 Task: Look for Airbnb options in Tsuyama, Japan from 2nd December, 2023 to 6th December, 2023 for 2 adults.1  bedroom having 1 bed and 1 bathroom. Property type can be hotel. Booking option can be shelf check-in. Look for 5 properties as per requirement.
Action: Mouse pressed left at (574, 167)
Screenshot: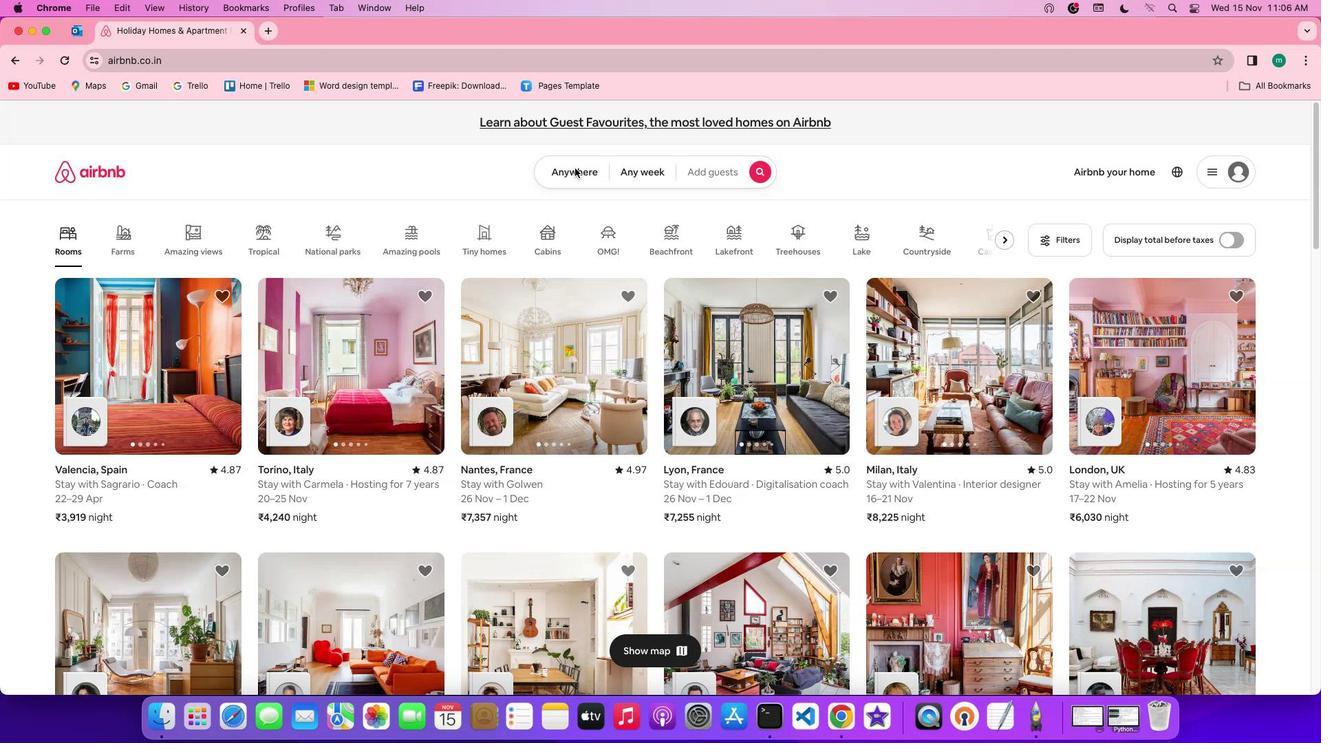 
Action: Mouse pressed left at (574, 167)
Screenshot: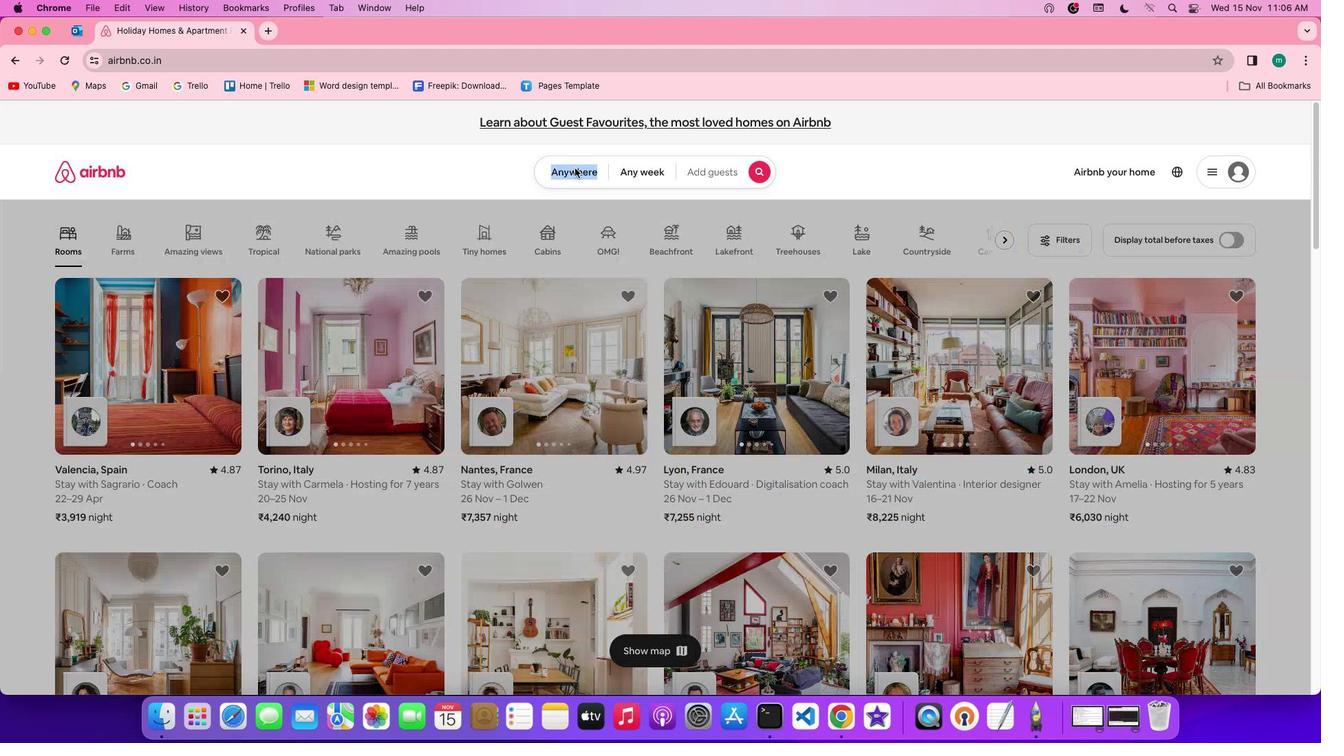 
Action: Mouse moved to (479, 234)
Screenshot: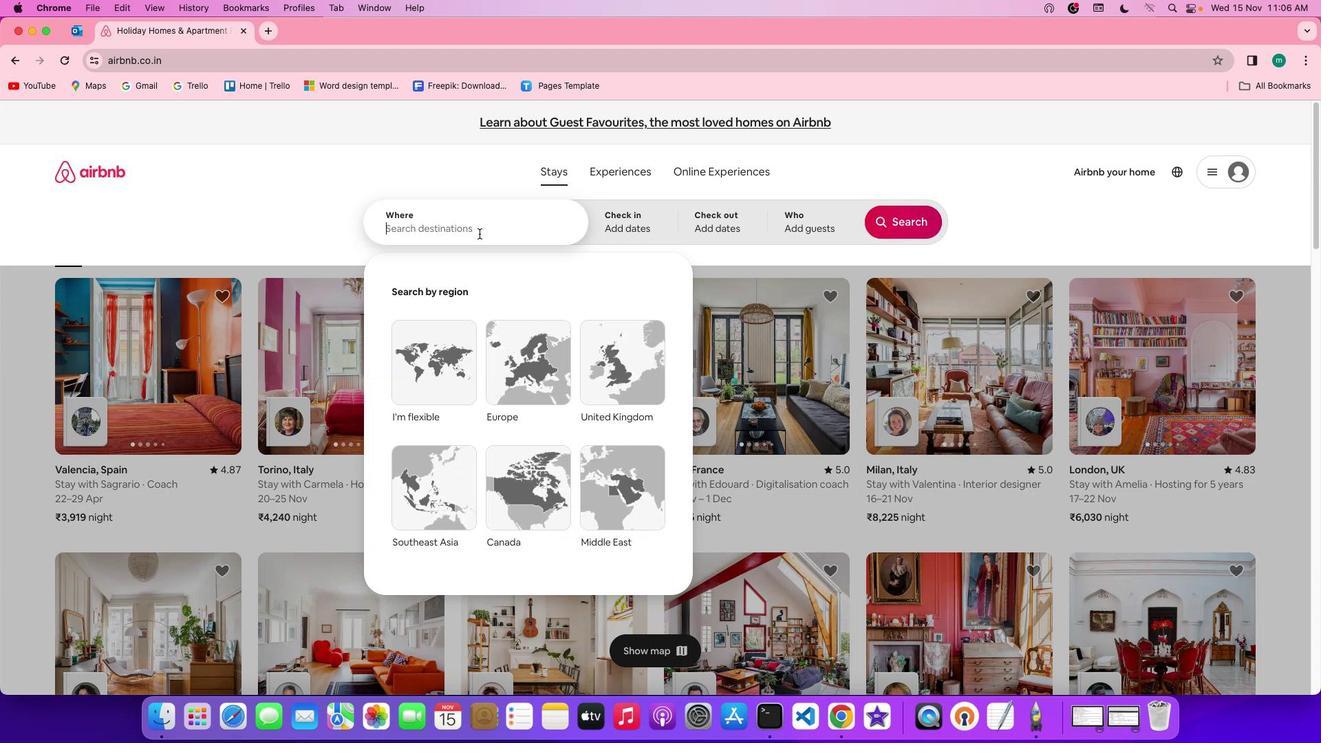 
Action: Mouse pressed left at (479, 234)
Screenshot: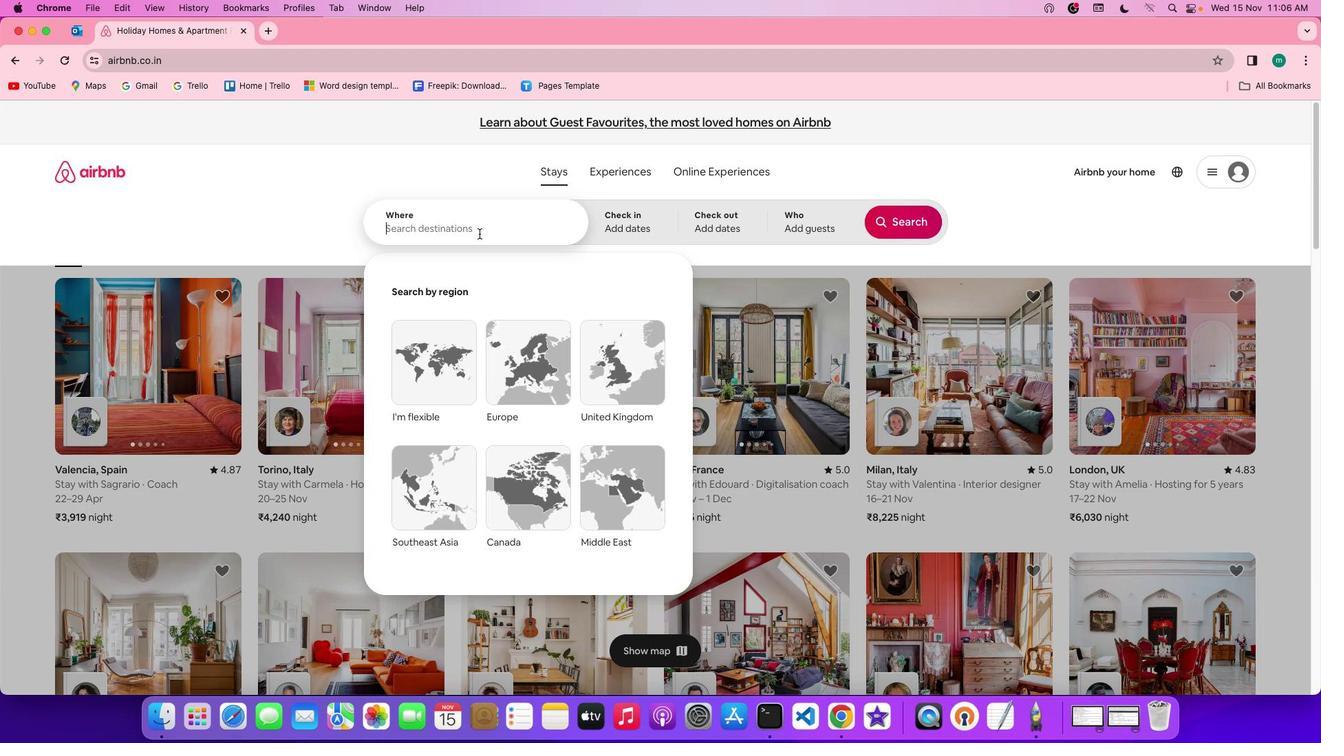 
Action: Key pressed Key.shift'T''s''u''y''a''m''a'','Key.spaceKey.shift'j''a''p''a''n'
Screenshot: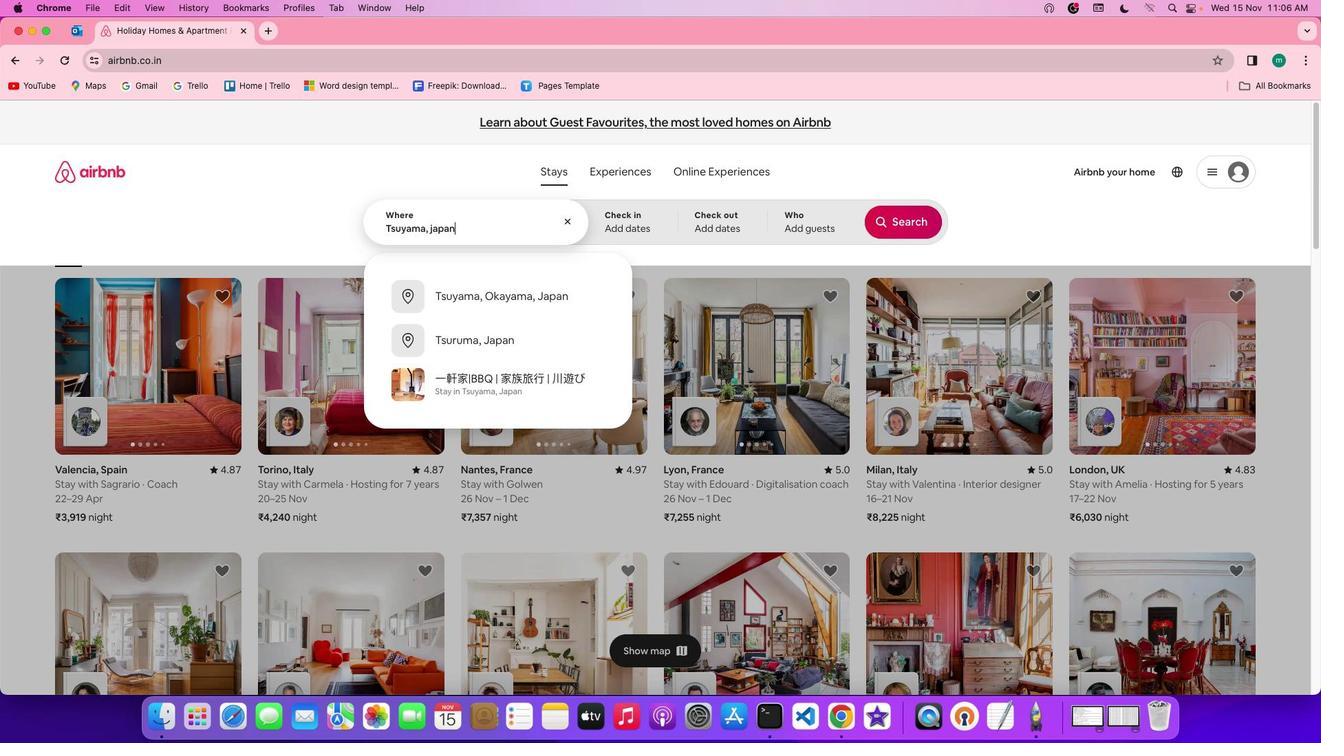 
Action: Mouse moved to (633, 220)
Screenshot: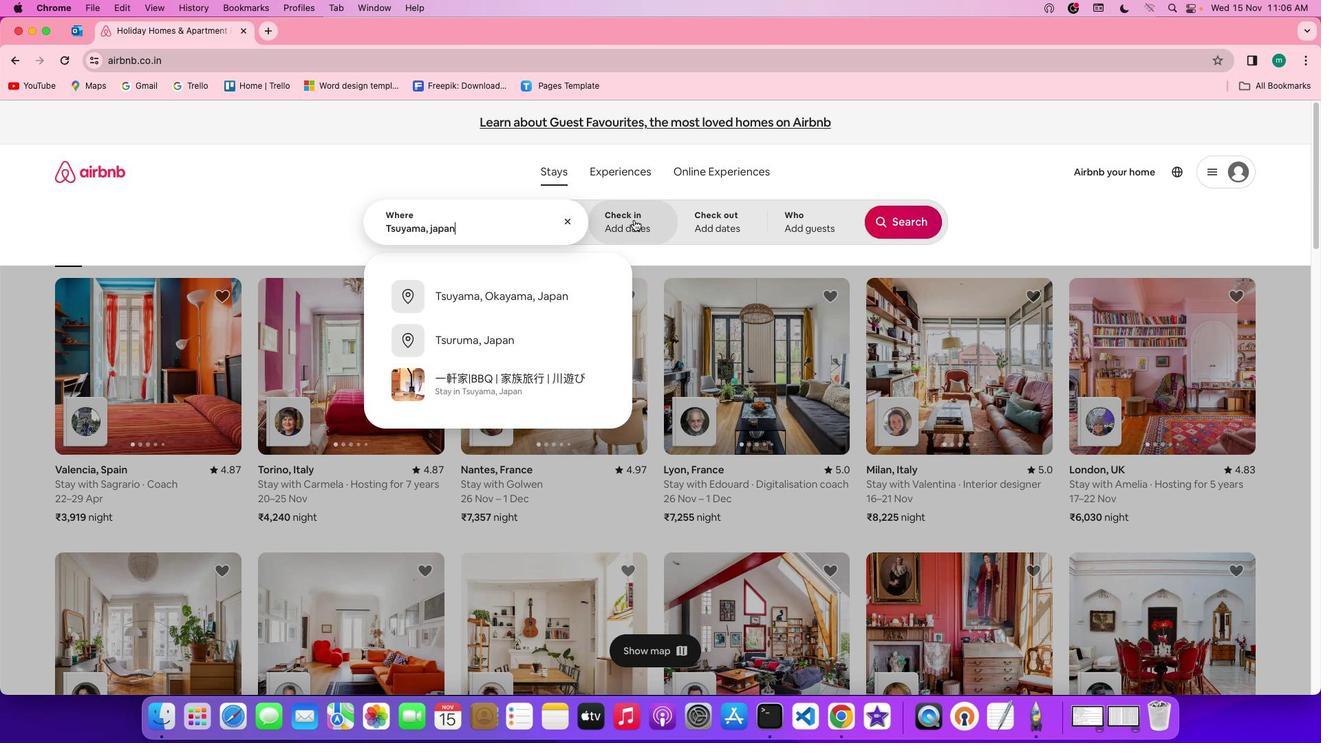 
Action: Mouse pressed left at (633, 220)
Screenshot: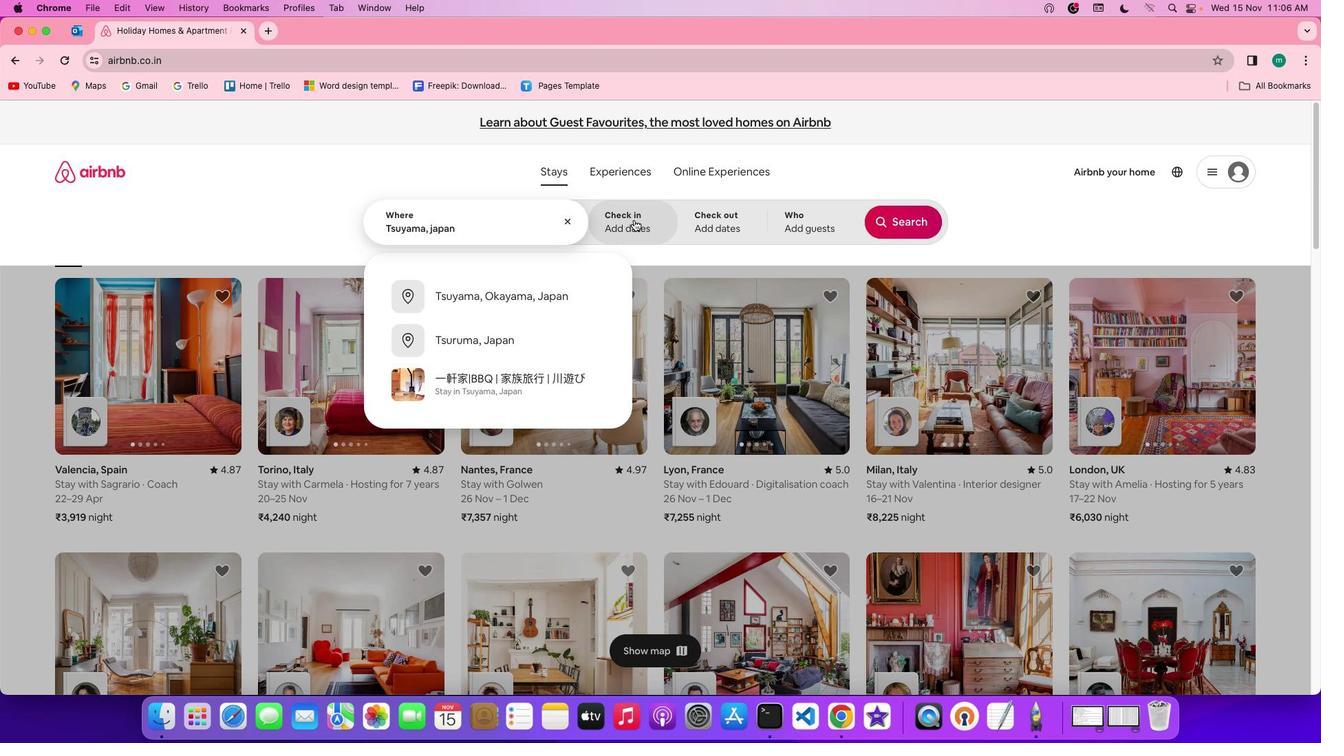 
Action: Mouse moved to (886, 393)
Screenshot: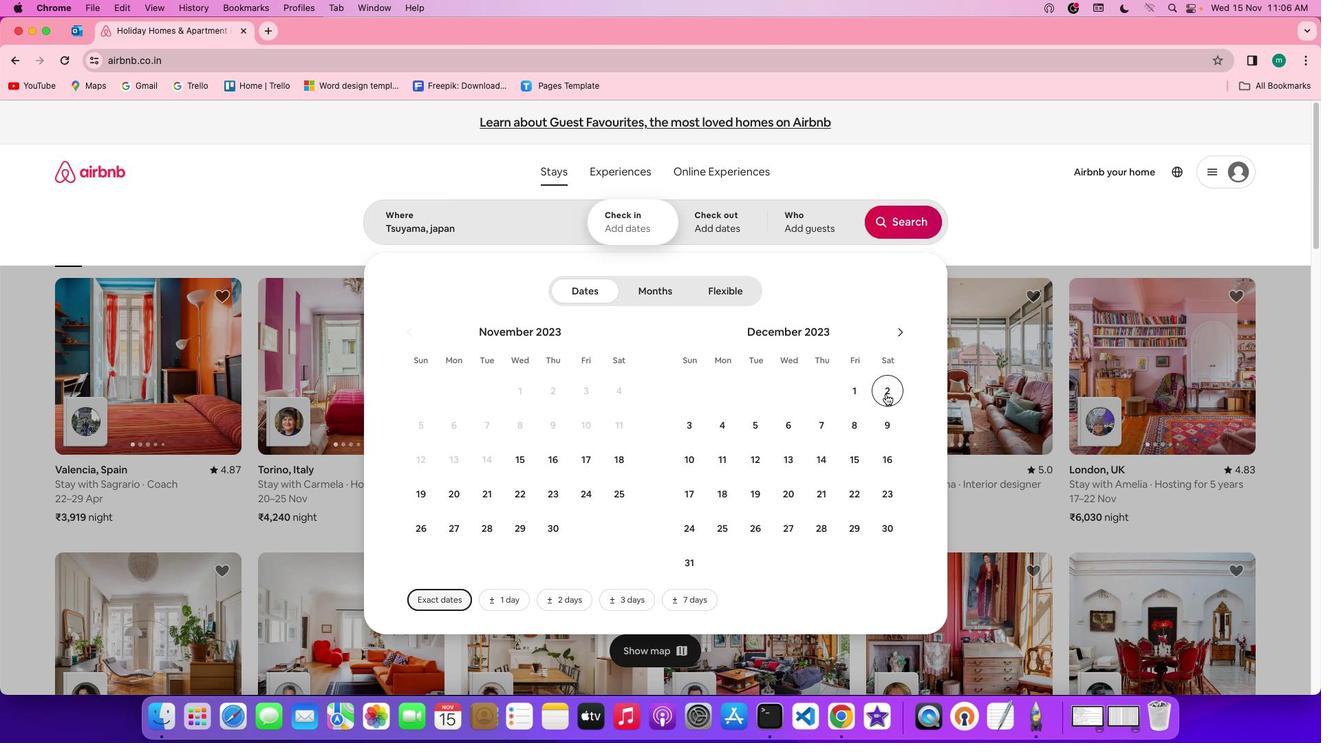 
Action: Mouse pressed left at (886, 393)
Screenshot: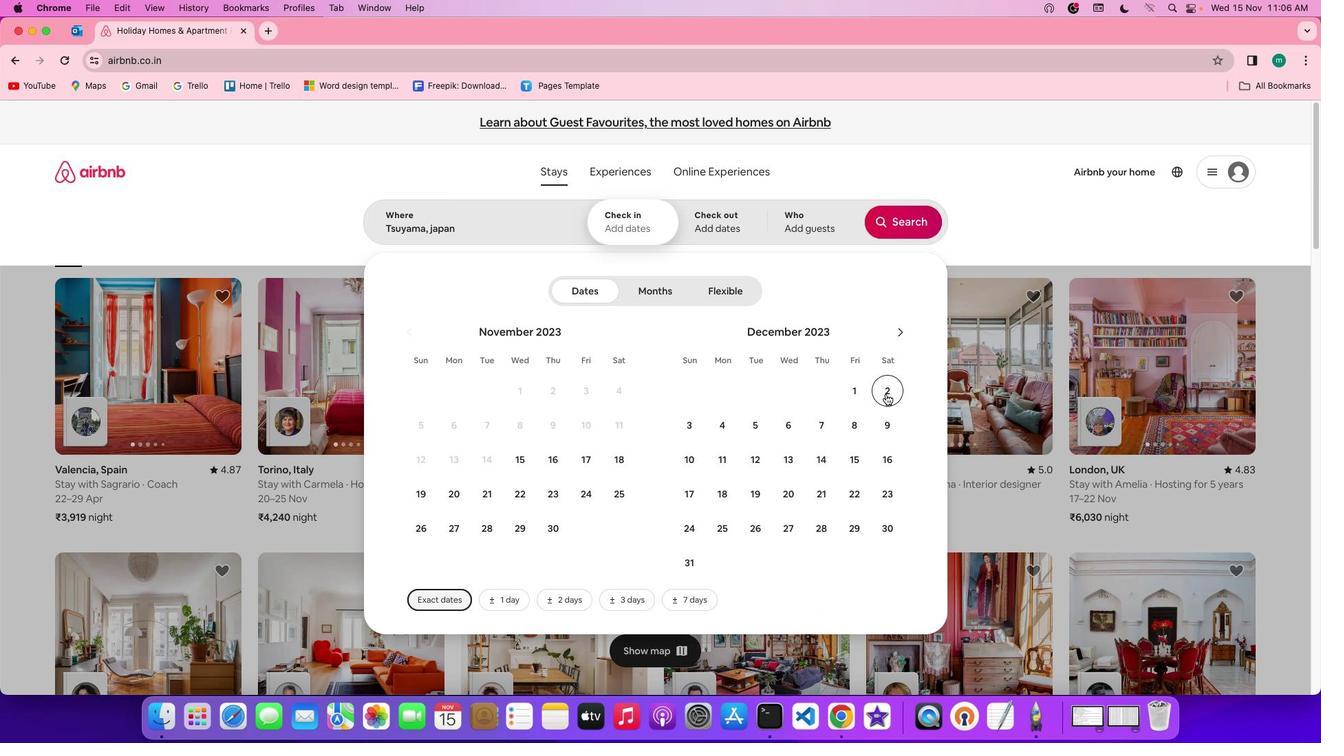 
Action: Mouse moved to (787, 434)
Screenshot: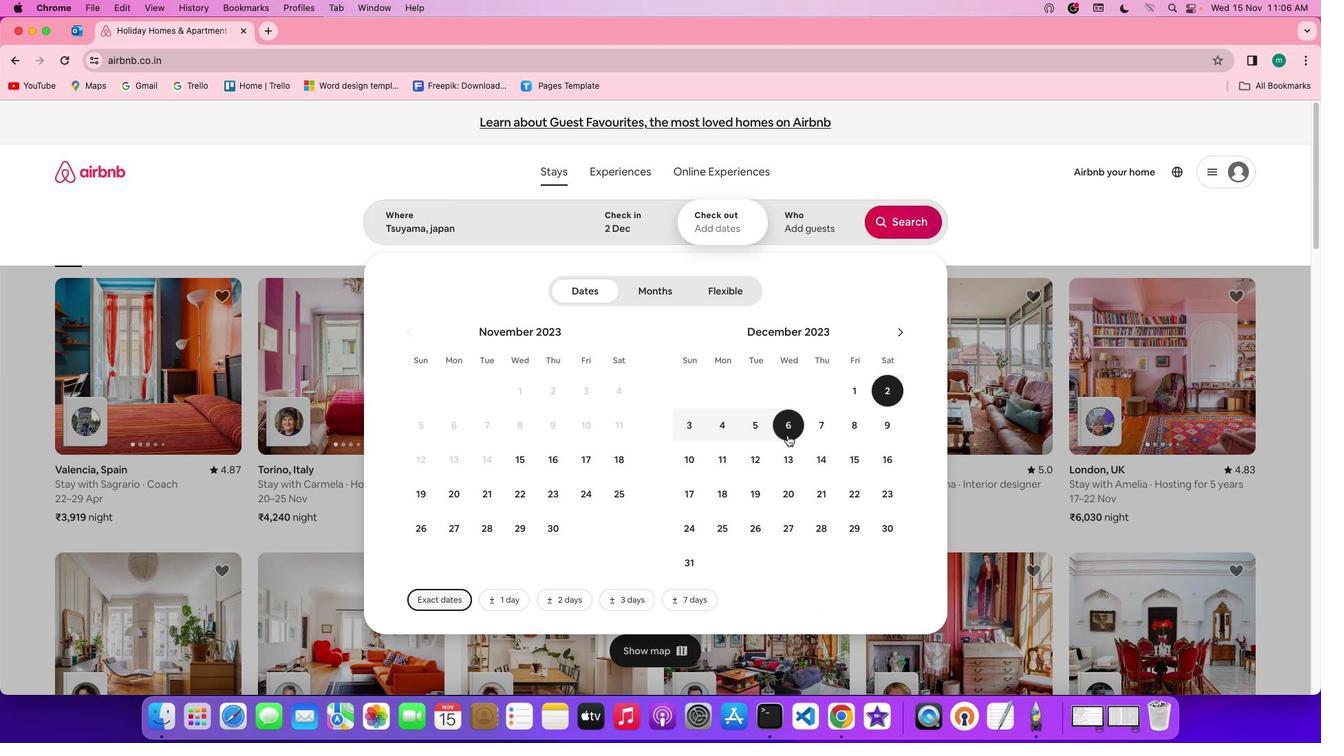 
Action: Mouse pressed left at (787, 434)
Screenshot: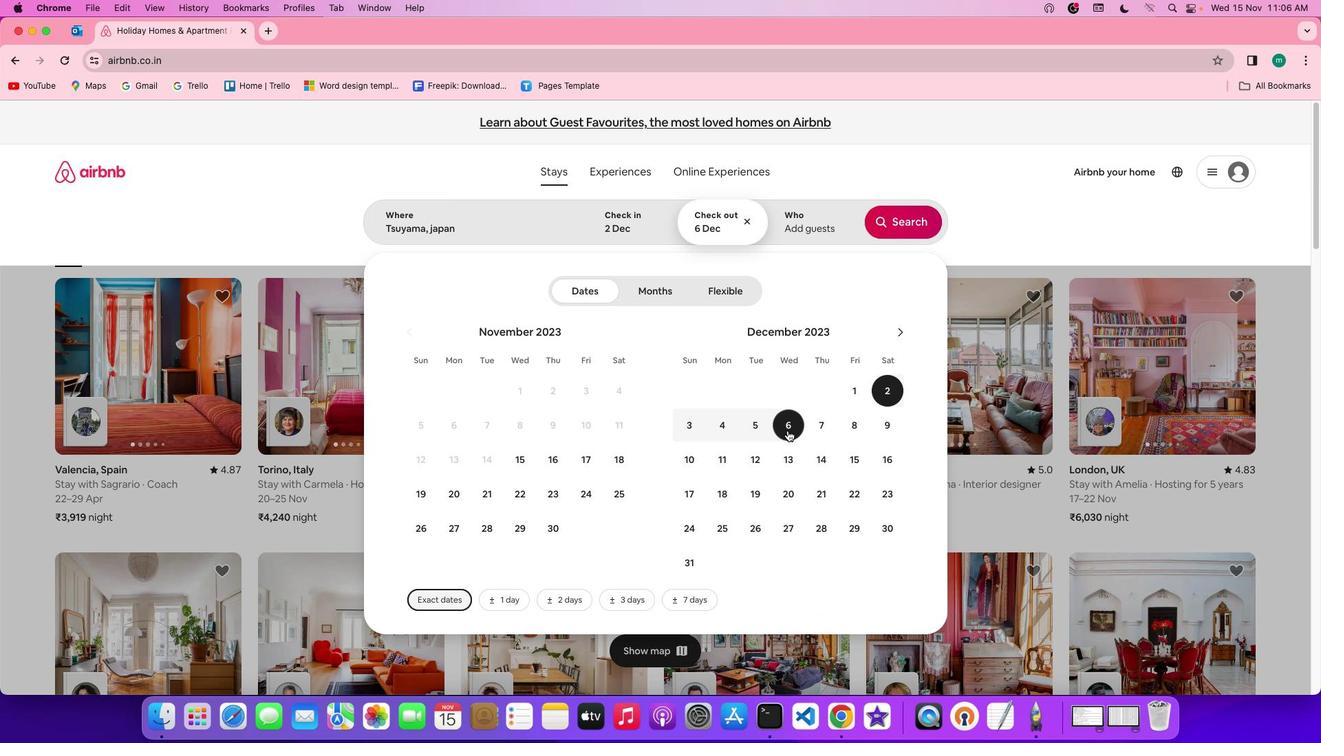 
Action: Mouse moved to (821, 218)
Screenshot: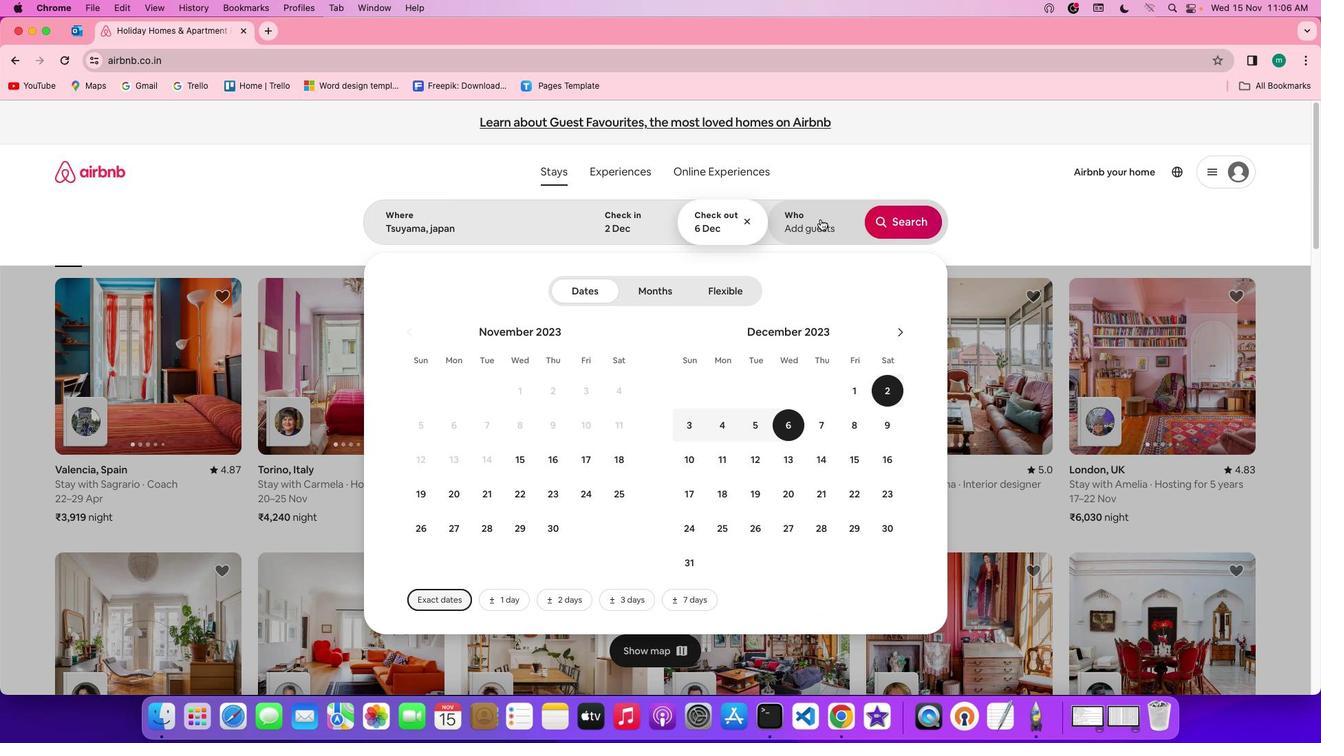 
Action: Mouse pressed left at (821, 218)
Screenshot: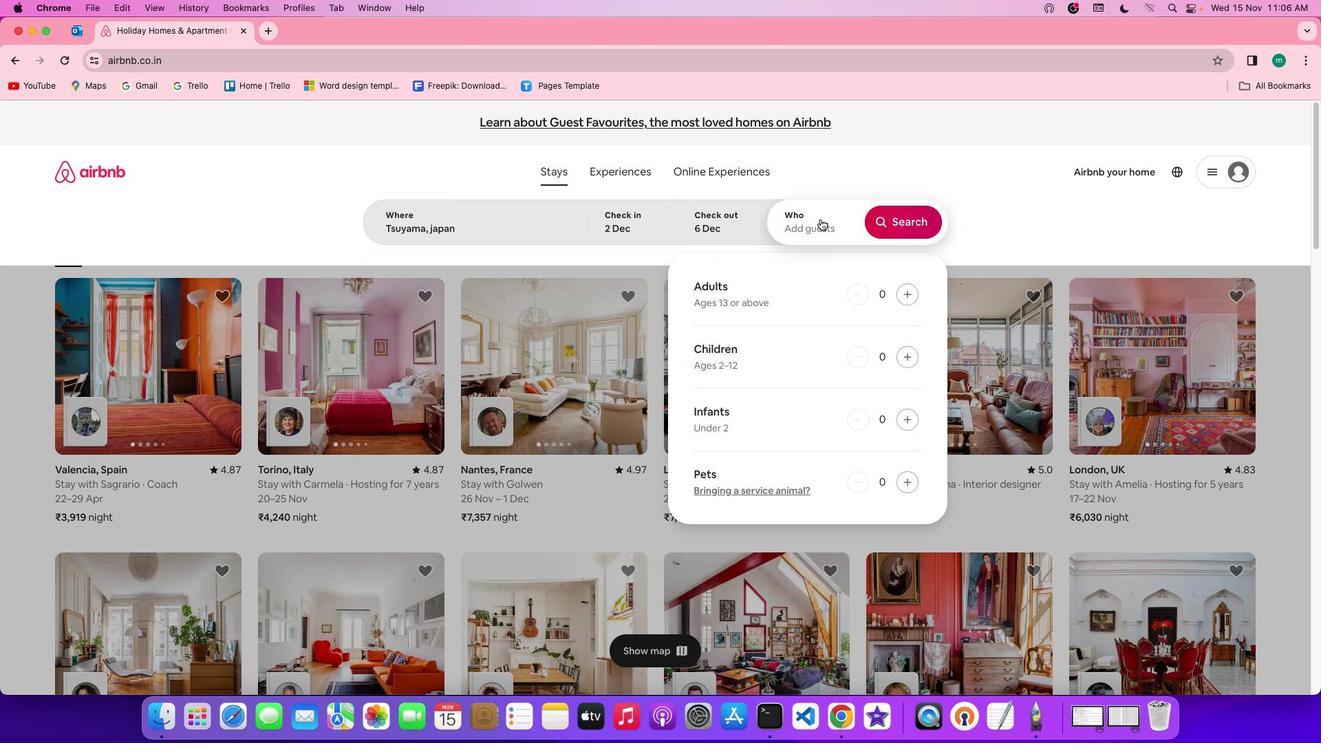 
Action: Mouse moved to (908, 295)
Screenshot: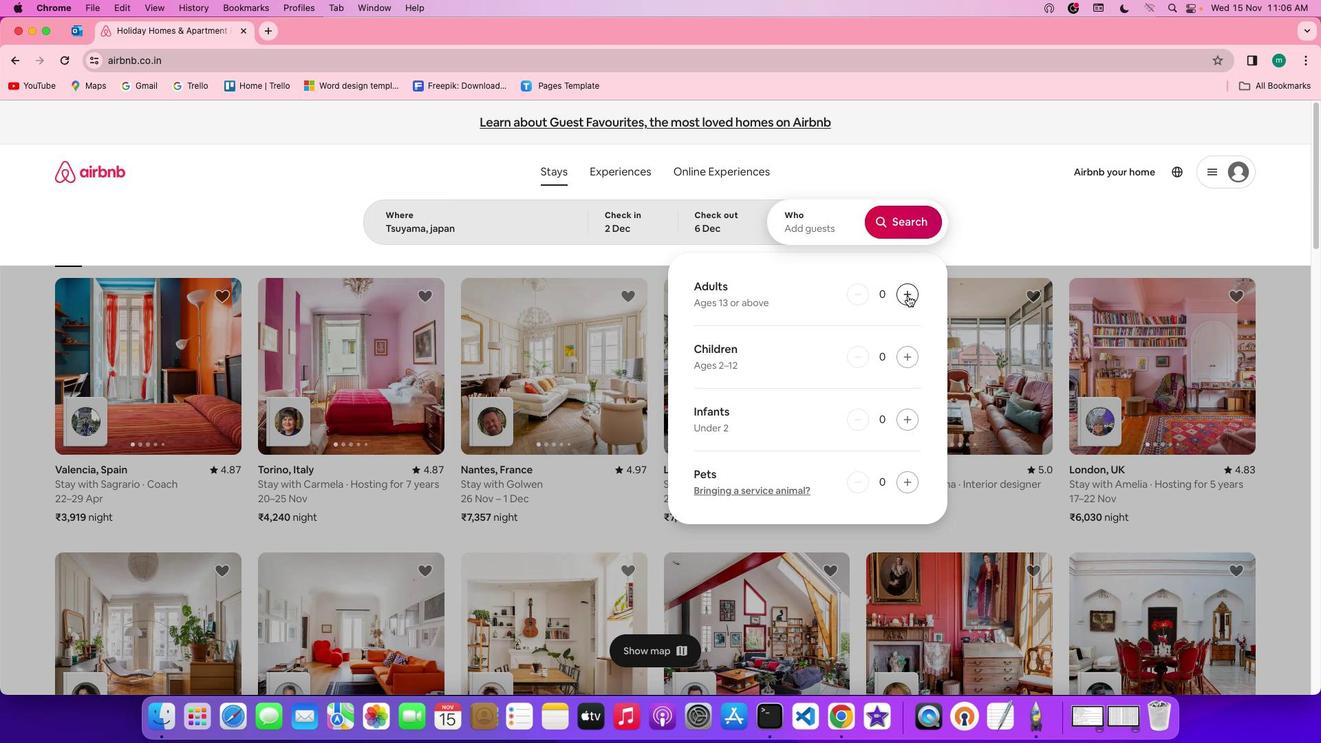 
Action: Mouse pressed left at (908, 295)
Screenshot: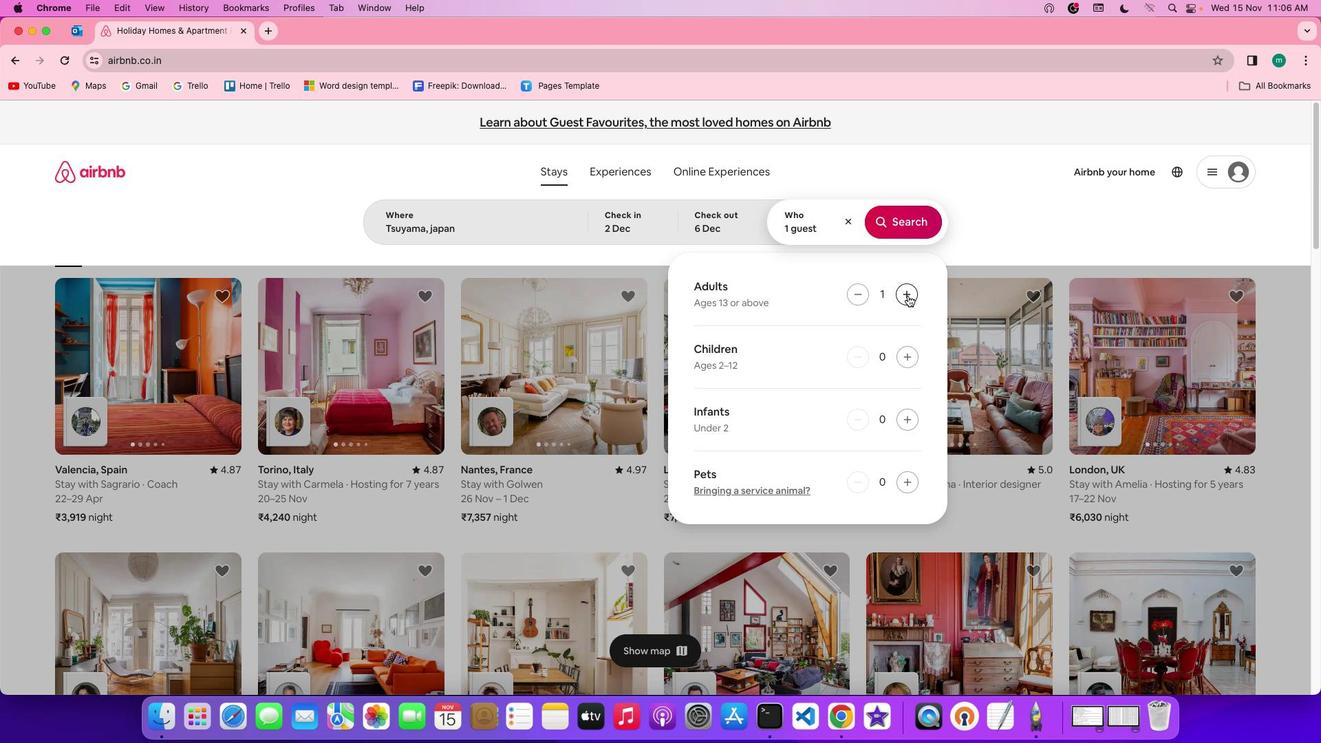 
Action: Mouse pressed left at (908, 295)
Screenshot: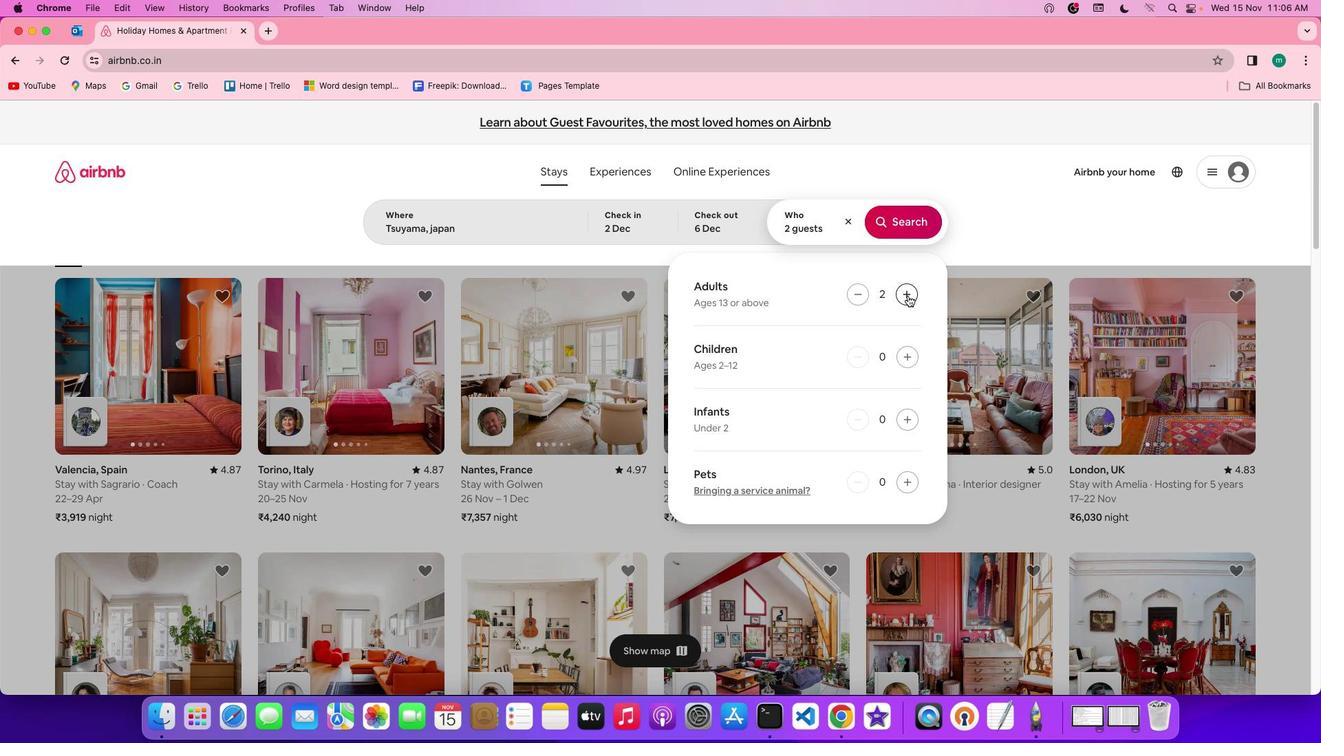 
Action: Mouse moved to (907, 353)
Screenshot: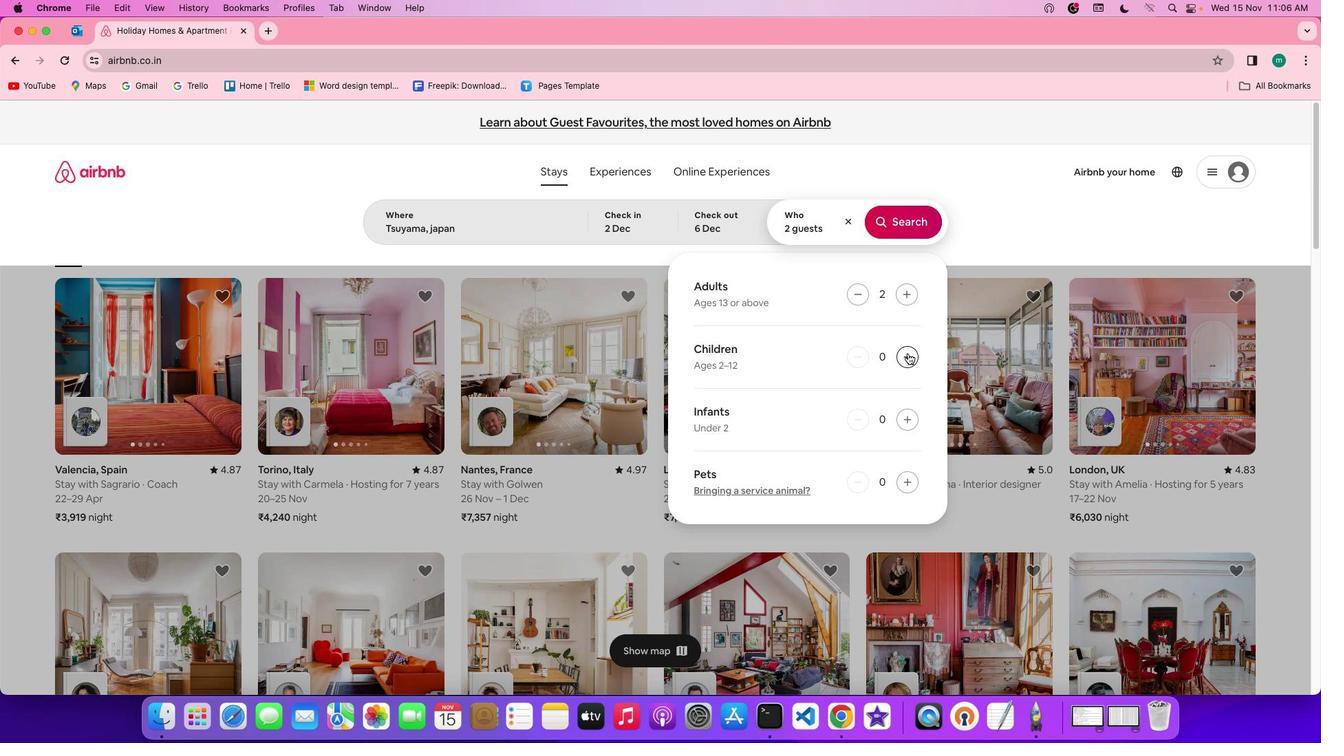 
Action: Mouse pressed left at (907, 353)
Screenshot: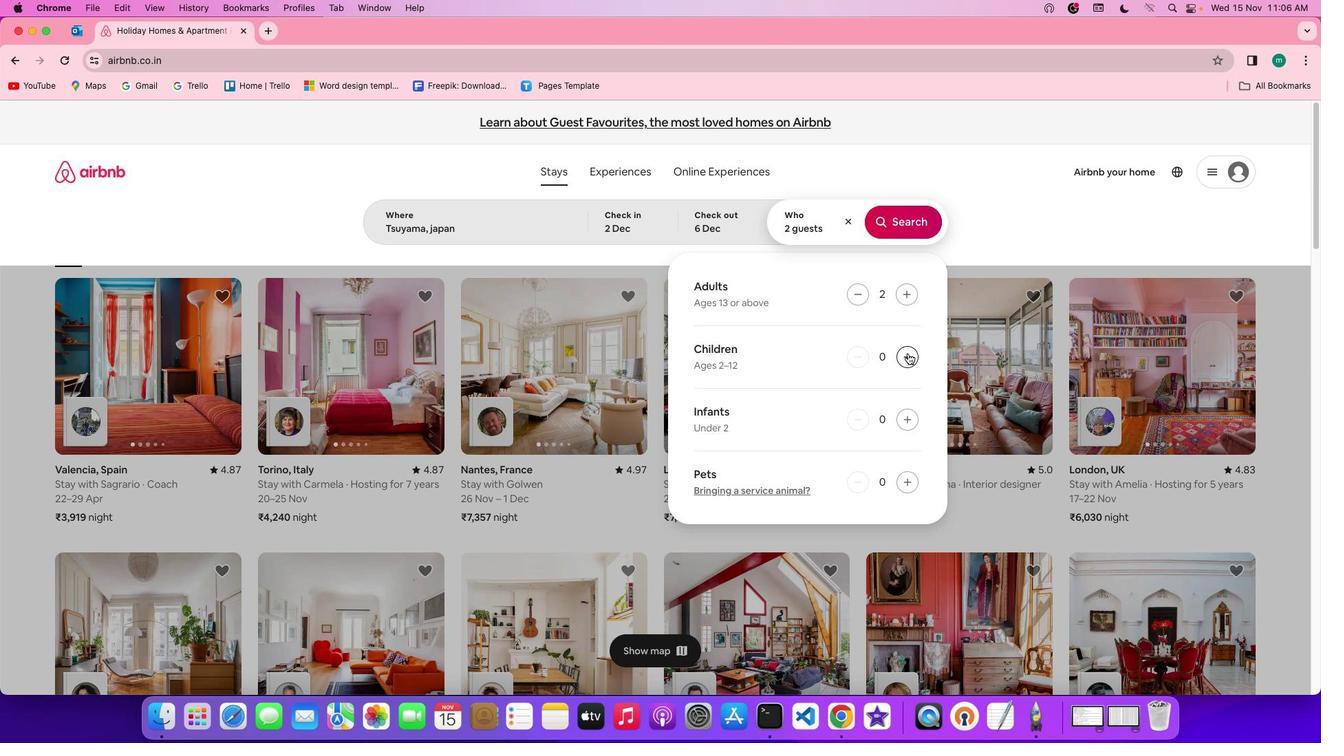 
Action: Mouse pressed left at (907, 353)
Screenshot: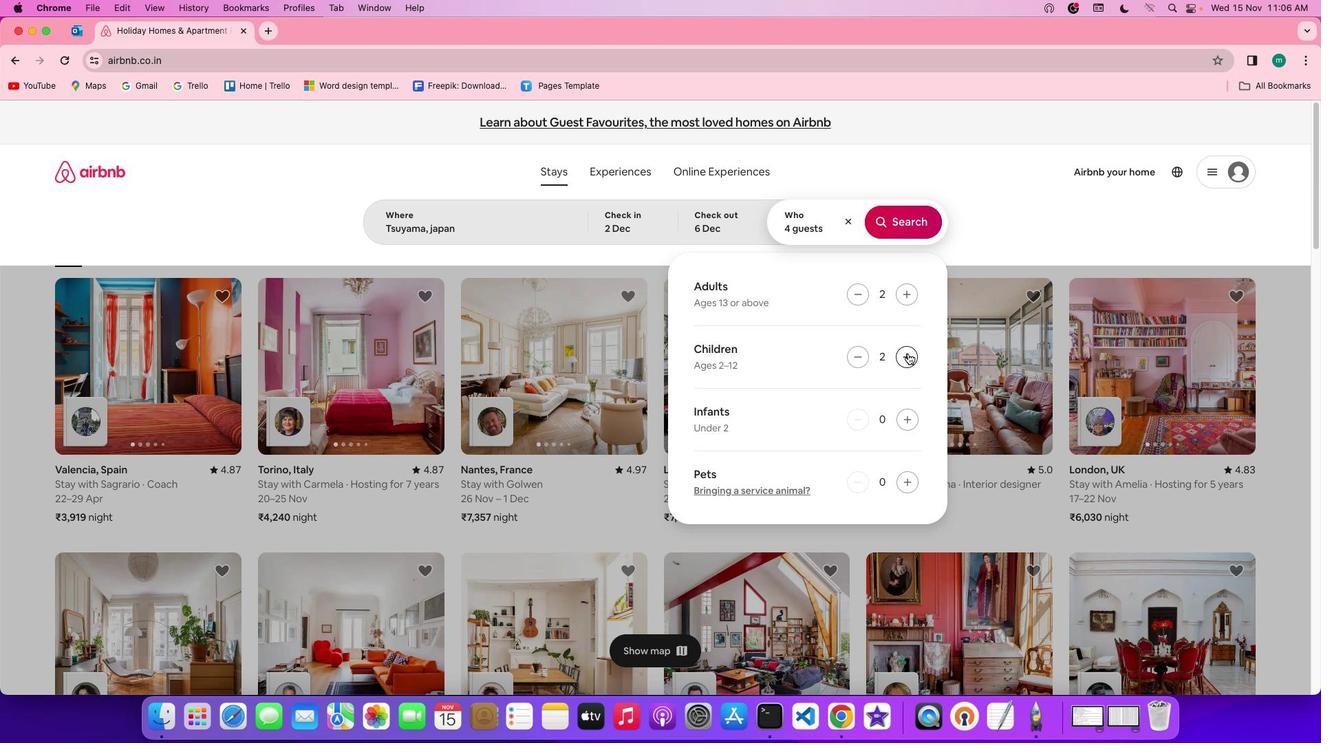 
Action: Mouse moved to (867, 352)
Screenshot: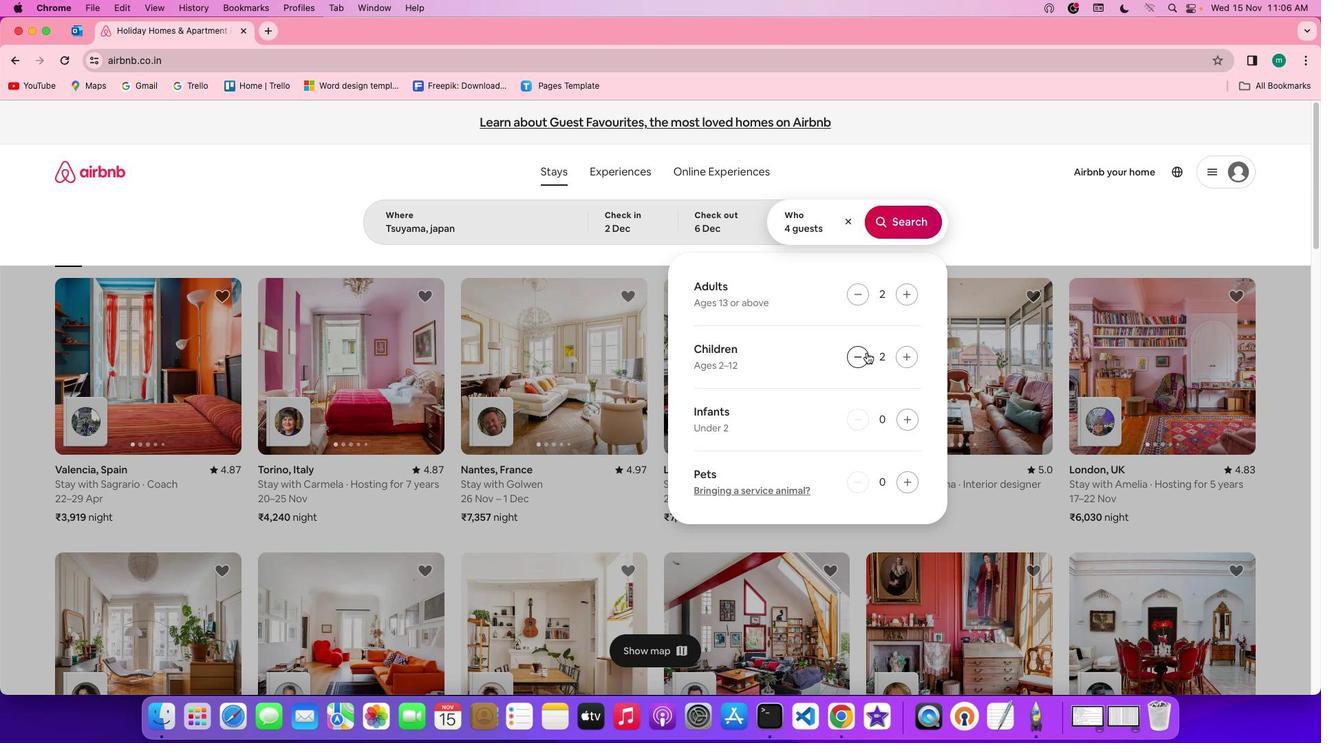 
Action: Mouse pressed left at (867, 352)
Screenshot: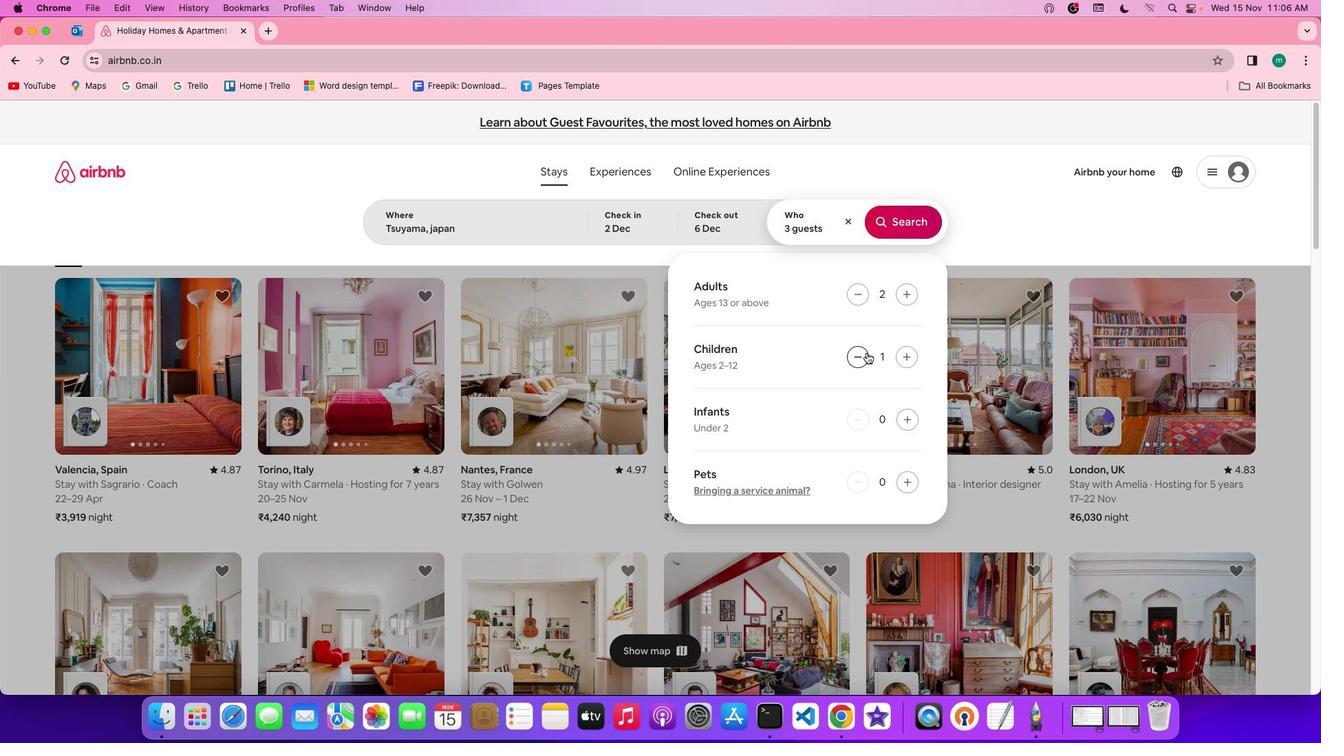 
Action: Mouse pressed left at (867, 352)
Screenshot: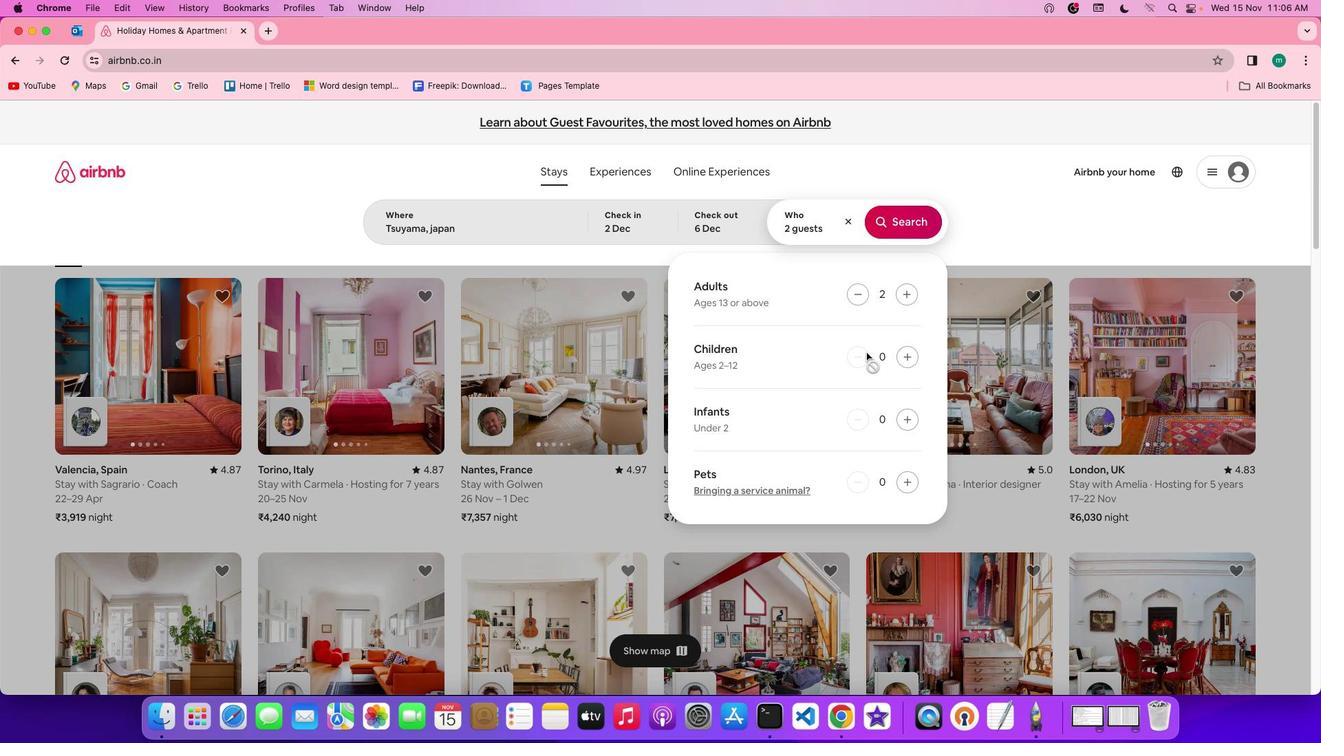 
Action: Mouse moved to (907, 220)
Screenshot: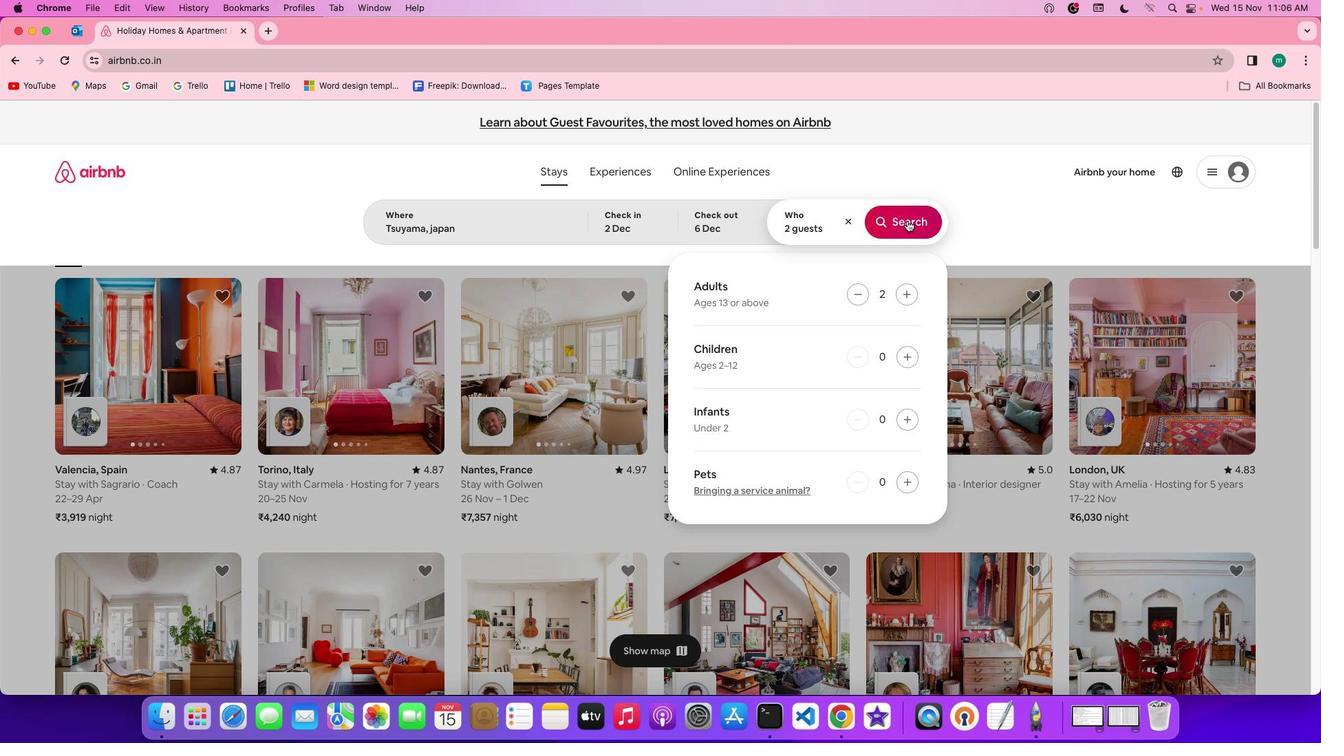 
Action: Mouse pressed left at (907, 220)
Screenshot: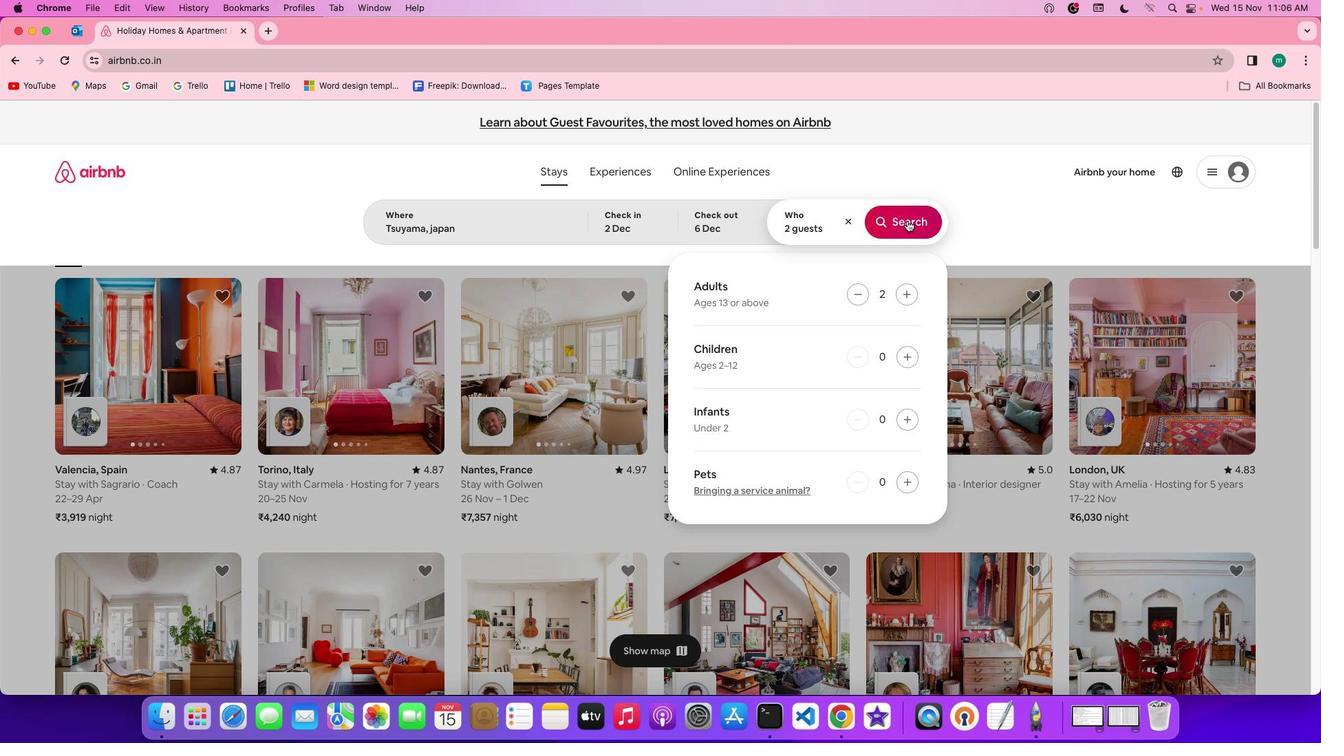 
Action: Mouse moved to (1093, 188)
Screenshot: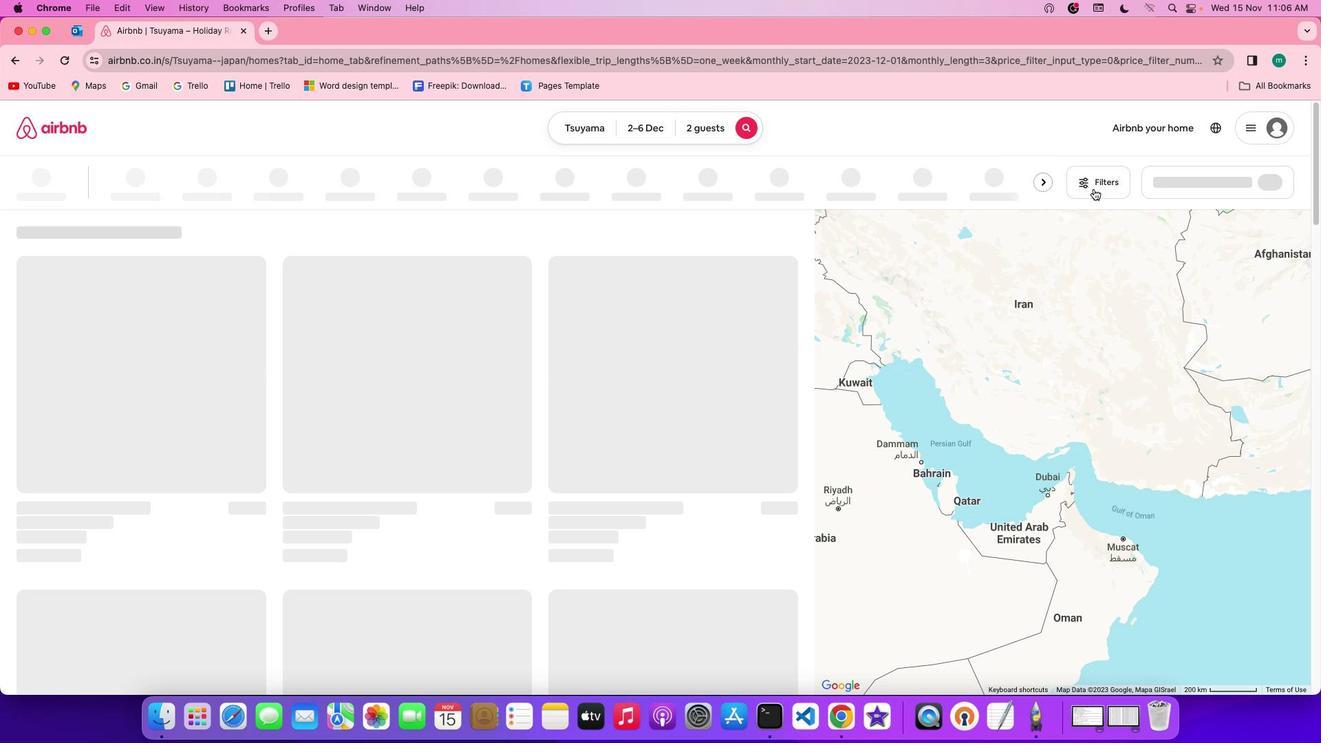 
Action: Mouse pressed left at (1093, 188)
Screenshot: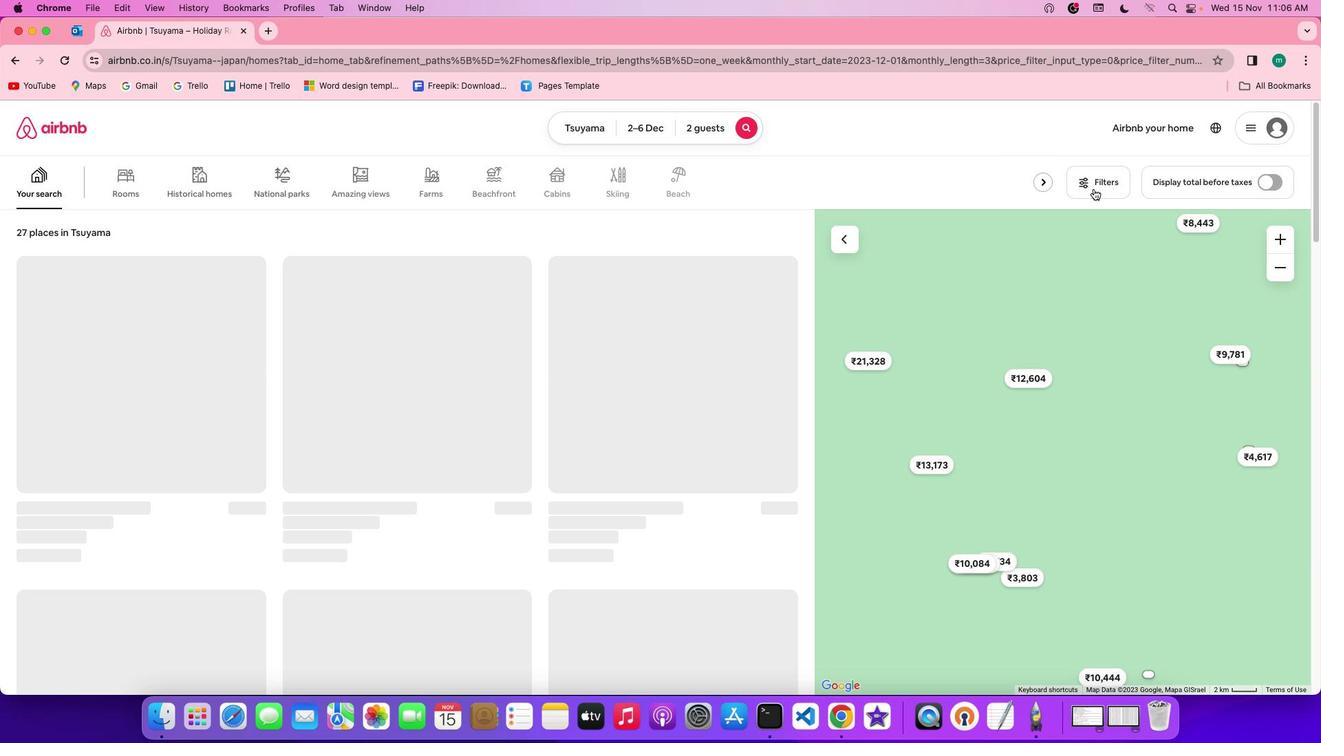 
Action: Mouse moved to (706, 512)
Screenshot: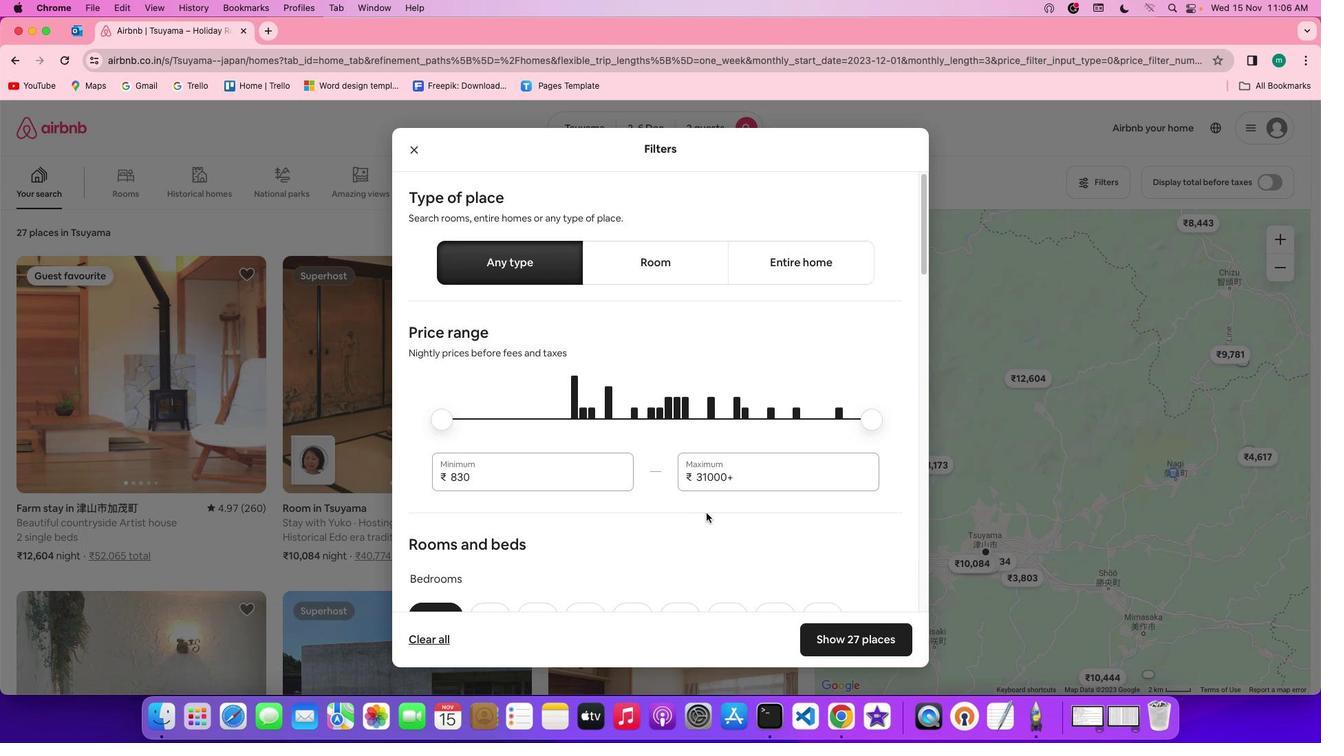 
Action: Mouse scrolled (706, 512) with delta (0, 0)
Screenshot: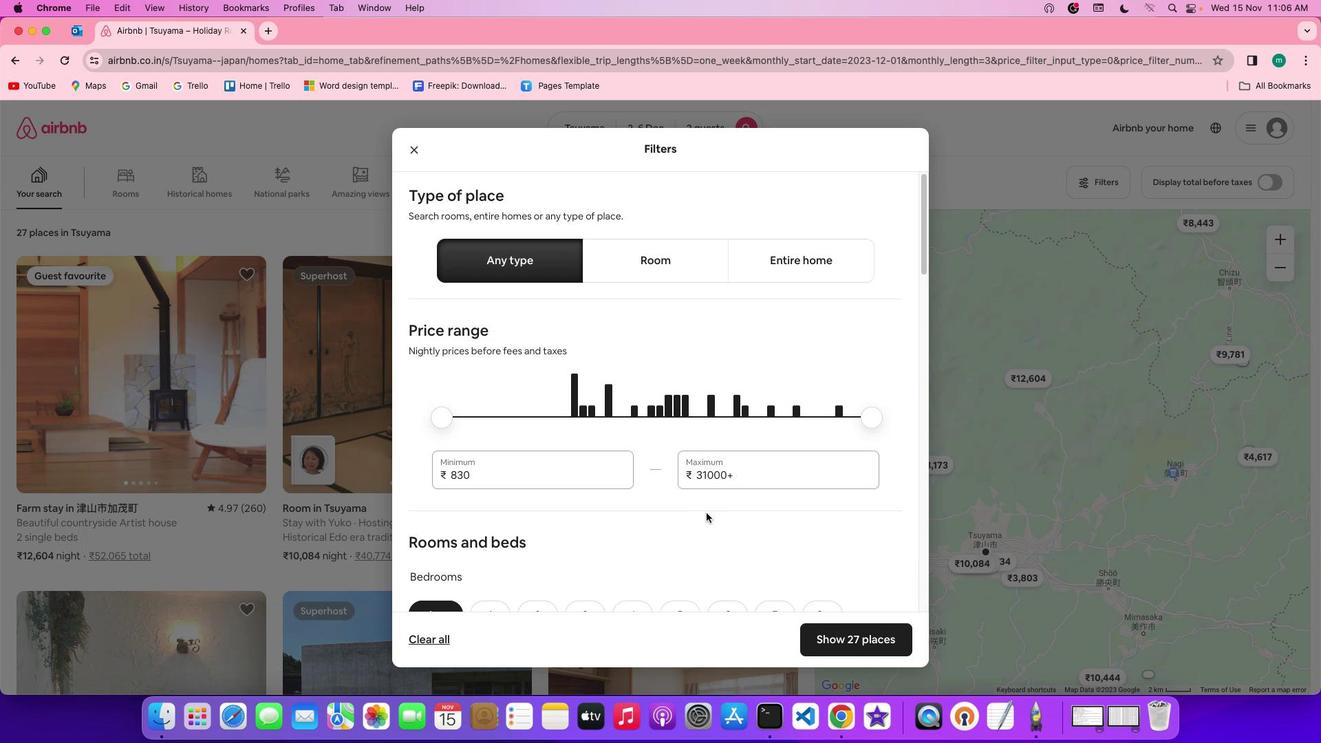 
Action: Mouse scrolled (706, 512) with delta (0, 0)
Screenshot: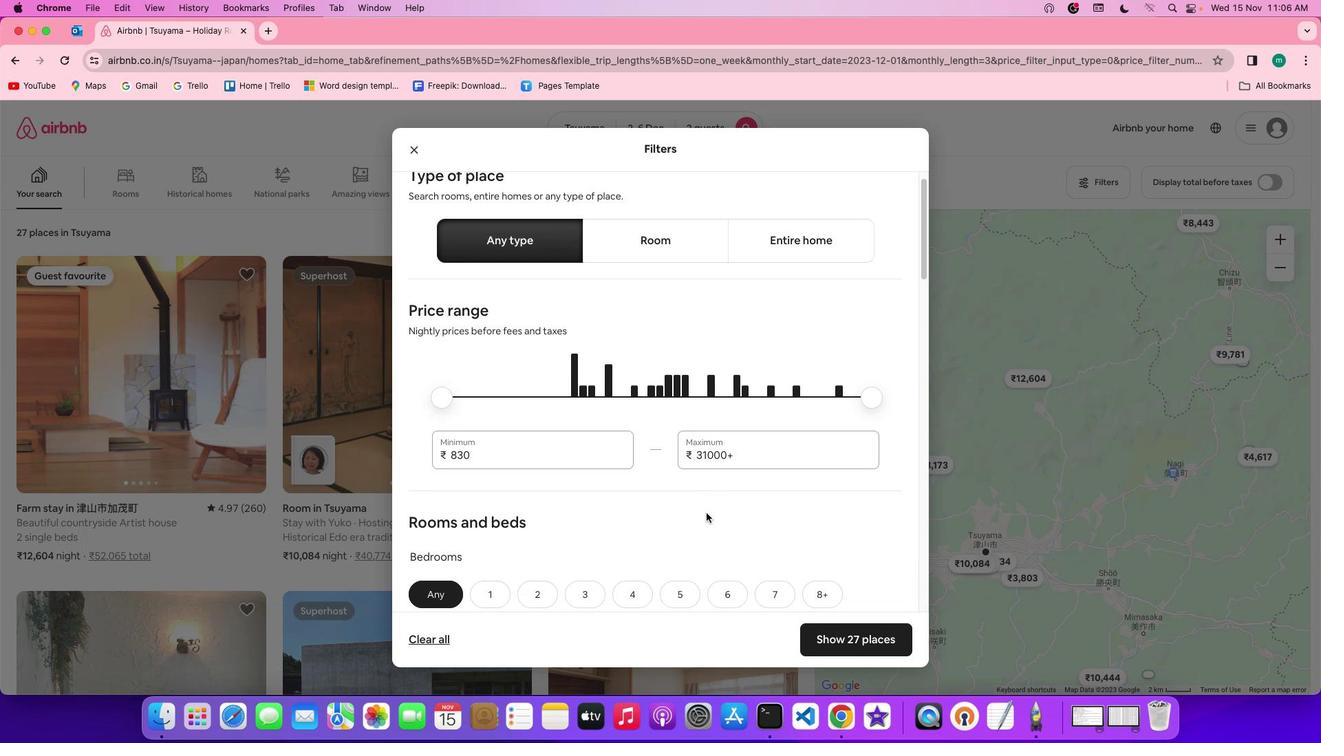 
Action: Mouse scrolled (706, 512) with delta (0, 0)
Screenshot: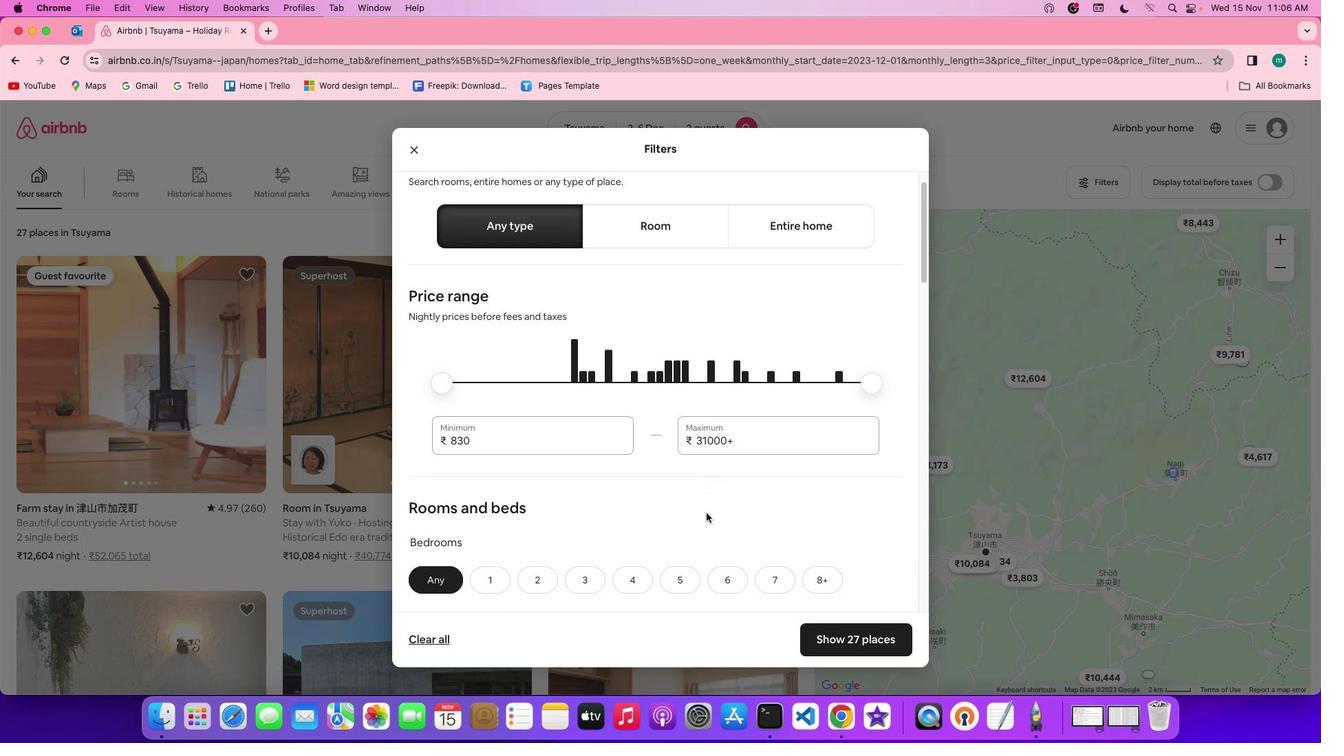 
Action: Mouse scrolled (706, 512) with delta (0, 0)
Screenshot: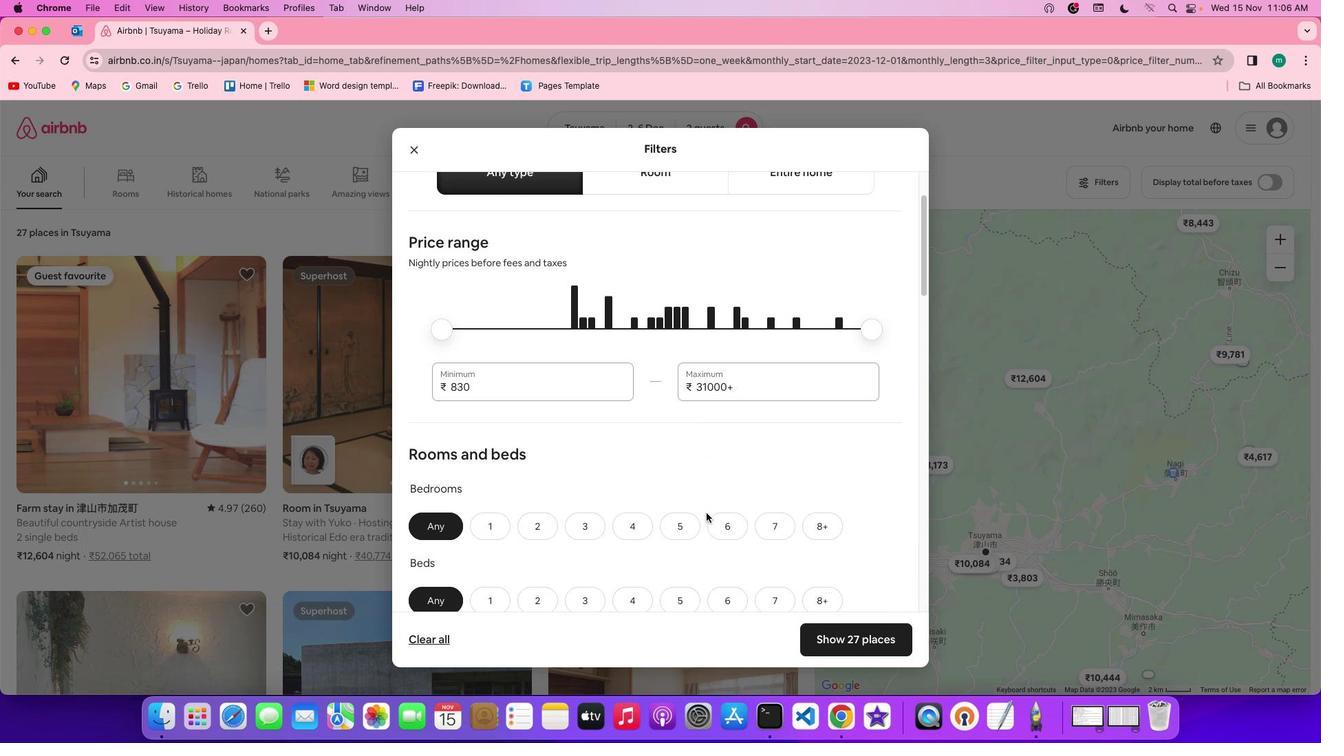 
Action: Mouse scrolled (706, 512) with delta (0, 0)
Screenshot: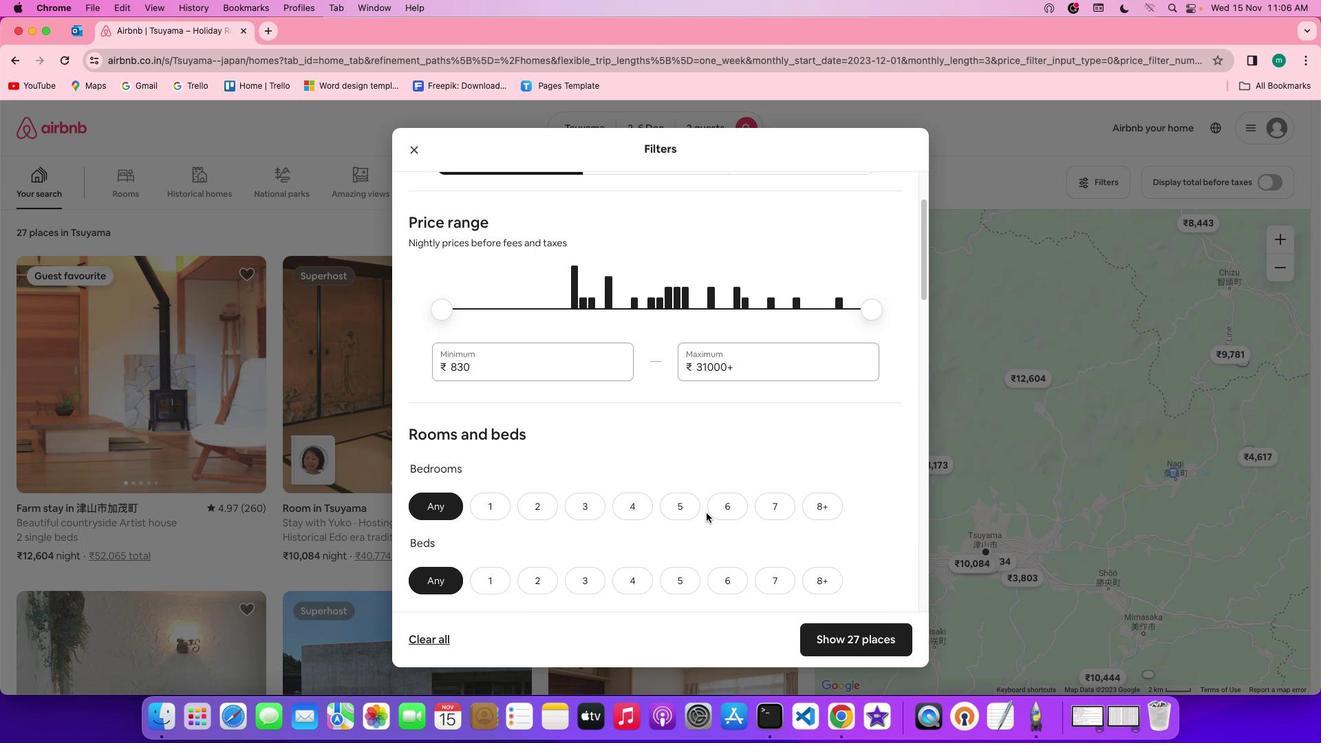 
Action: Mouse scrolled (706, 512) with delta (0, 0)
Screenshot: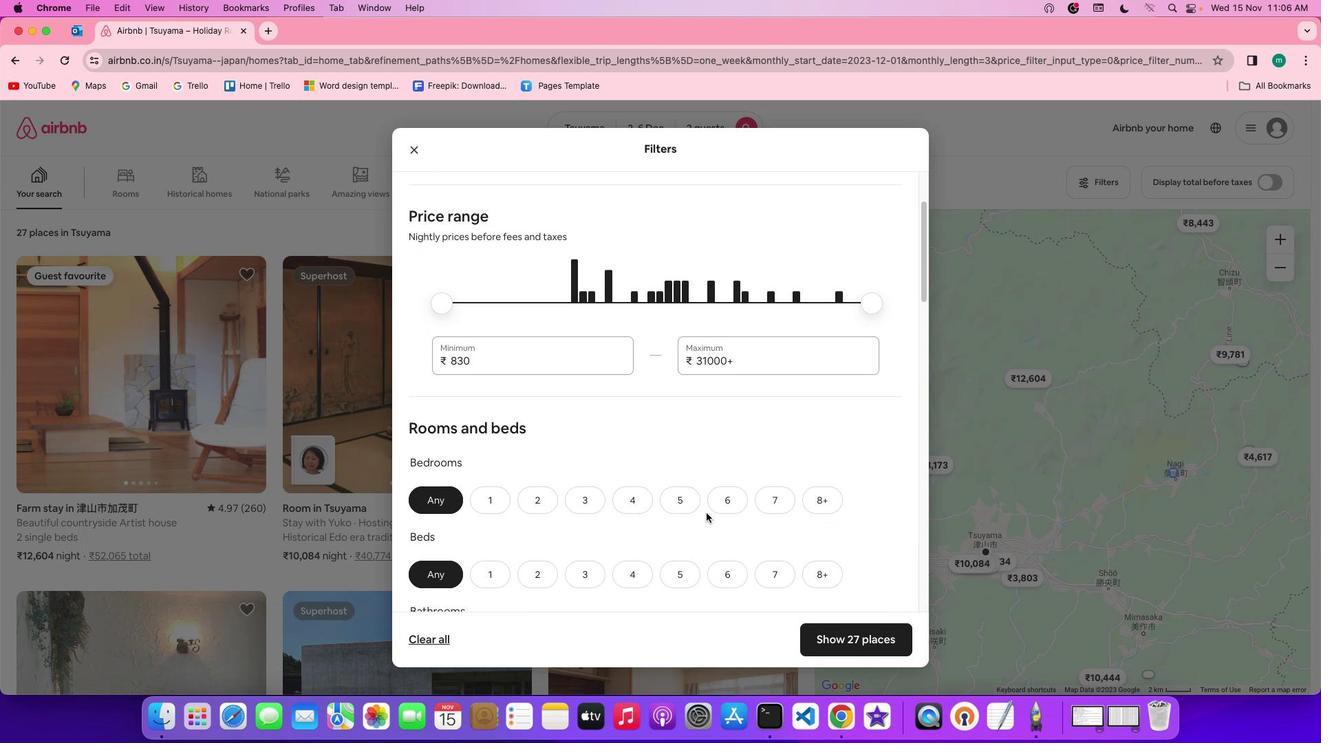 
Action: Mouse scrolled (706, 512) with delta (0, 0)
Screenshot: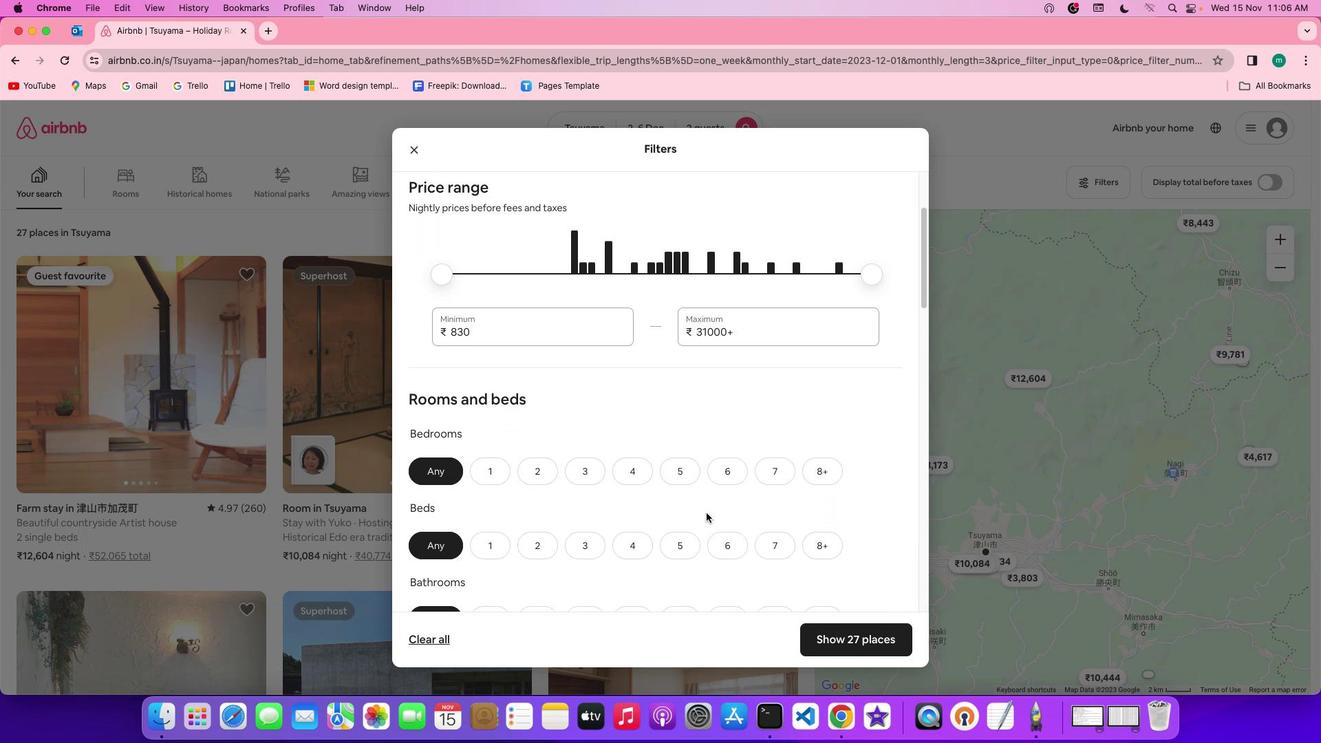 
Action: Mouse scrolled (706, 512) with delta (0, 0)
Screenshot: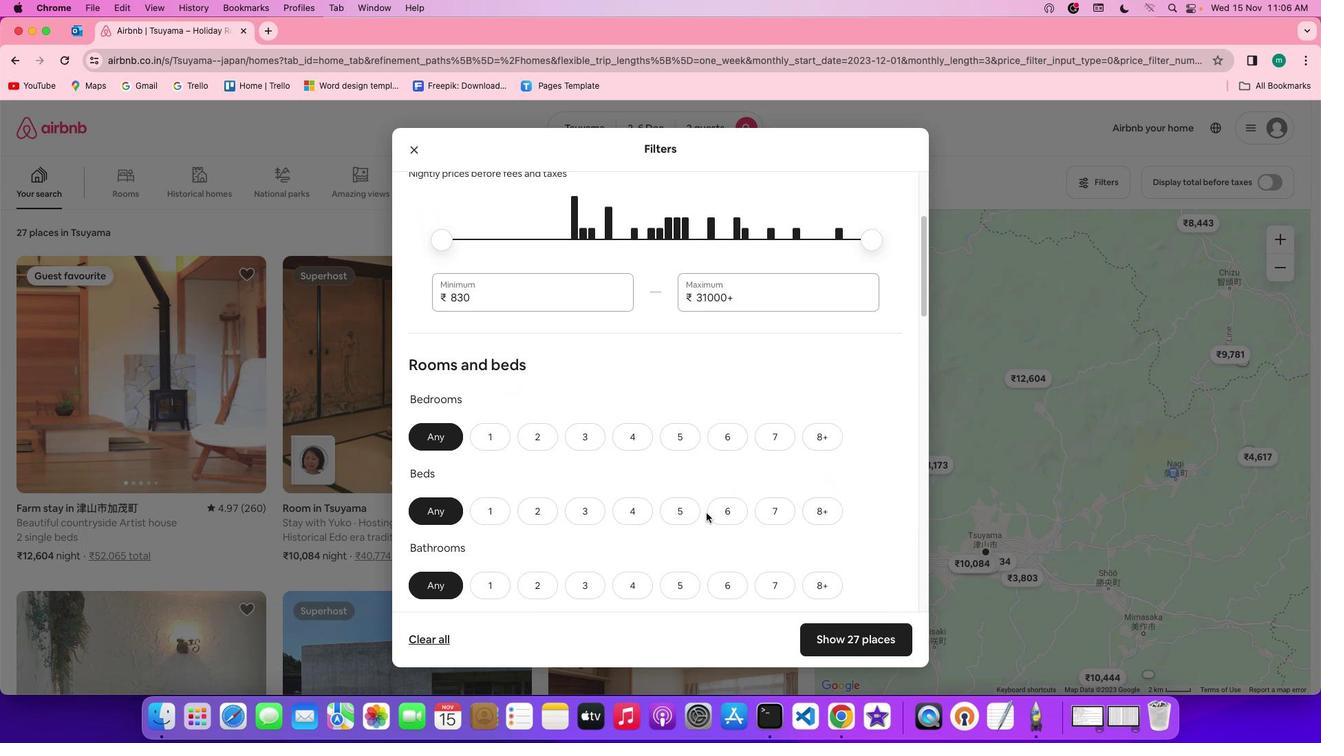 
Action: Mouse scrolled (706, 512) with delta (0, 0)
Screenshot: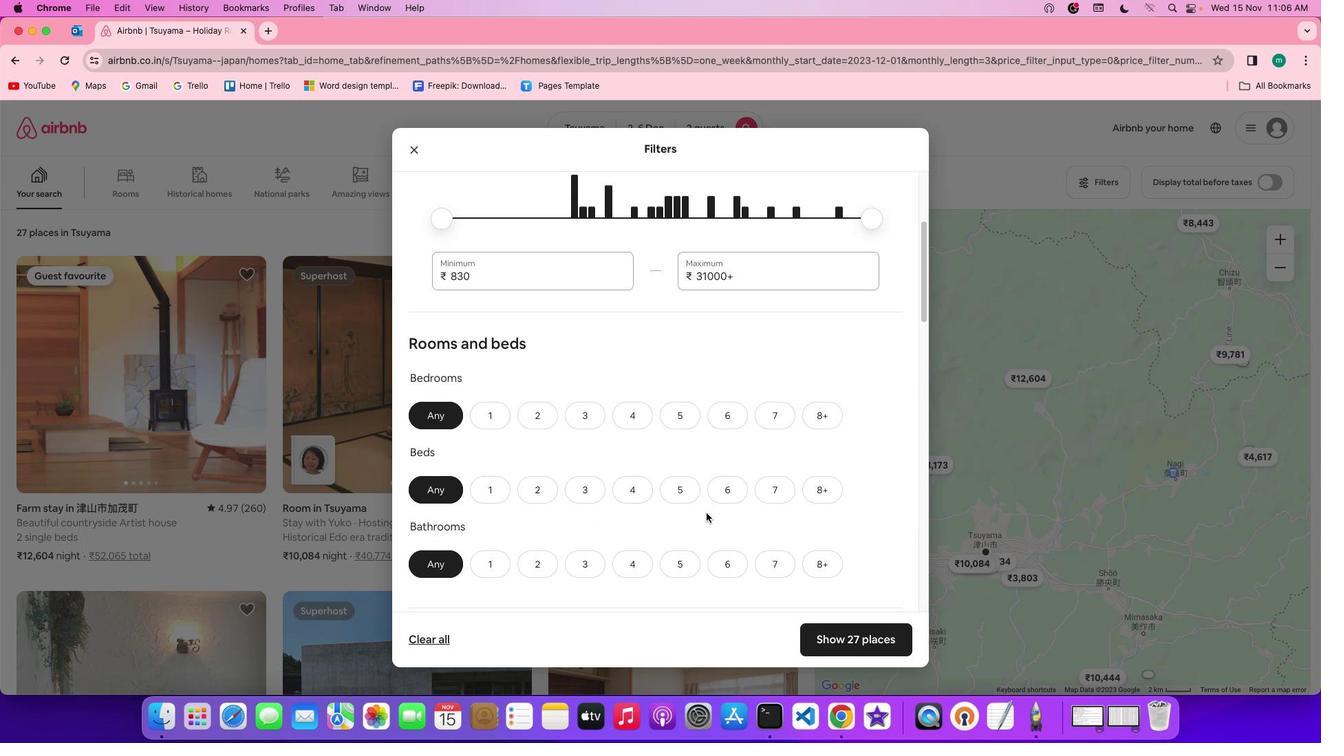 
Action: Mouse scrolled (706, 512) with delta (0, 0)
Screenshot: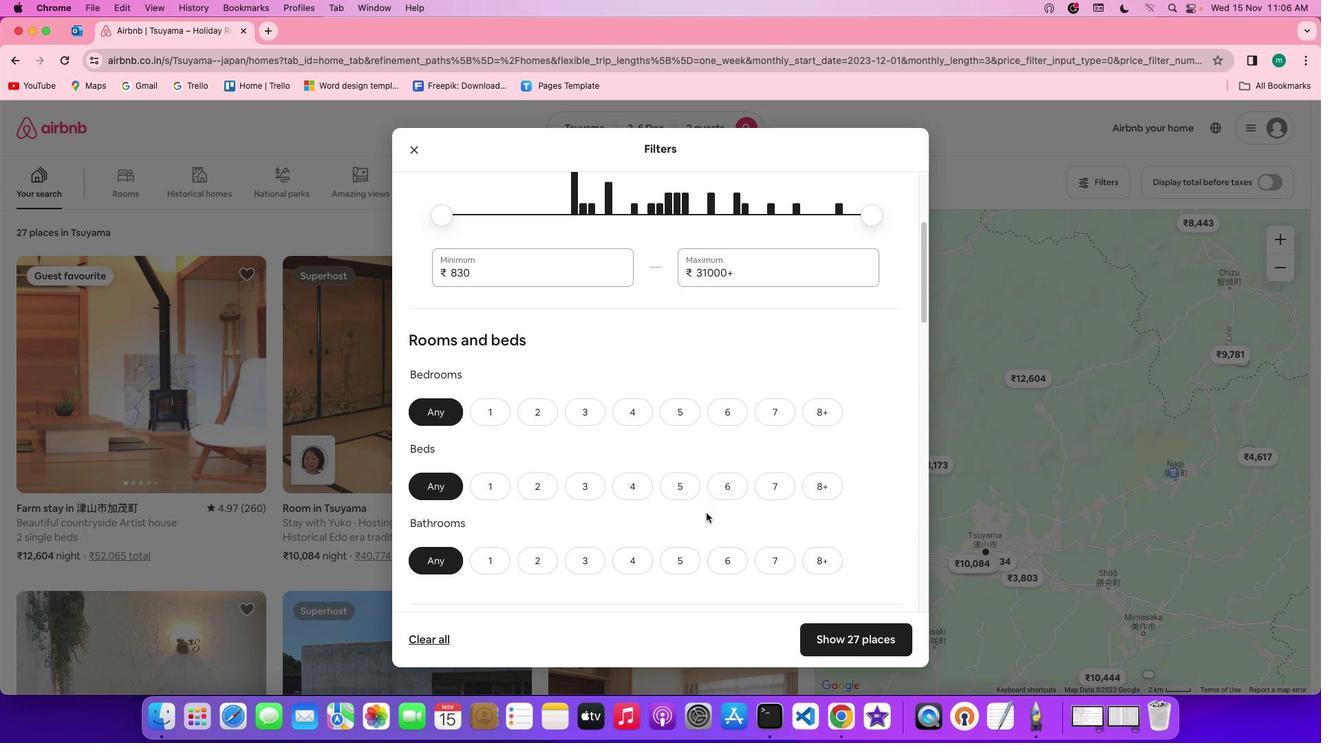 
Action: Mouse scrolled (706, 512) with delta (0, 0)
Screenshot: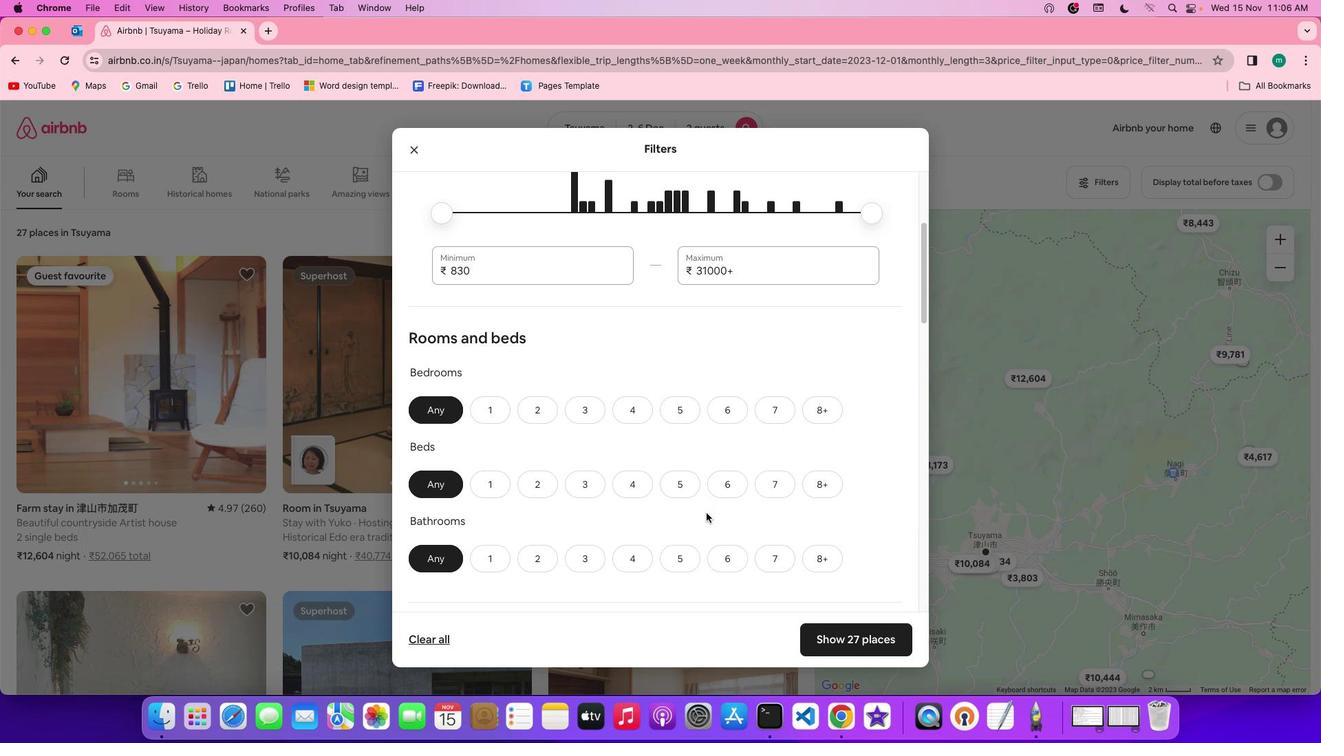 
Action: Mouse scrolled (706, 512) with delta (0, 0)
Screenshot: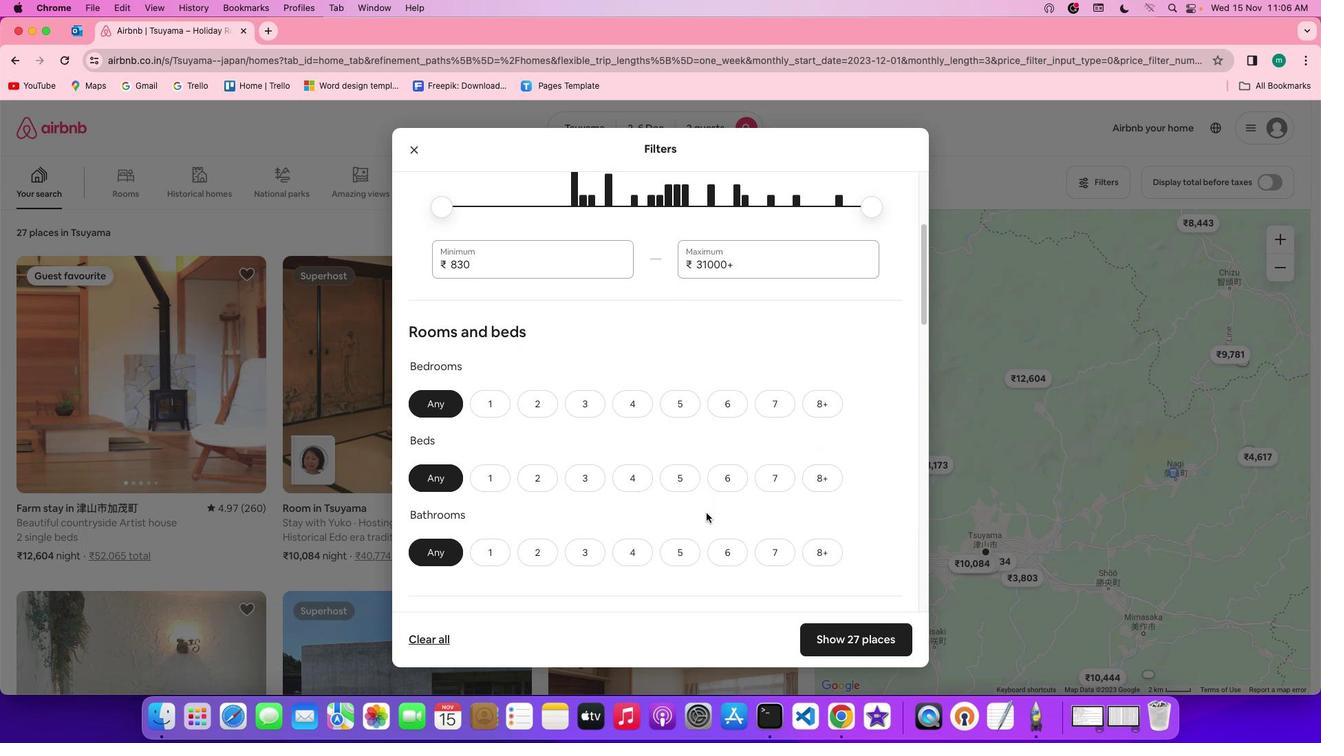 
Action: Mouse moved to (706, 512)
Screenshot: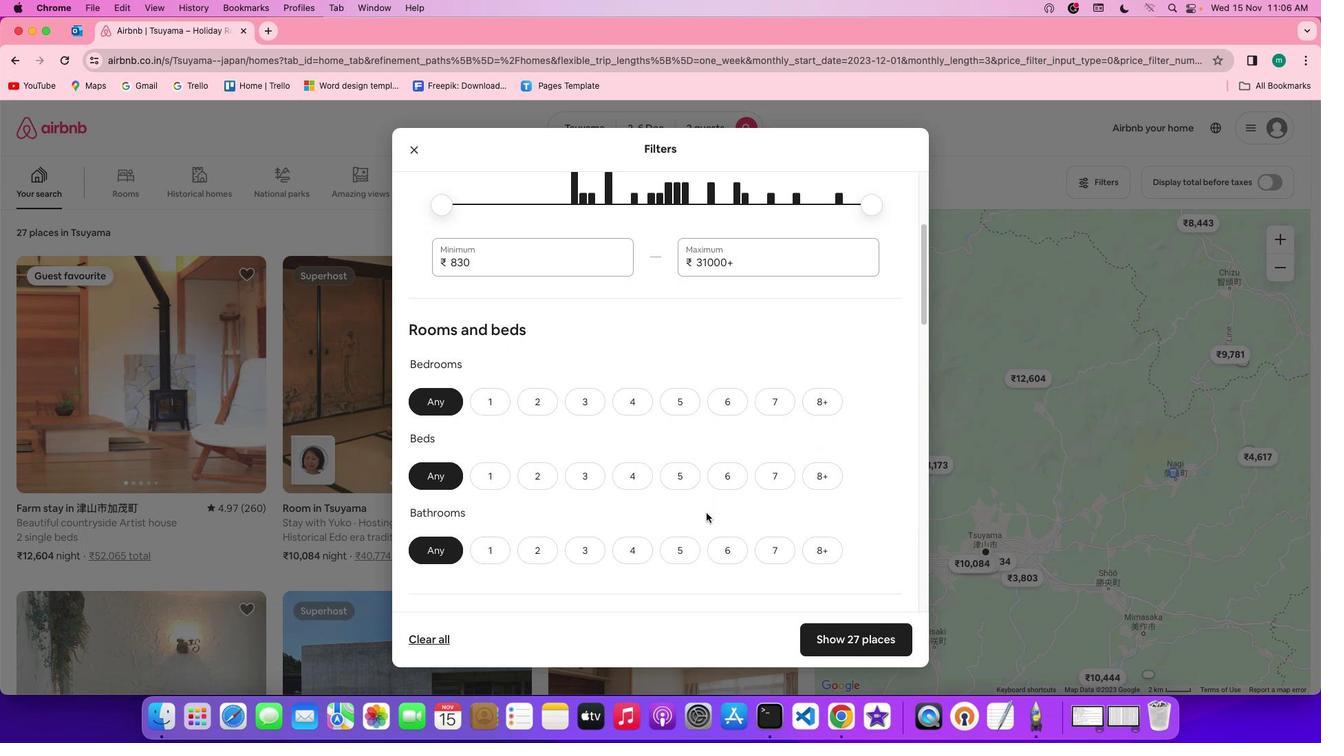 
Action: Mouse scrolled (706, 512) with delta (0, 0)
Screenshot: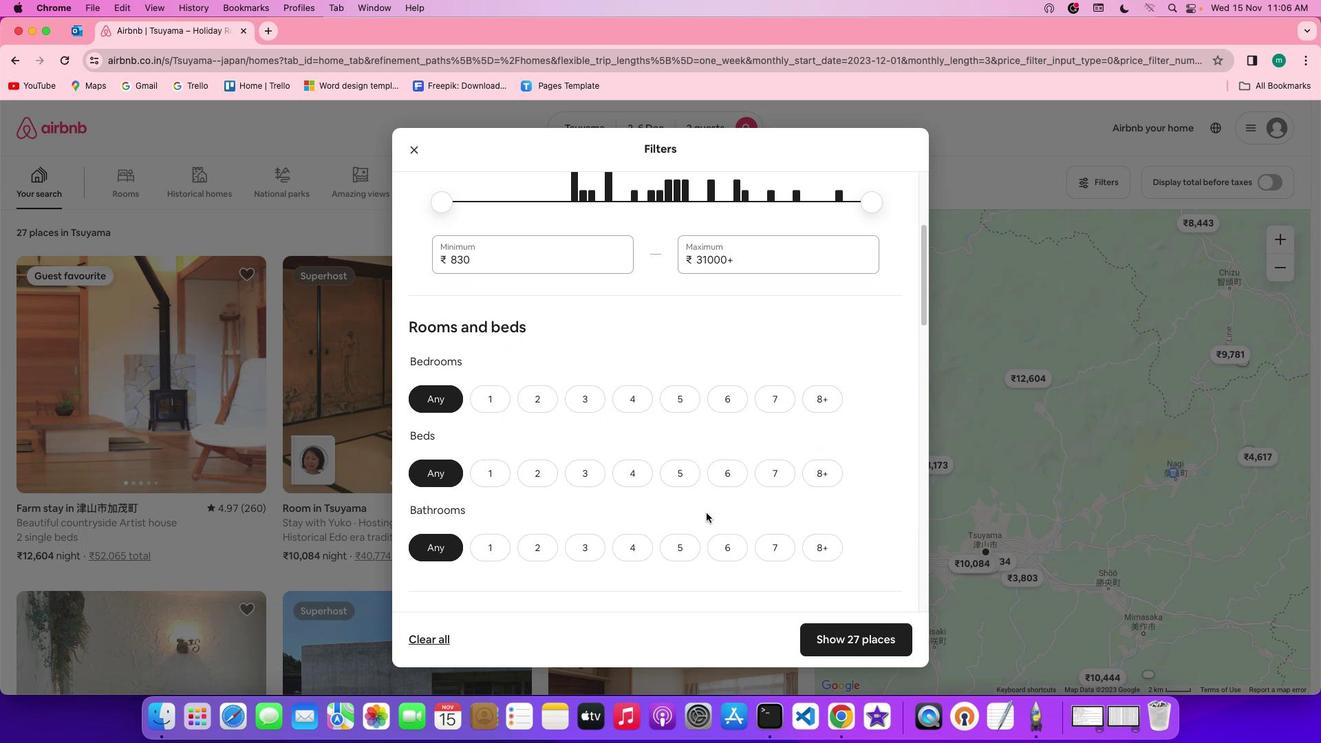 
Action: Mouse scrolled (706, 512) with delta (0, 0)
Screenshot: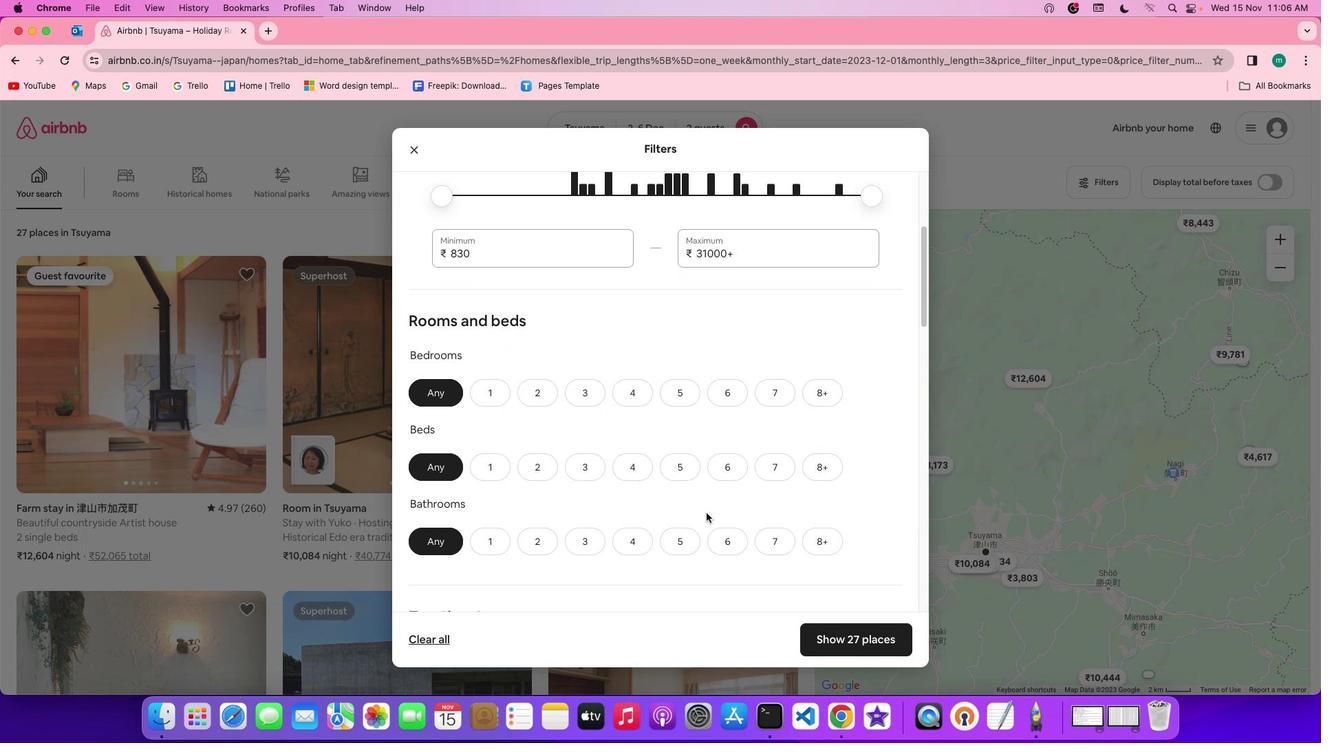 
Action: Mouse scrolled (706, 512) with delta (0, 0)
Screenshot: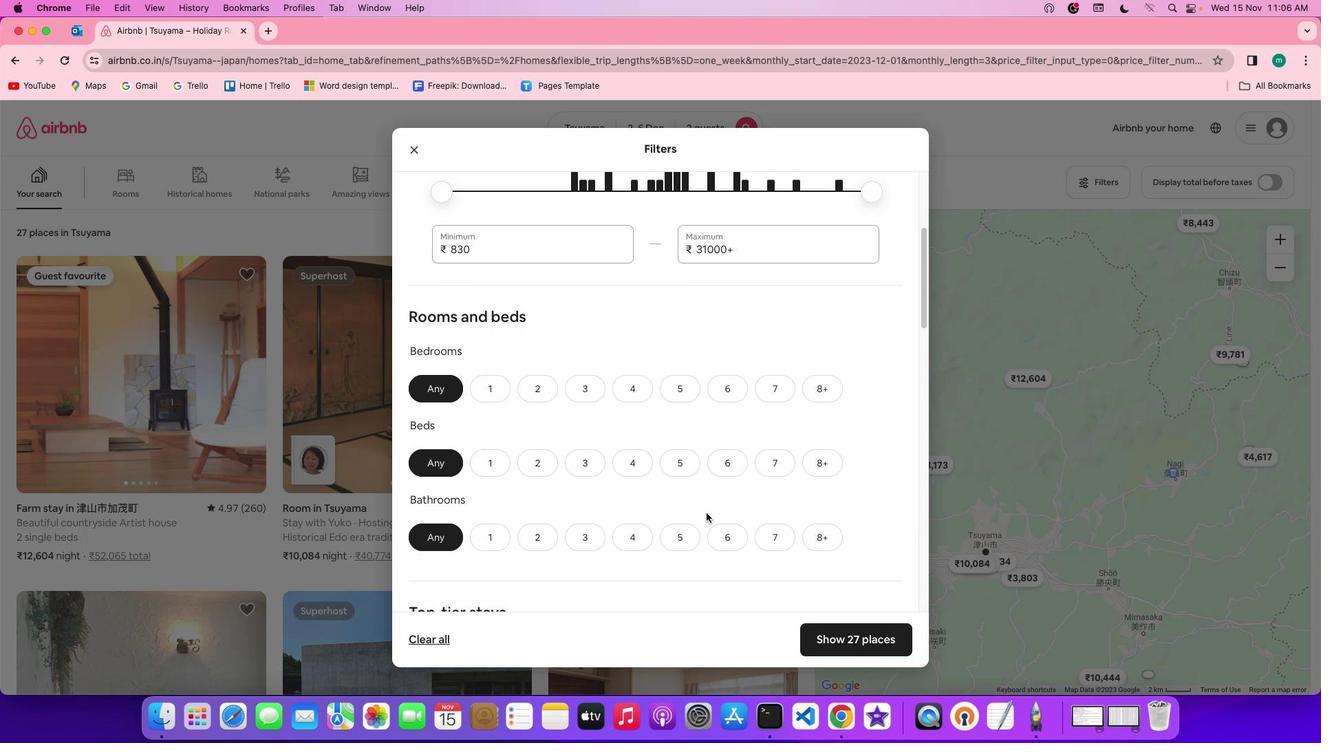 
Action: Mouse scrolled (706, 512) with delta (0, 0)
Screenshot: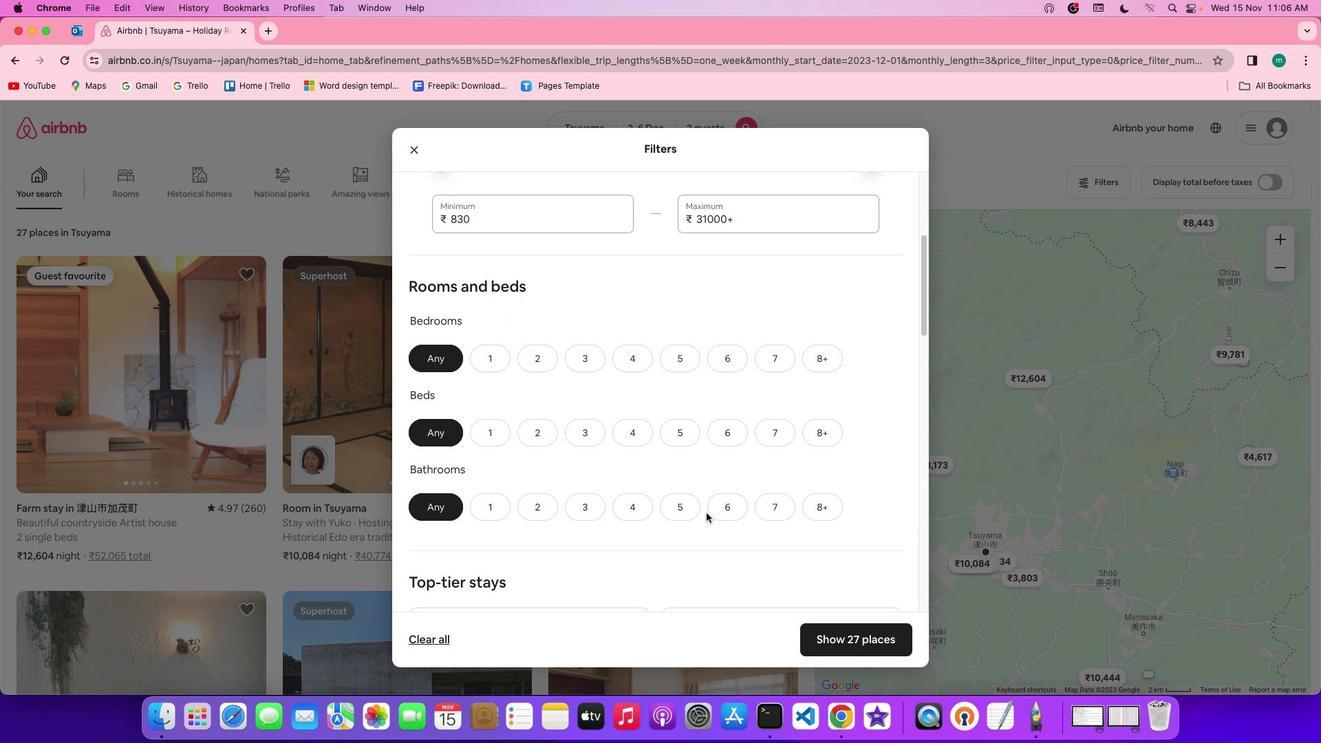 
Action: Mouse moved to (498, 353)
Screenshot: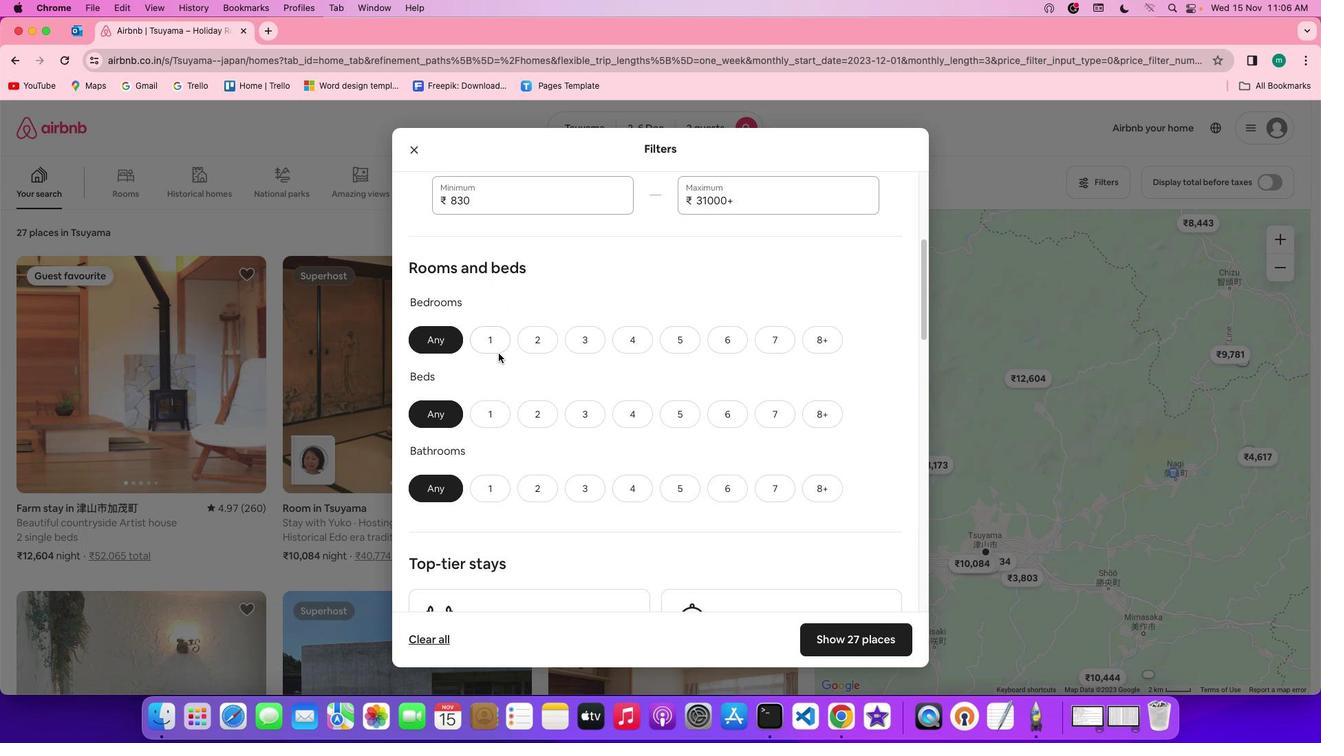 
Action: Mouse pressed left at (498, 353)
Screenshot: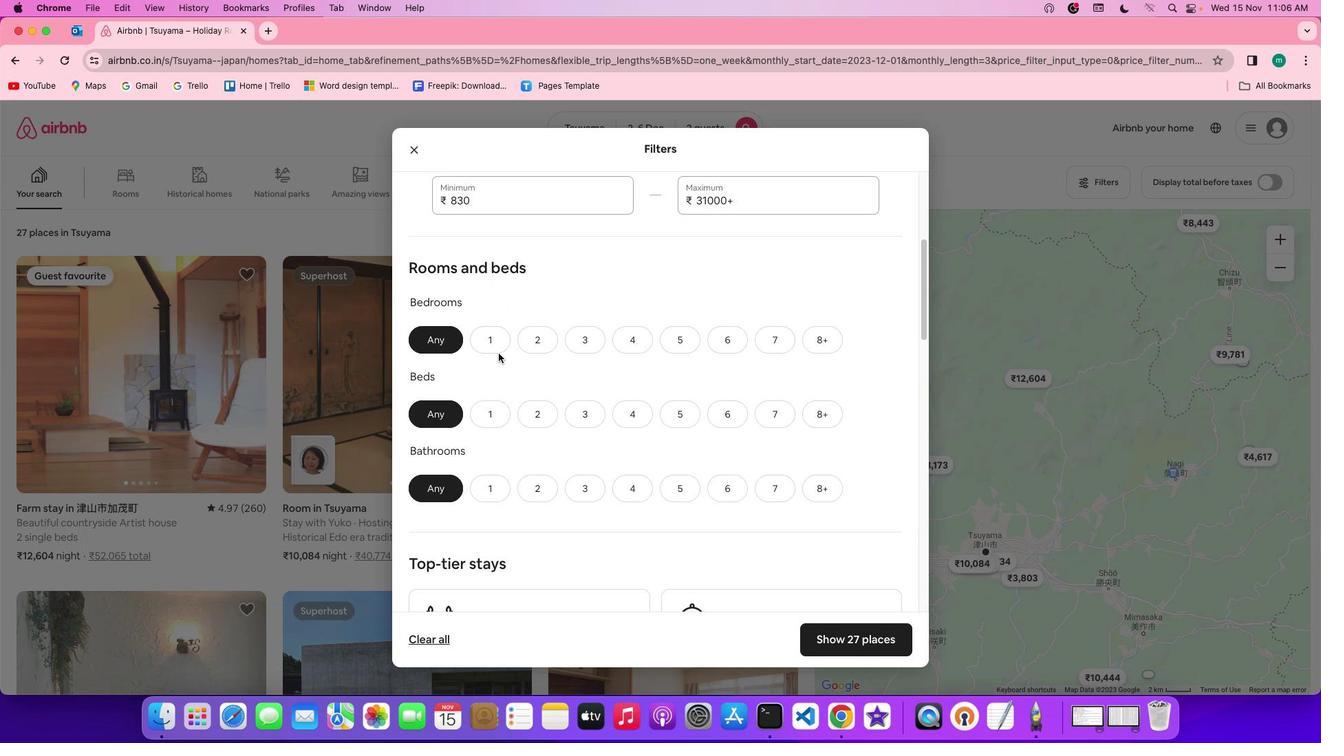 
Action: Mouse moved to (496, 345)
Screenshot: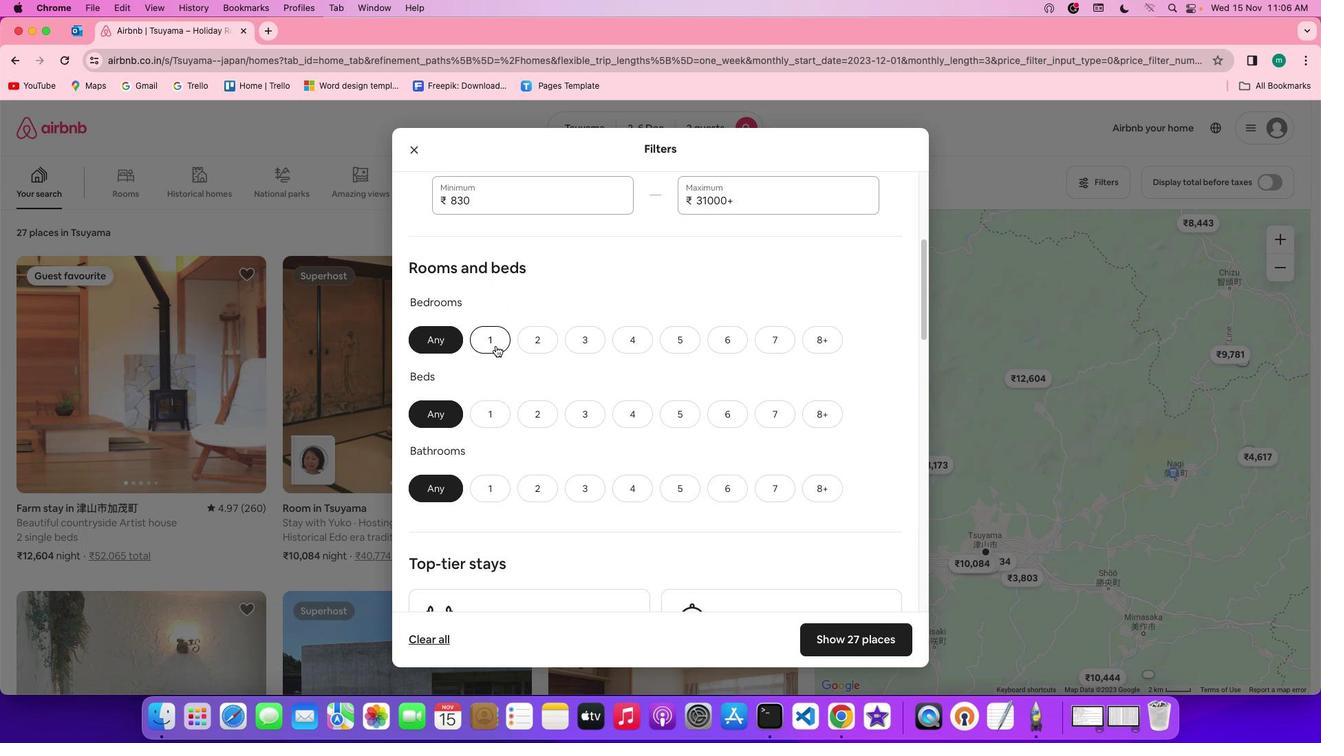 
Action: Mouse pressed left at (496, 345)
Screenshot: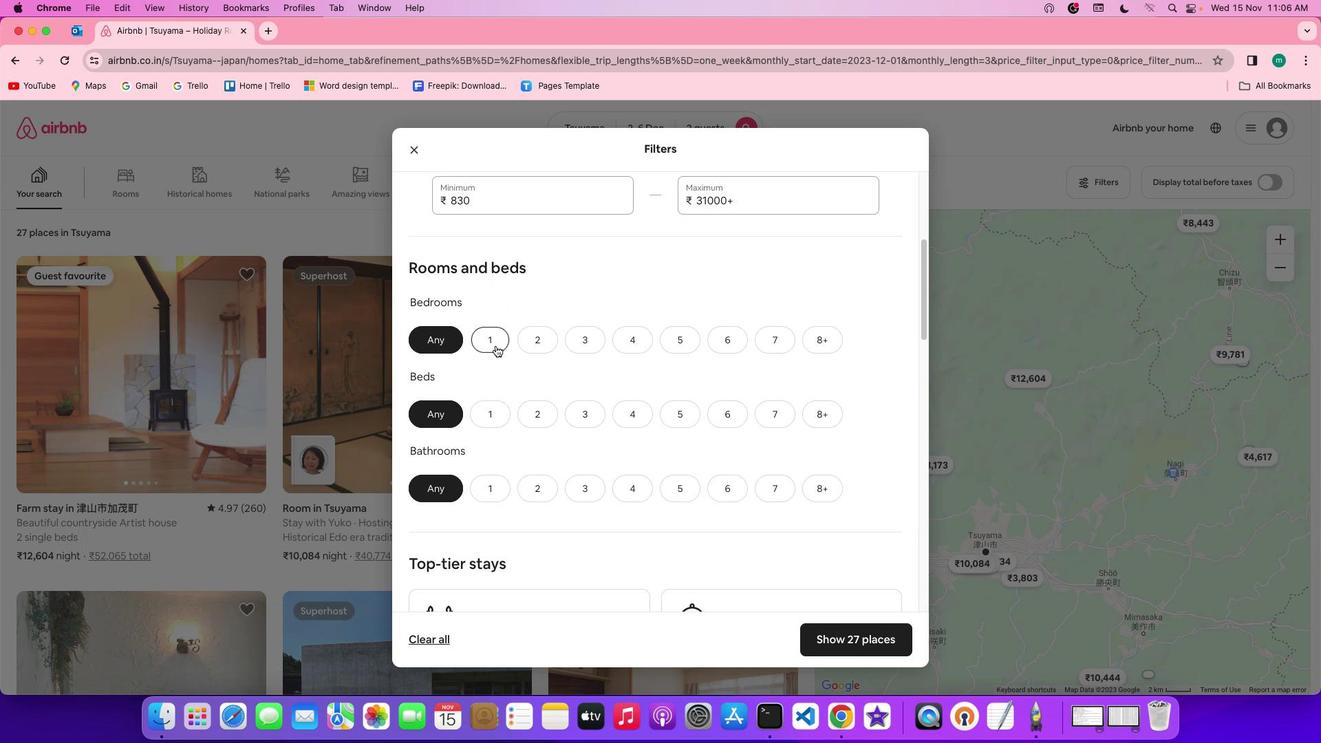 
Action: Mouse moved to (498, 414)
Screenshot: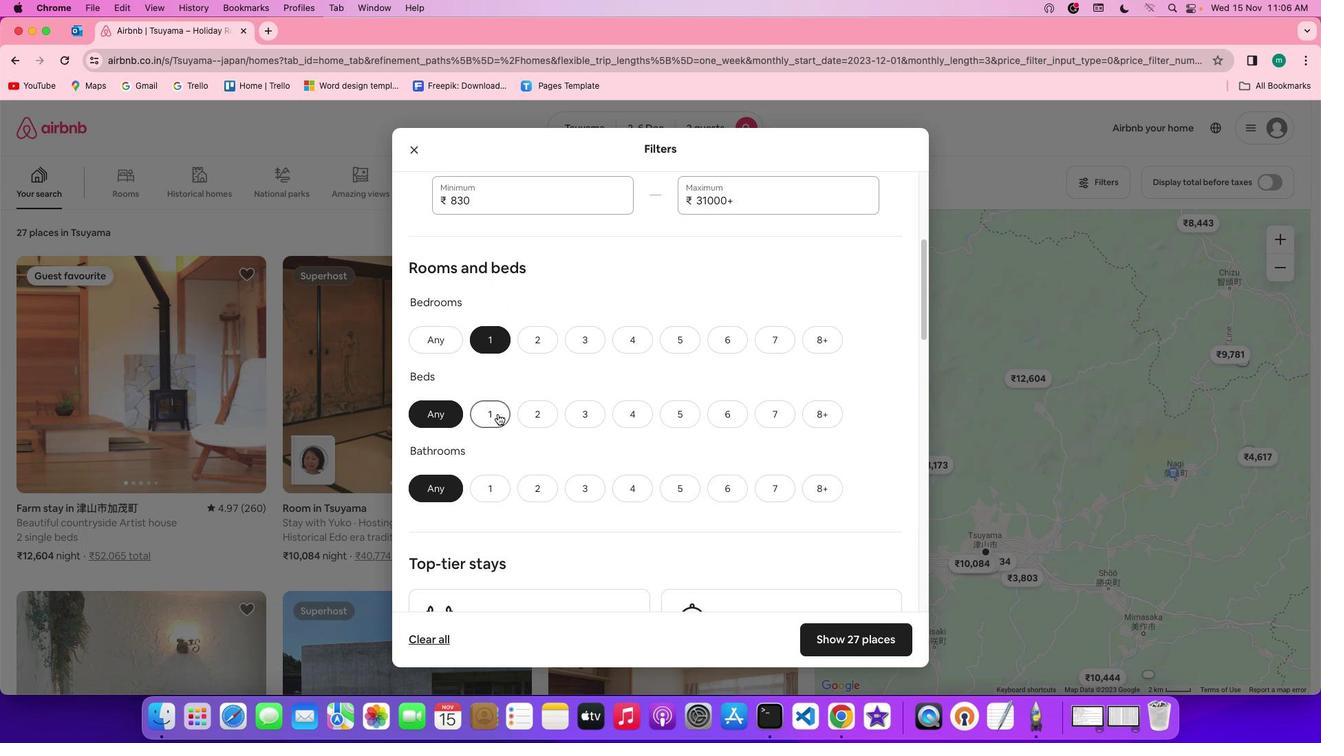 
Action: Mouse pressed left at (498, 414)
Screenshot: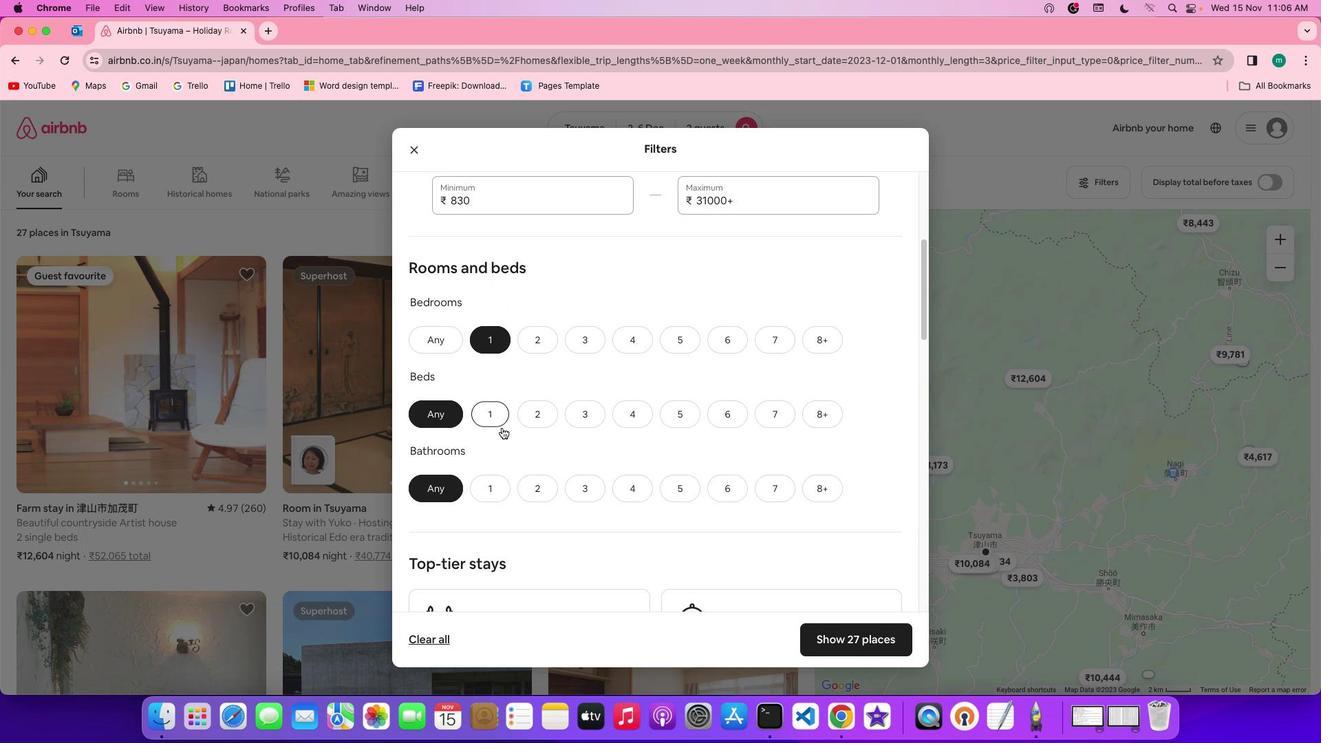 
Action: Mouse moved to (497, 496)
Screenshot: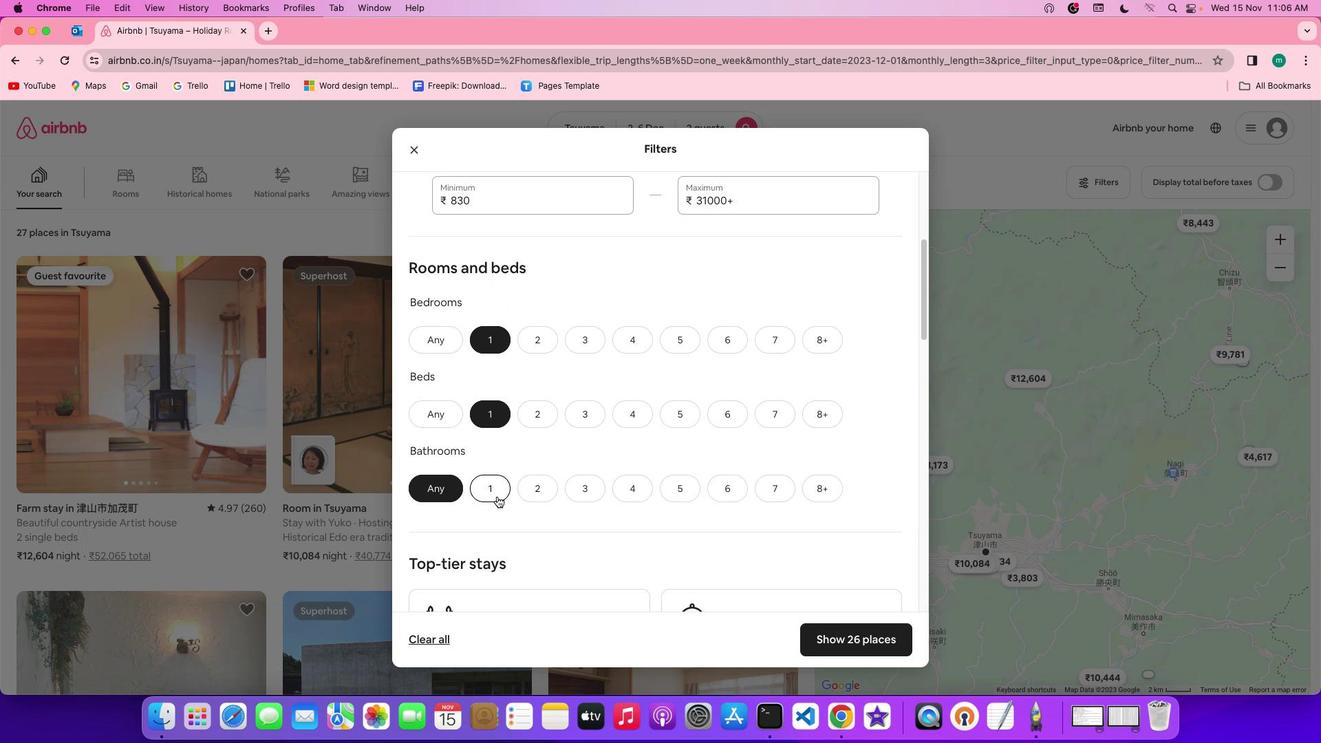 
Action: Mouse pressed left at (497, 496)
Screenshot: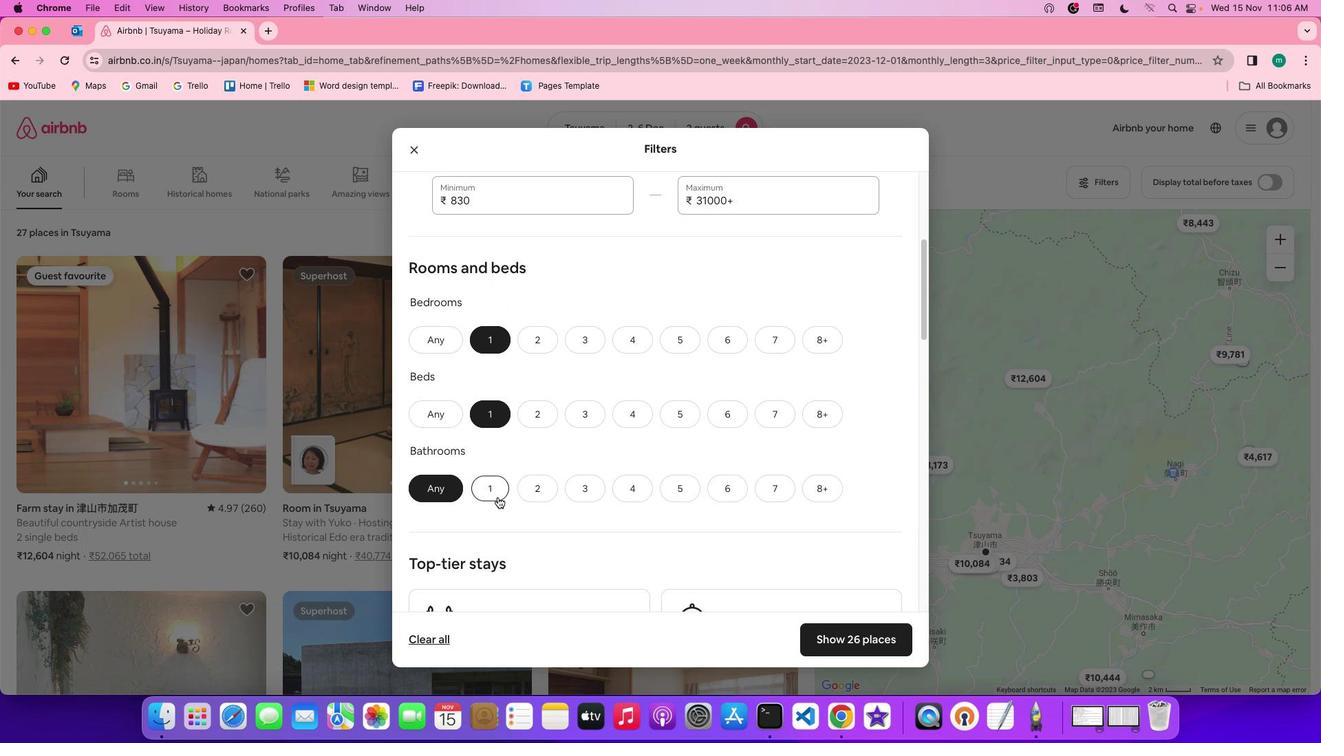 
Action: Mouse moved to (751, 498)
Screenshot: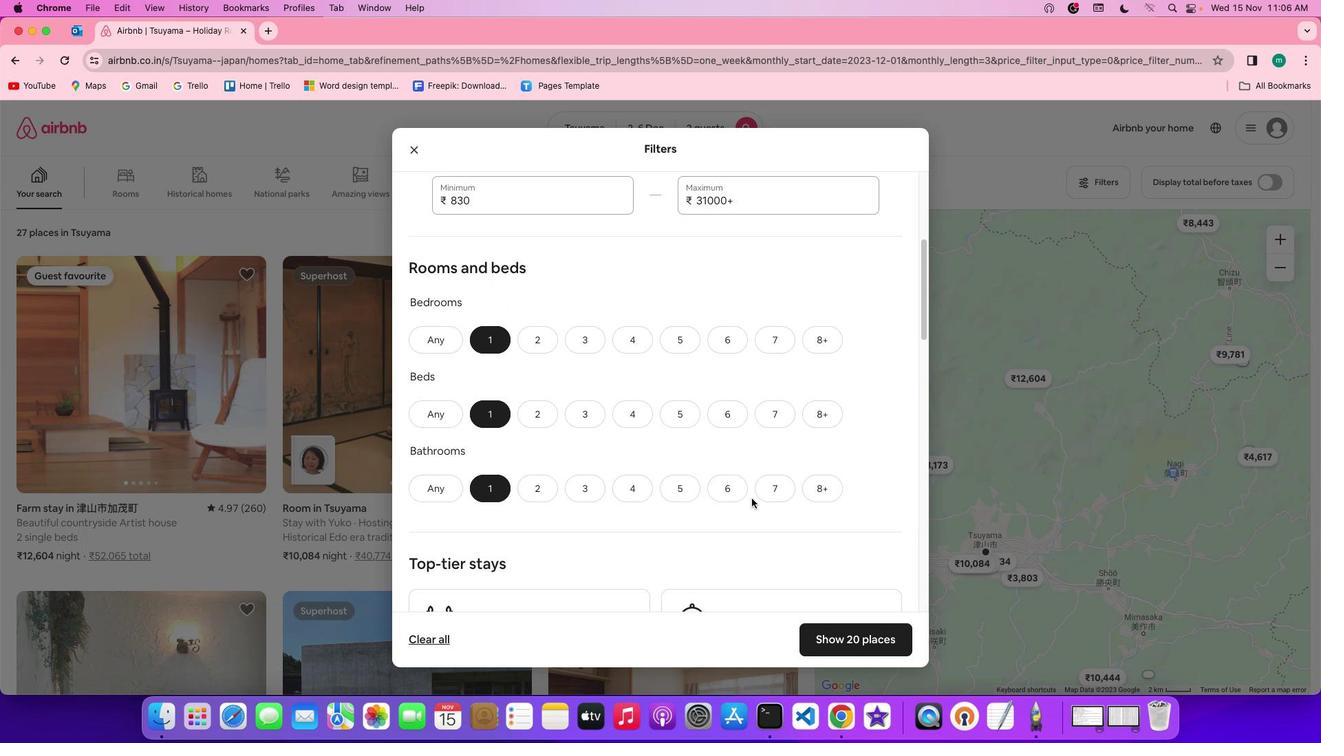
Action: Mouse scrolled (751, 498) with delta (0, 0)
Screenshot: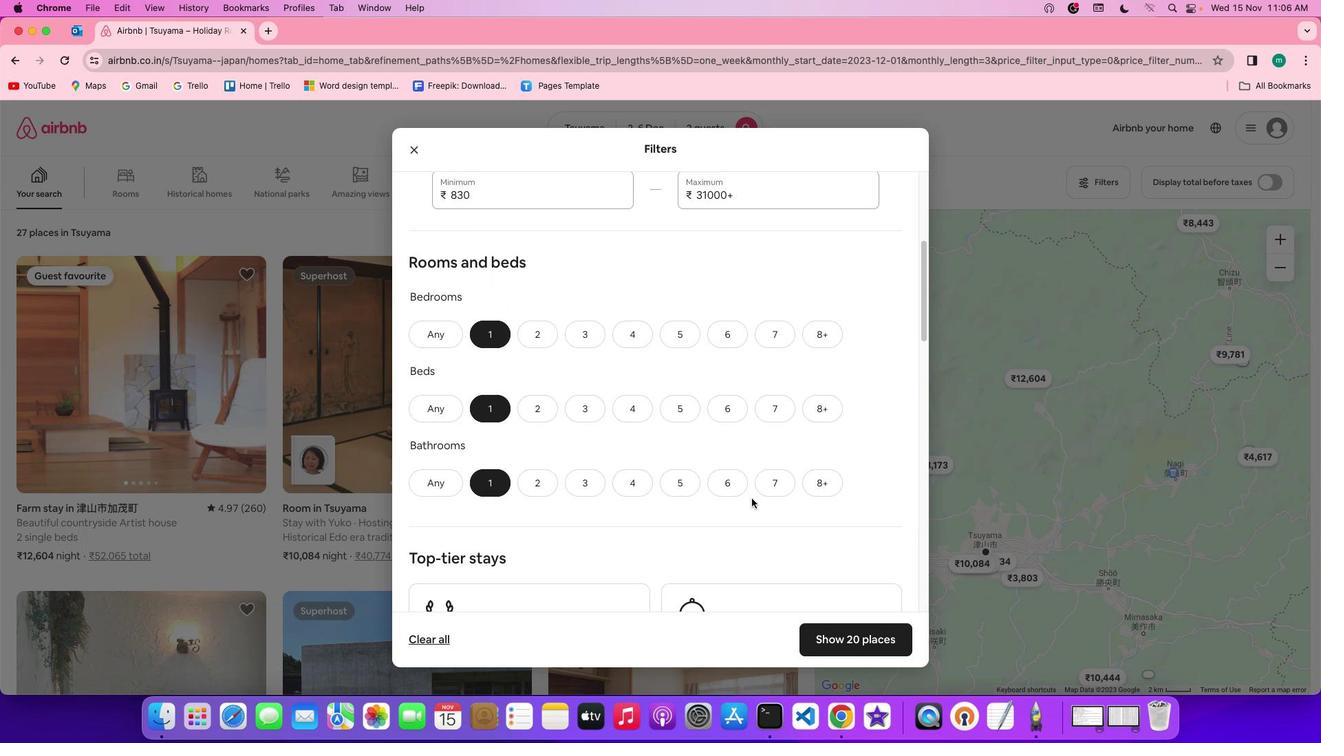 
Action: Mouse moved to (751, 498)
Screenshot: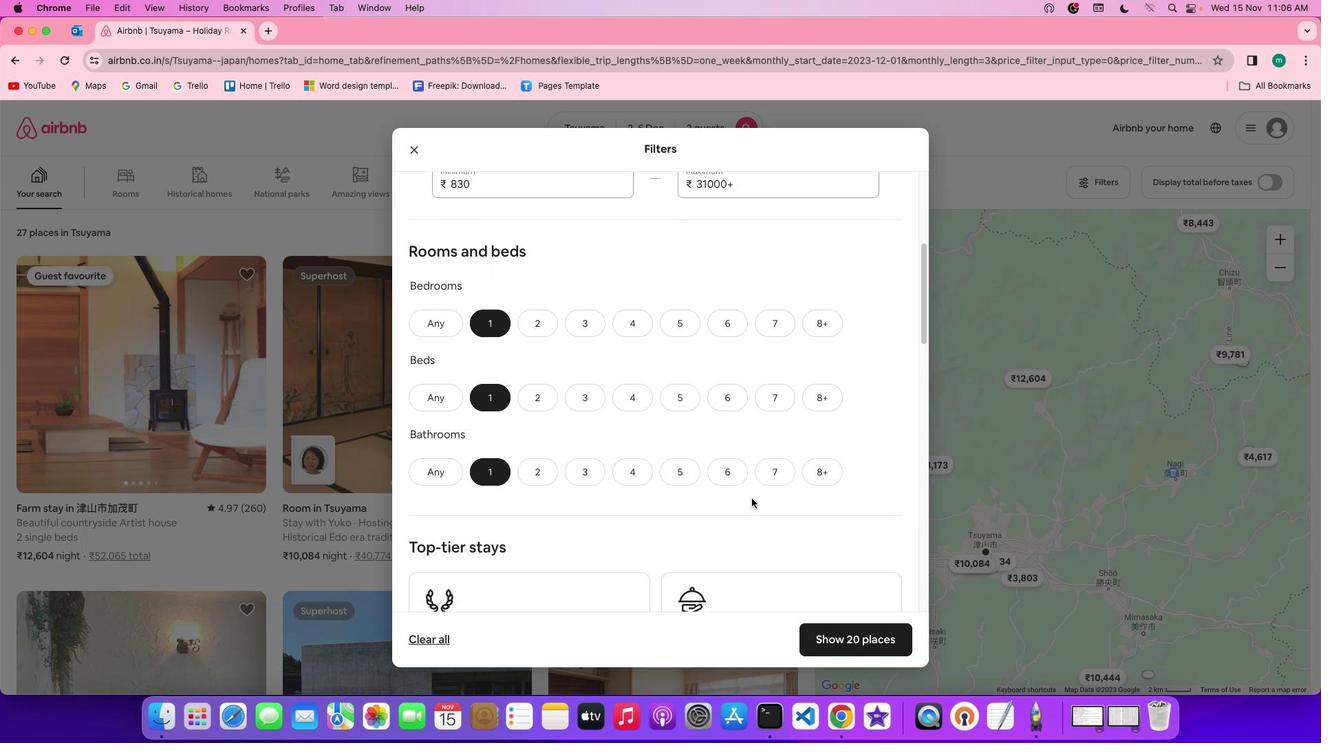 
Action: Mouse scrolled (751, 498) with delta (0, 0)
Screenshot: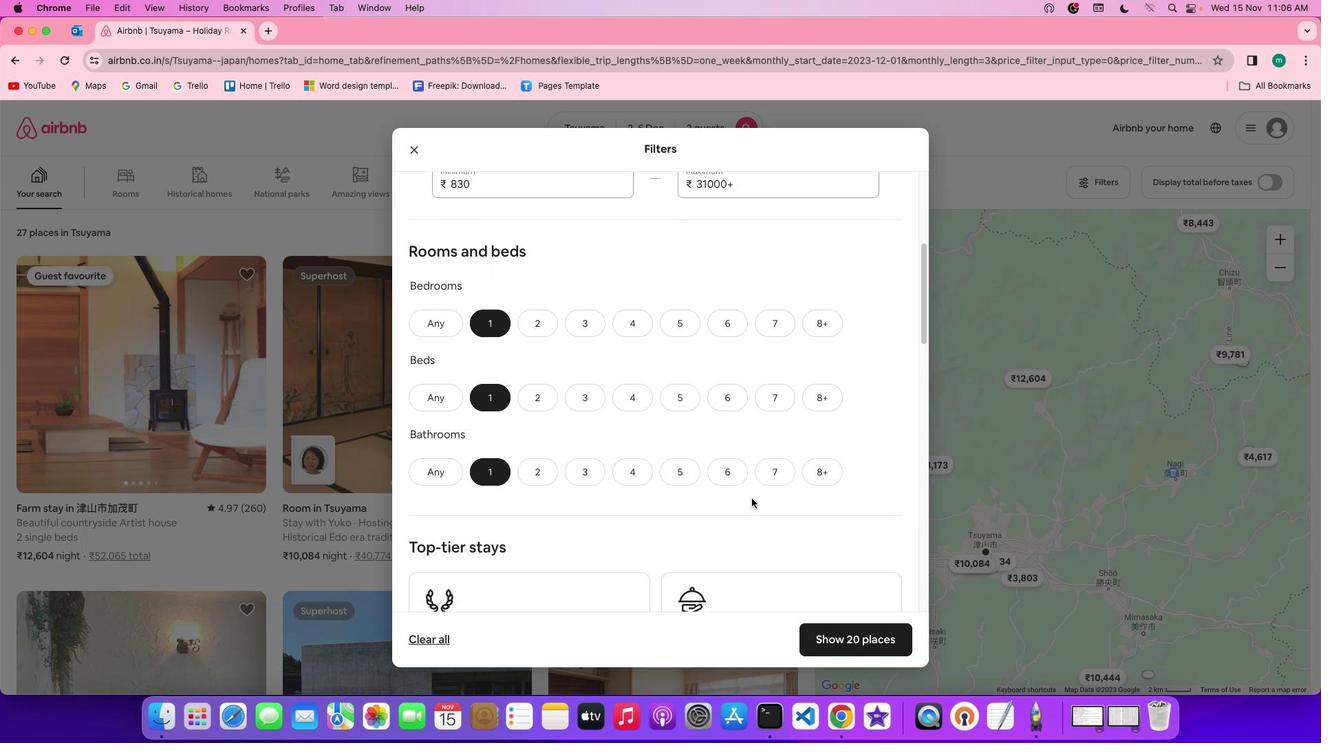 
Action: Mouse scrolled (751, 498) with delta (0, -1)
Screenshot: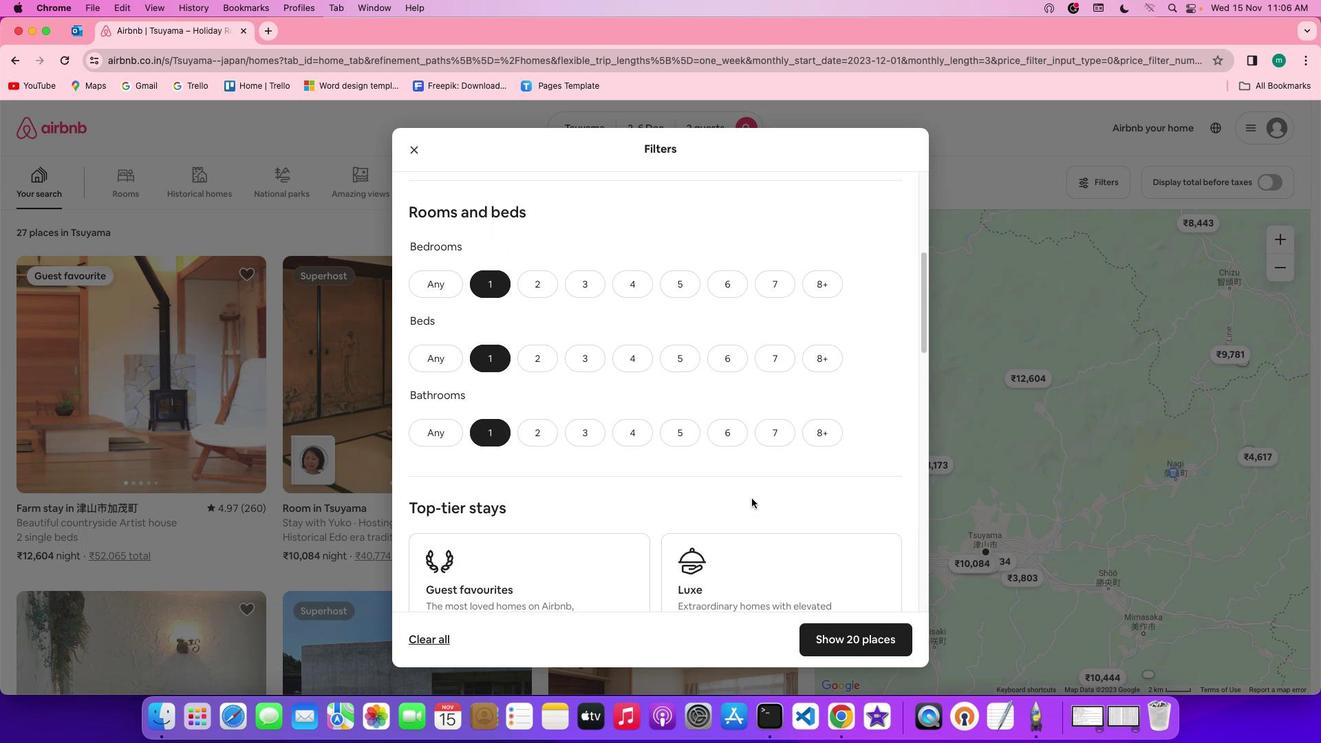 
Action: Mouse scrolled (751, 498) with delta (0, 0)
Screenshot: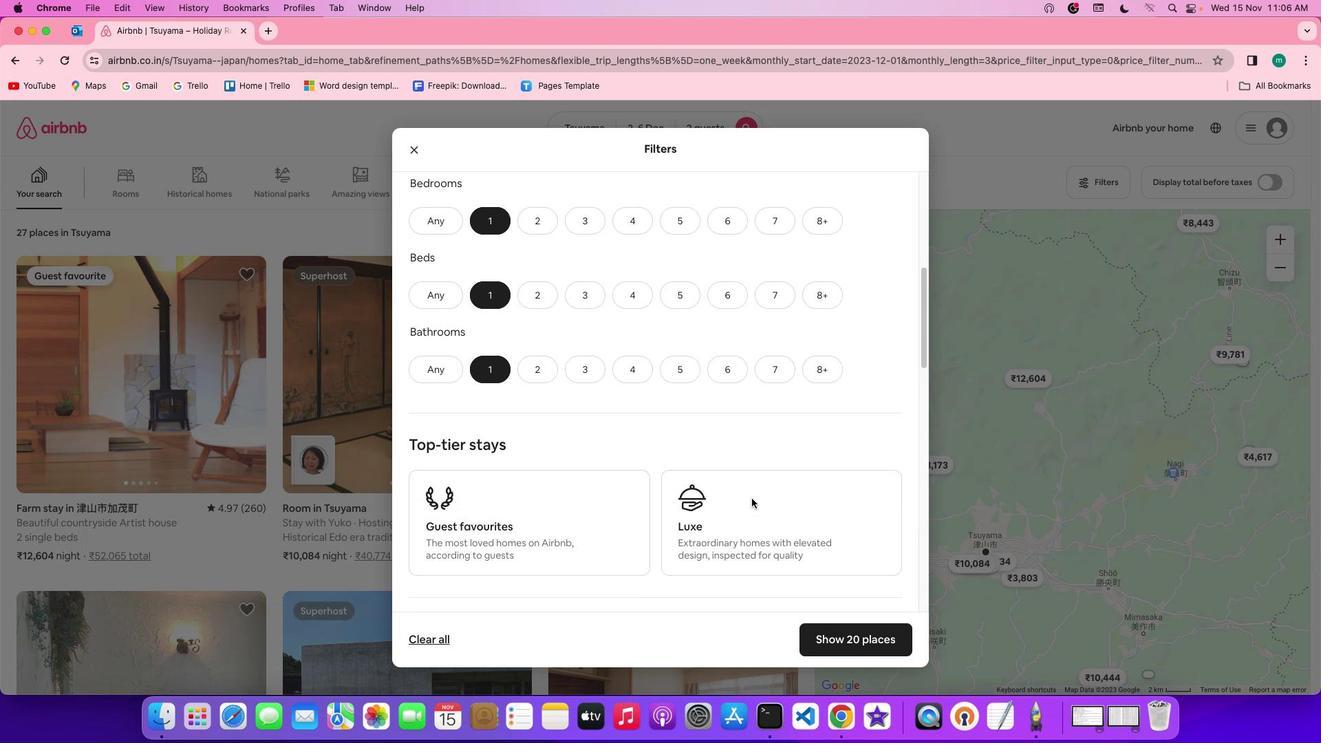 
Action: Mouse scrolled (751, 498) with delta (0, 0)
Screenshot: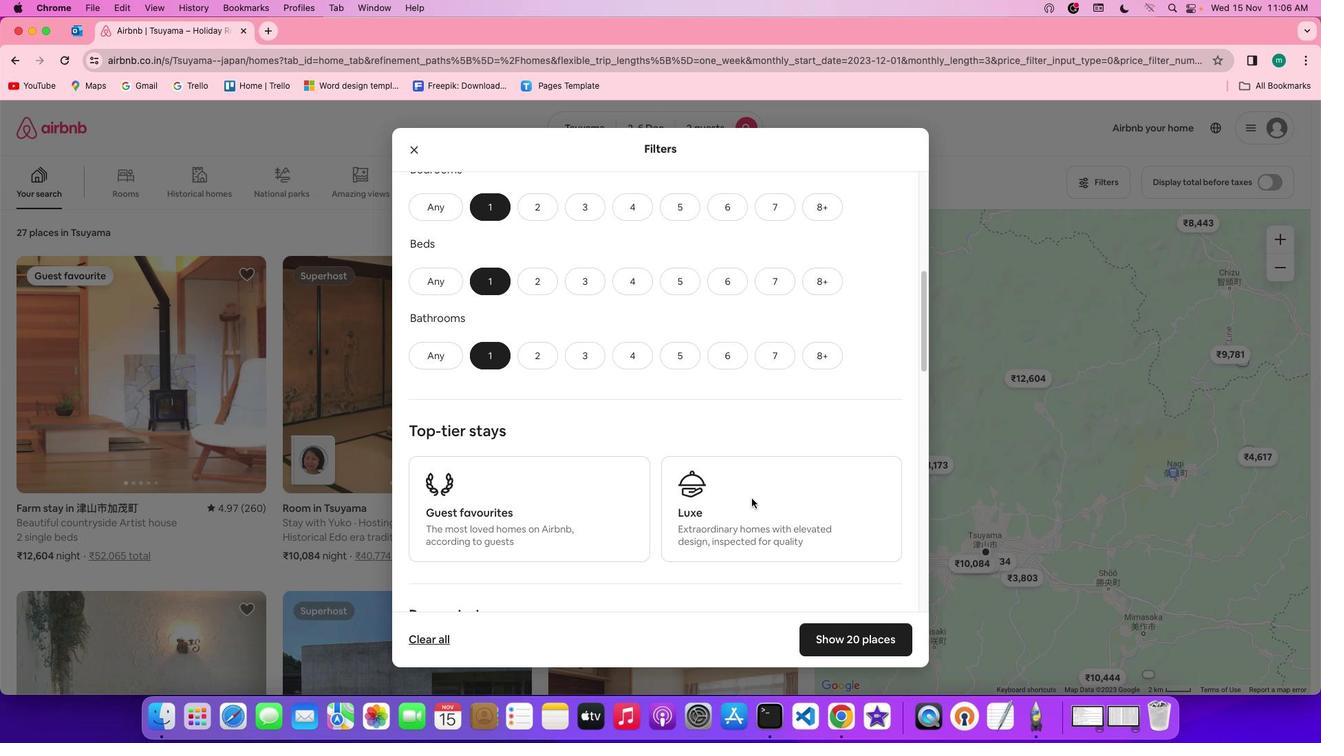 
Action: Mouse scrolled (751, 498) with delta (0, 0)
Screenshot: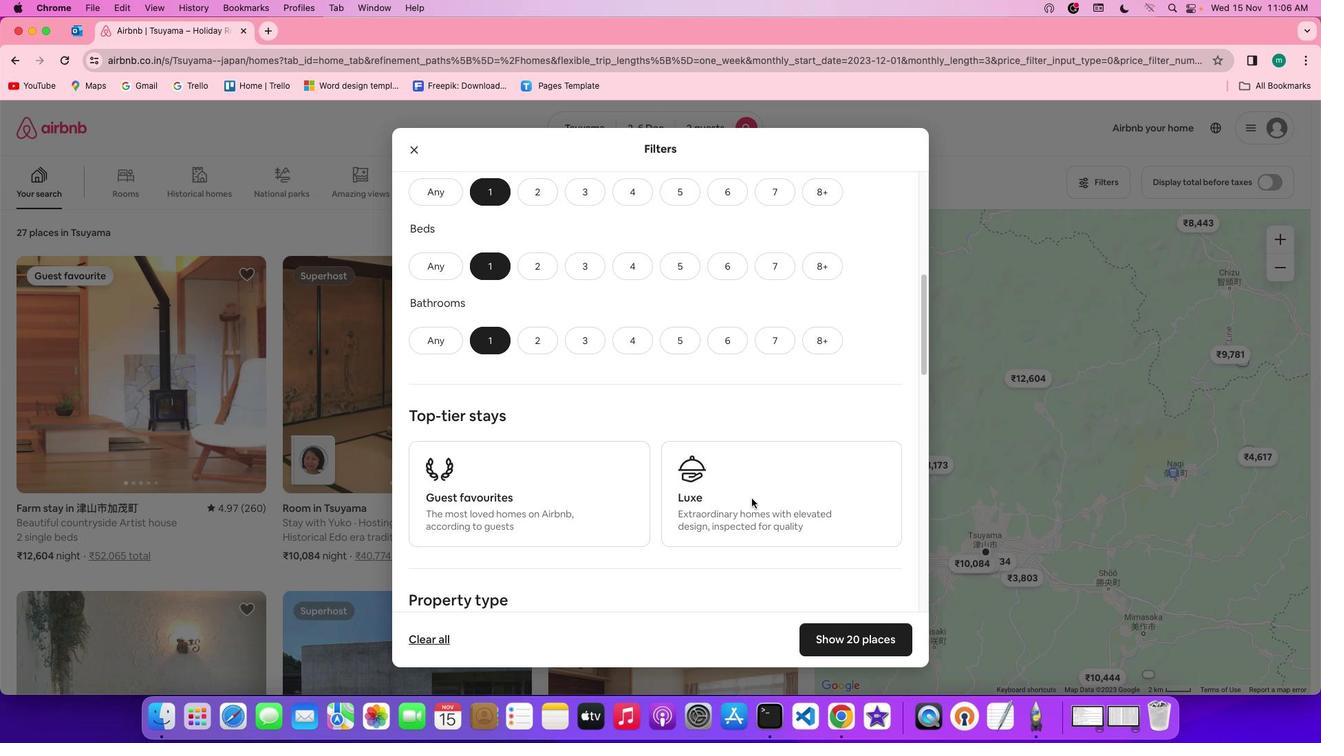 
Action: Mouse scrolled (751, 498) with delta (0, -1)
Screenshot: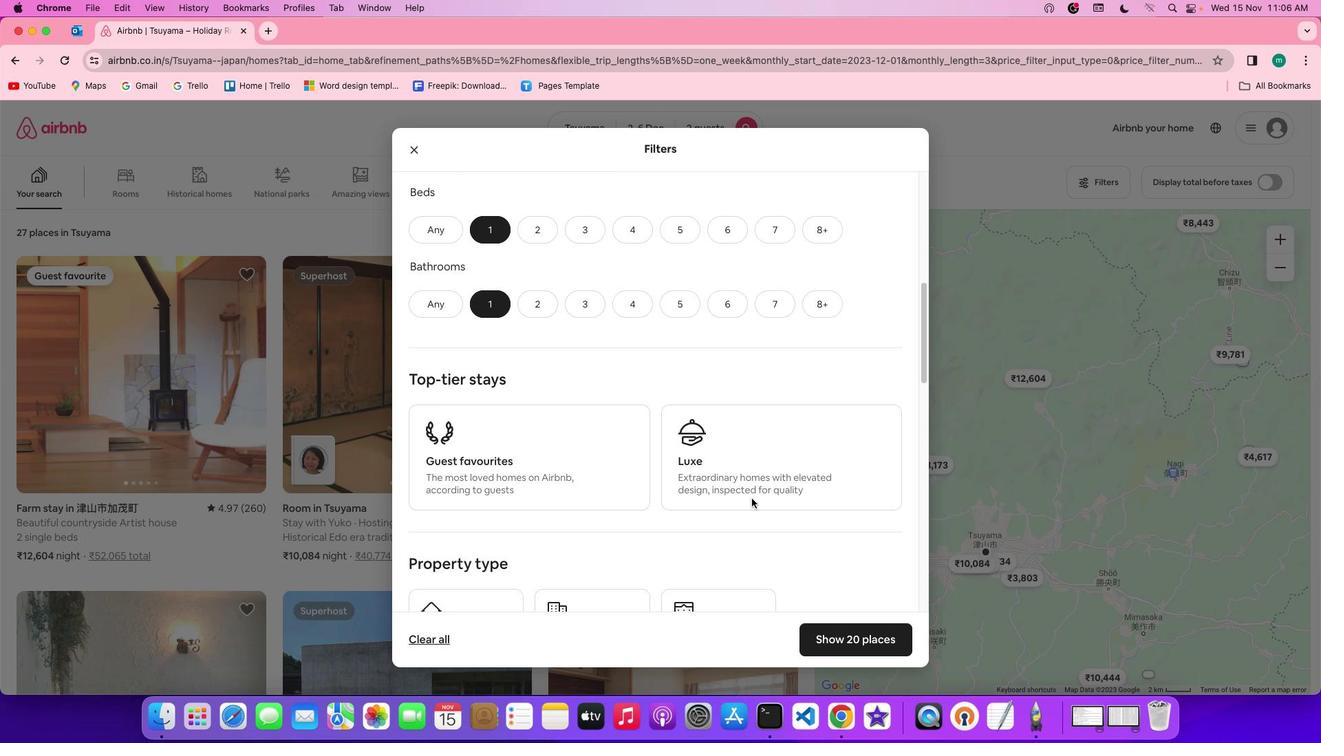 
Action: Mouse scrolled (751, 498) with delta (0, -1)
Screenshot: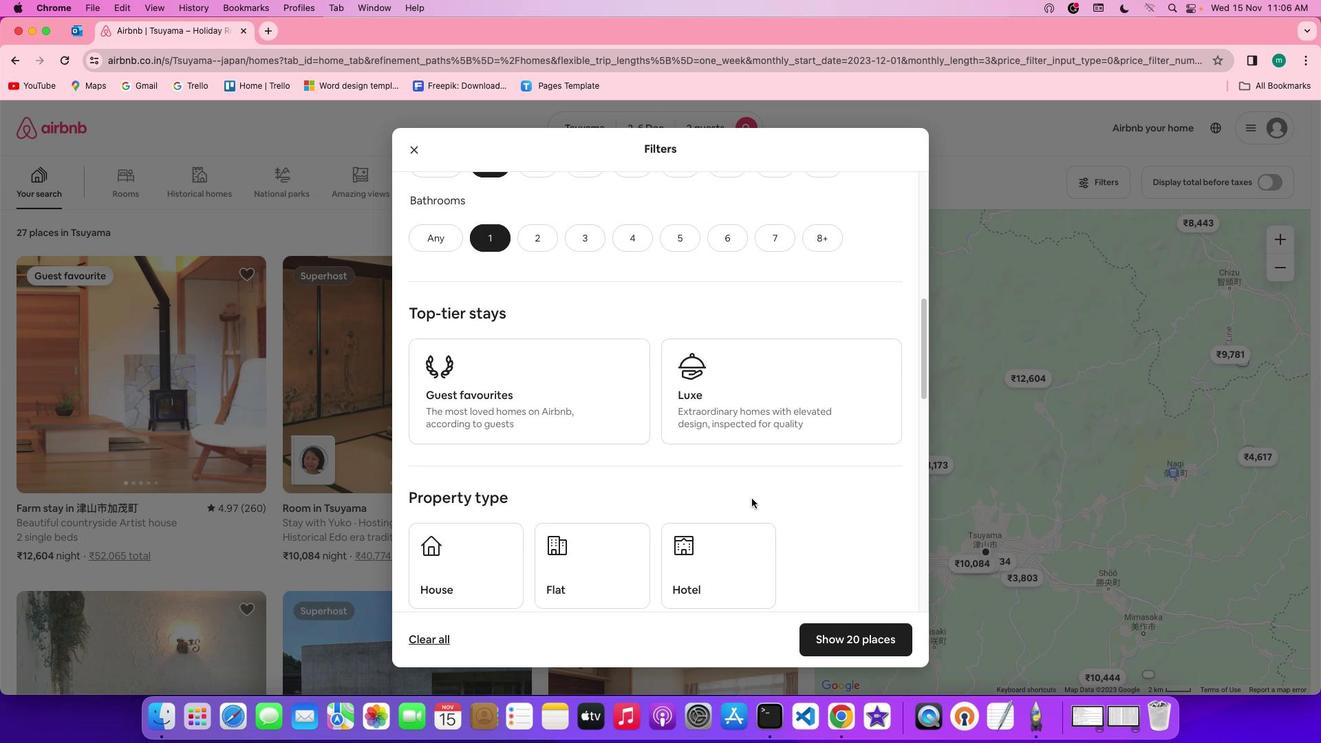 
Action: Mouse scrolled (751, 498) with delta (0, 0)
Screenshot: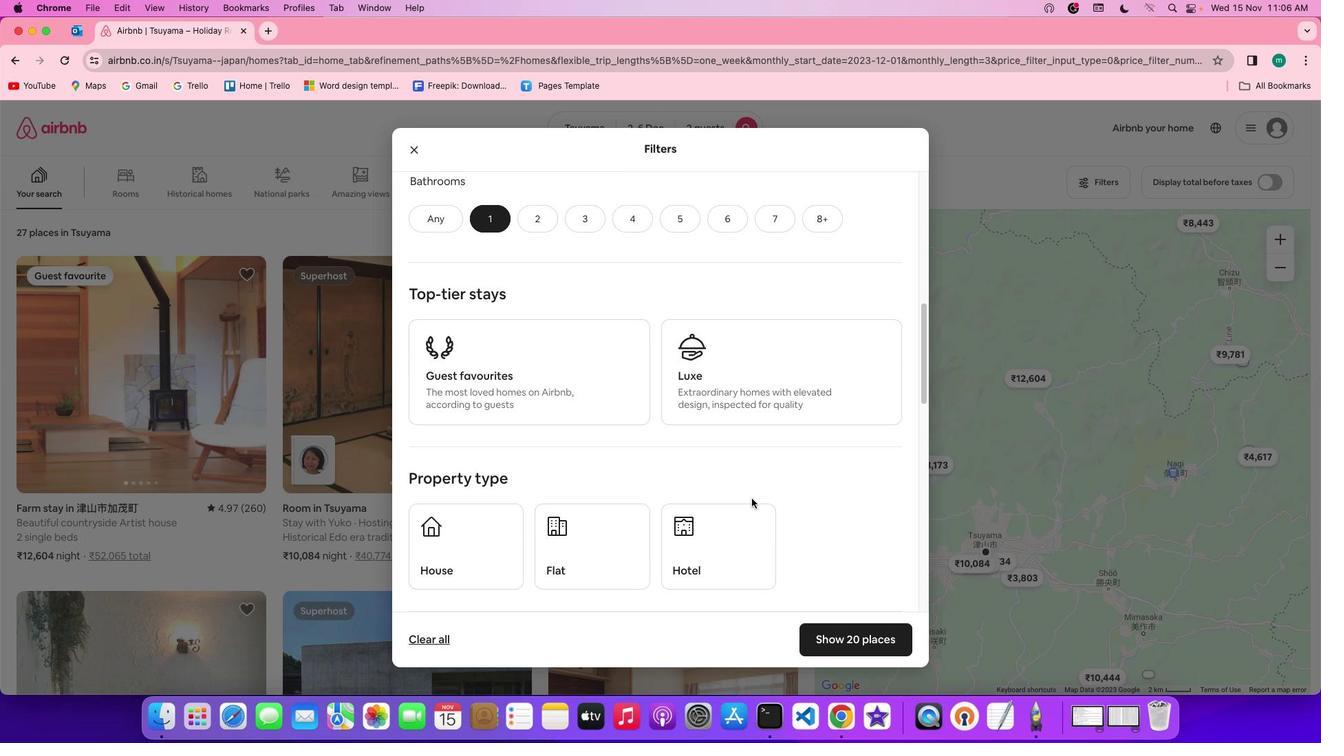 
Action: Mouse scrolled (751, 498) with delta (0, 0)
Screenshot: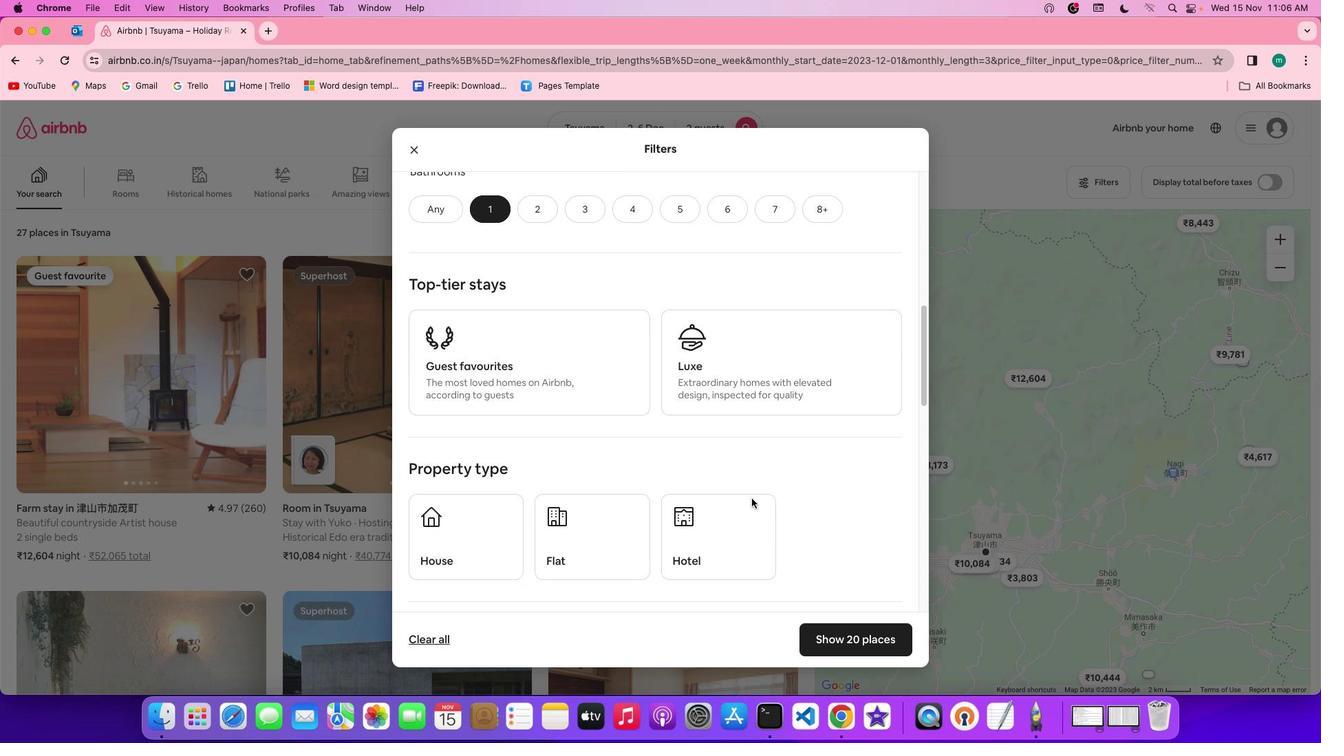 
Action: Mouse scrolled (751, 498) with delta (0, 0)
Screenshot: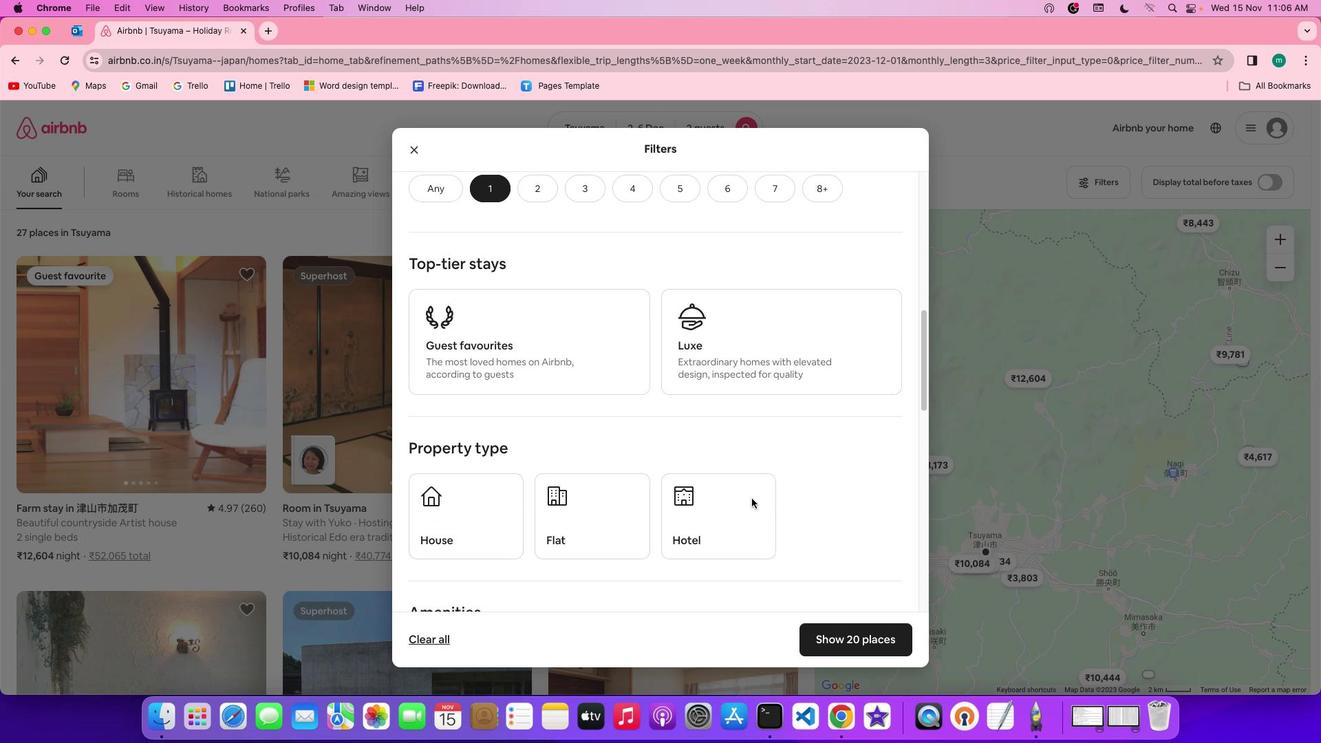 
Action: Mouse scrolled (751, 498) with delta (0, 0)
Screenshot: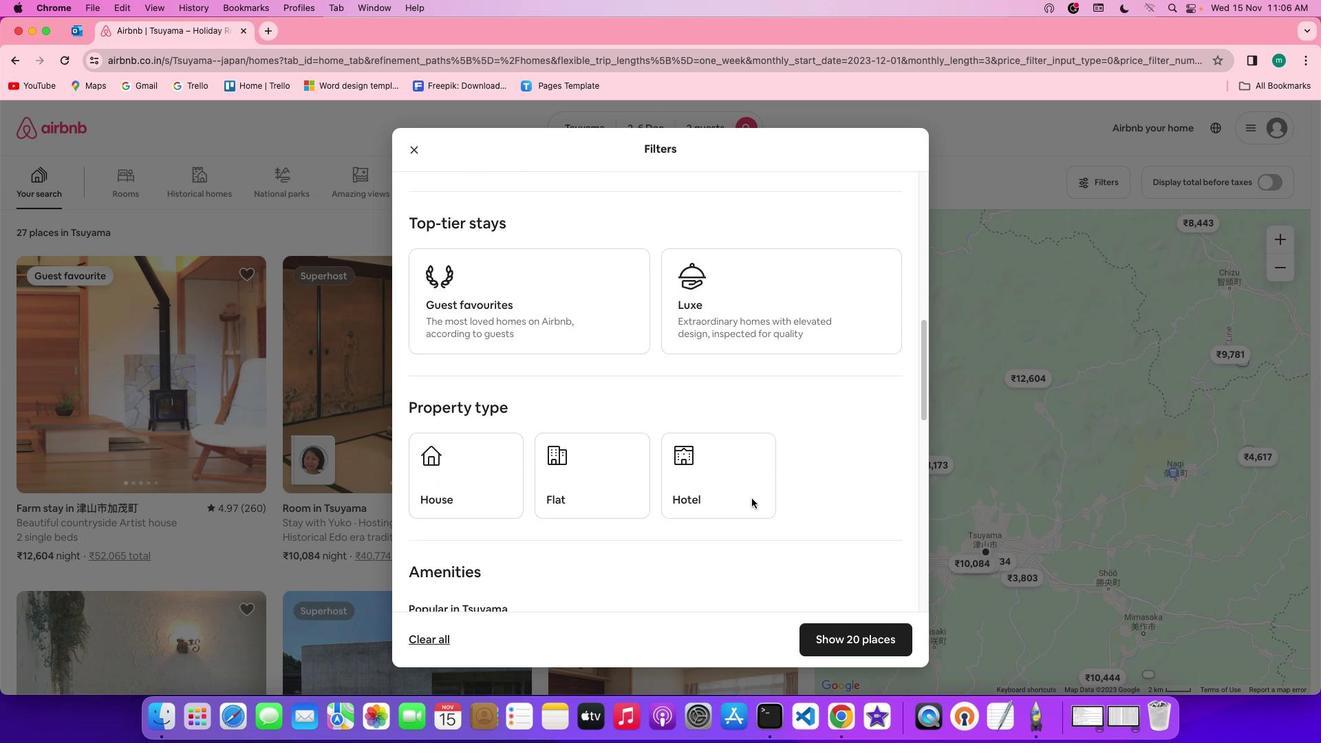 
Action: Mouse scrolled (751, 498) with delta (0, 0)
Screenshot: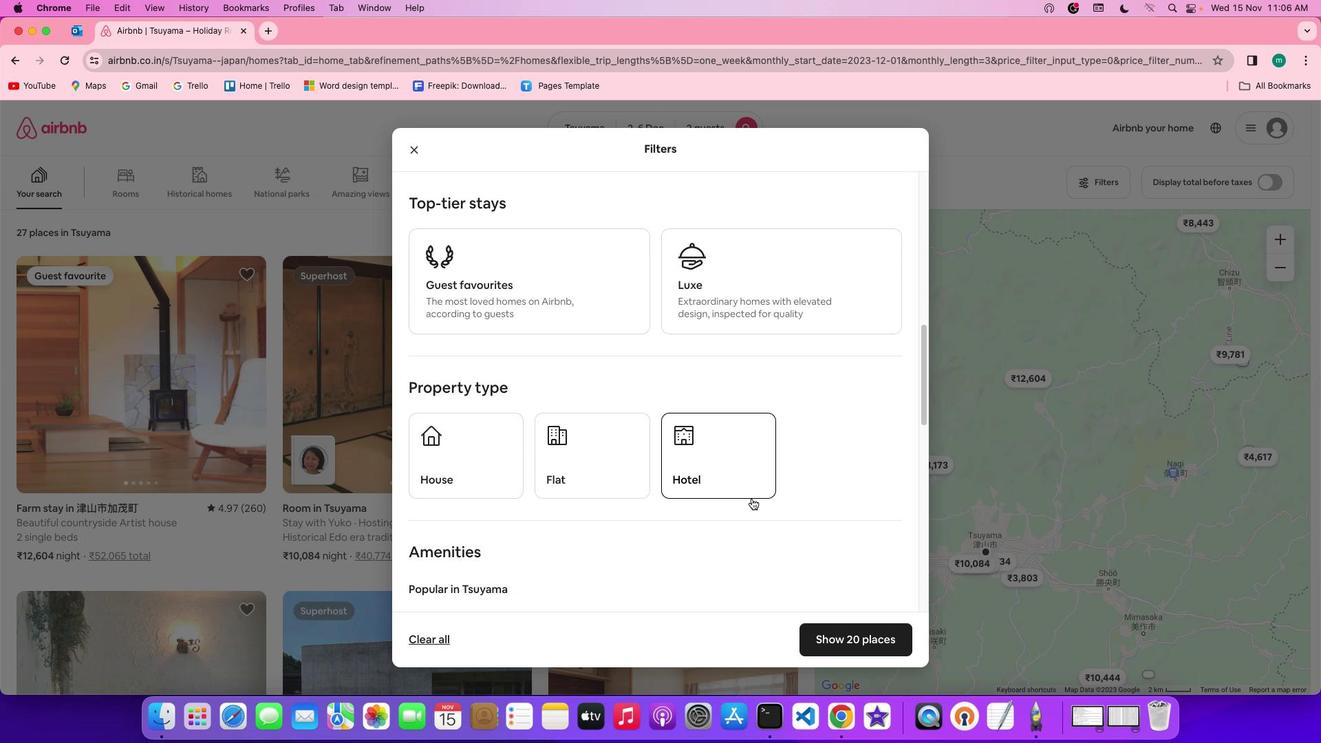 
Action: Mouse scrolled (751, 498) with delta (0, 0)
Screenshot: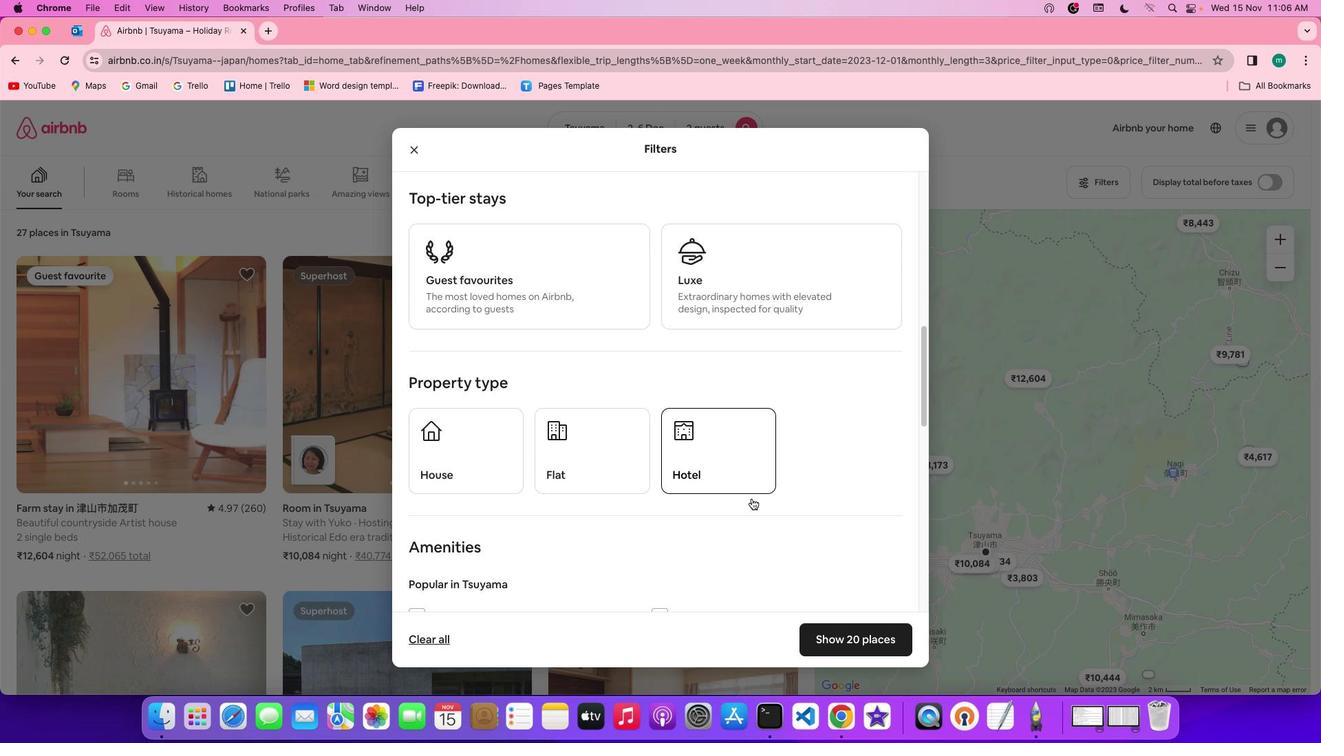 
Action: Mouse scrolled (751, 498) with delta (0, 0)
Screenshot: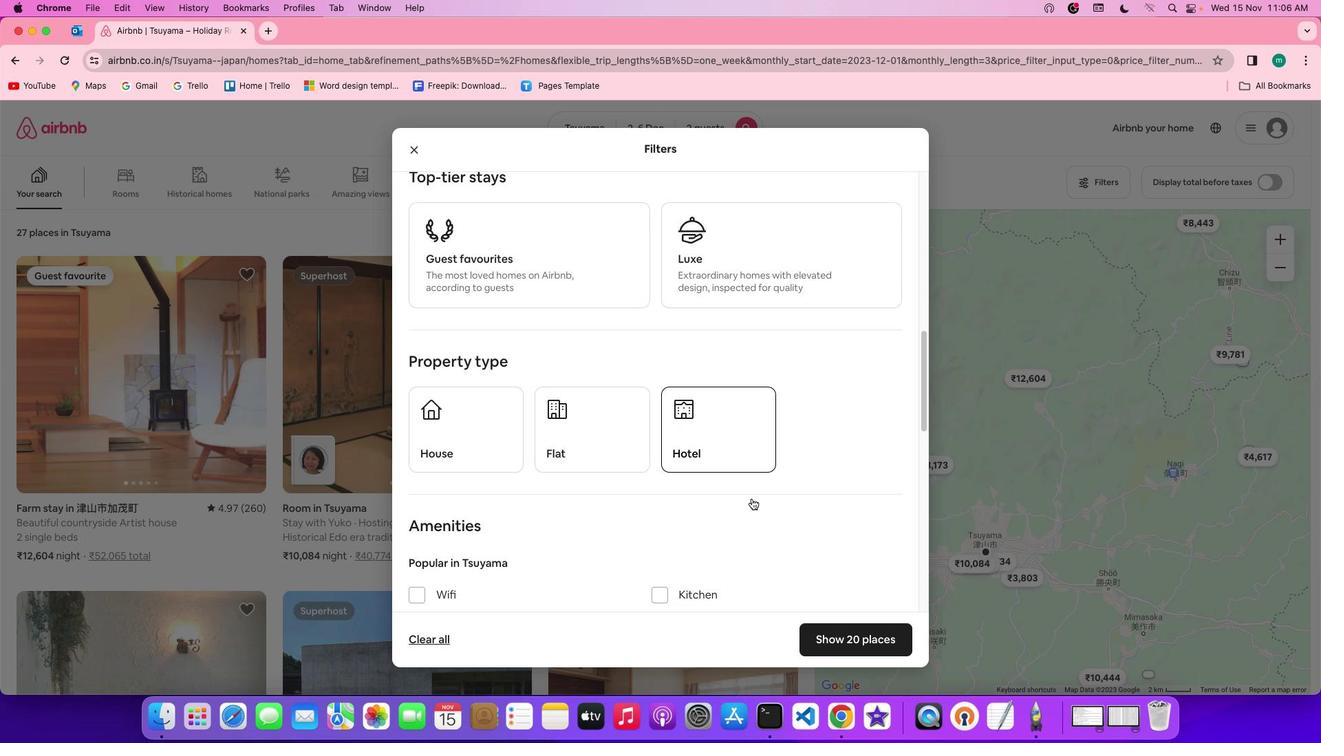 
Action: Mouse moved to (697, 461)
Screenshot: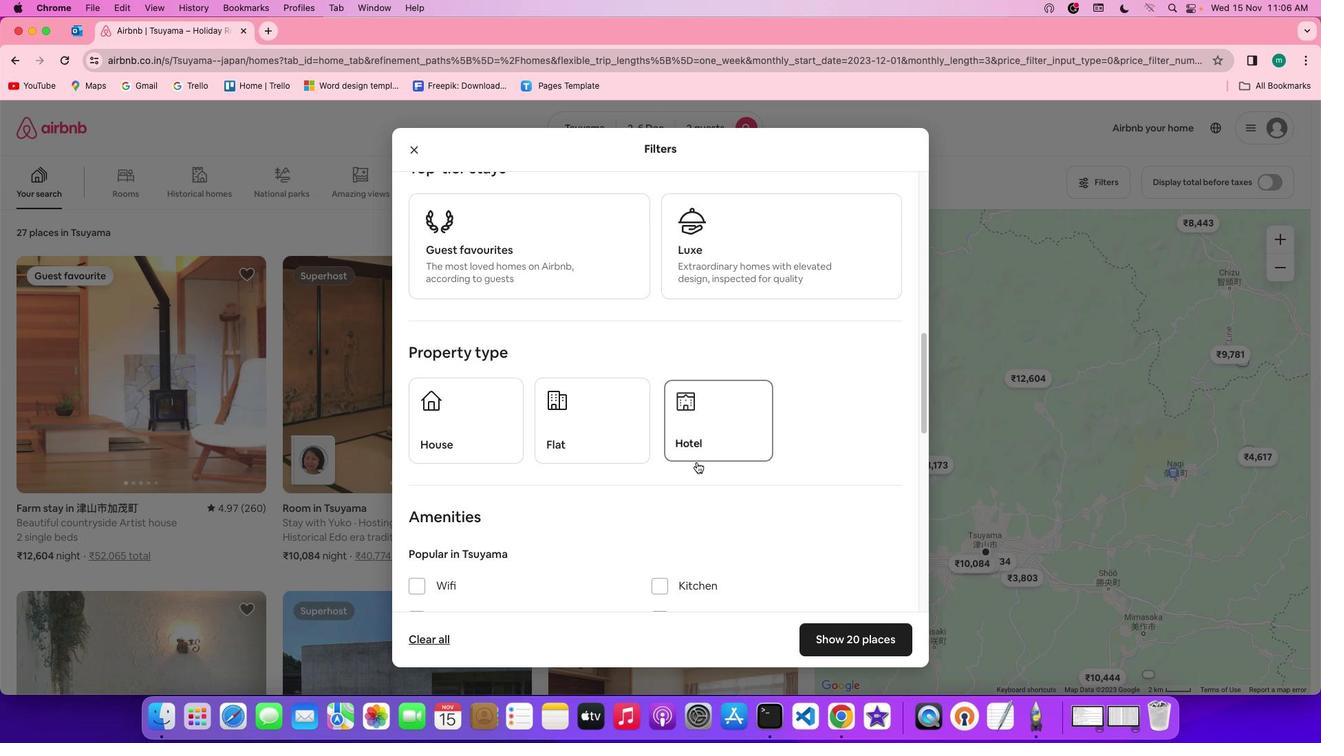 
Action: Mouse pressed left at (697, 461)
Screenshot: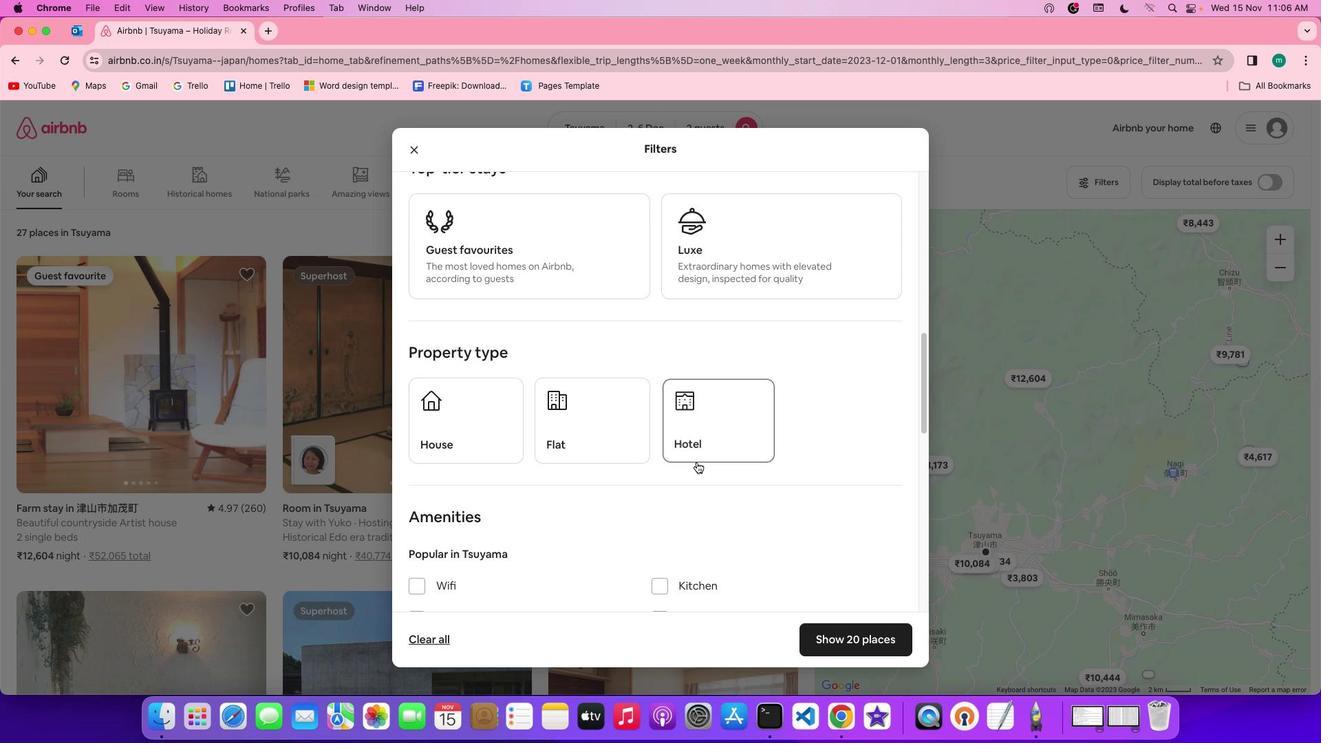 
Action: Mouse moved to (710, 446)
Screenshot: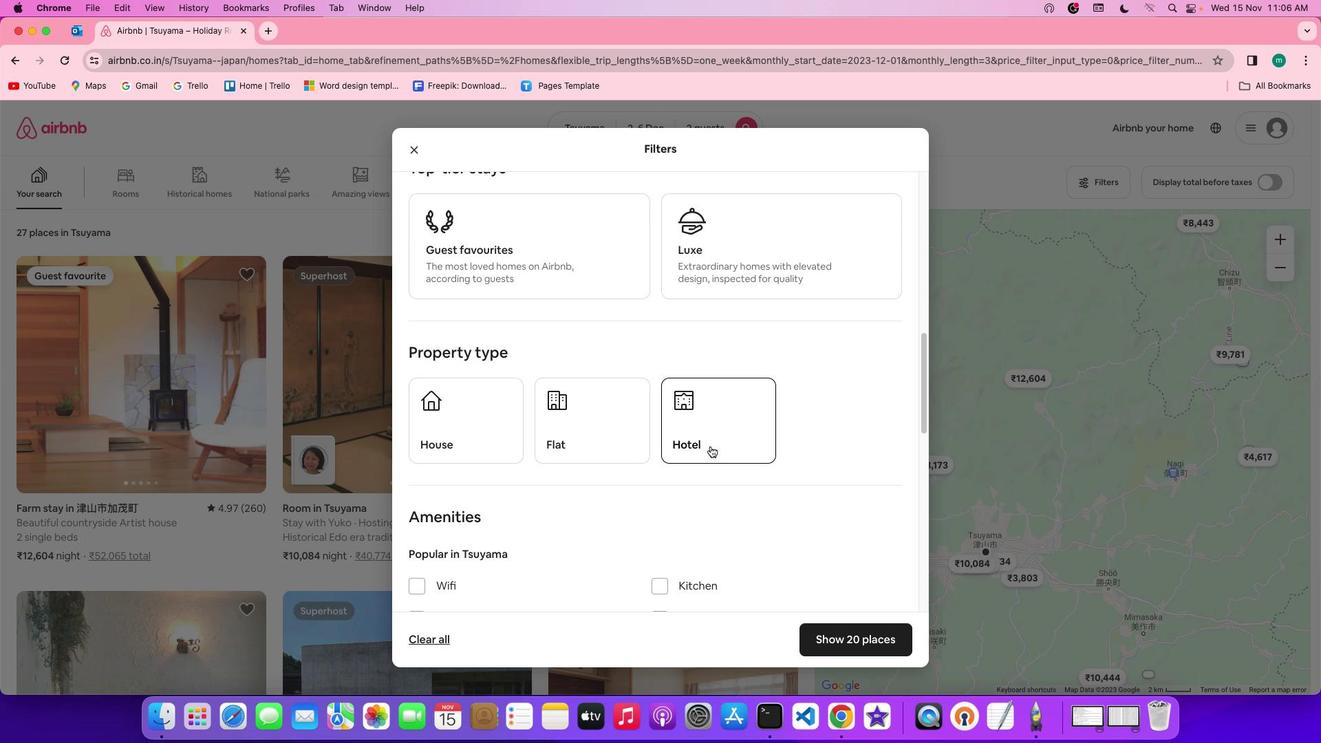 
Action: Mouse pressed left at (710, 446)
Screenshot: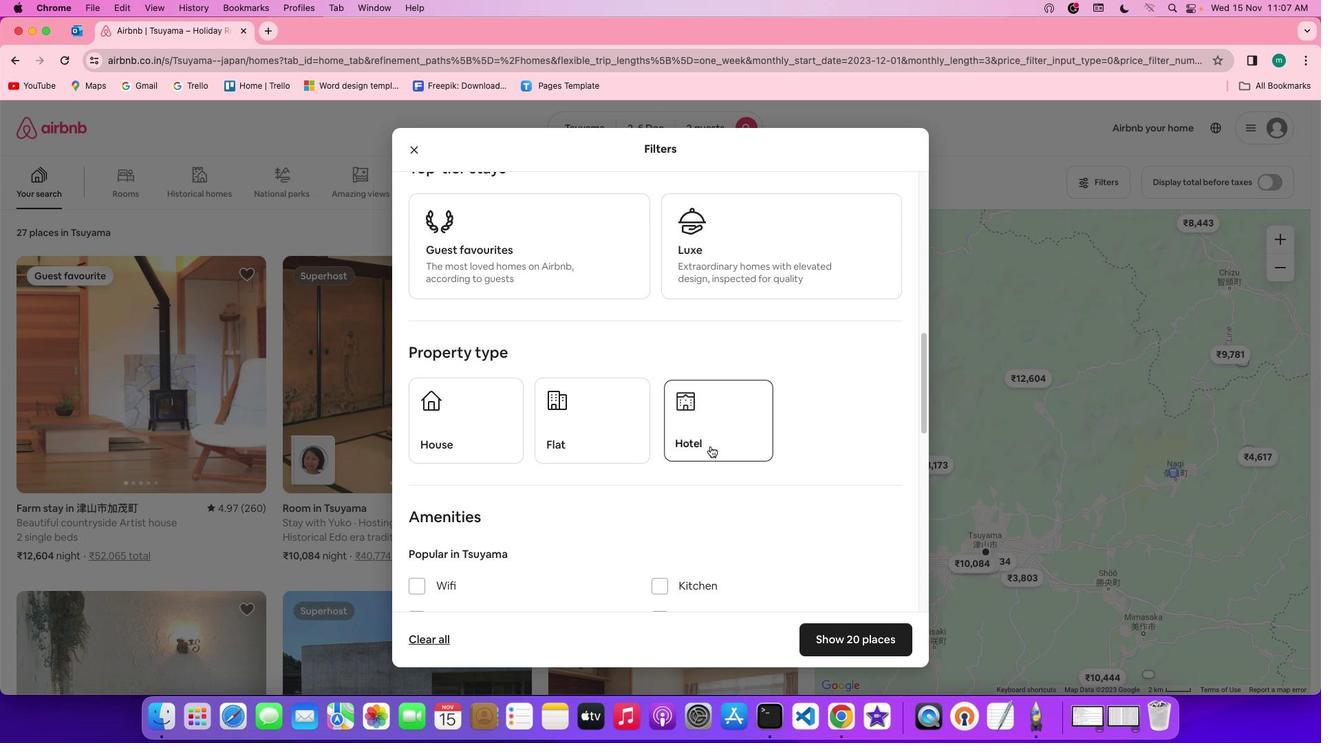 
Action: Mouse moved to (836, 506)
Screenshot: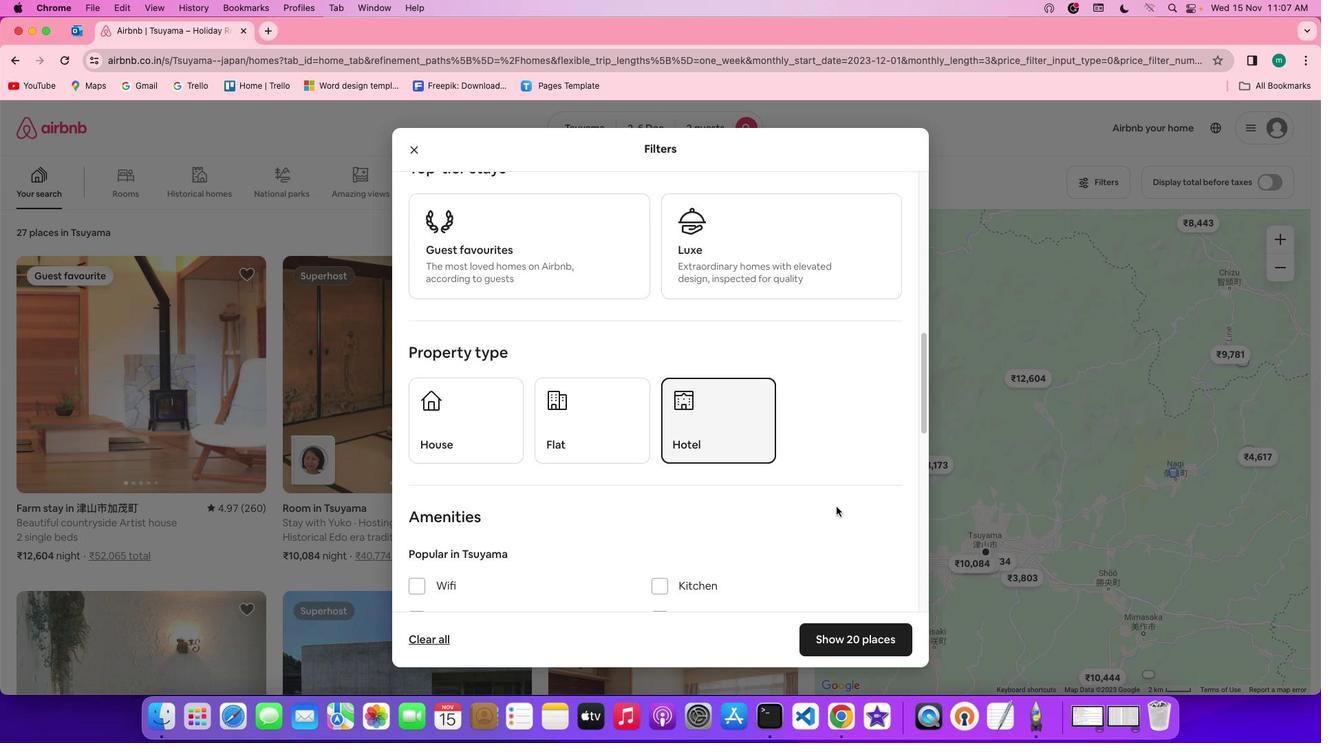 
Action: Mouse scrolled (836, 506) with delta (0, 0)
Screenshot: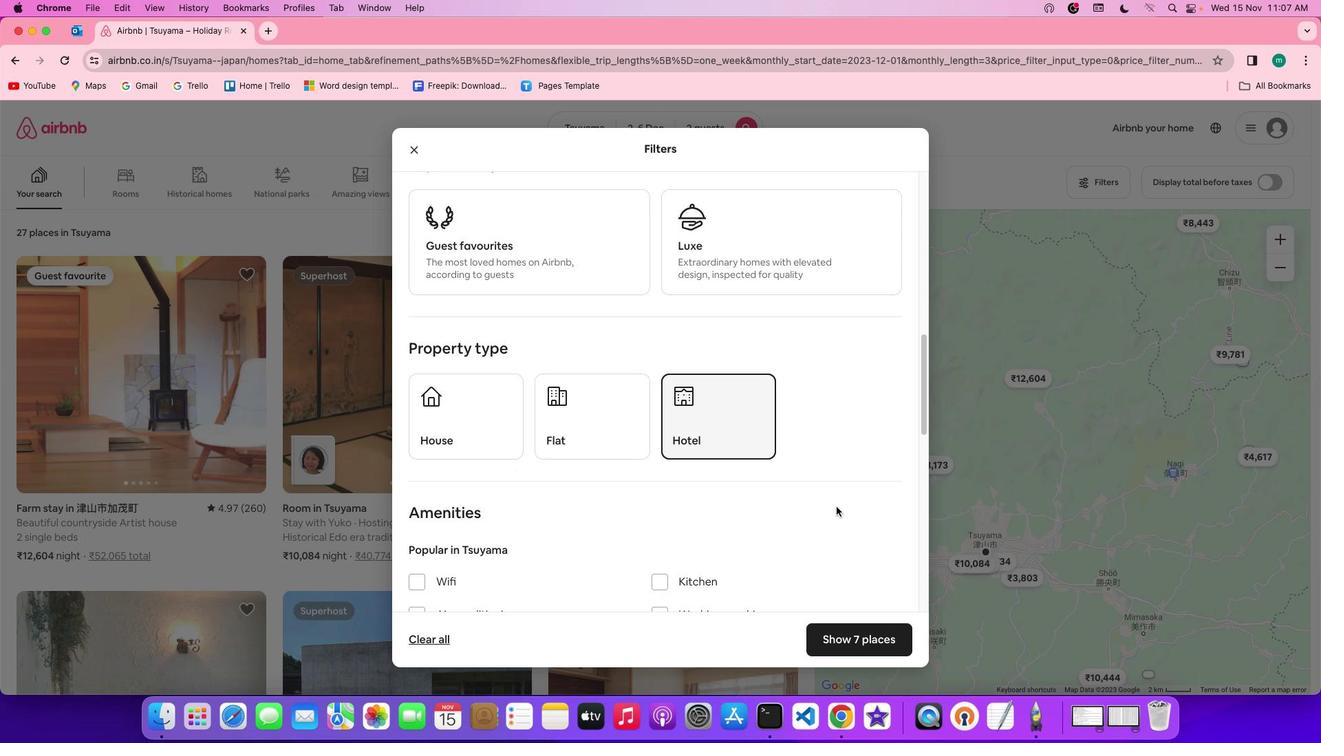 
Action: Mouse scrolled (836, 506) with delta (0, 0)
Screenshot: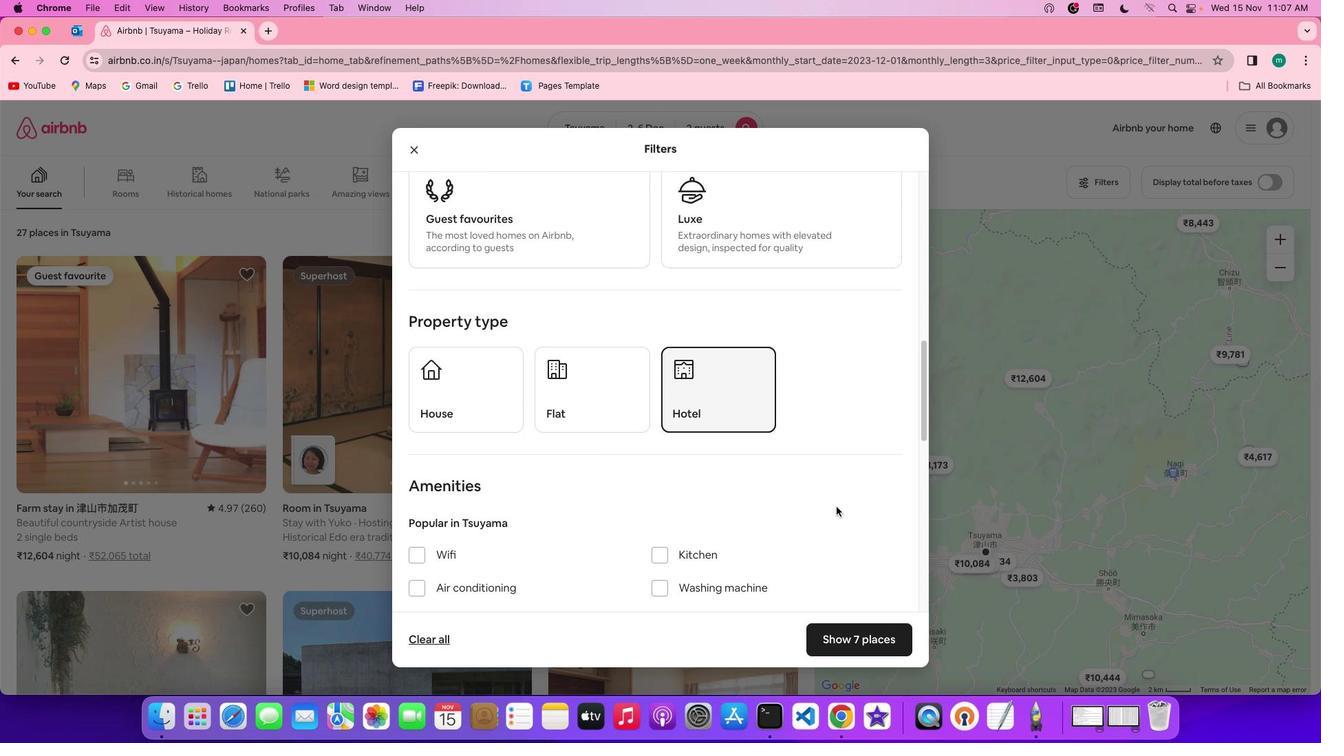 
Action: Mouse scrolled (836, 506) with delta (0, -1)
Screenshot: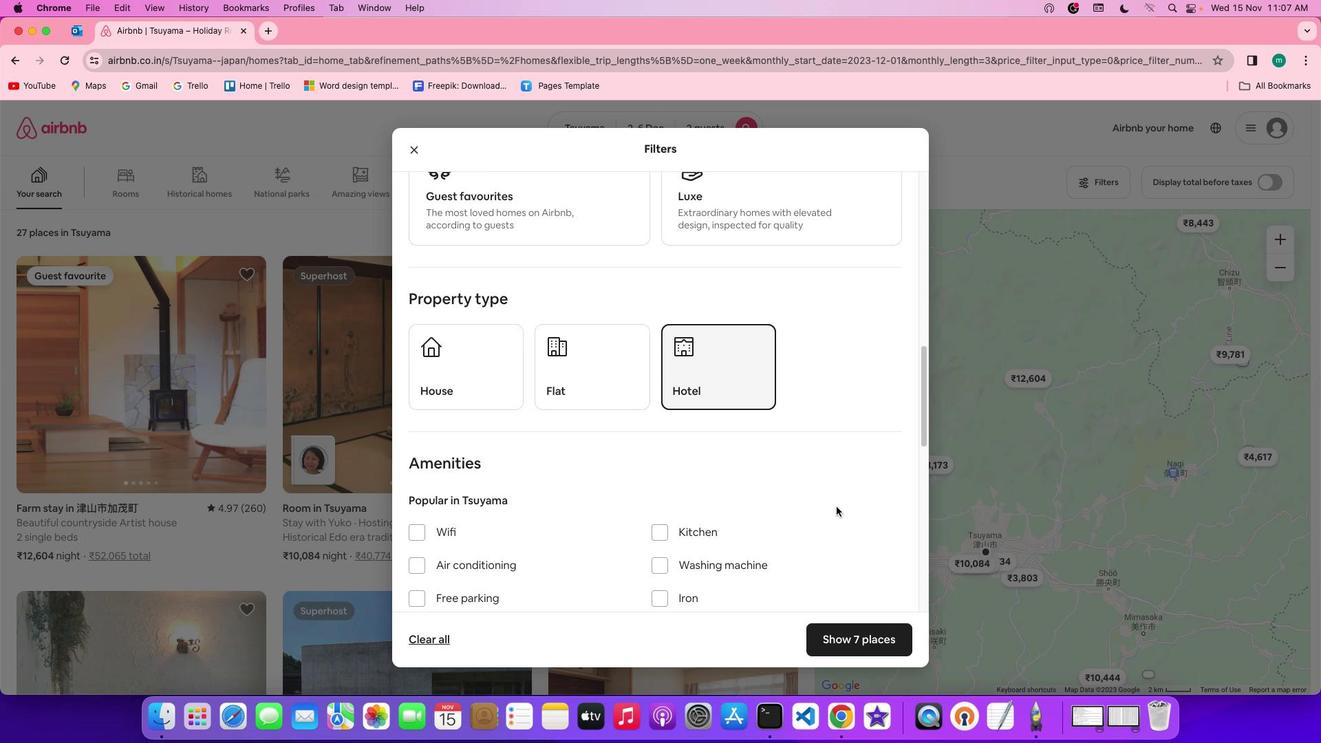 
Action: Mouse scrolled (836, 506) with delta (0, 0)
Screenshot: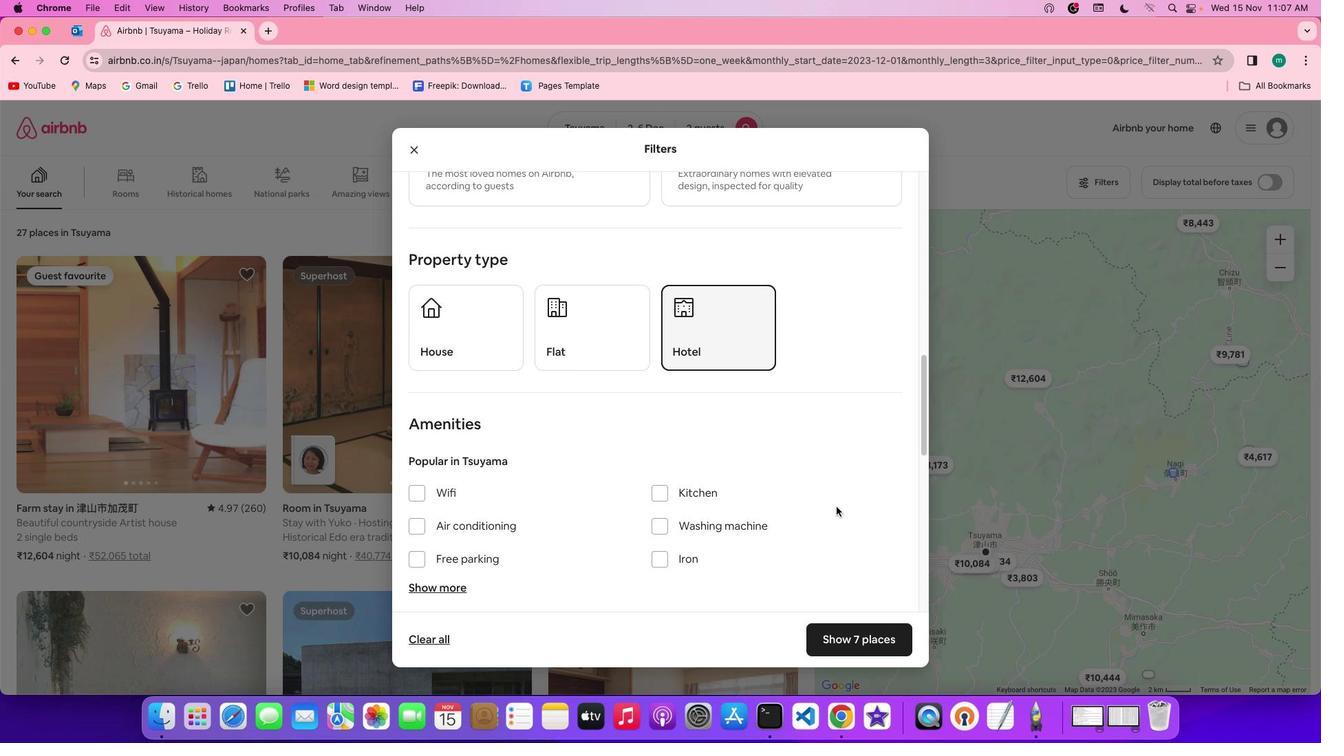 
Action: Mouse scrolled (836, 506) with delta (0, 0)
Screenshot: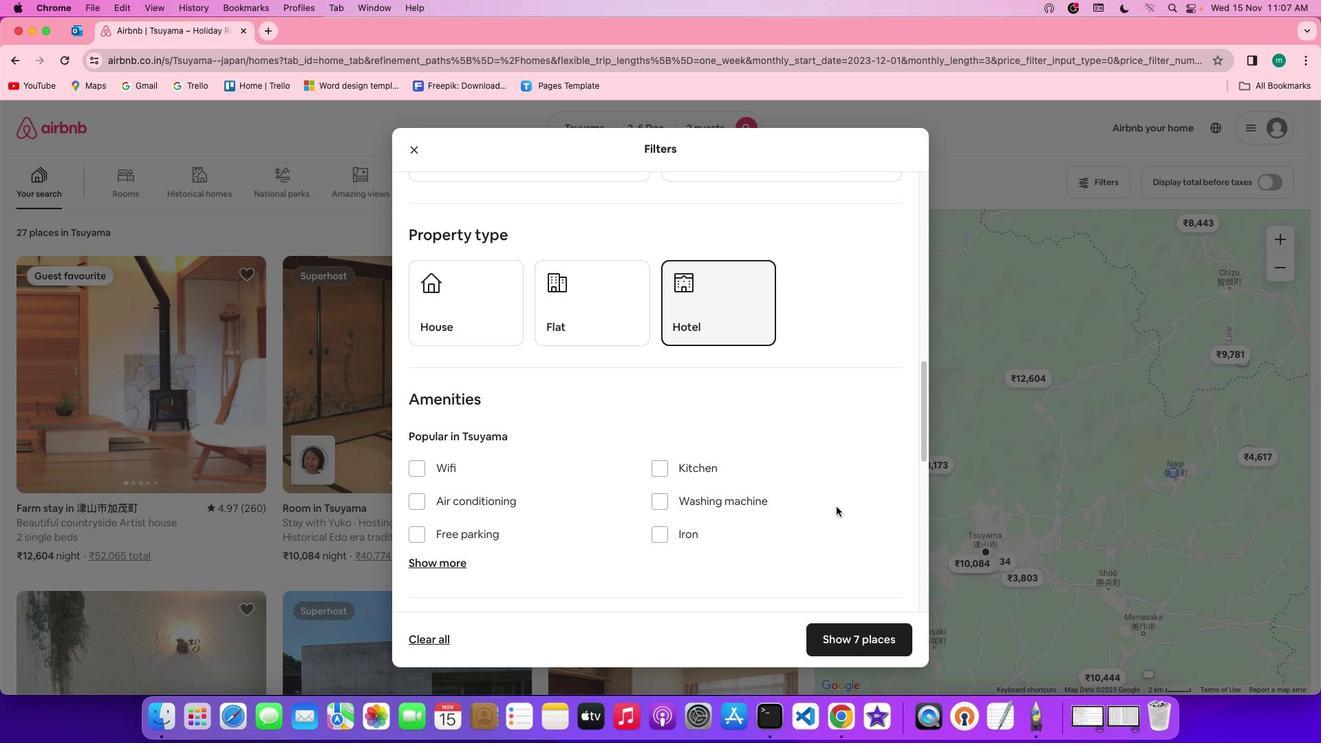 
Action: Mouse scrolled (836, 506) with delta (0, -1)
Screenshot: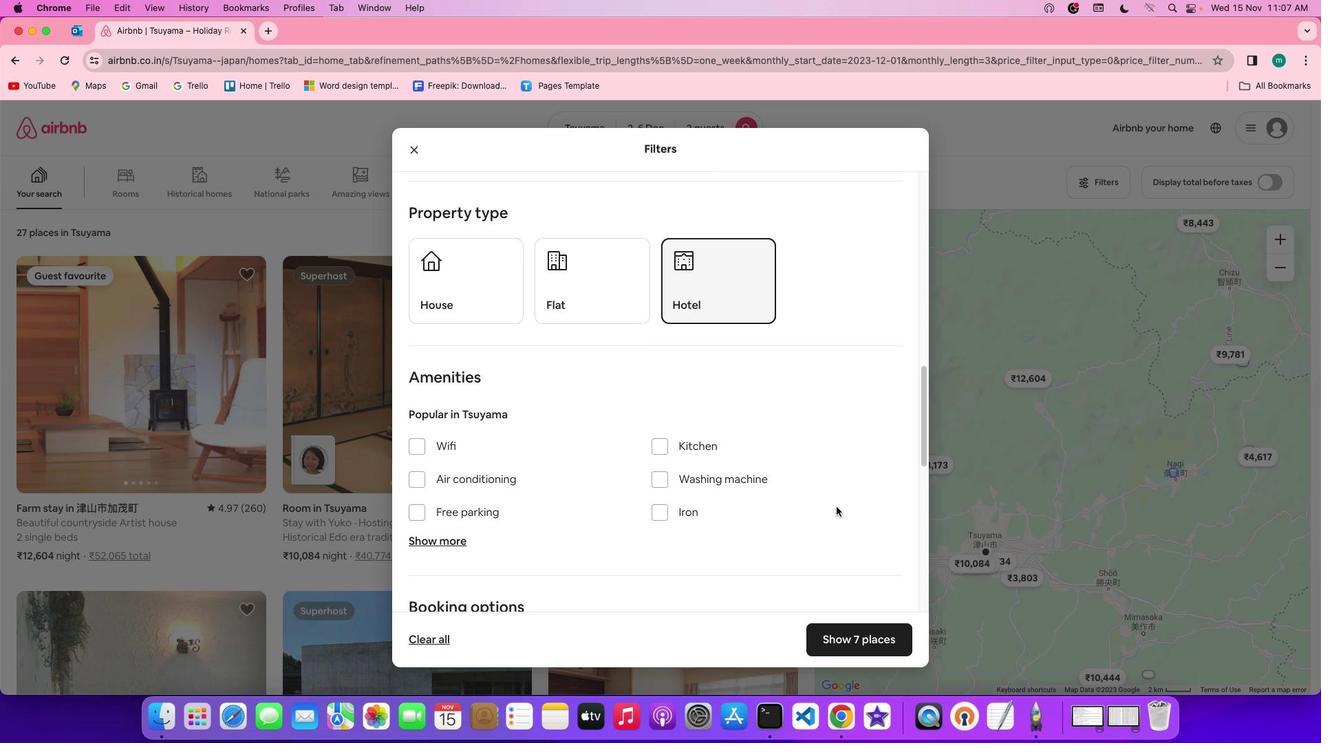 
Action: Mouse scrolled (836, 506) with delta (0, 0)
Screenshot: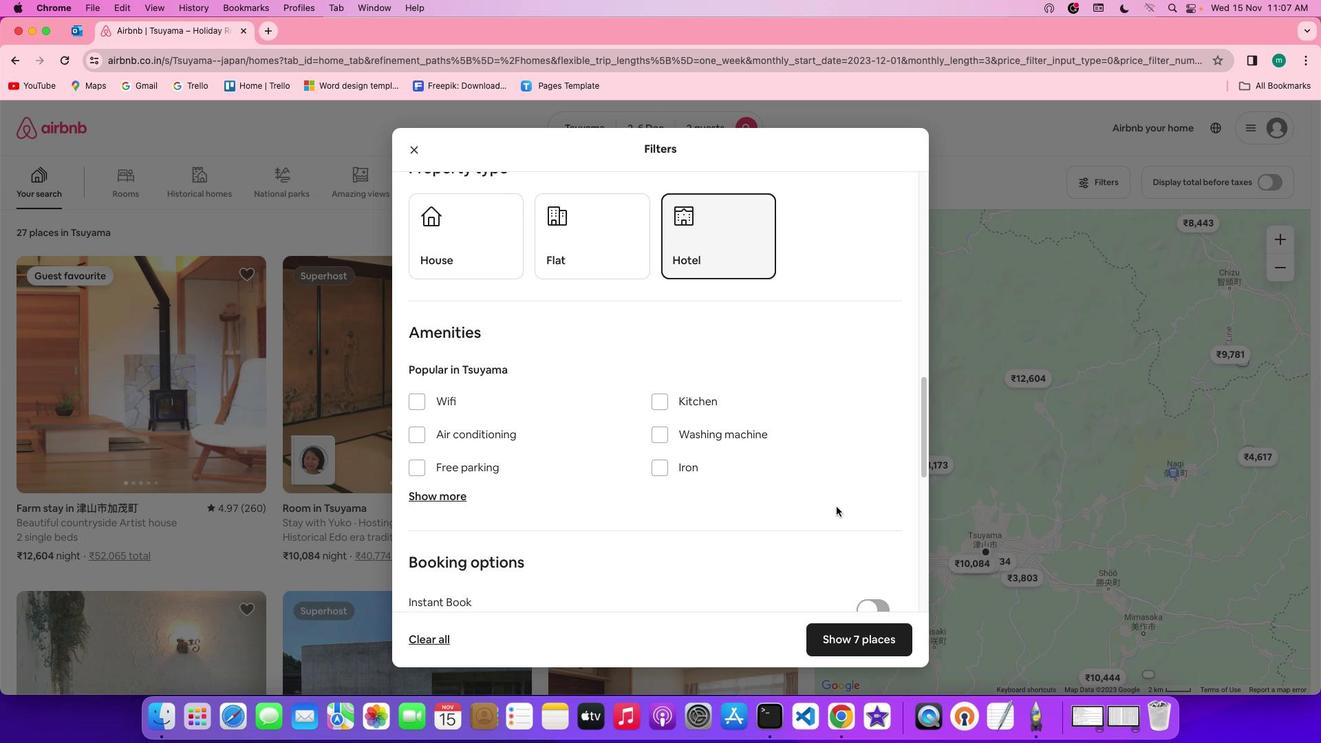 
Action: Mouse scrolled (836, 506) with delta (0, 0)
Screenshot: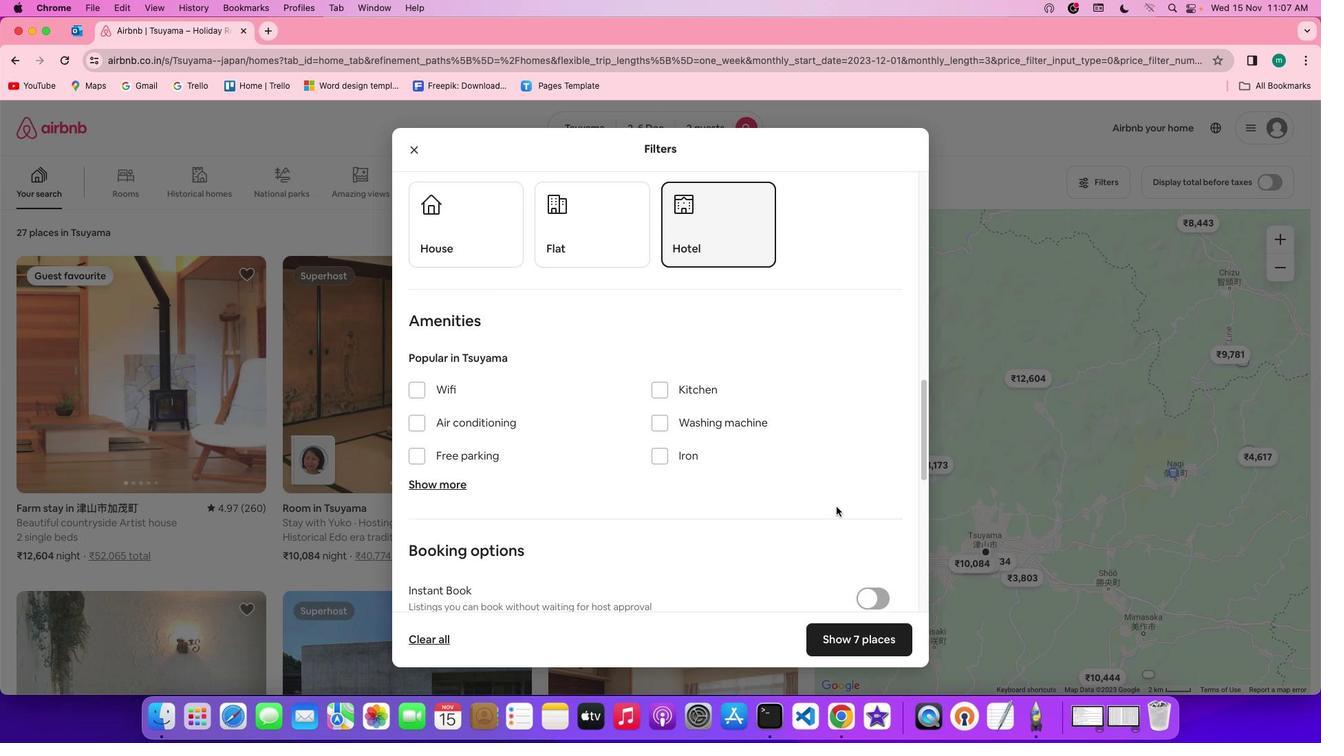 
Action: Mouse scrolled (836, 506) with delta (0, -1)
Screenshot: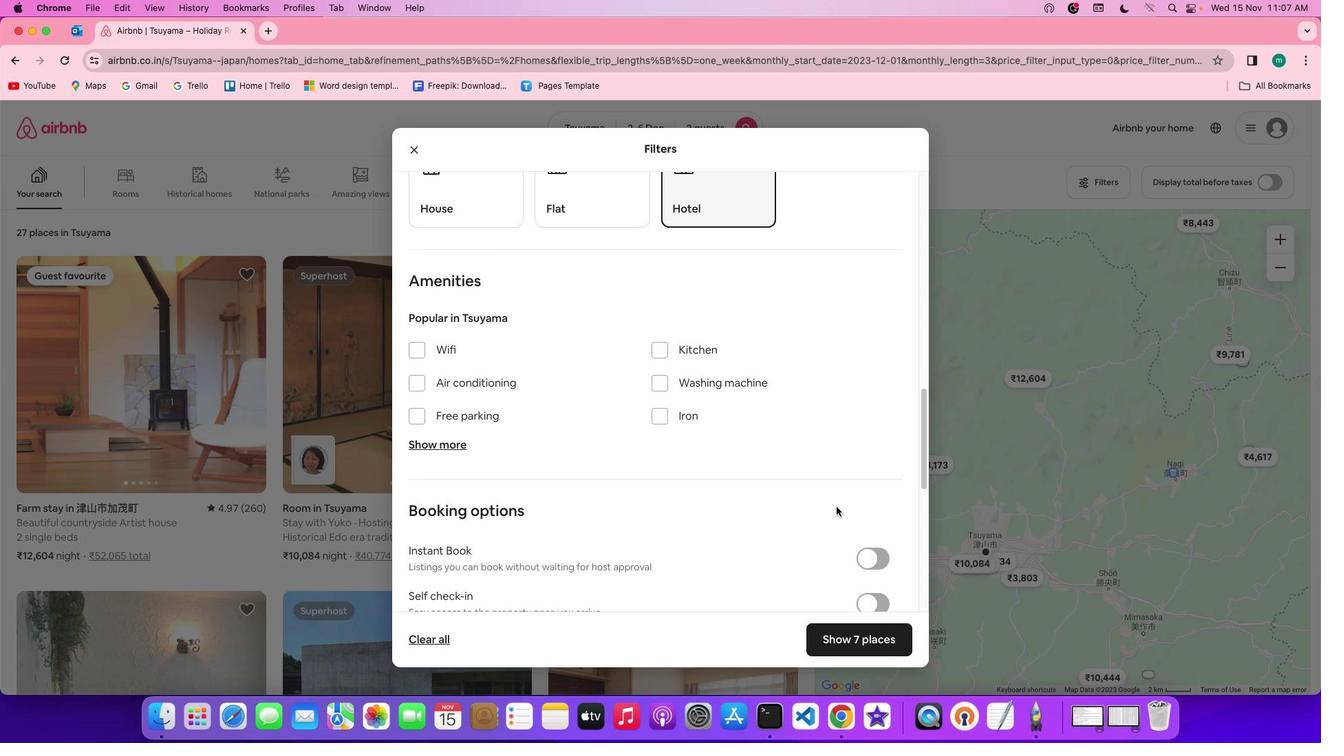 
Action: Mouse moved to (878, 569)
Screenshot: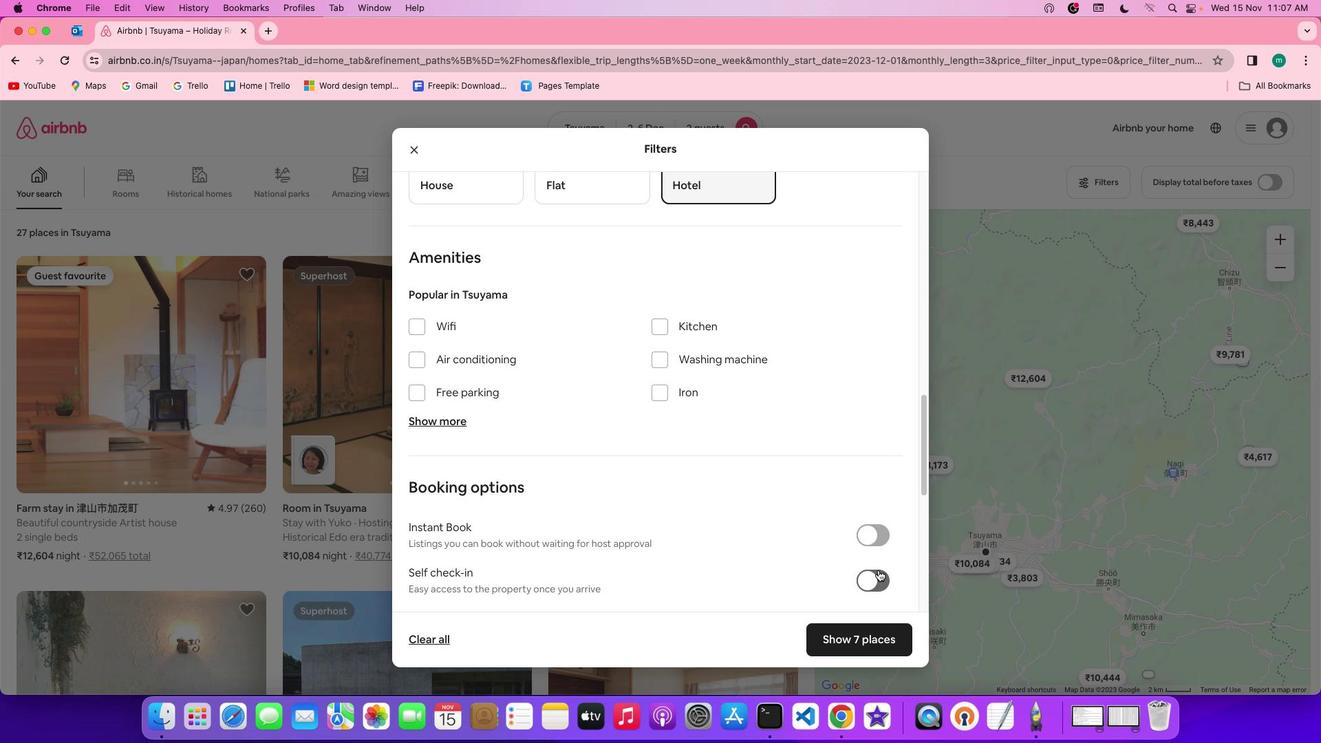 
Action: Mouse pressed left at (878, 569)
Screenshot: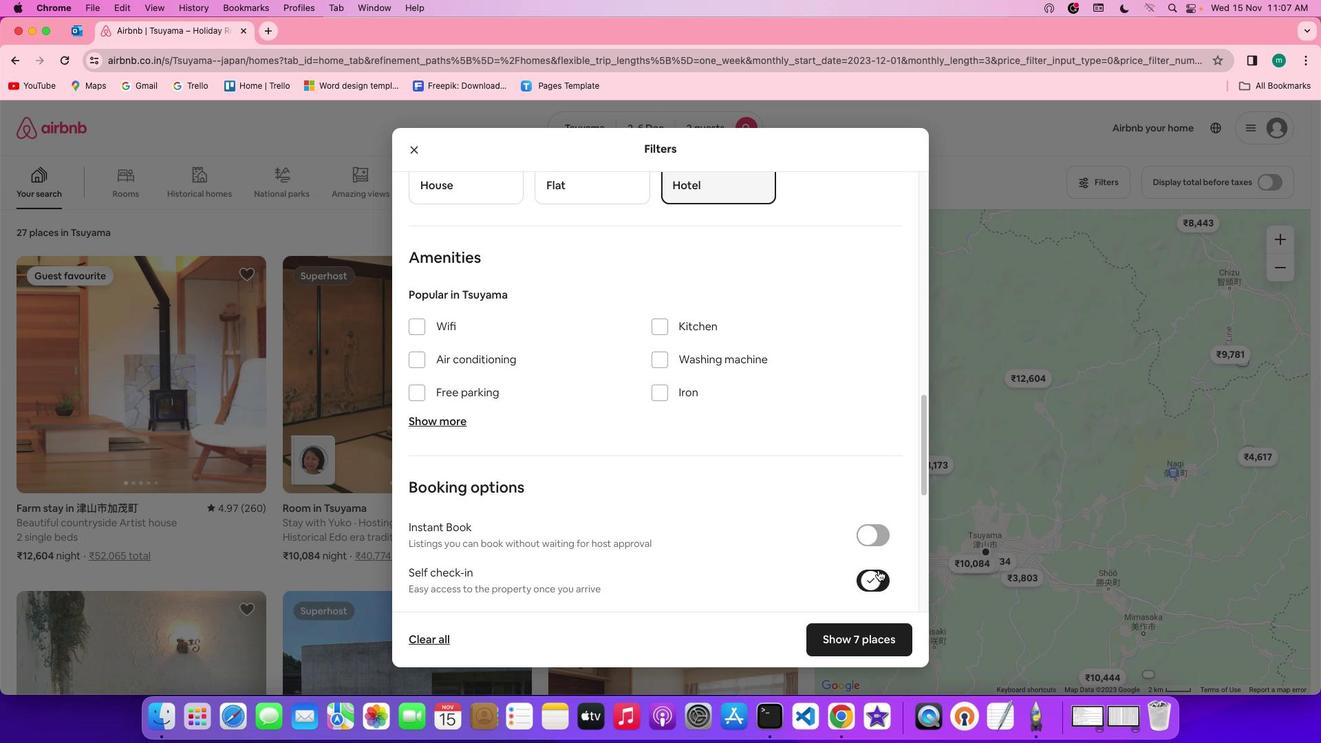 
Action: Mouse moved to (763, 517)
Screenshot: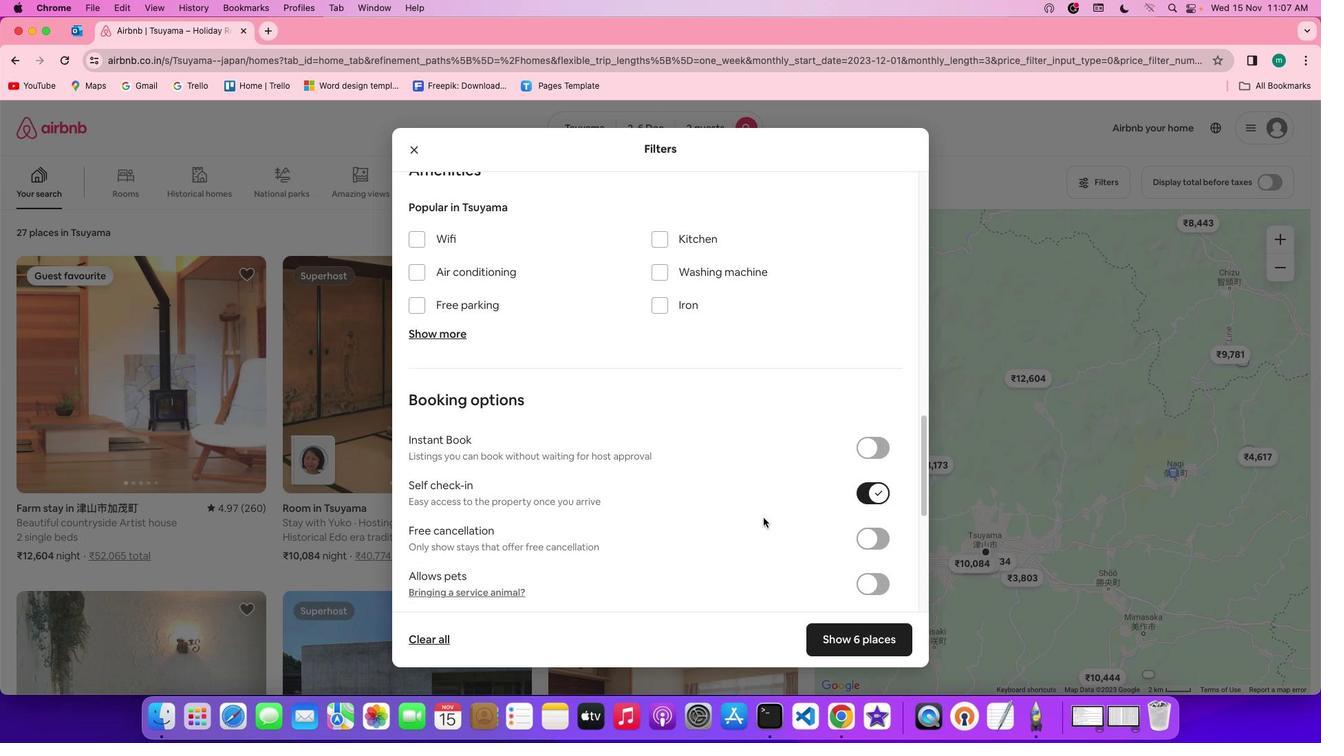 
Action: Mouse scrolled (763, 517) with delta (0, 0)
Screenshot: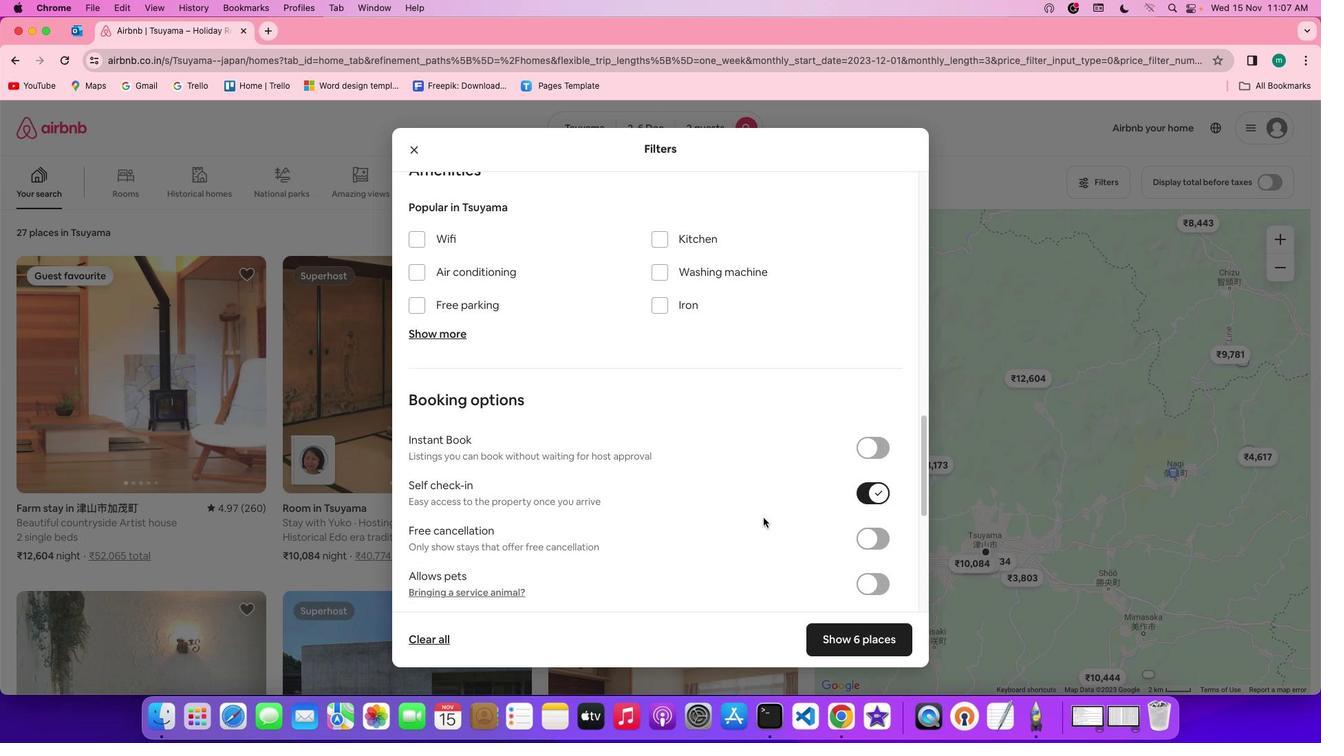 
Action: Mouse scrolled (763, 517) with delta (0, 0)
Screenshot: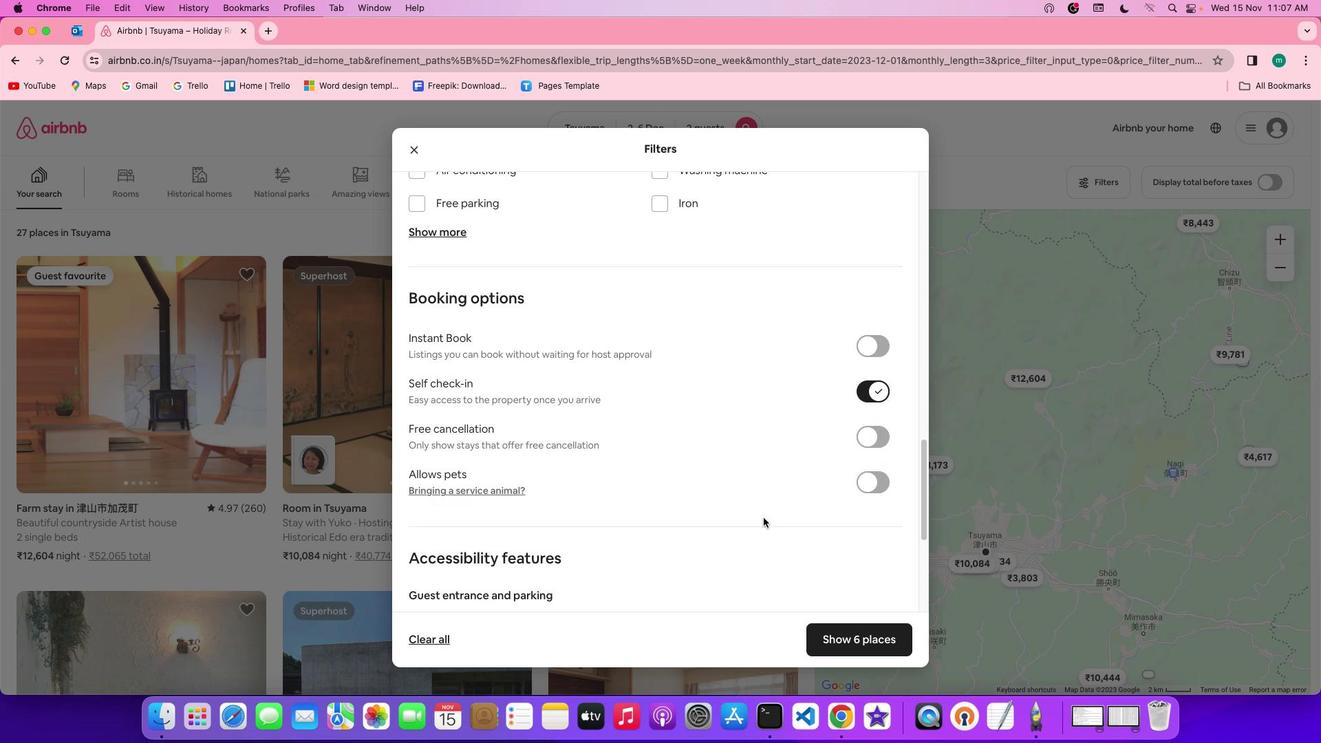 
Action: Mouse scrolled (763, 517) with delta (0, -2)
Screenshot: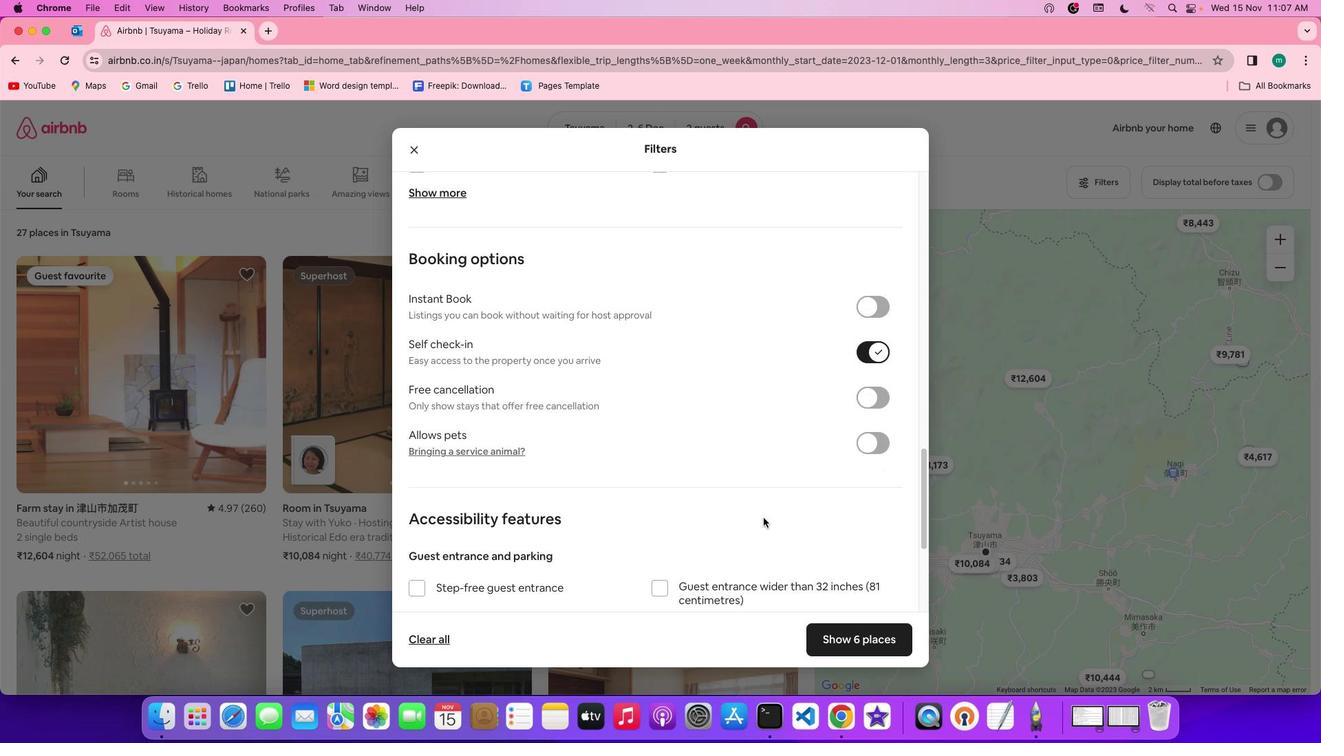 
Action: Mouse scrolled (763, 517) with delta (0, -3)
Screenshot: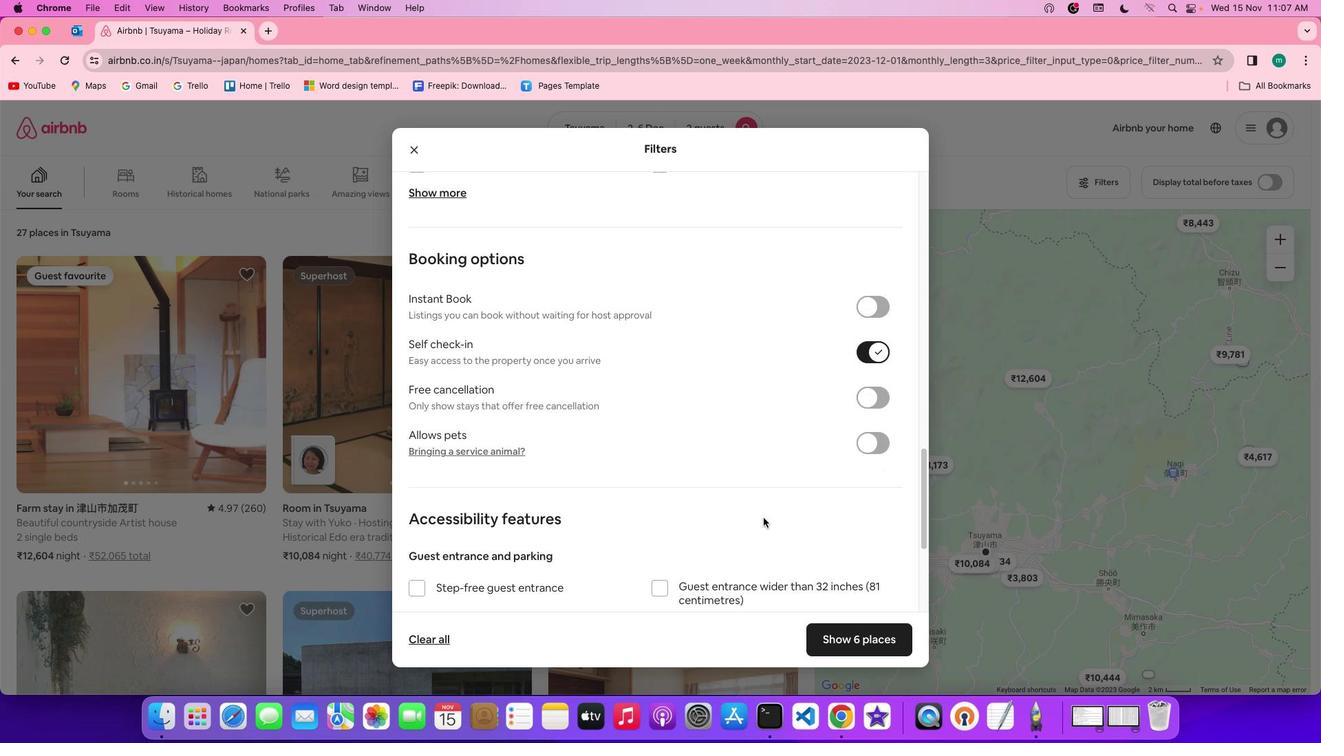 
Action: Mouse scrolled (763, 517) with delta (0, 0)
Screenshot: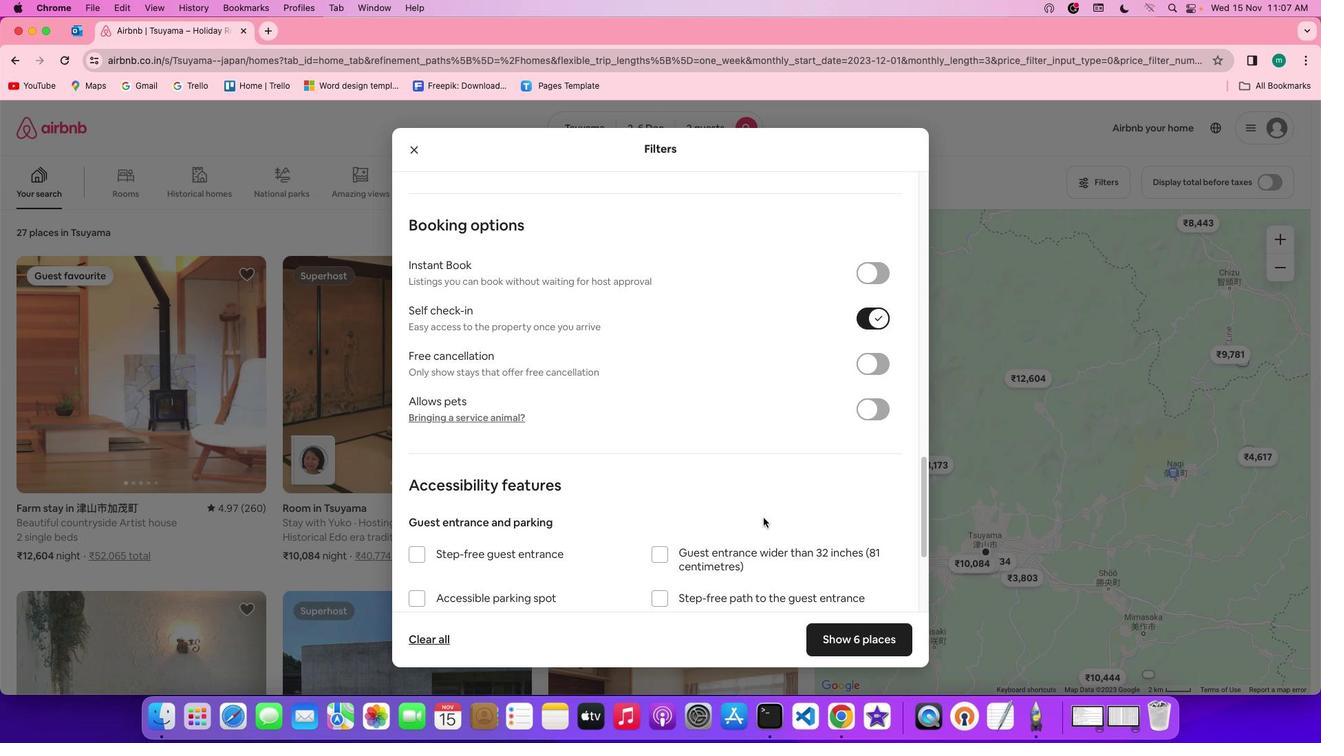 
Action: Mouse scrolled (763, 517) with delta (0, 0)
Screenshot: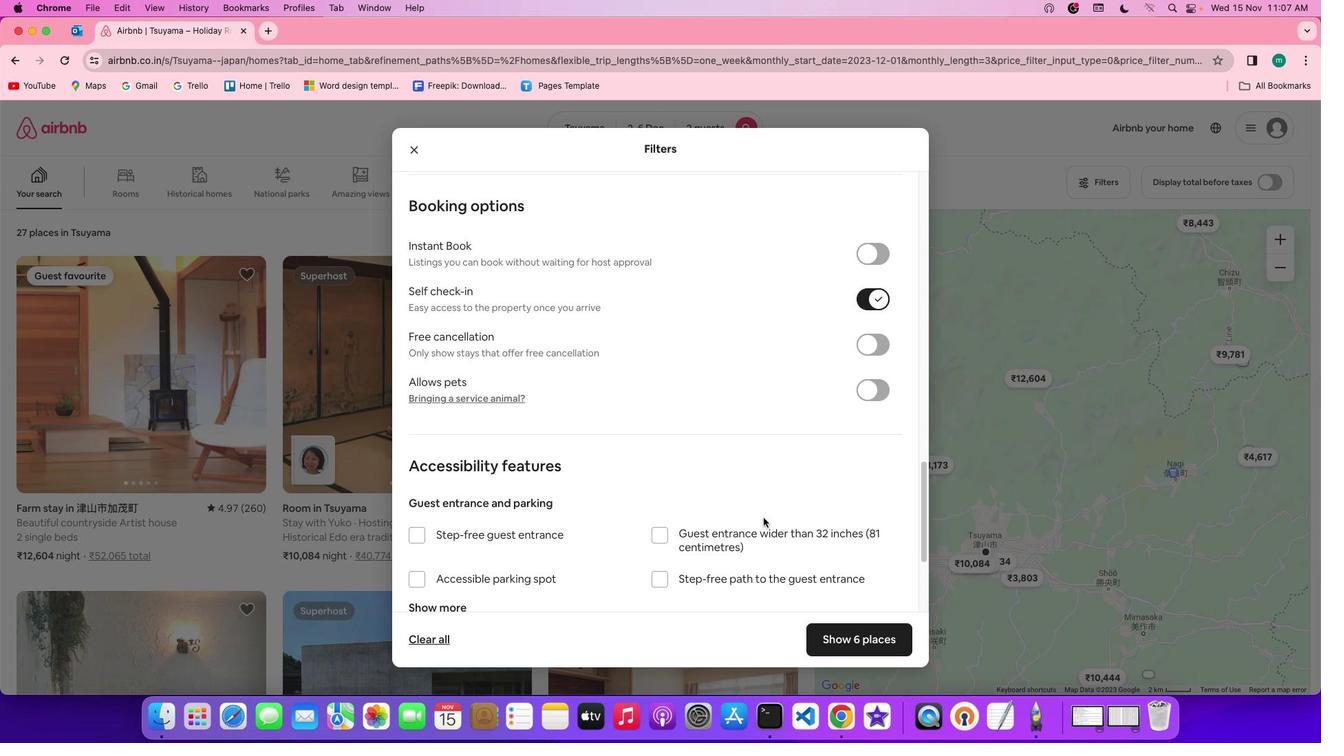 
Action: Mouse scrolled (763, 517) with delta (0, 0)
Screenshot: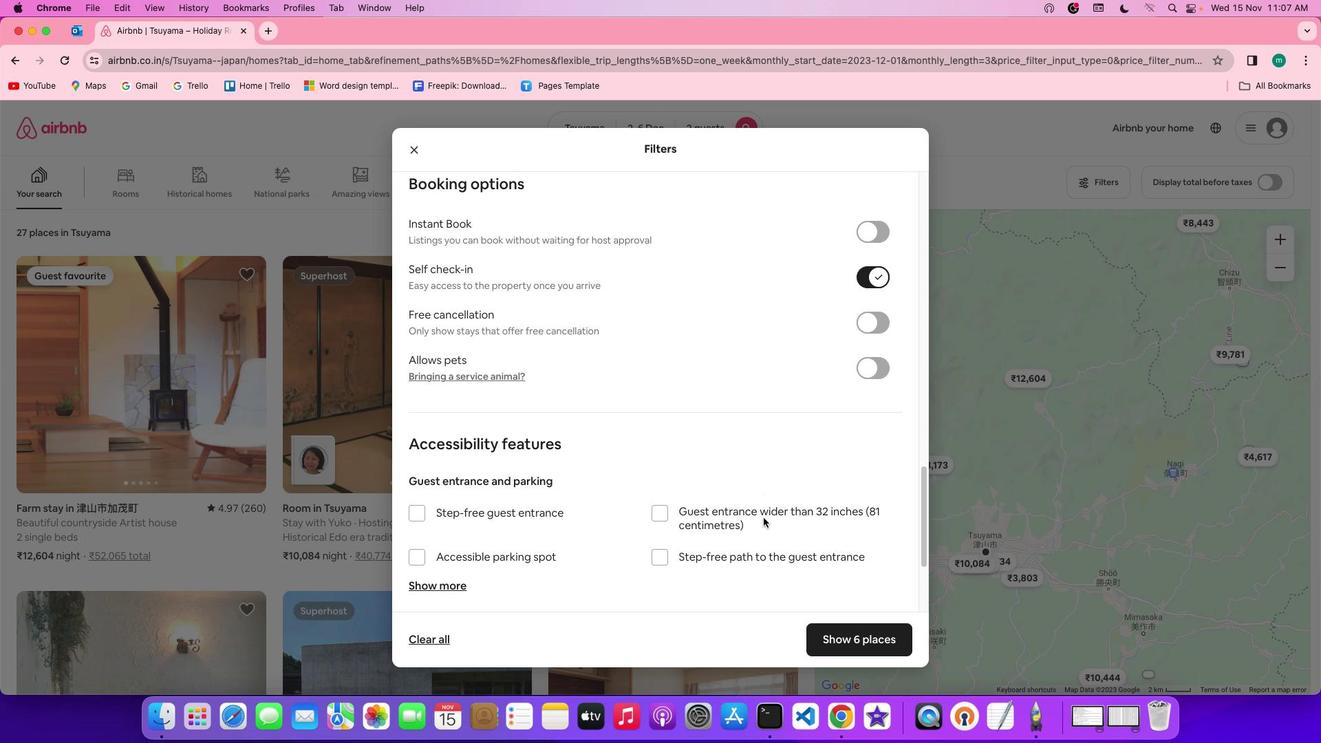 
Action: Mouse scrolled (763, 517) with delta (0, -1)
Screenshot: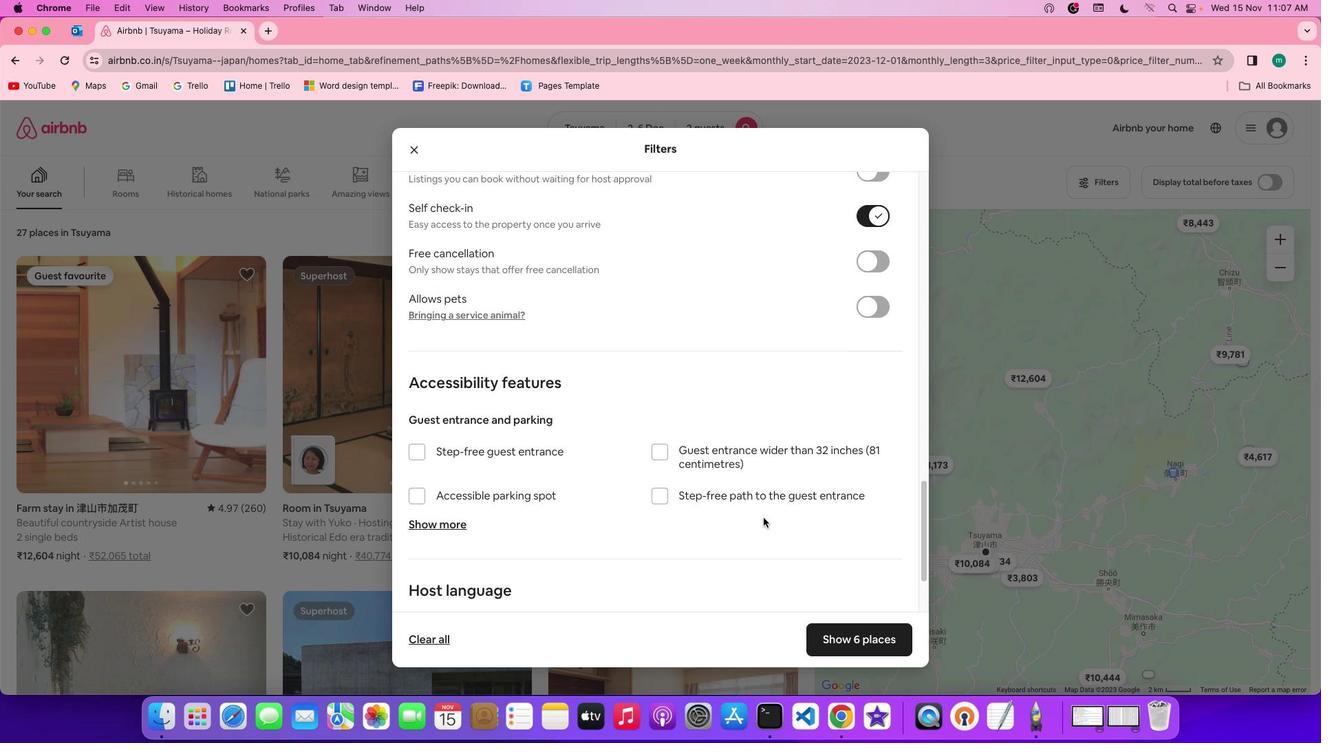 
Action: Mouse scrolled (763, 517) with delta (0, 0)
Screenshot: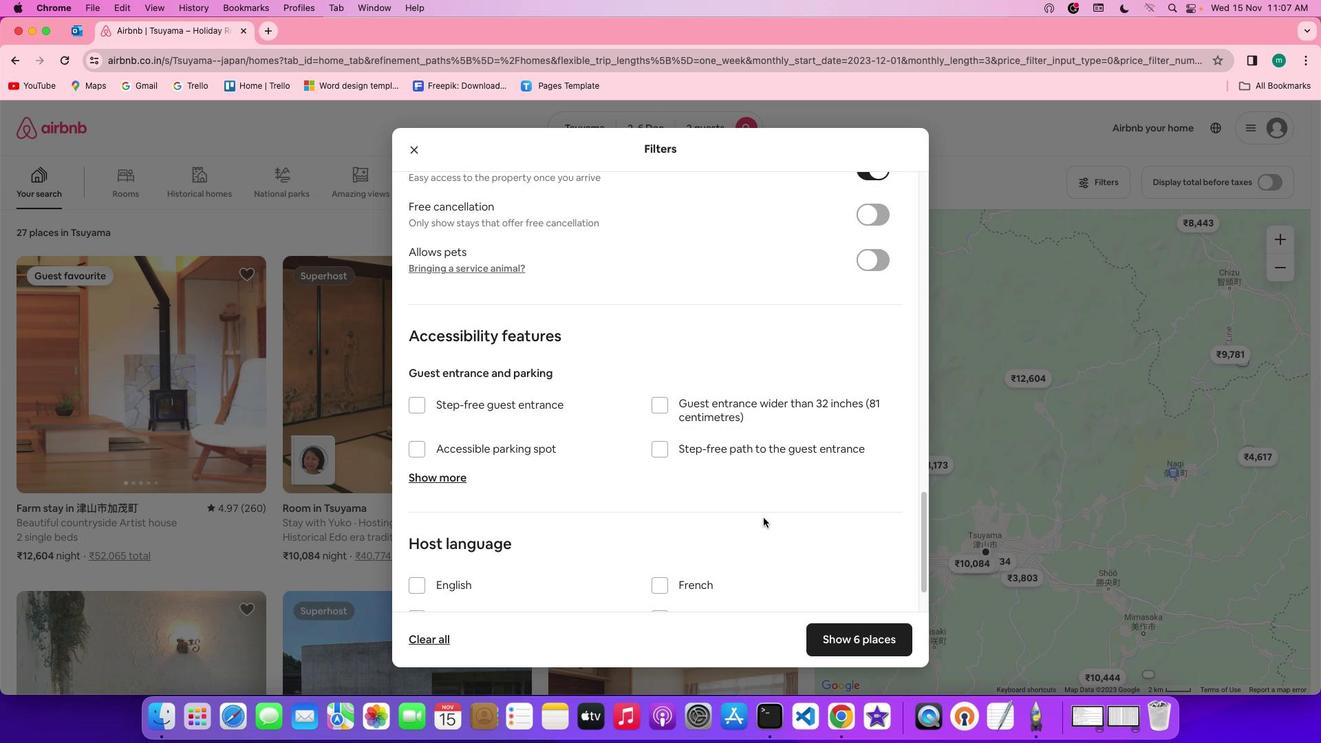 
Action: Mouse scrolled (763, 517) with delta (0, 0)
Screenshot: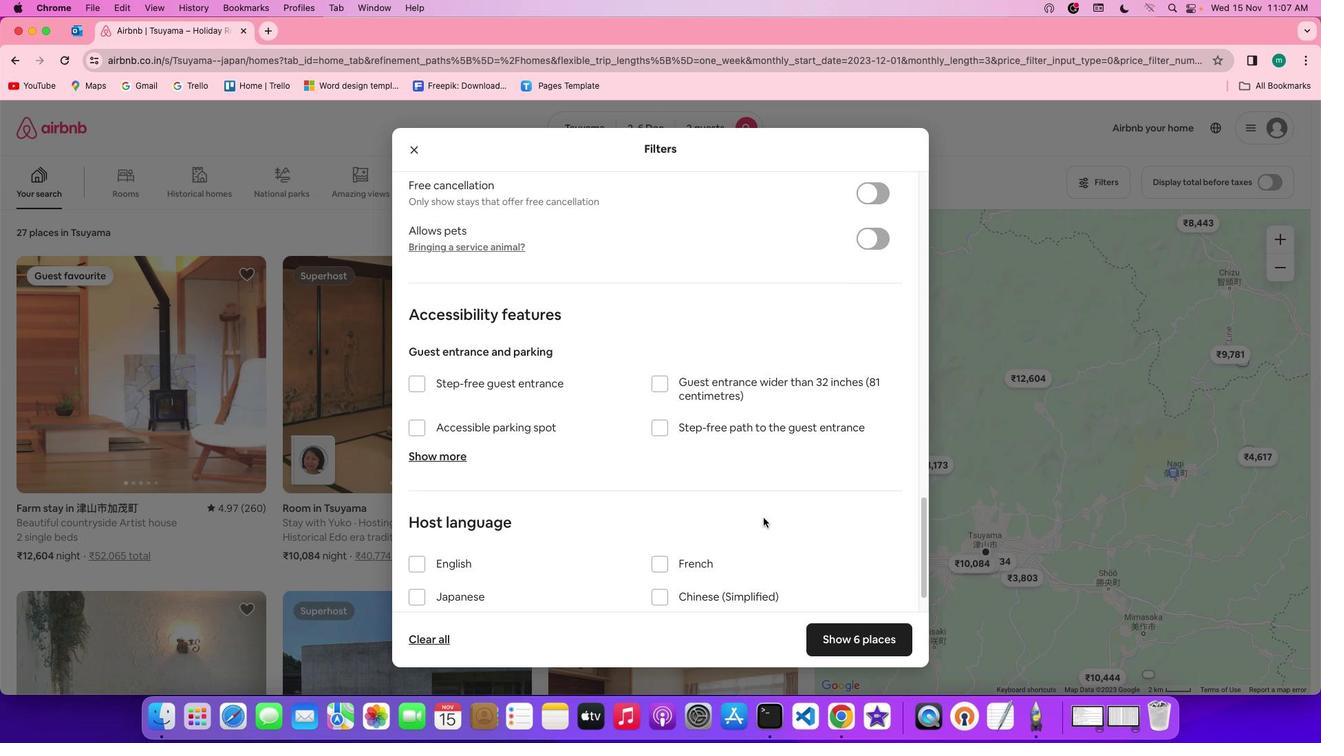 
Action: Mouse scrolled (763, 517) with delta (0, -1)
Screenshot: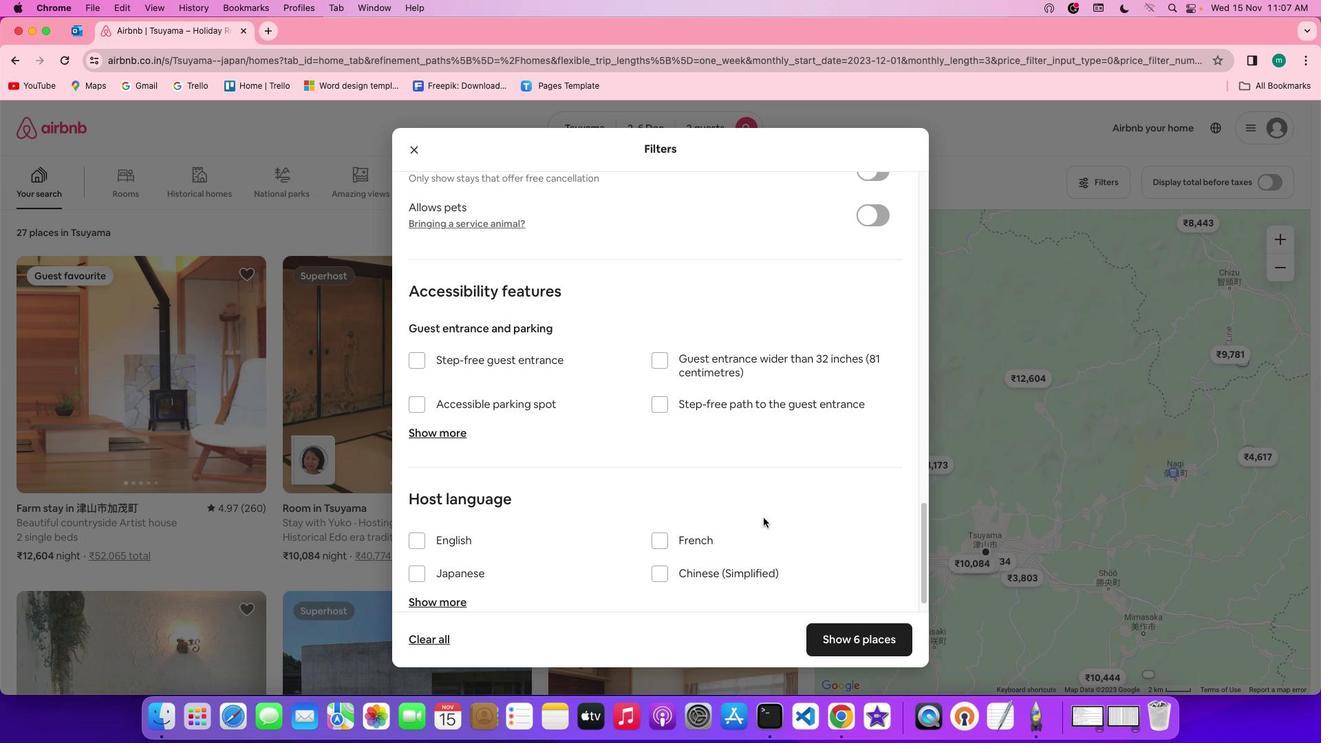
Action: Mouse scrolled (763, 517) with delta (0, -2)
Screenshot: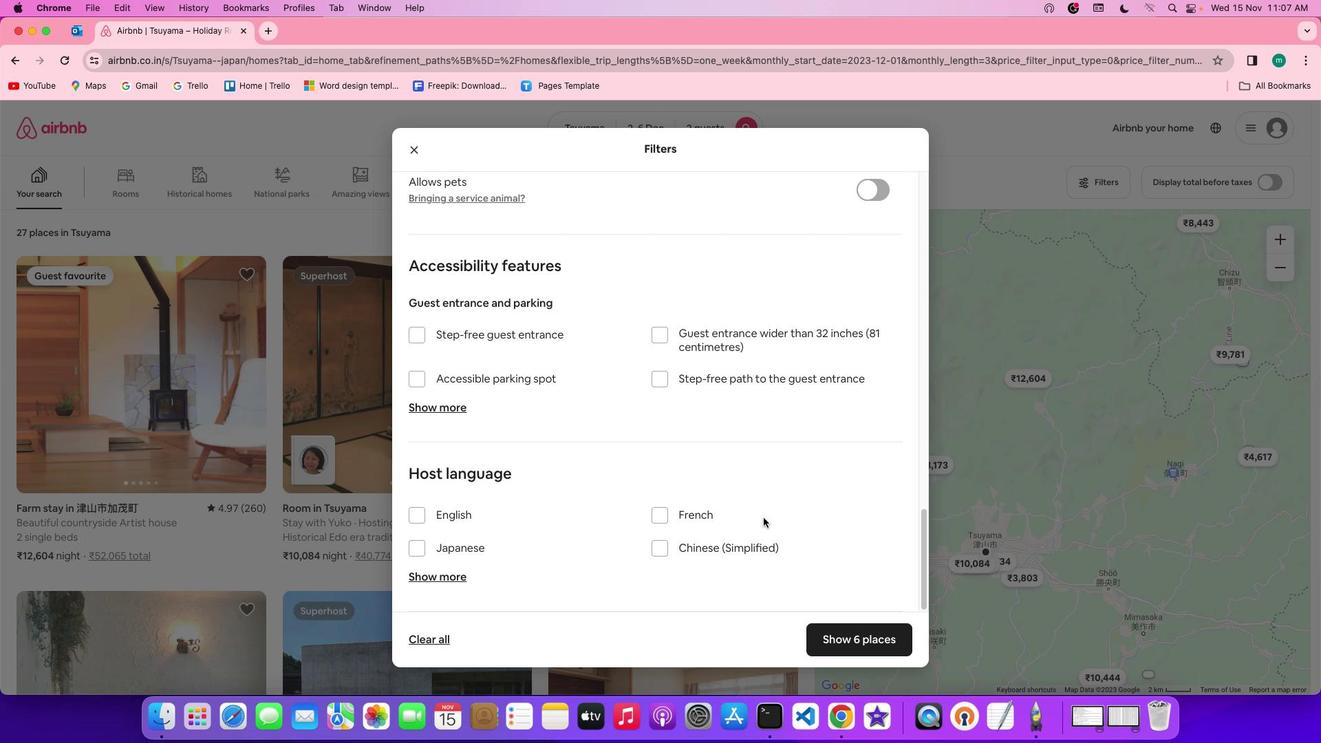 
Action: Mouse scrolled (763, 517) with delta (0, 0)
Screenshot: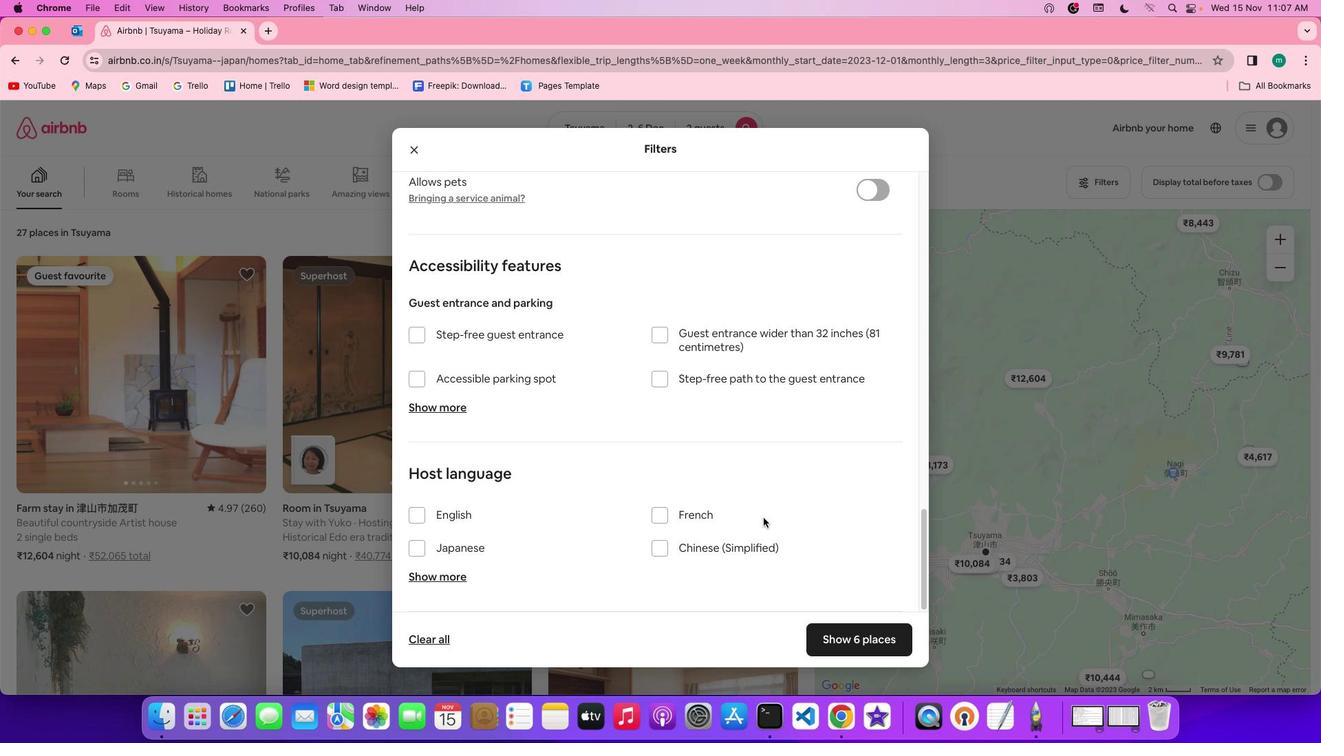 
Action: Mouse scrolled (763, 517) with delta (0, 0)
Screenshot: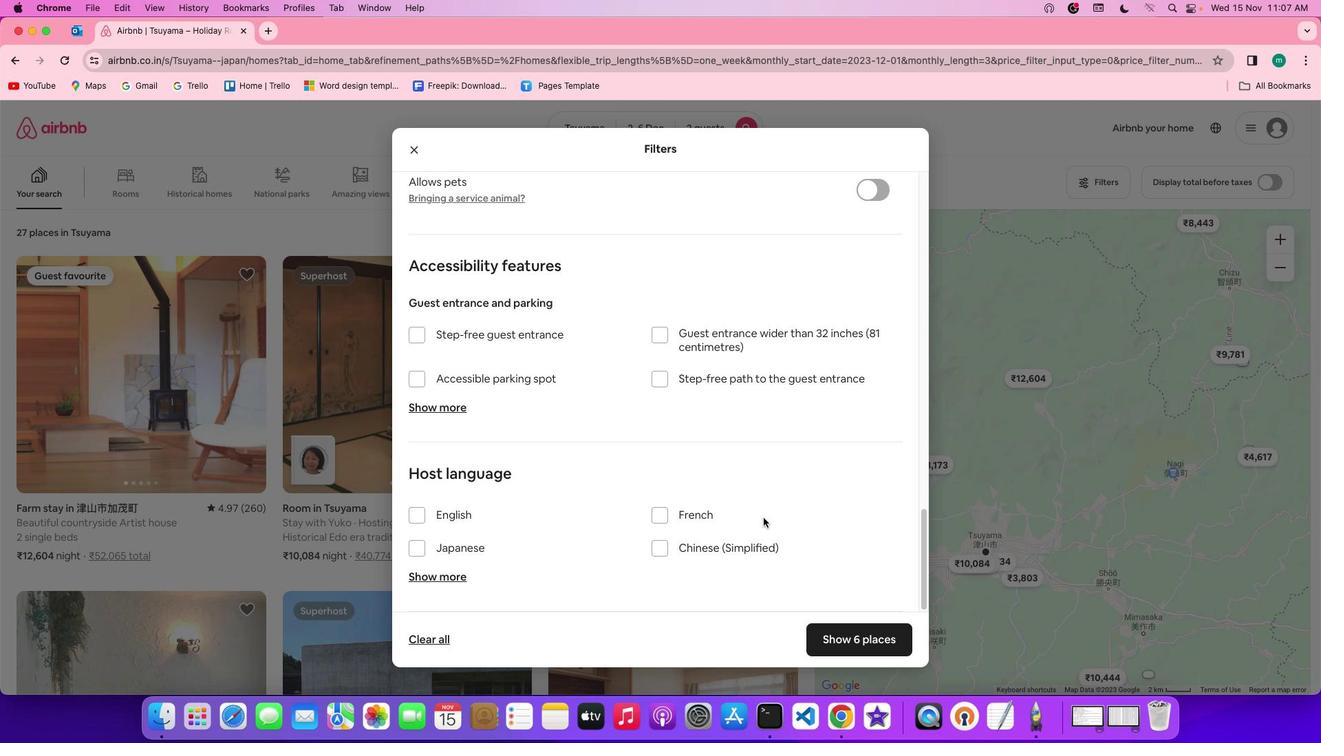 
Action: Mouse scrolled (763, 517) with delta (0, -1)
Screenshot: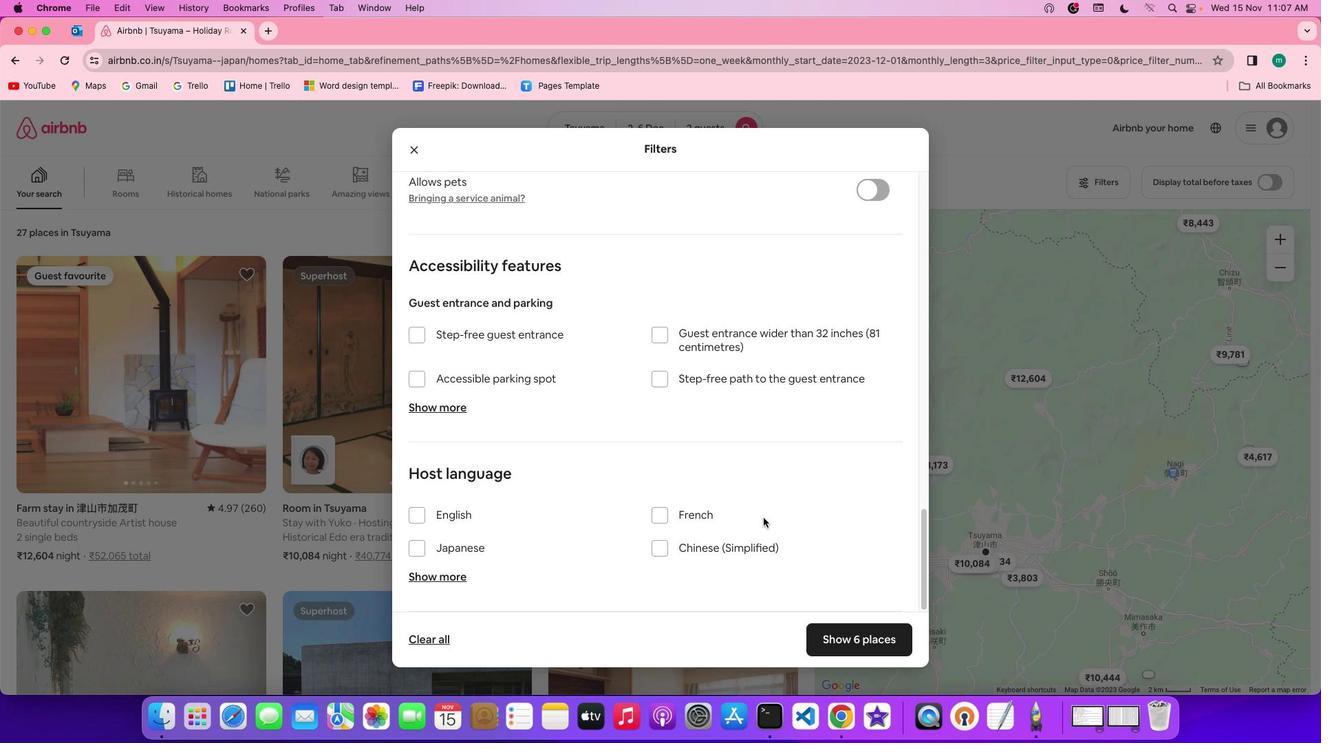 
Action: Mouse scrolled (763, 517) with delta (0, 0)
Screenshot: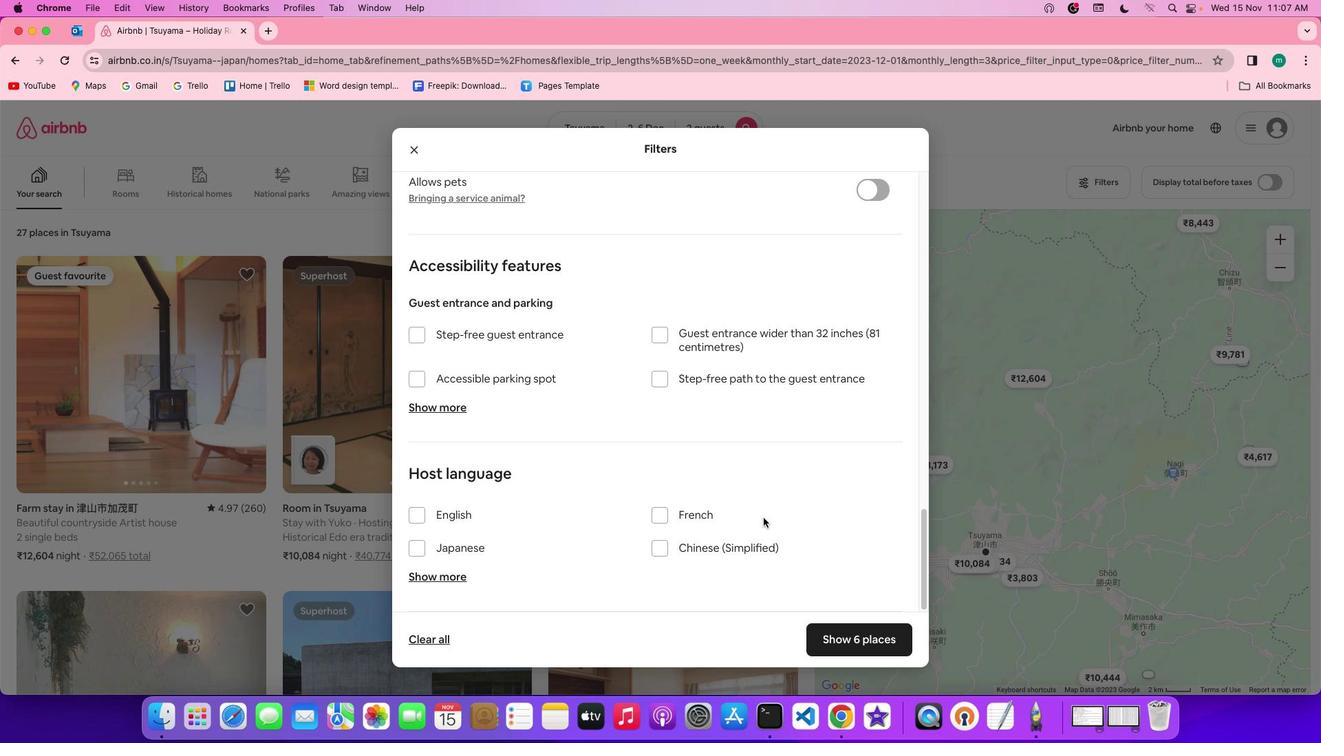 
Action: Mouse scrolled (763, 517) with delta (0, 0)
Screenshot: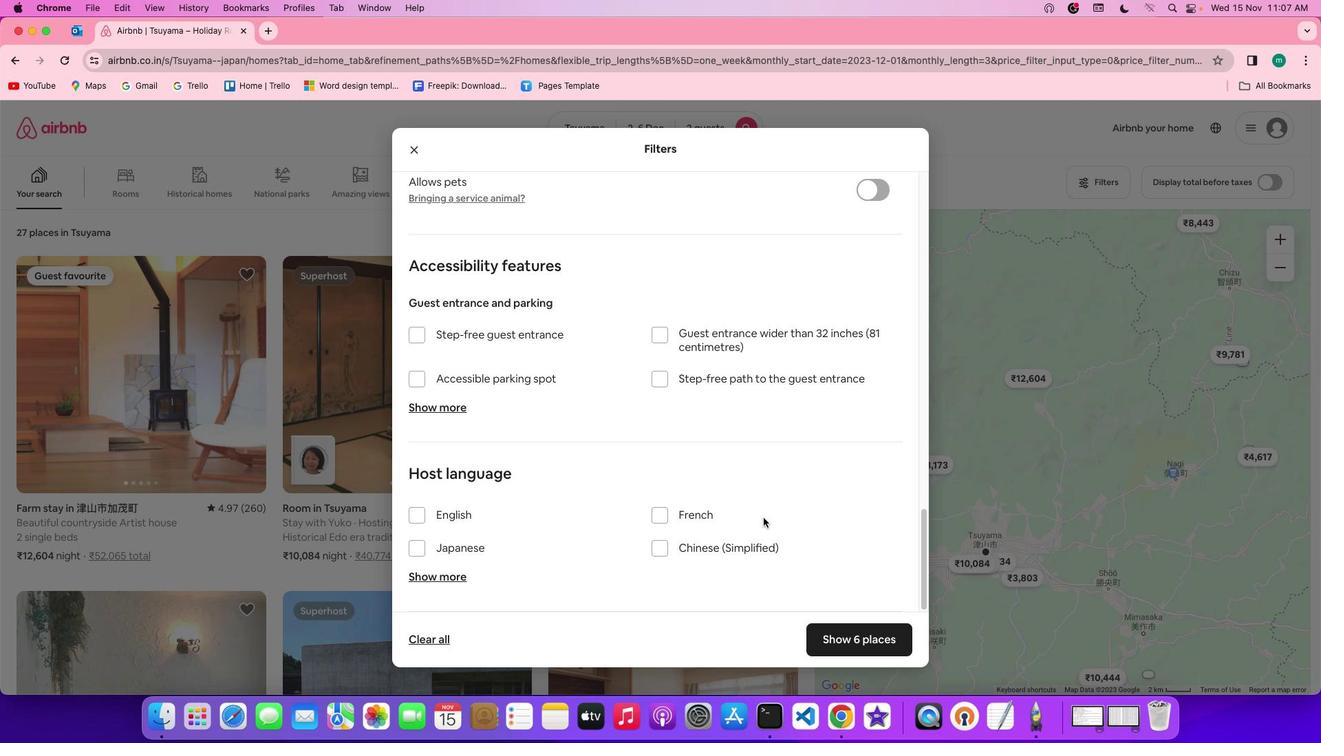 
Action: Mouse scrolled (763, 517) with delta (0, 0)
Screenshot: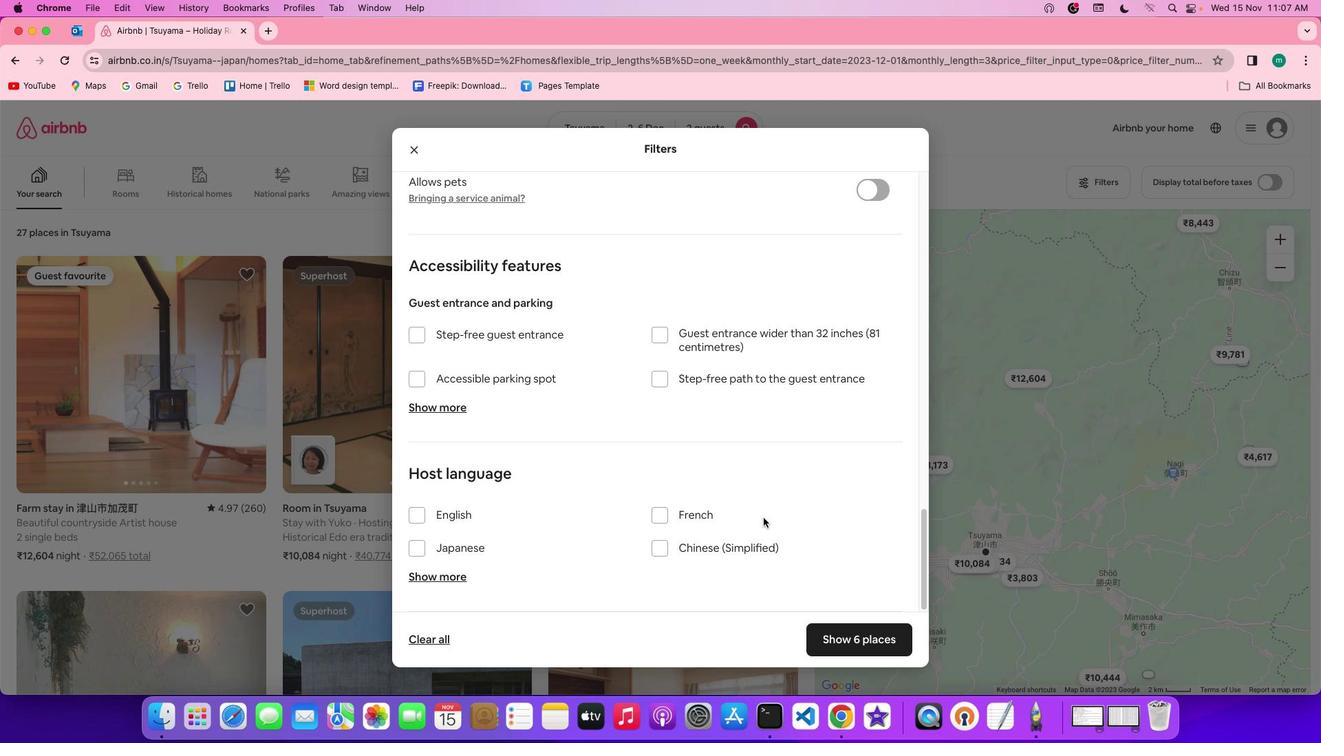 
Action: Mouse scrolled (763, 517) with delta (0, -2)
Screenshot: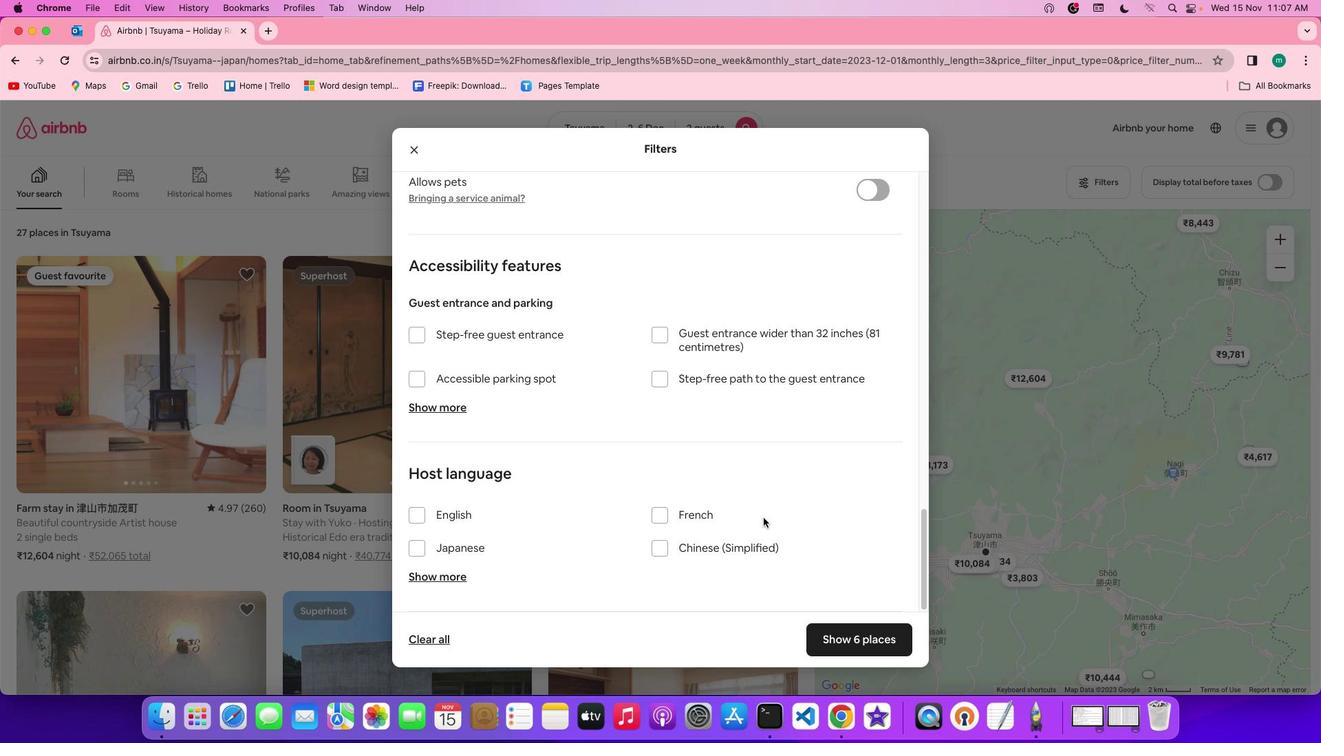 
Action: Mouse scrolled (763, 517) with delta (0, -2)
Screenshot: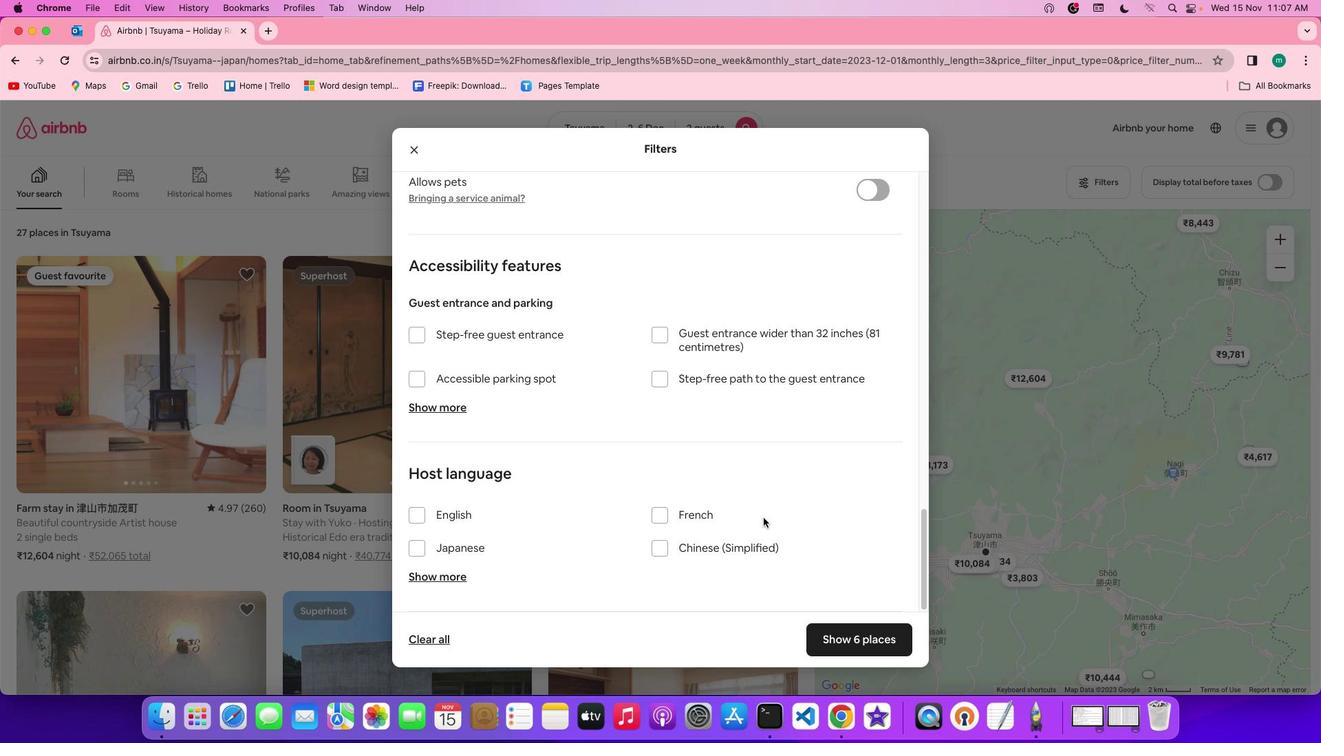 
Action: Mouse moved to (843, 635)
Screenshot: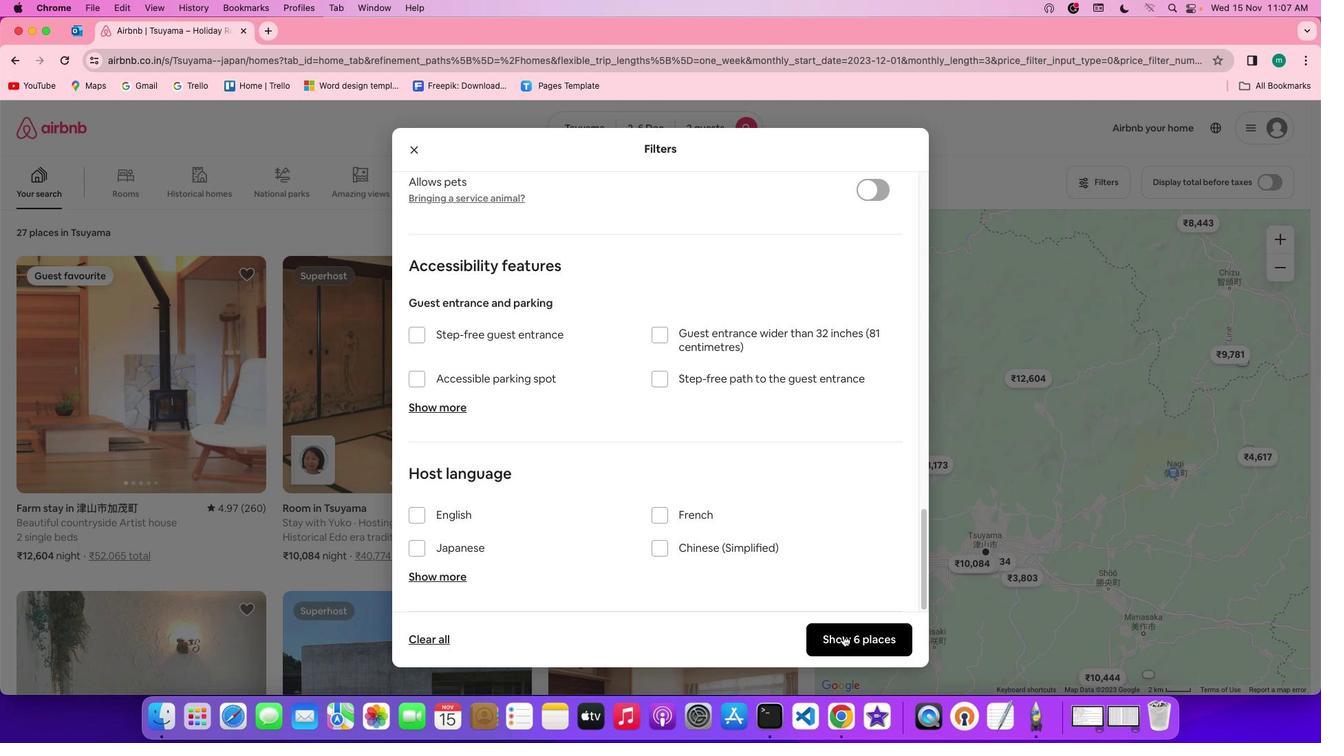 
Action: Mouse pressed left at (843, 635)
Screenshot: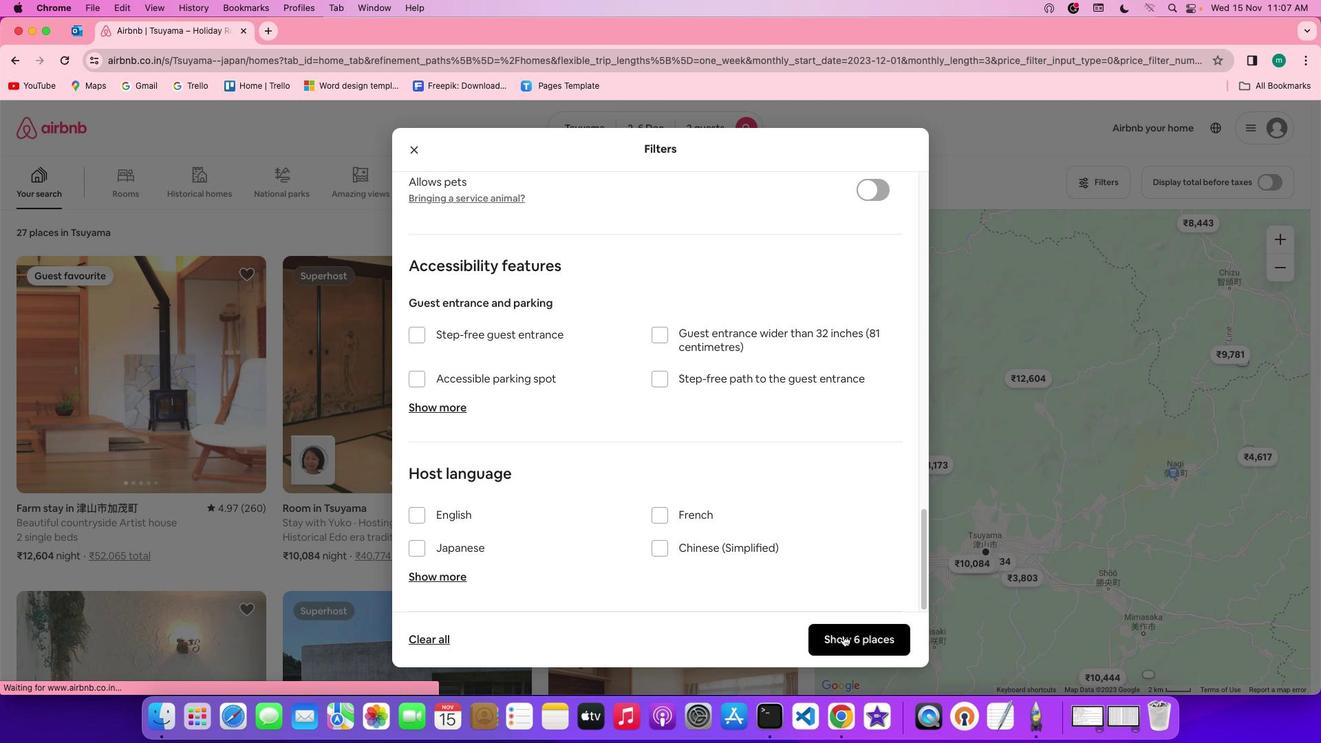 
Action: Mouse moved to (207, 509)
Screenshot: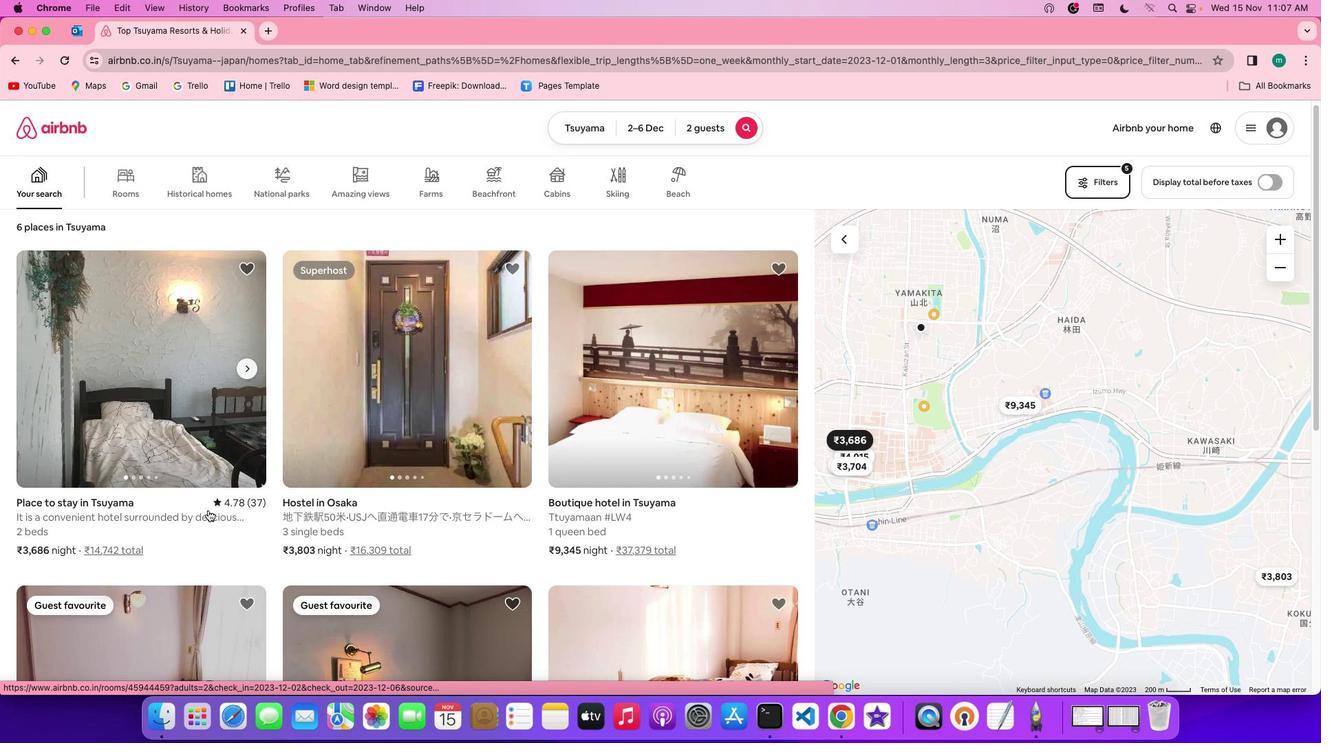 
Action: Mouse scrolled (207, 509) with delta (0, 0)
Screenshot: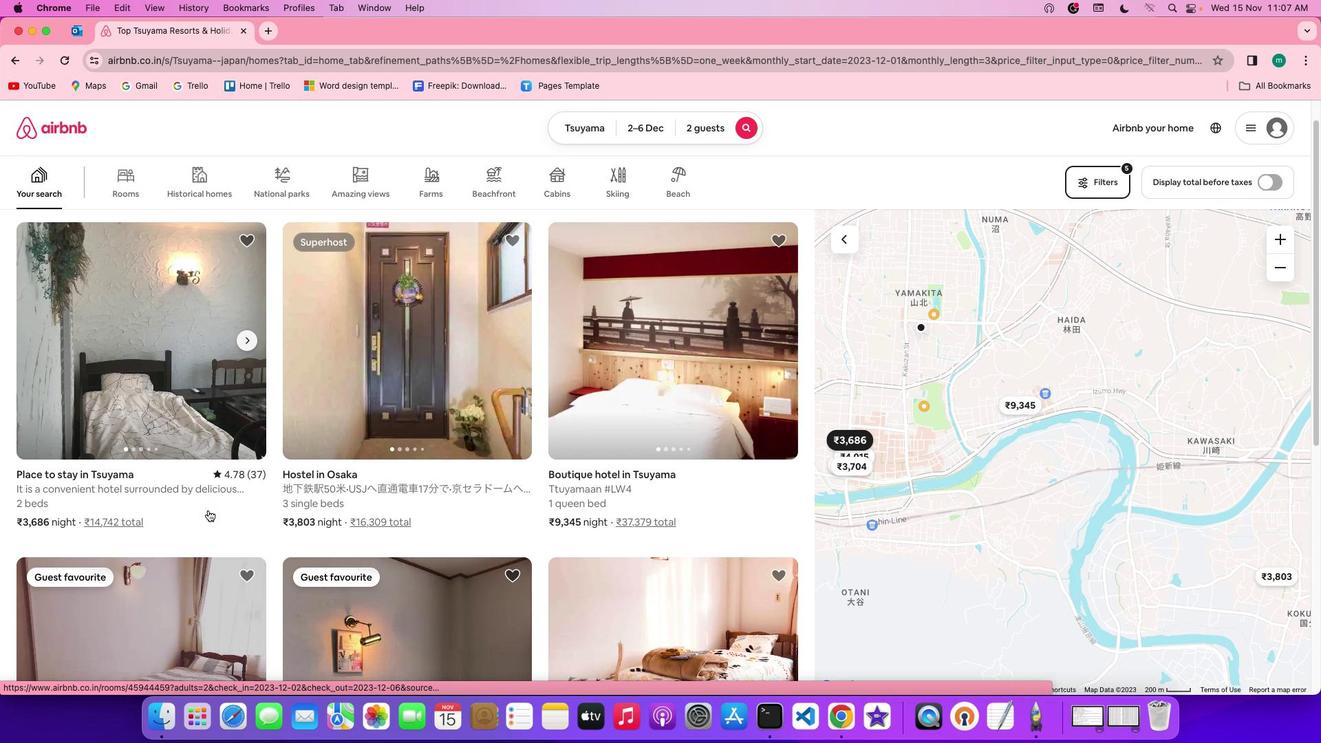 
Action: Mouse scrolled (207, 509) with delta (0, 0)
Screenshot: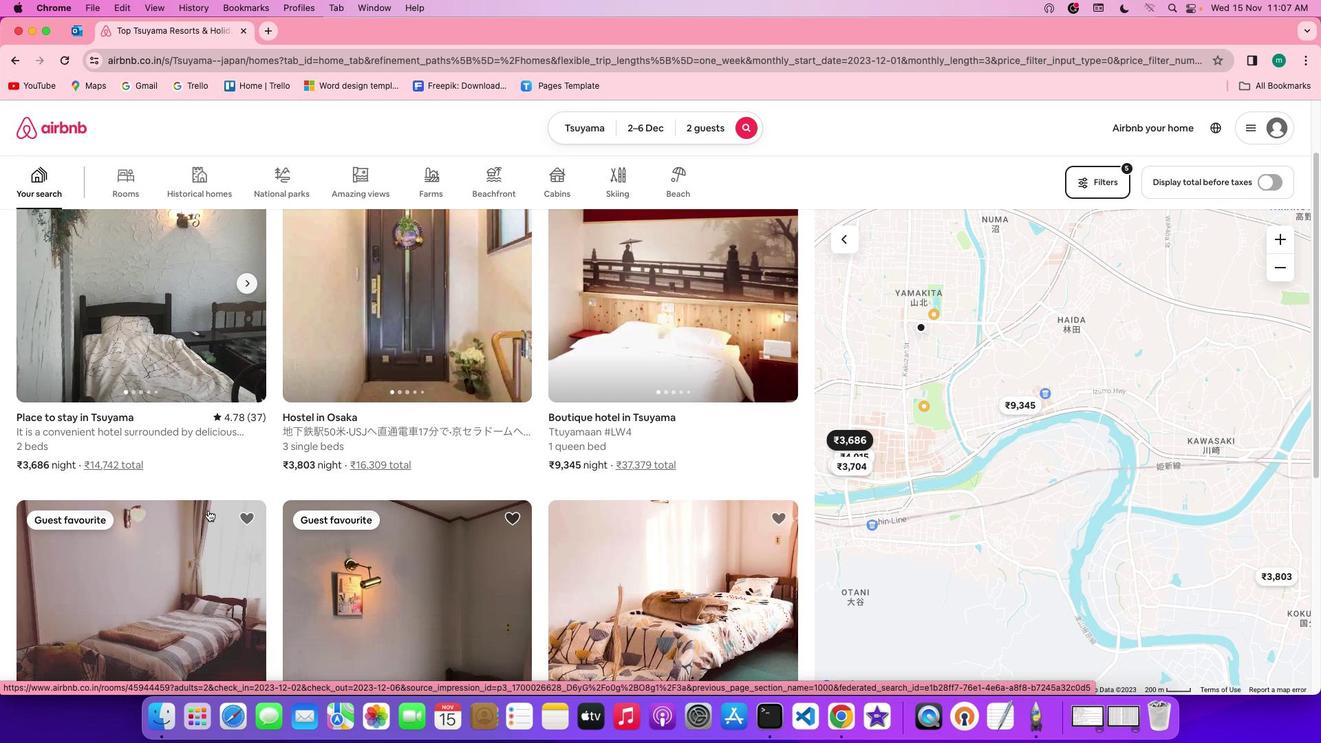 
Action: Mouse scrolled (207, 509) with delta (0, -1)
Screenshot: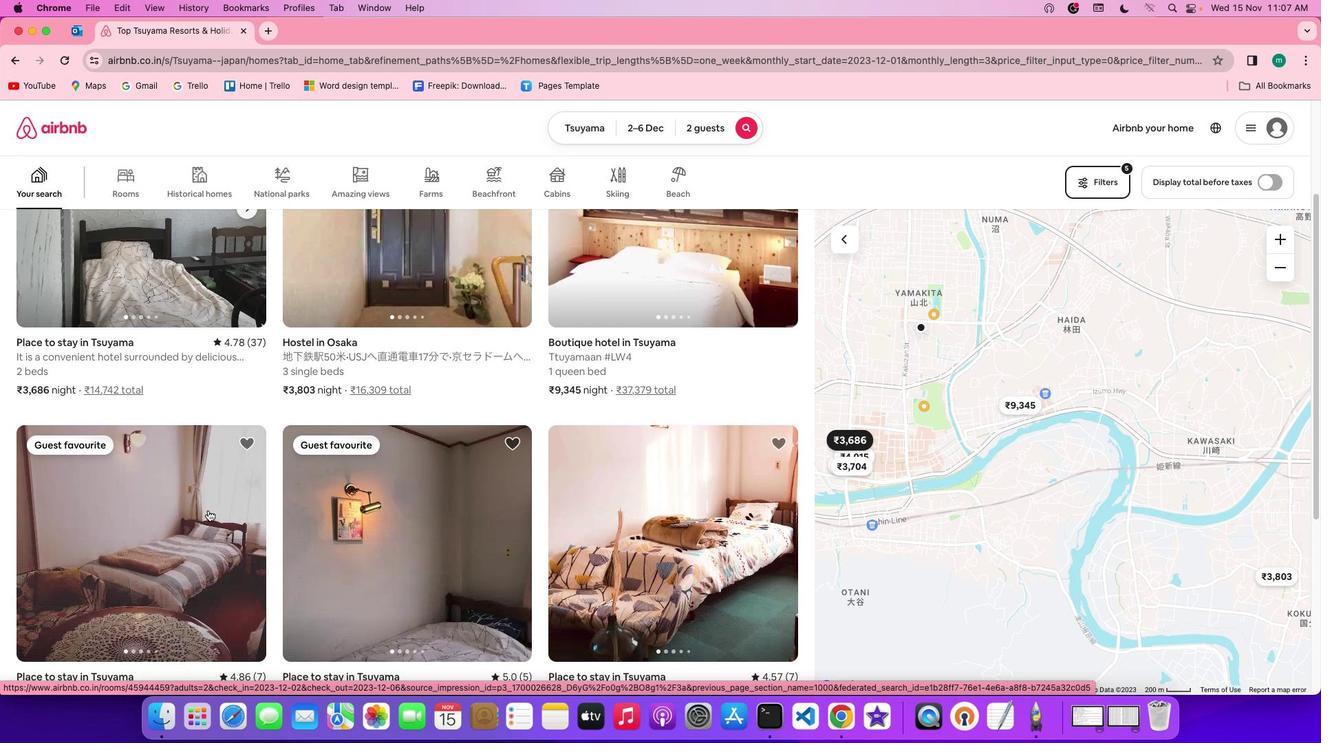 
Action: Mouse scrolled (207, 509) with delta (0, -2)
Screenshot: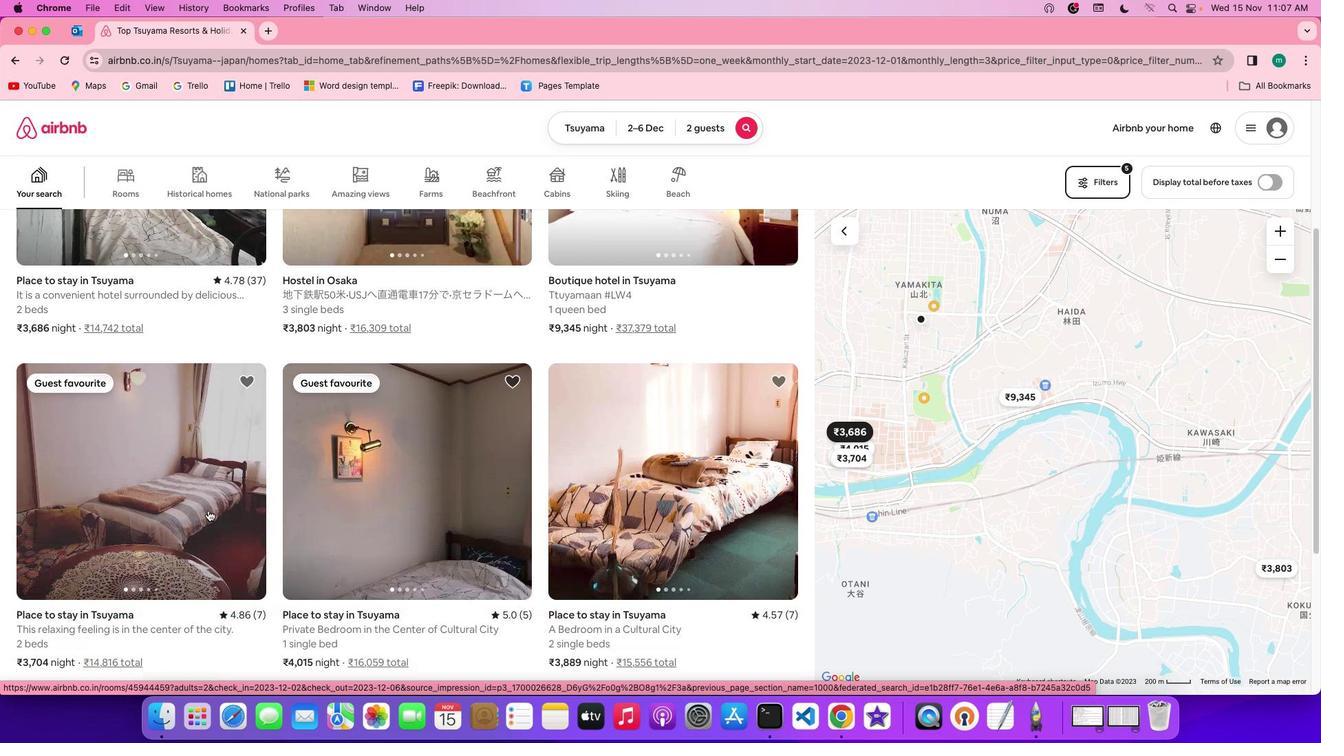 
Action: Mouse scrolled (207, 509) with delta (0, -2)
Screenshot: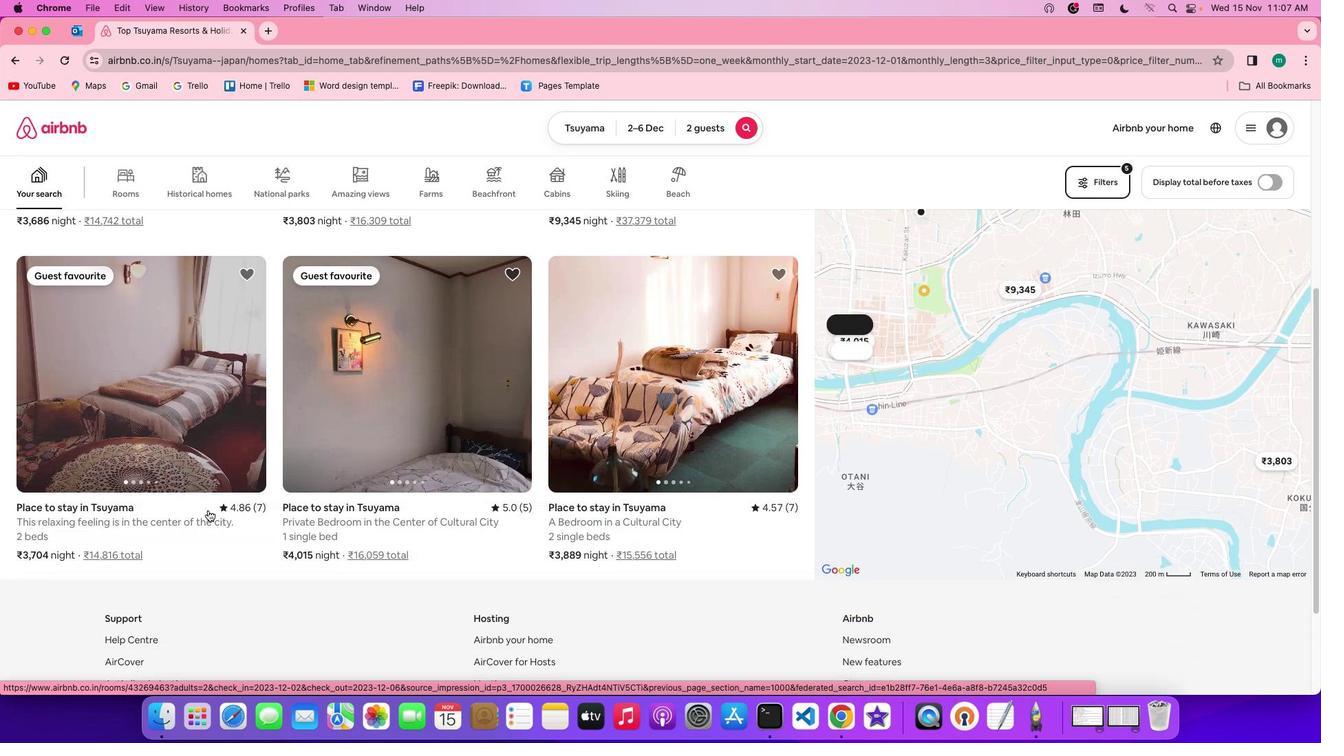 
Action: Mouse scrolled (207, 509) with delta (0, 0)
Screenshot: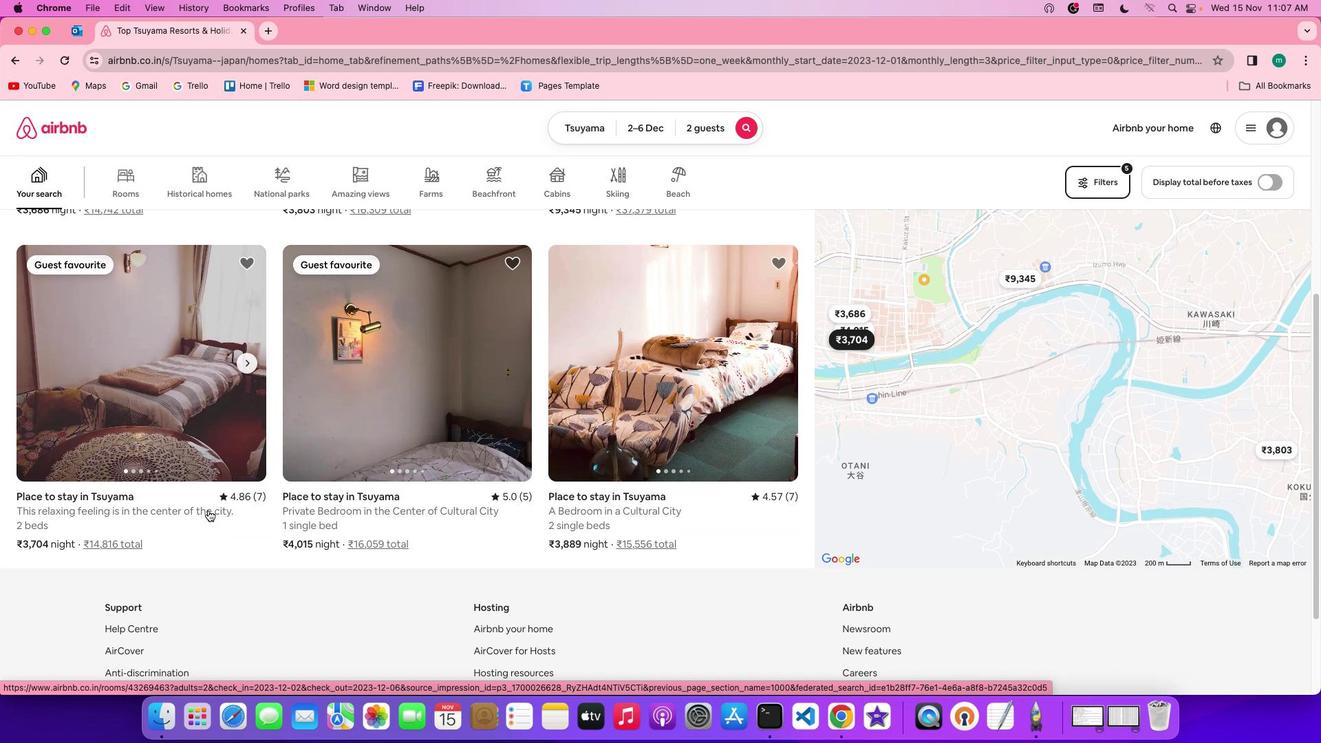 
Action: Mouse scrolled (207, 509) with delta (0, 0)
Screenshot: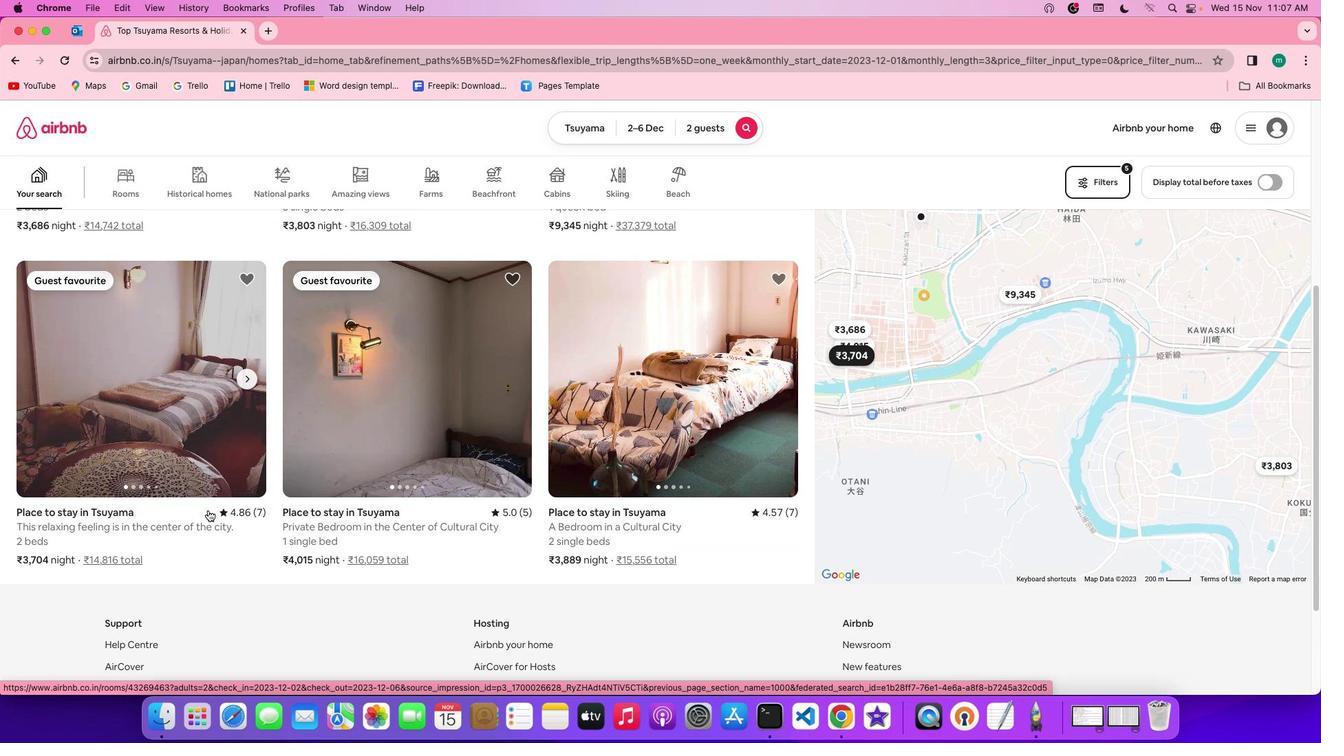 
Action: Mouse scrolled (207, 509) with delta (0, 0)
Screenshot: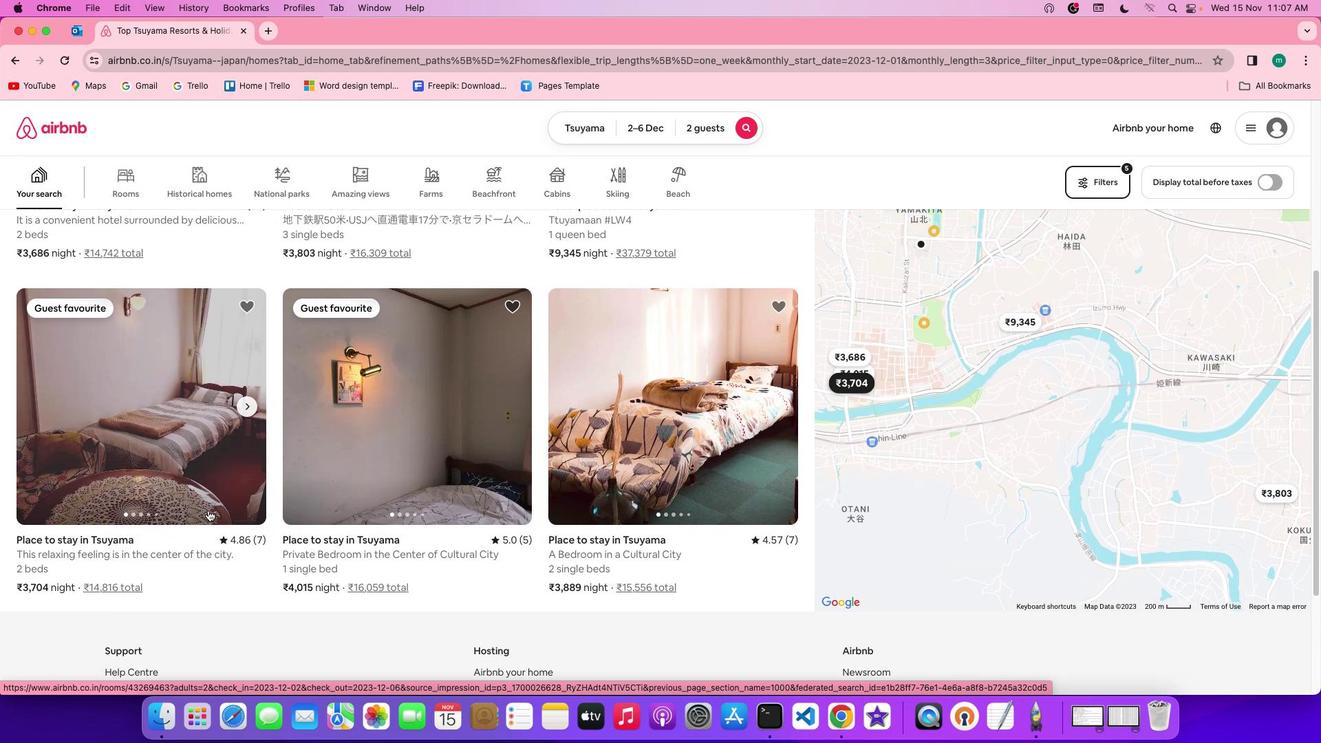 
Action: Mouse scrolled (207, 509) with delta (0, 0)
Screenshot: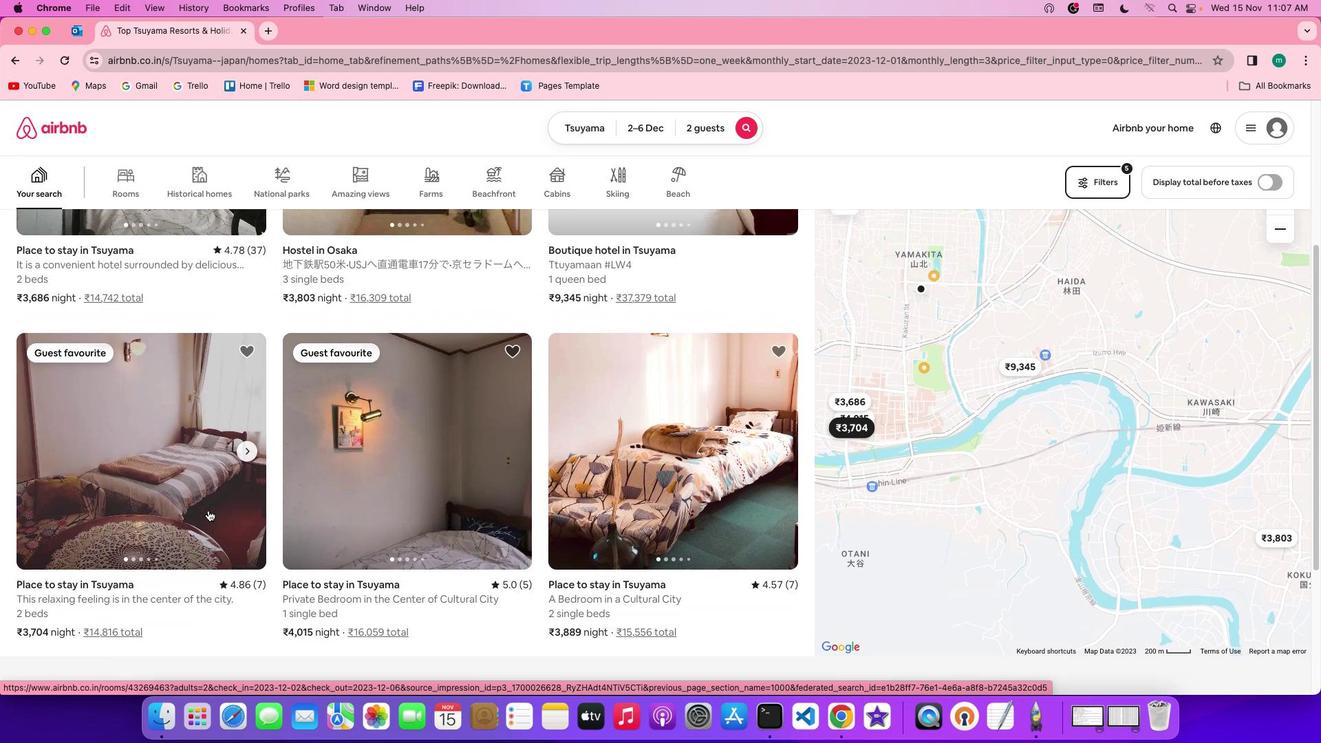 
Action: Mouse scrolled (207, 509) with delta (0, 0)
Screenshot: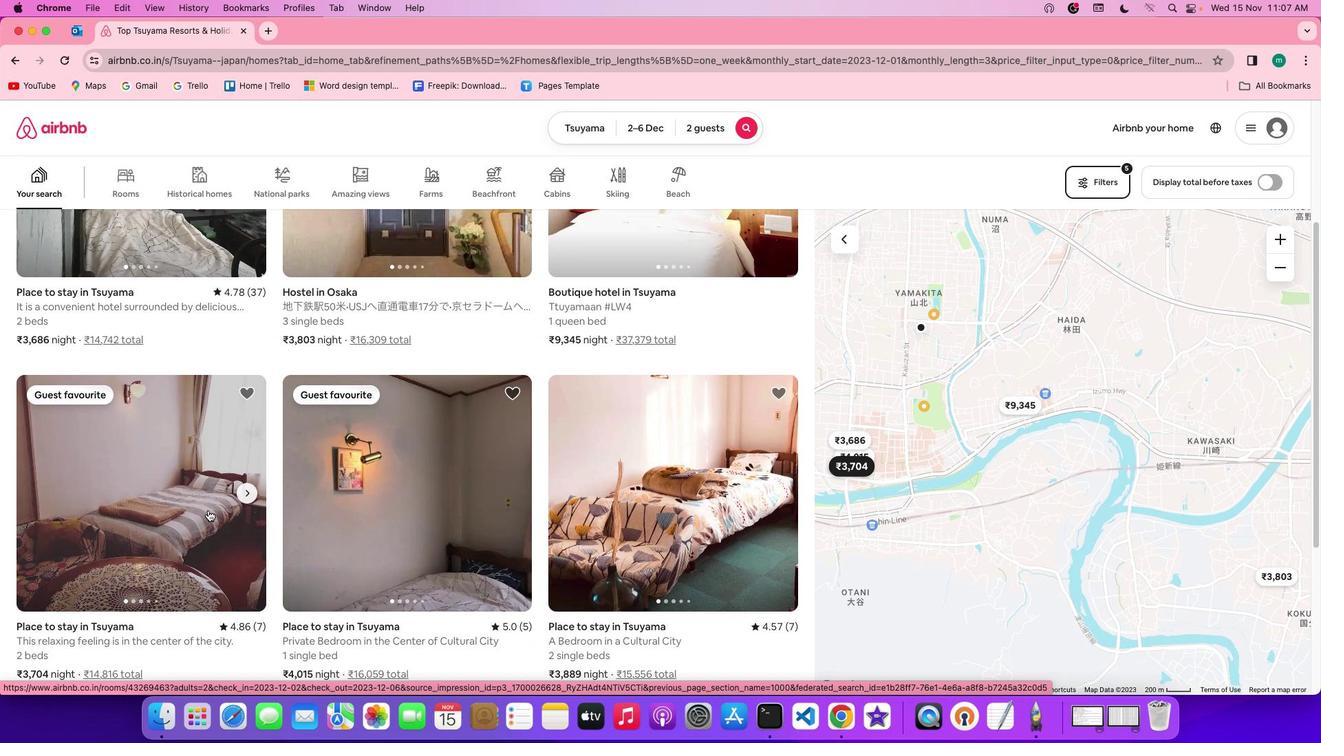 
Action: Mouse scrolled (207, 509) with delta (0, 0)
Screenshot: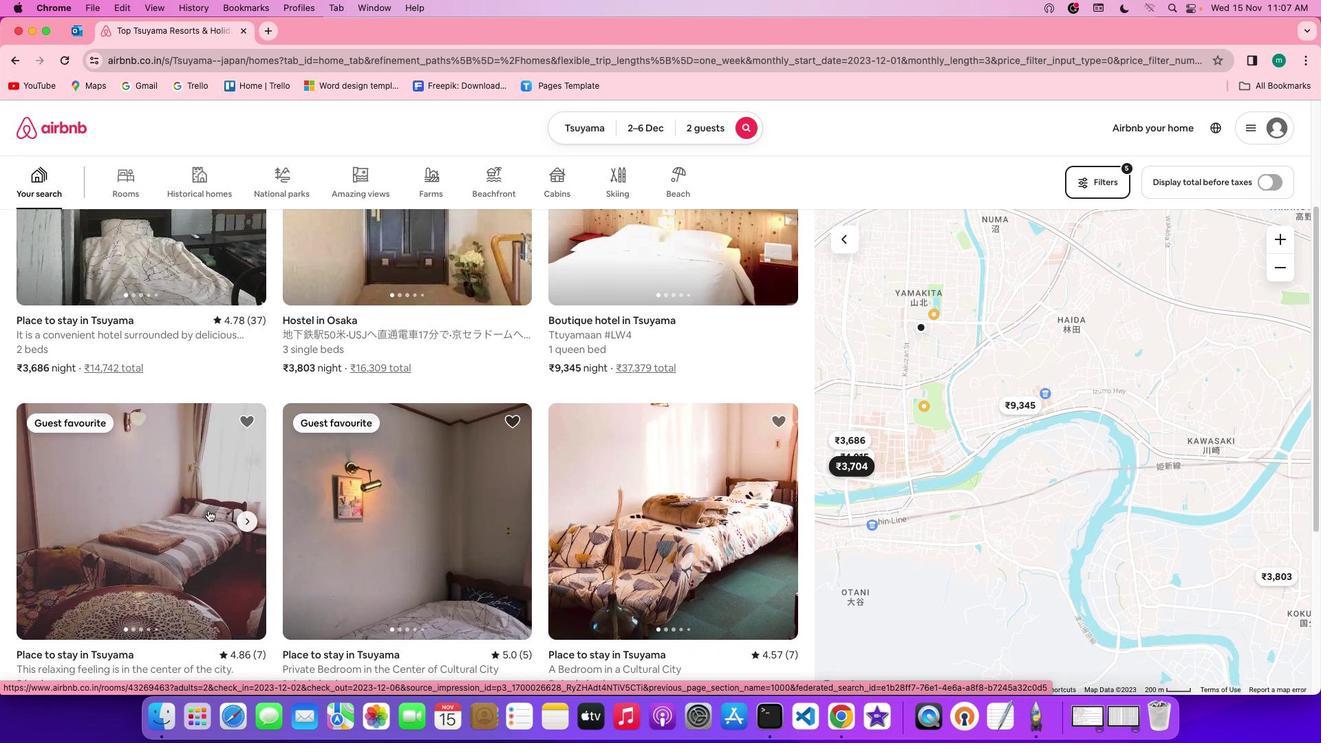 
Action: Mouse scrolled (207, 509) with delta (0, 1)
Screenshot: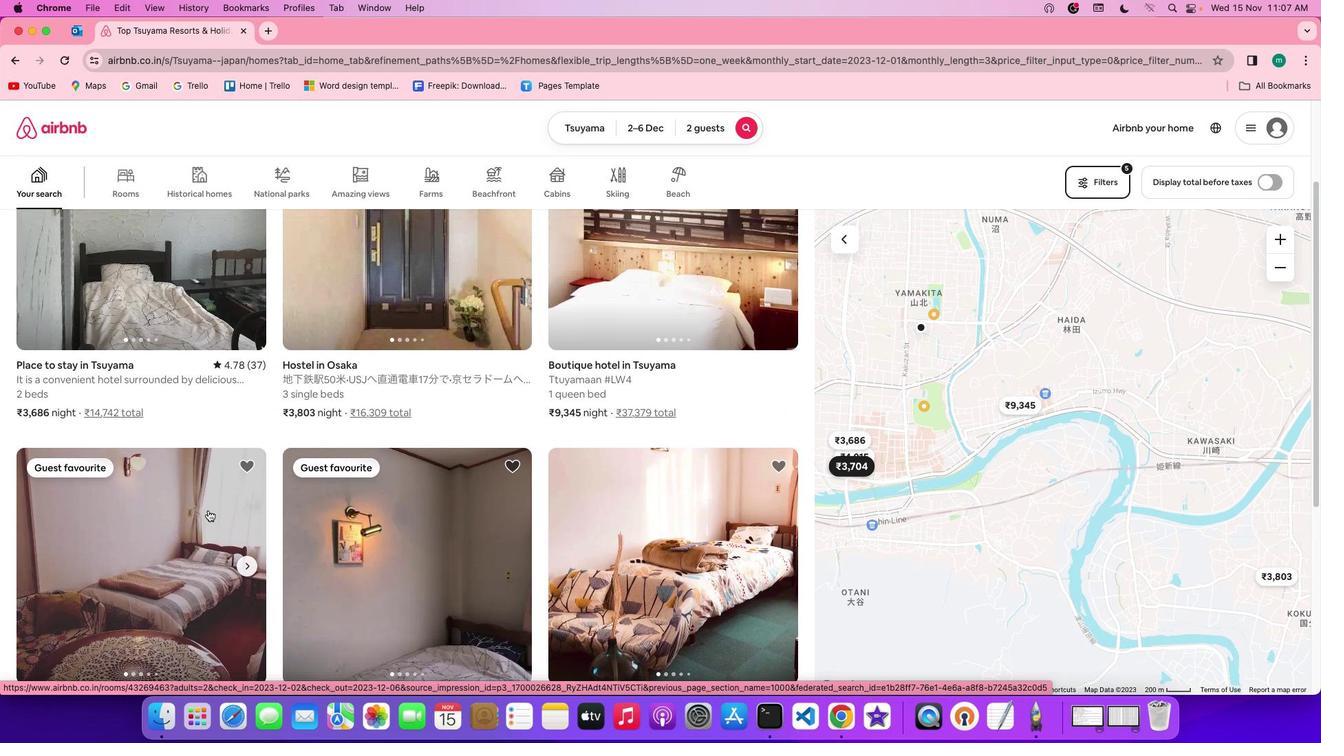 
Action: Mouse scrolled (207, 509) with delta (0, 2)
Screenshot: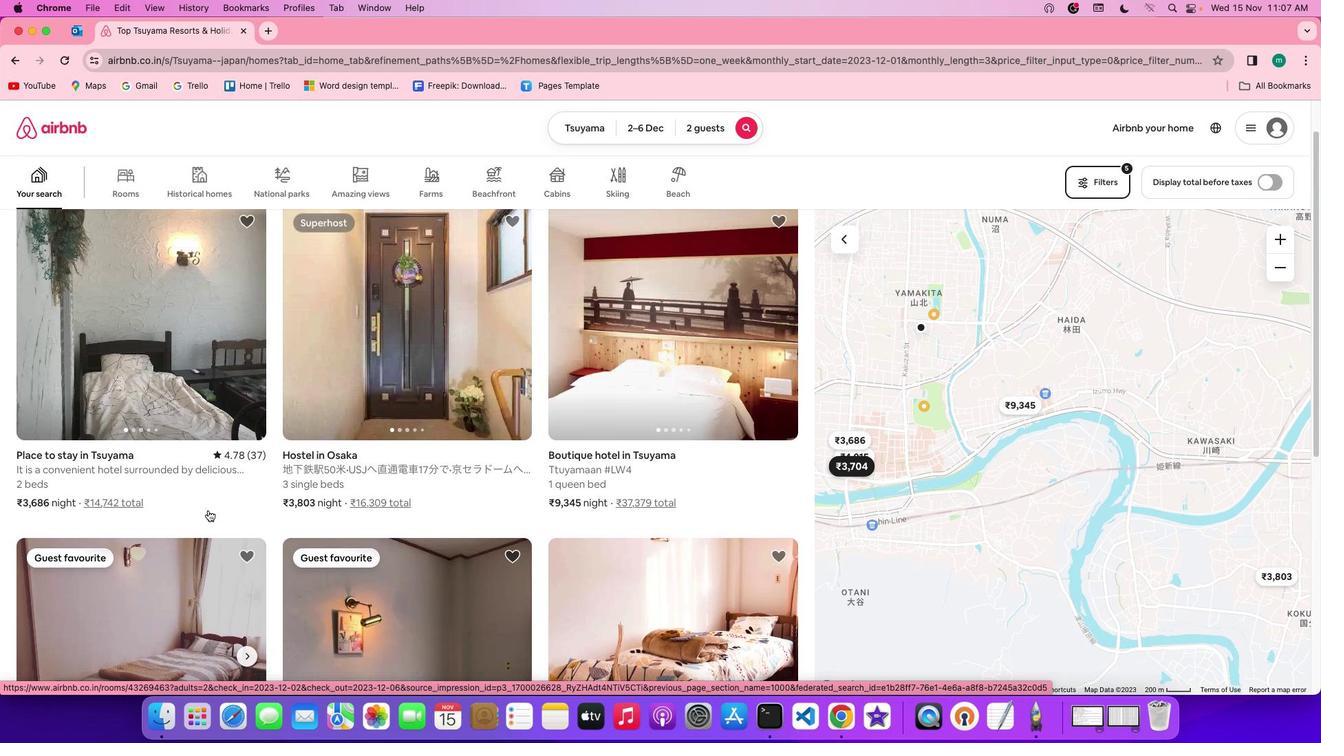 
Action: Mouse moved to (145, 449)
Screenshot: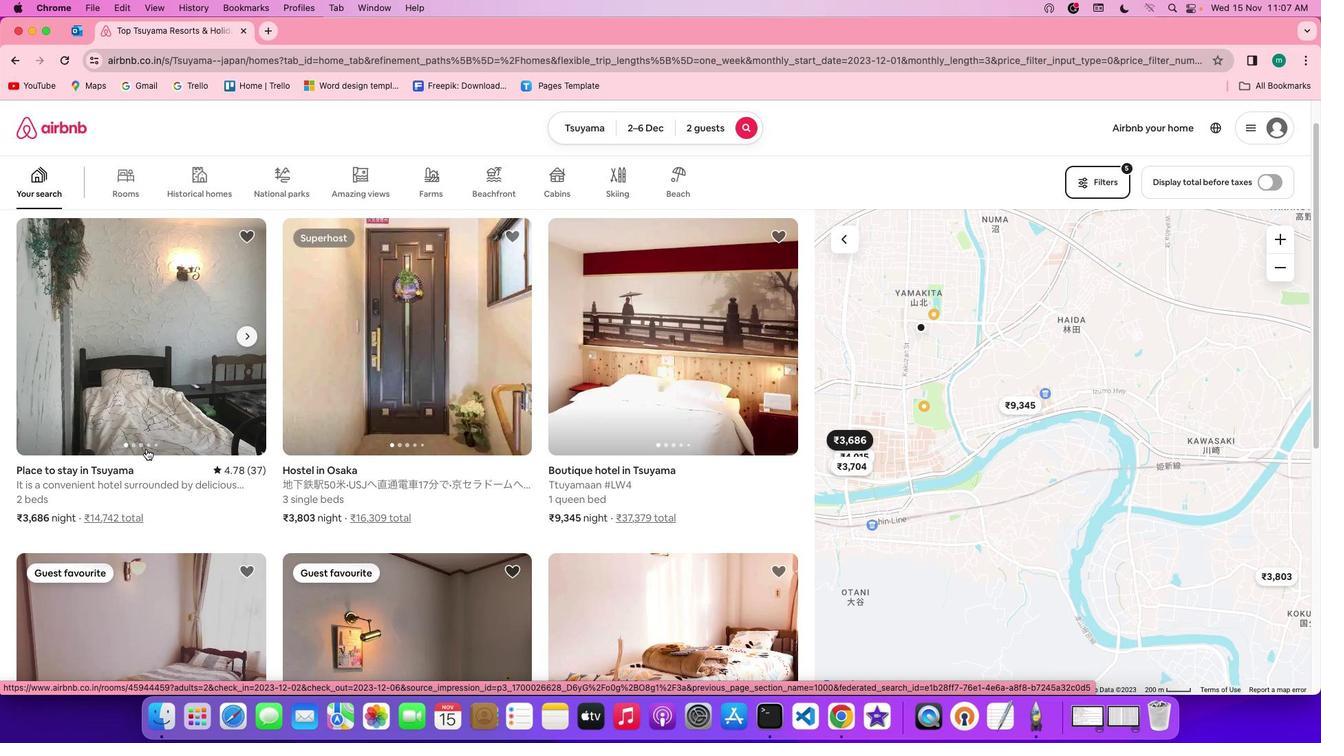 
Action: Mouse pressed left at (145, 449)
Screenshot: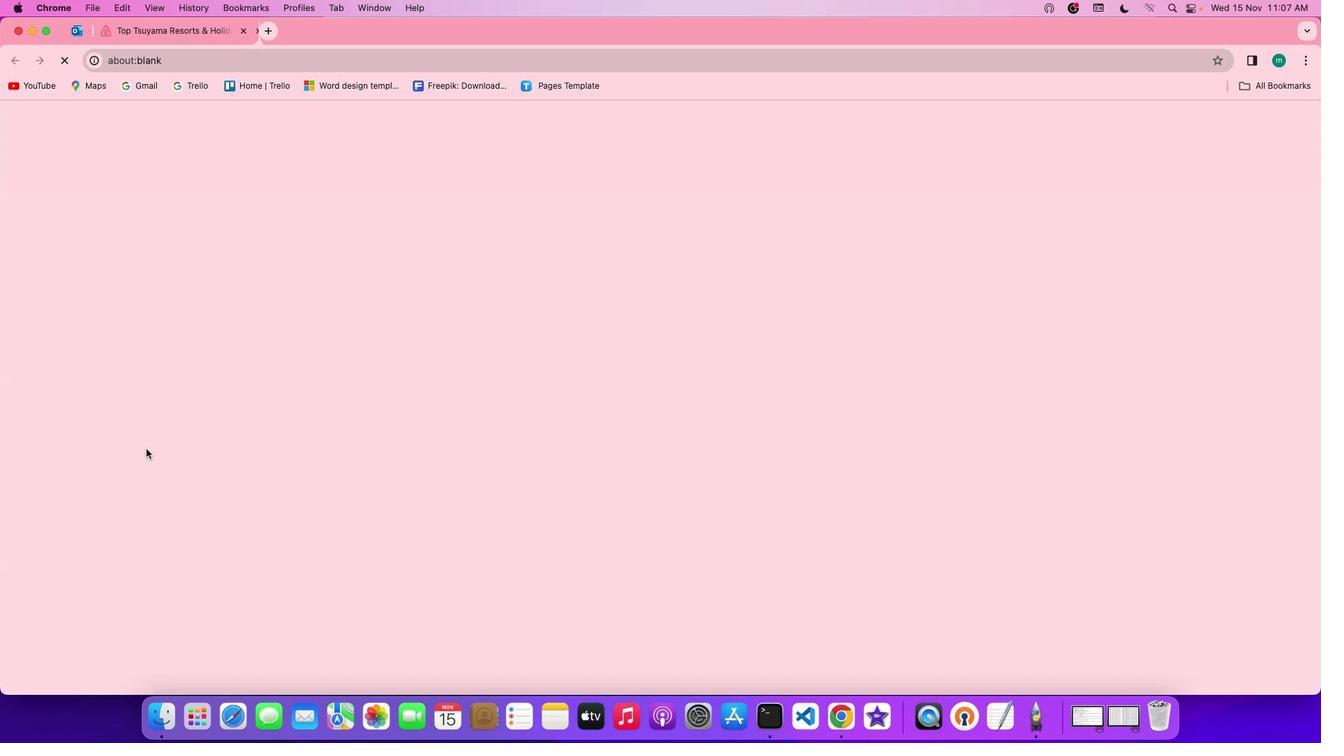 
Action: Mouse moved to (949, 487)
Screenshot: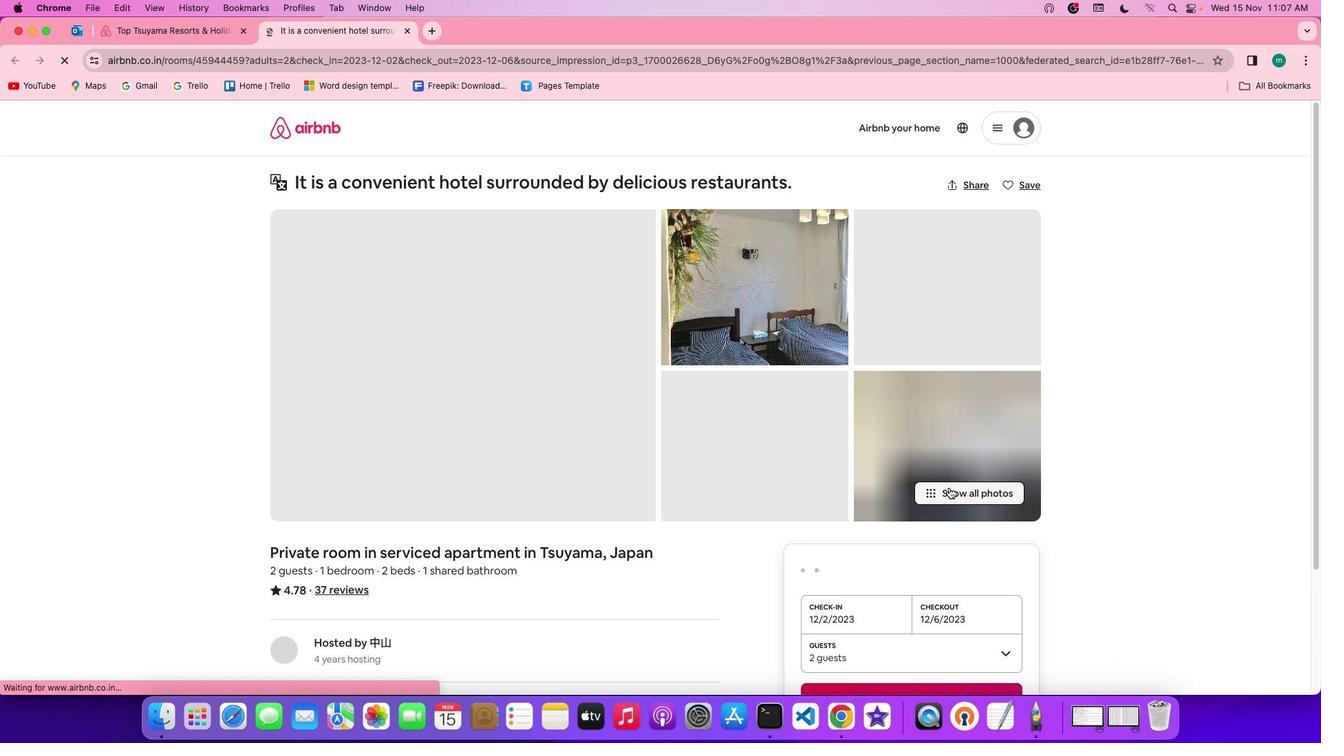 
Action: Mouse pressed left at (949, 487)
Screenshot: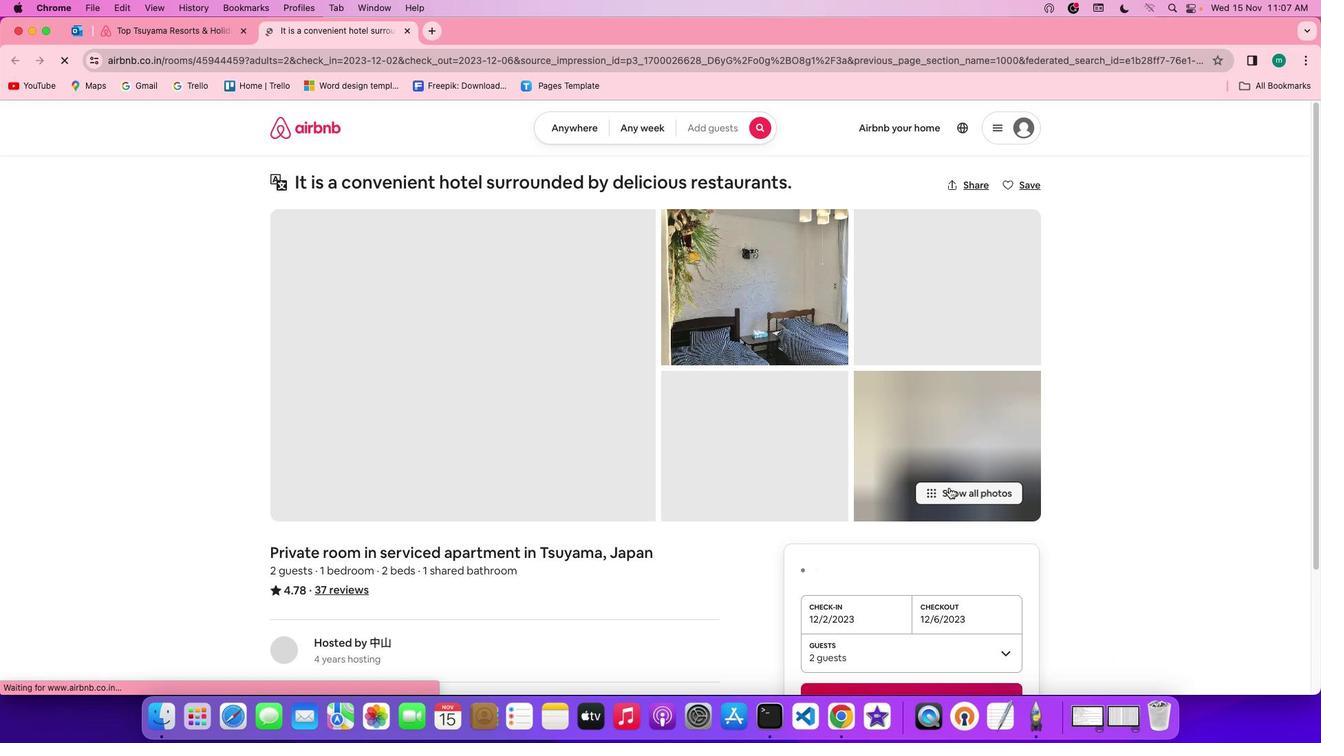 
Action: Mouse moved to (558, 616)
Screenshot: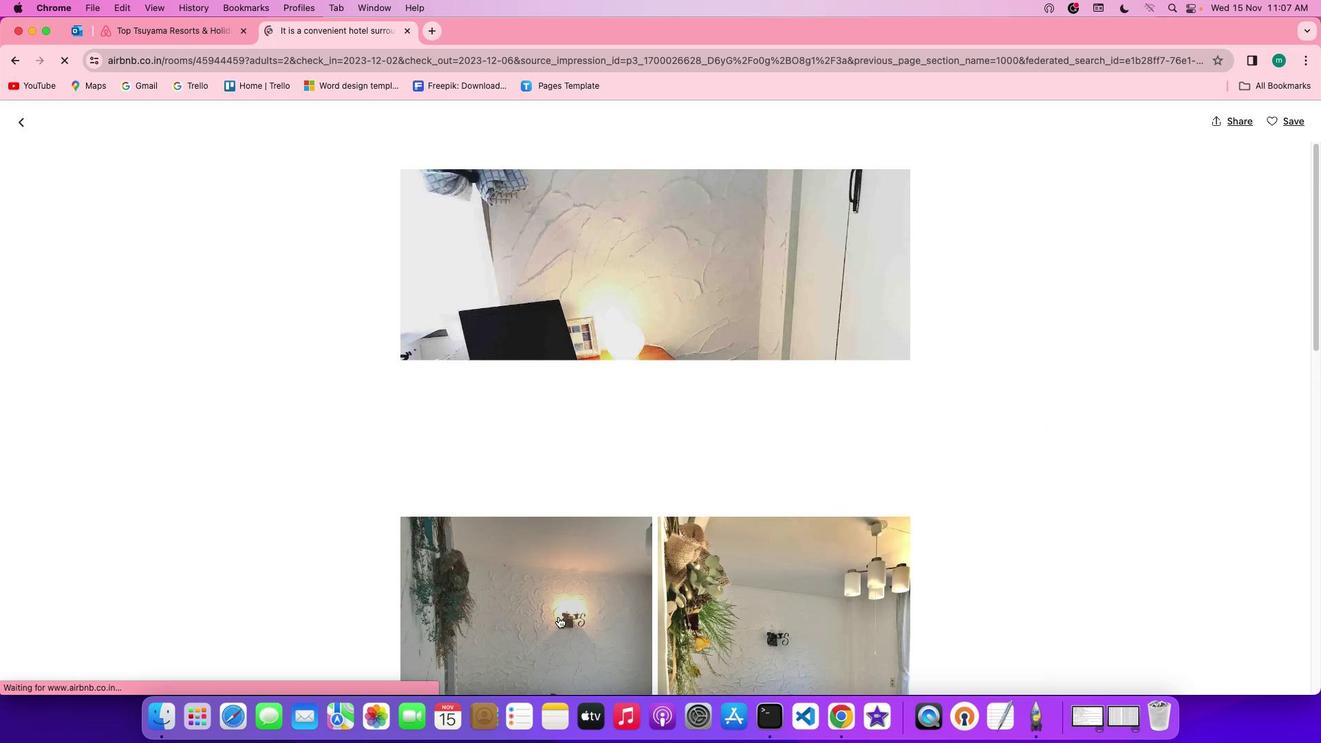 
Action: Mouse scrolled (558, 616) with delta (0, 0)
Screenshot: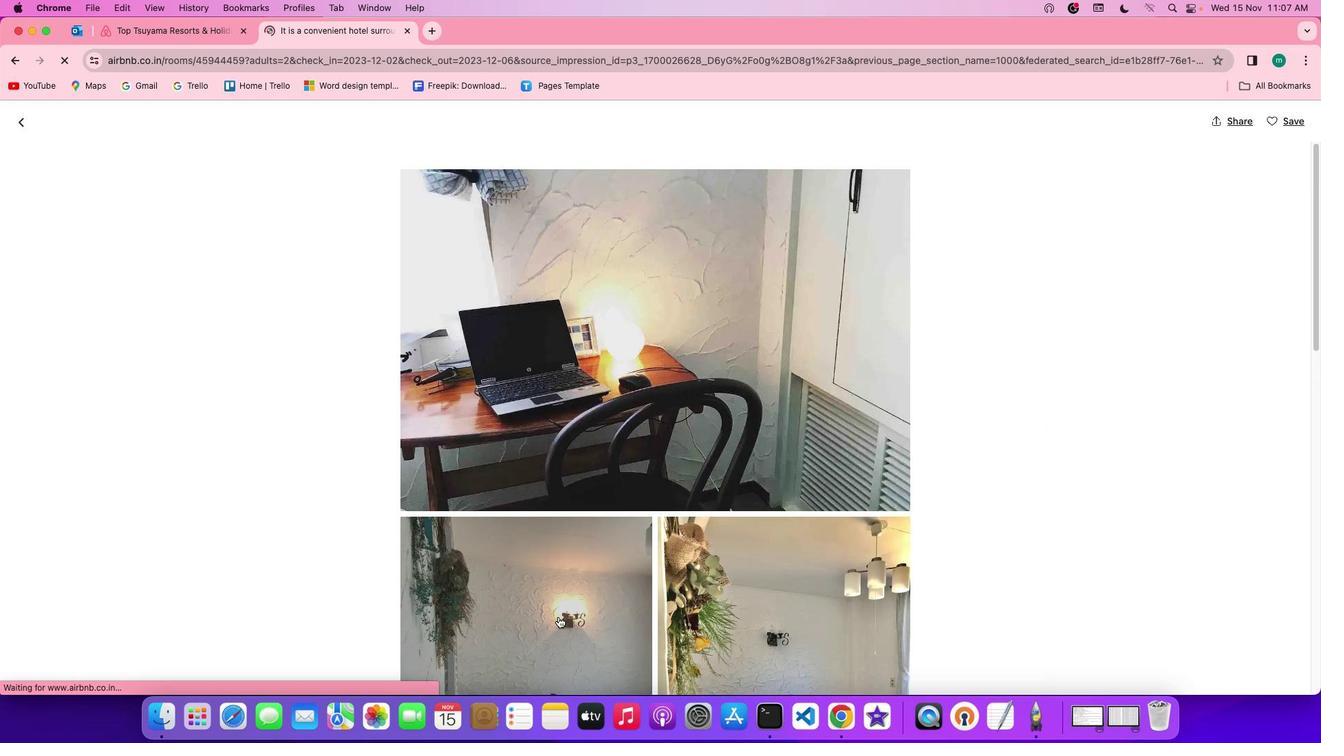 
Action: Mouse scrolled (558, 616) with delta (0, 0)
Screenshot: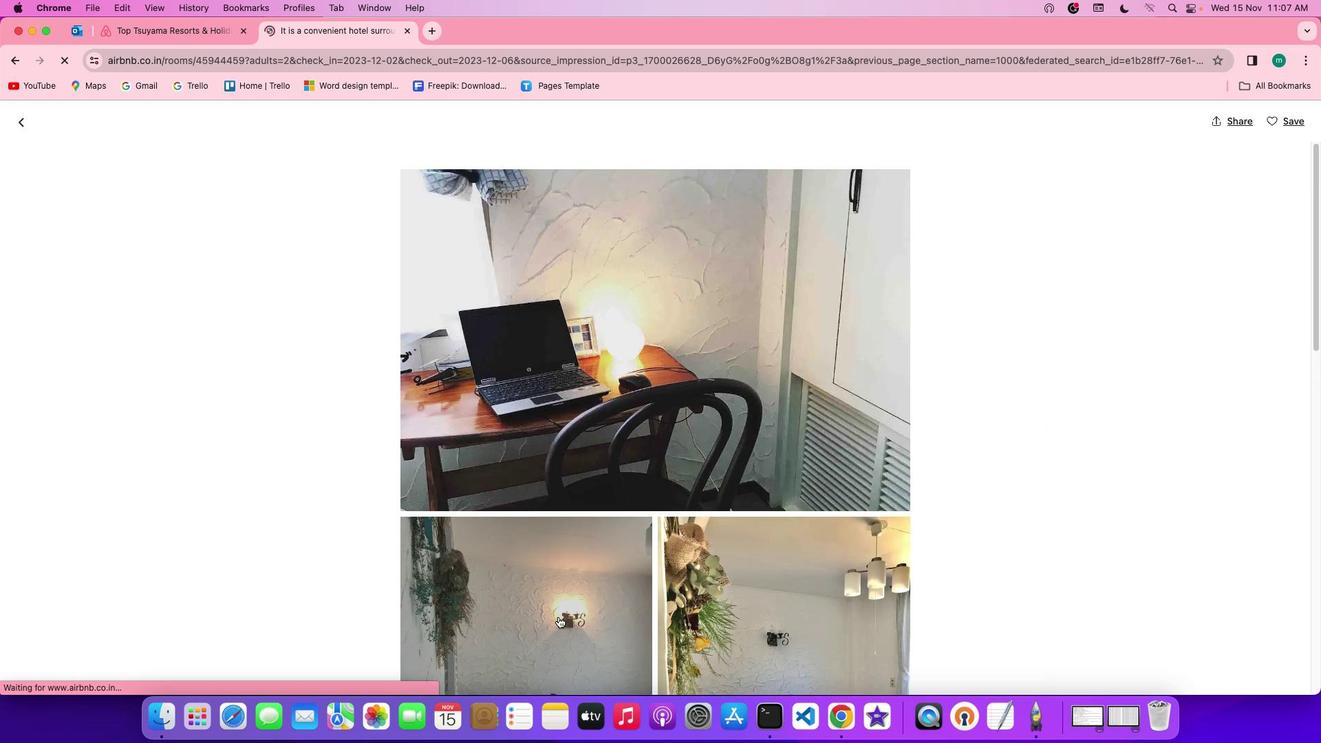
Action: Mouse scrolled (558, 616) with delta (0, 0)
Screenshot: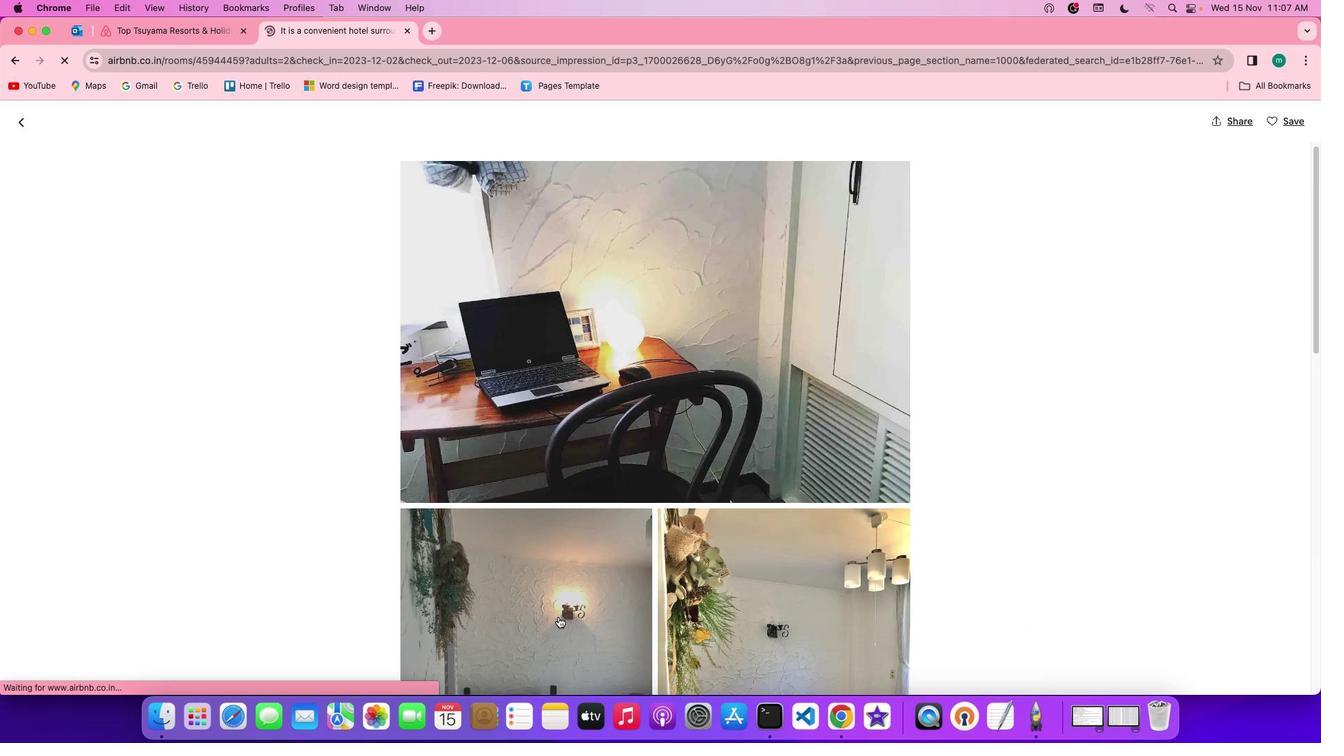 
Action: Mouse scrolled (558, 616) with delta (0, 0)
Screenshot: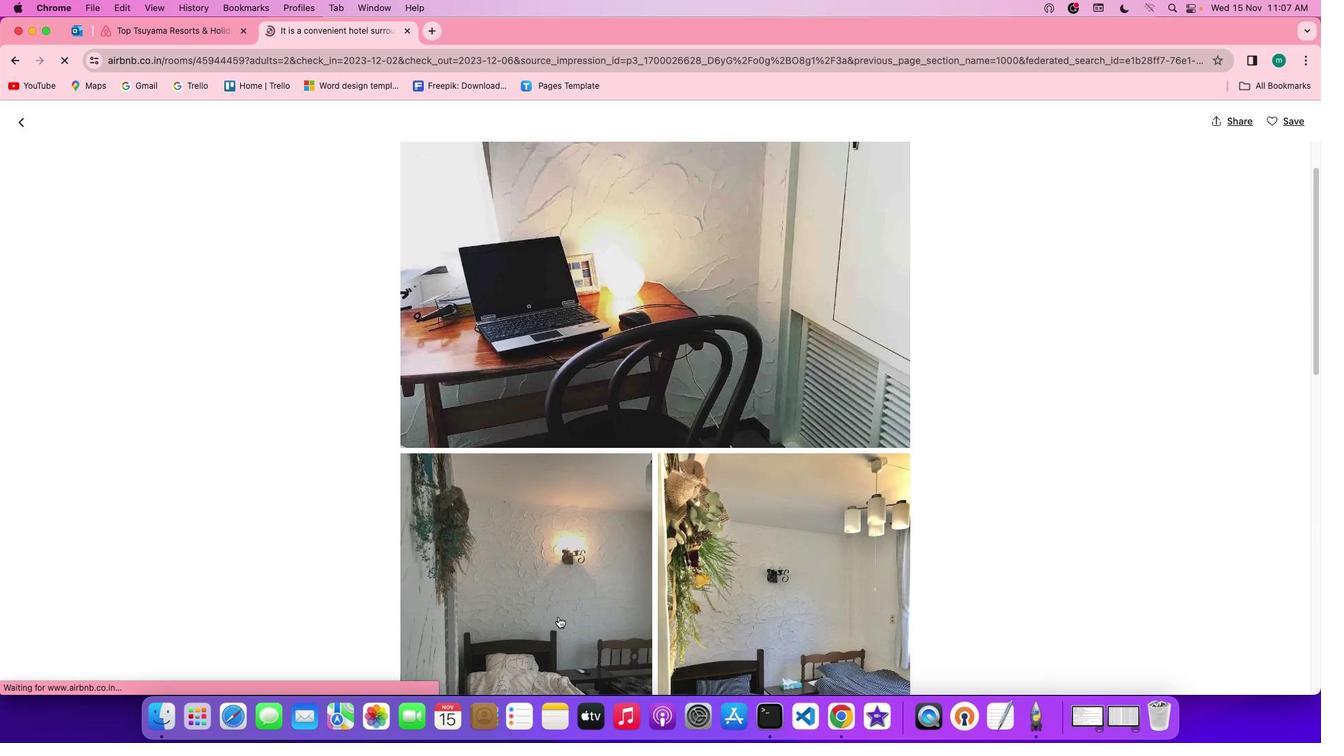 
Action: Mouse scrolled (558, 616) with delta (0, 0)
Screenshot: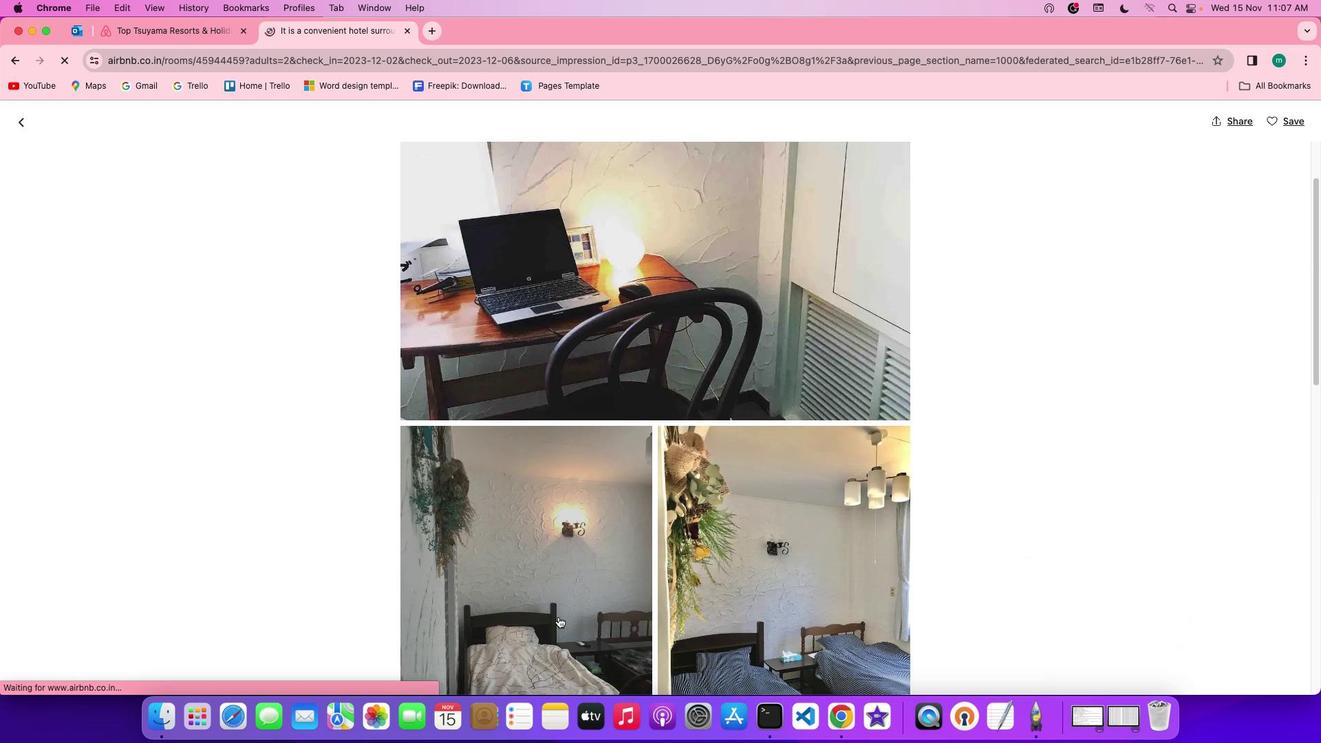 
Action: Mouse scrolled (558, 616) with delta (0, 0)
Screenshot: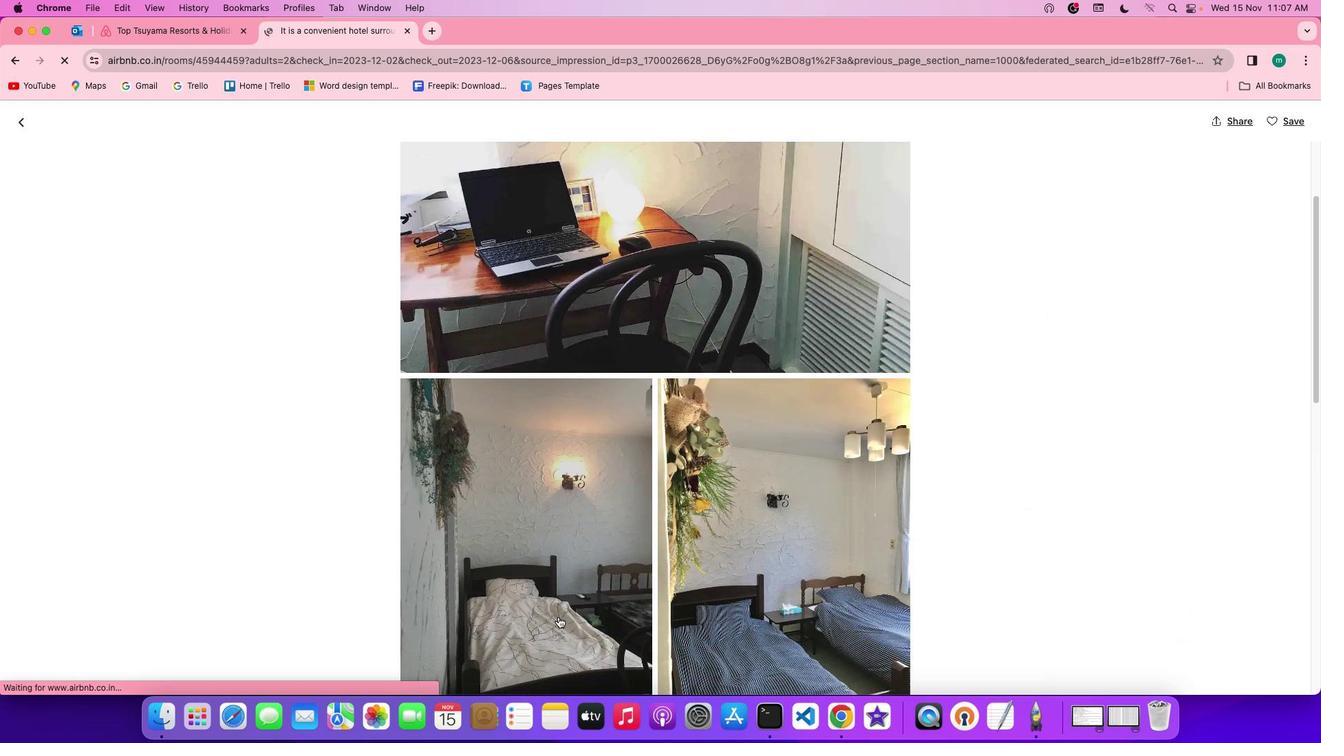 
Action: Mouse scrolled (558, 616) with delta (0, 0)
Screenshot: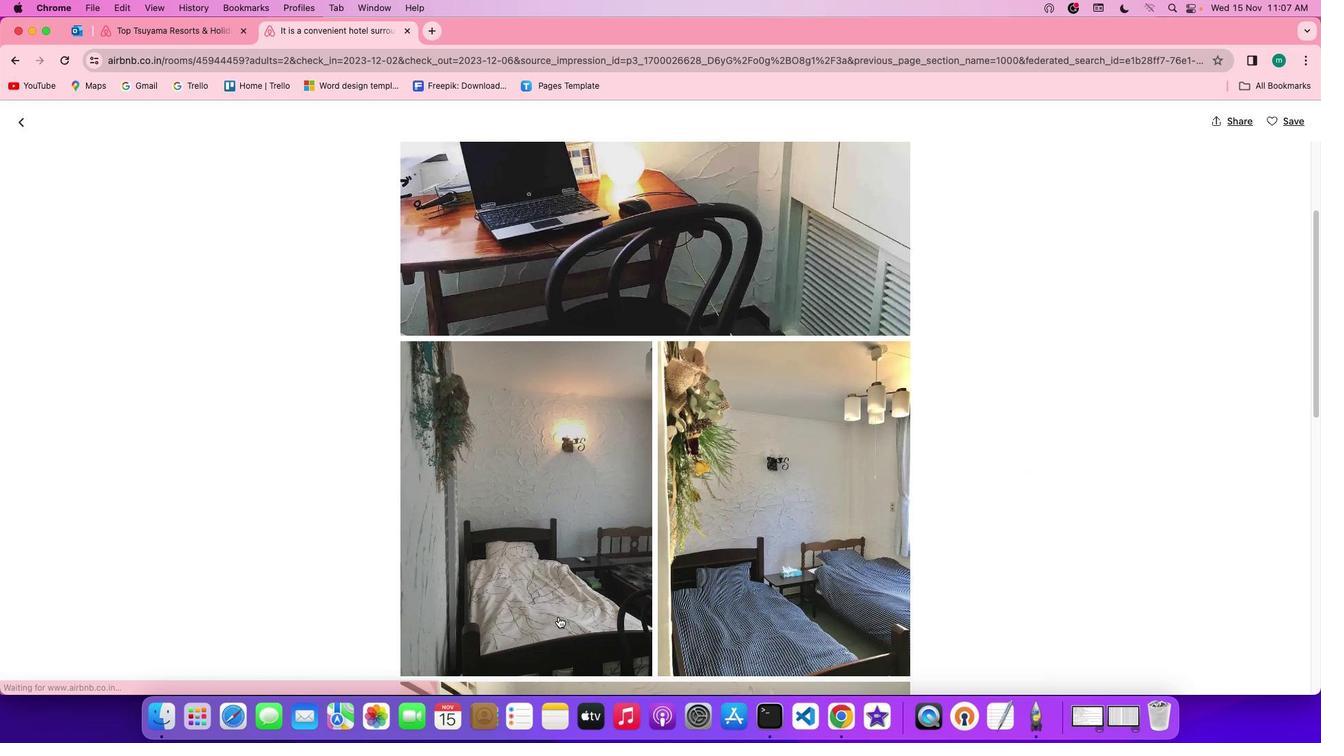 
Action: Mouse scrolled (558, 616) with delta (0, 0)
Screenshot: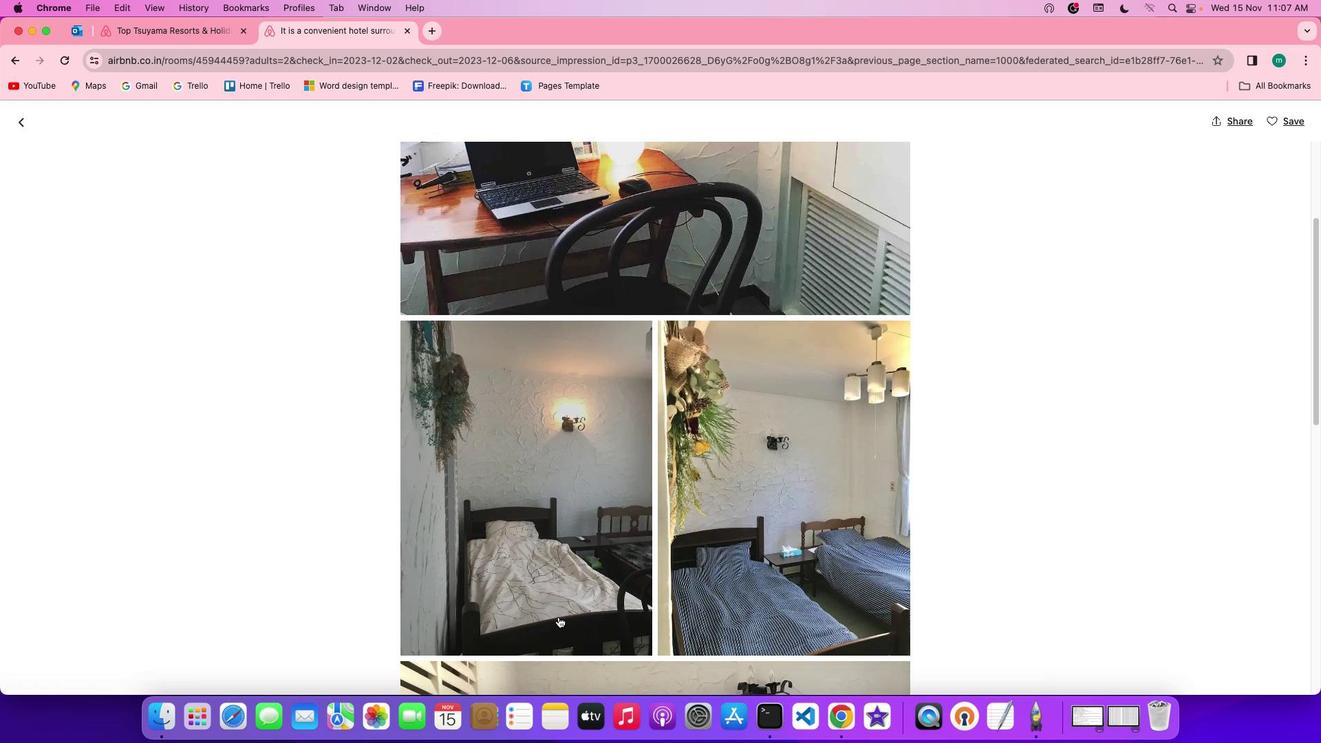 
Action: Mouse scrolled (558, 616) with delta (0, -1)
Screenshot: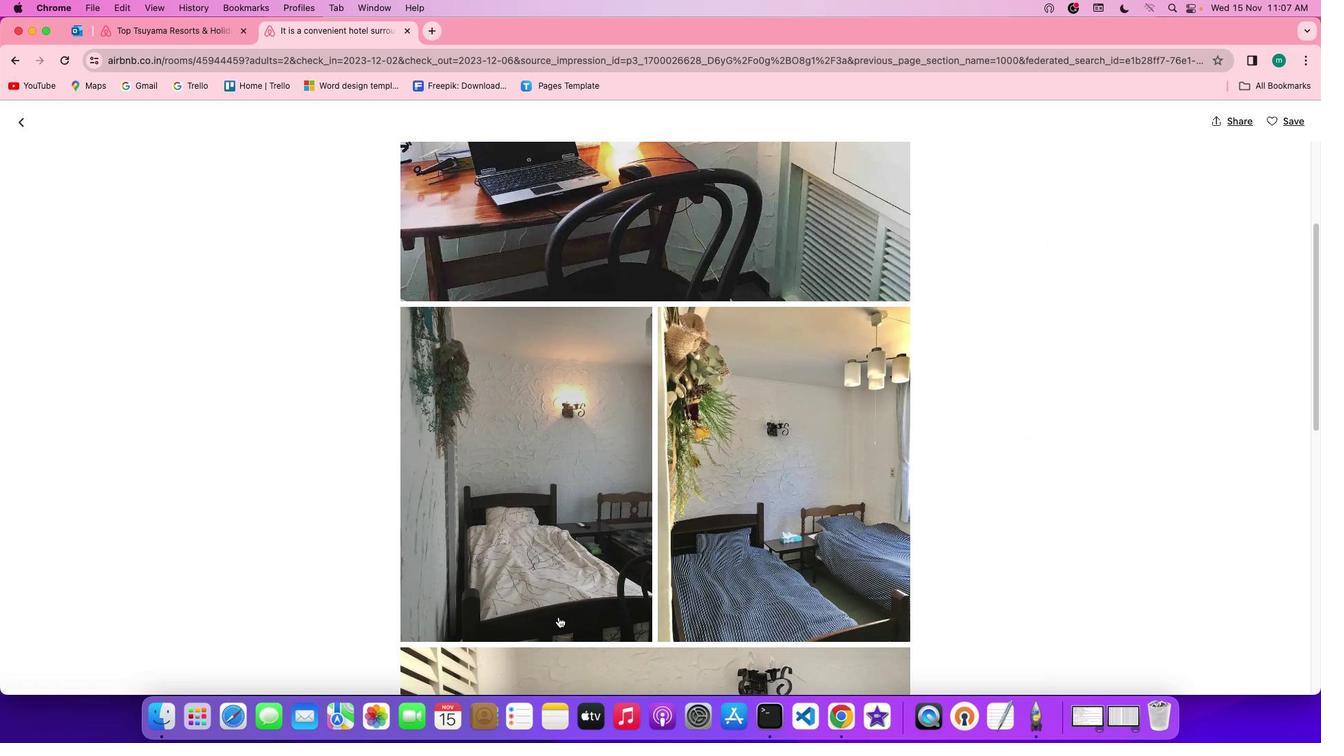 
Action: Mouse scrolled (558, 616) with delta (0, -2)
Screenshot: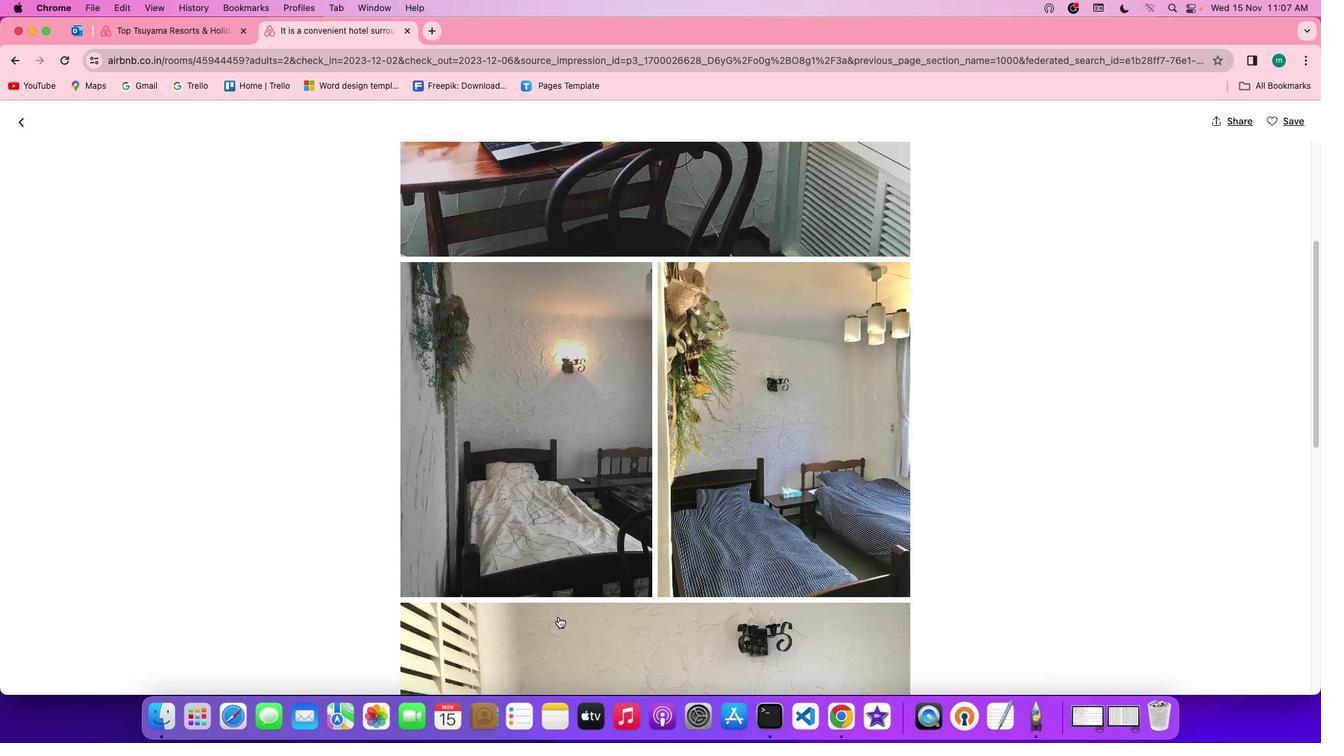 
Action: Mouse scrolled (558, 616) with delta (0, -2)
Screenshot: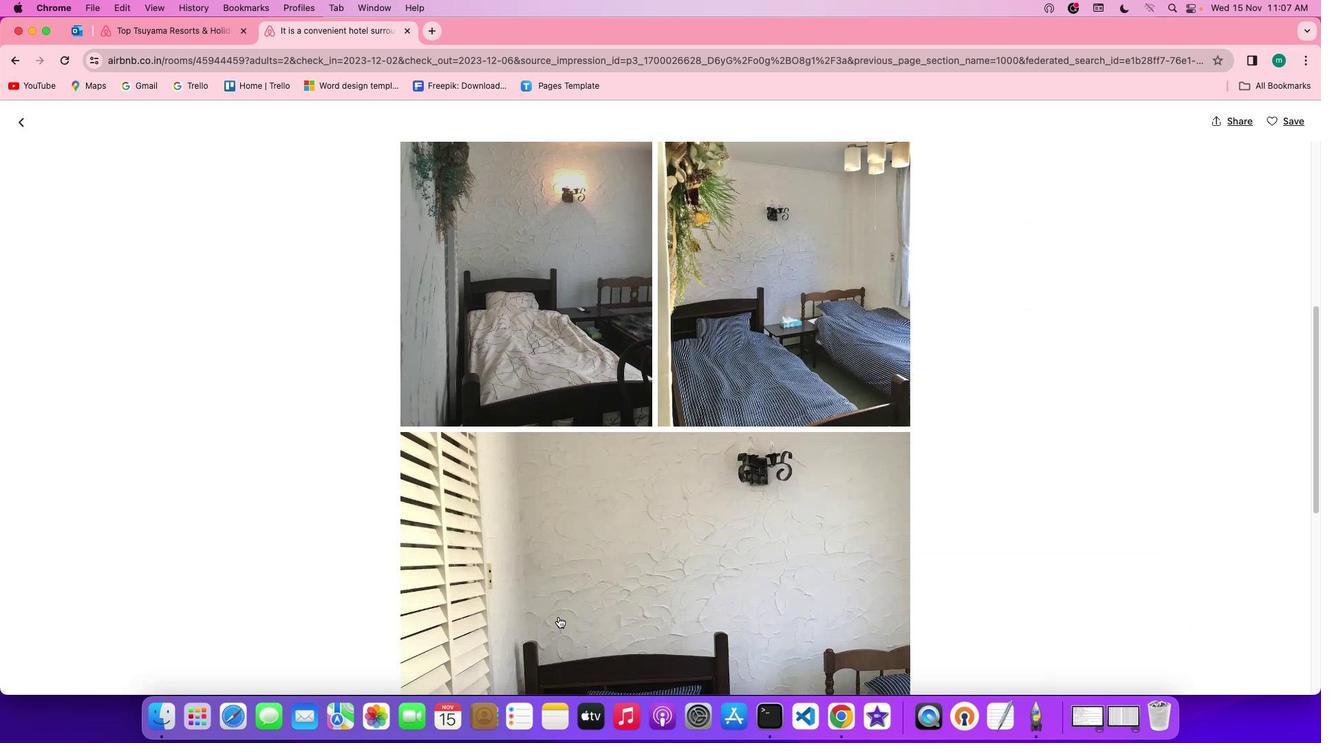 
Action: Mouse scrolled (558, 616) with delta (0, 0)
Screenshot: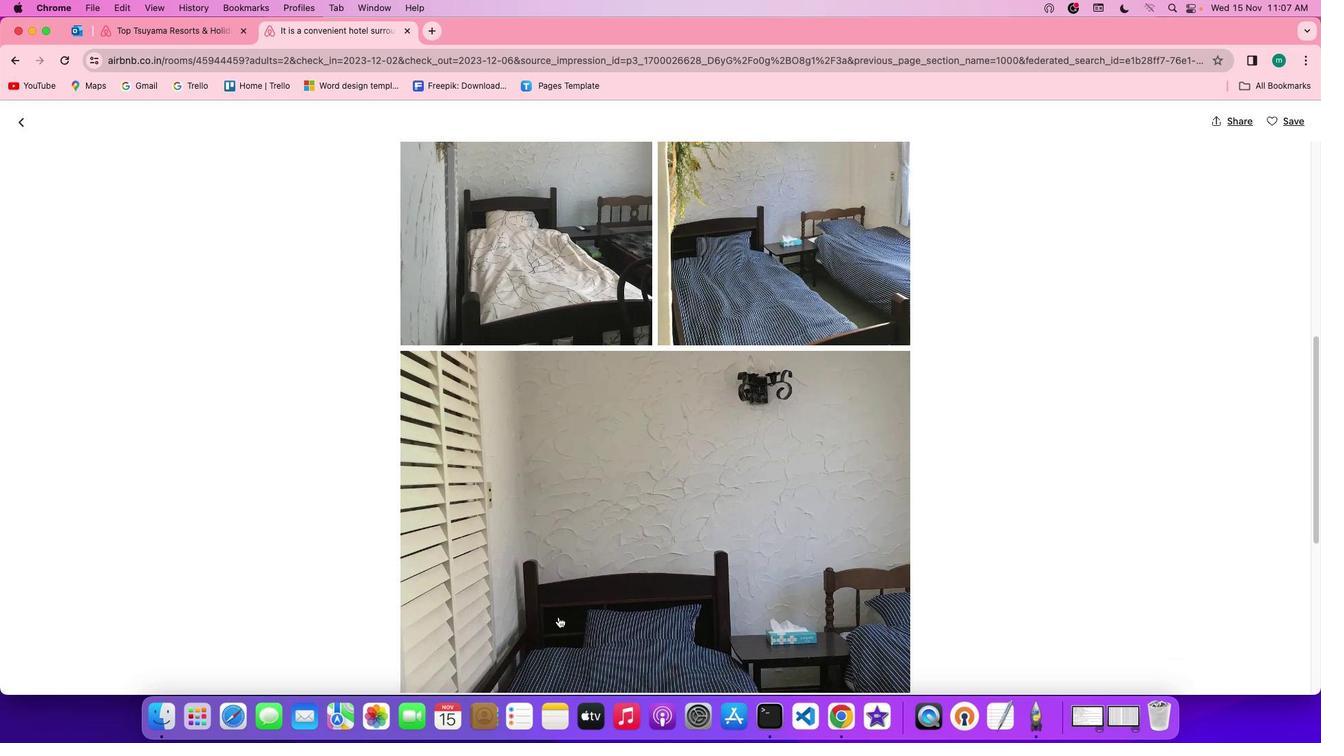 
Action: Mouse scrolled (558, 616) with delta (0, 0)
Screenshot: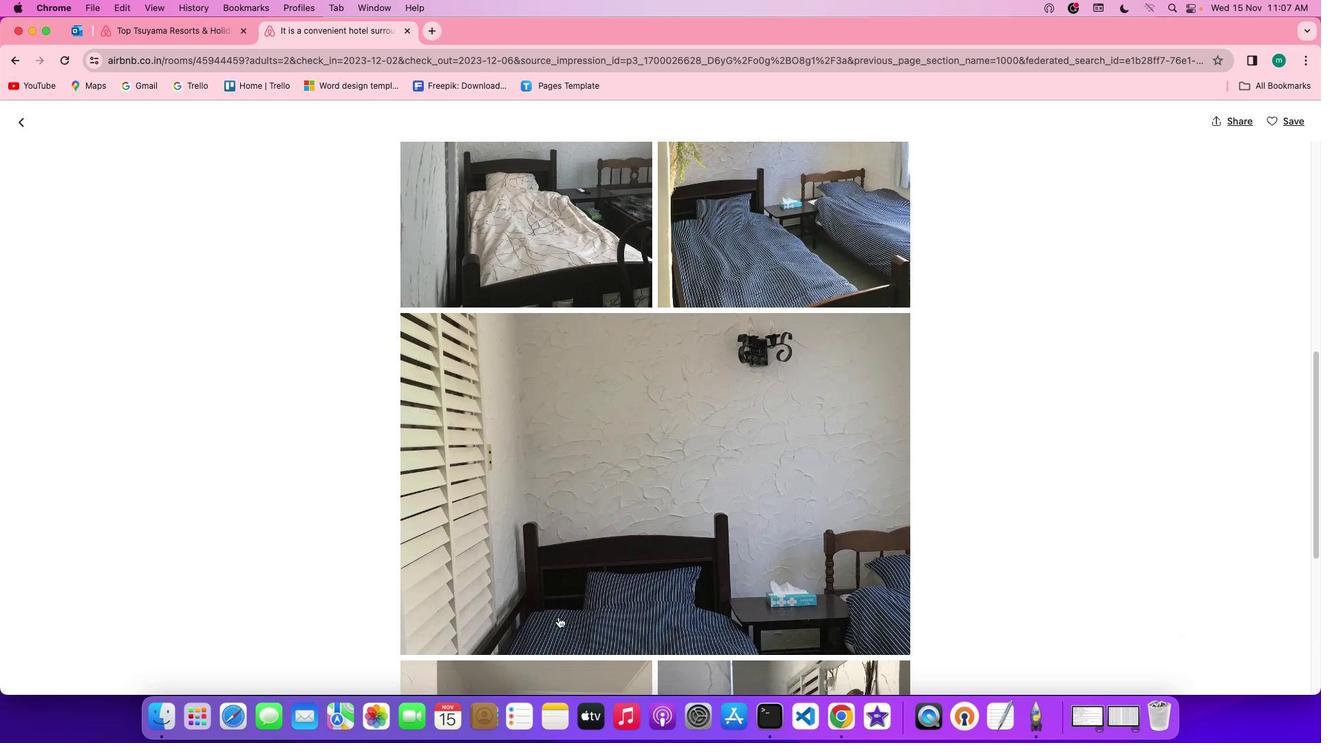 
Action: Mouse scrolled (558, 616) with delta (0, -1)
Screenshot: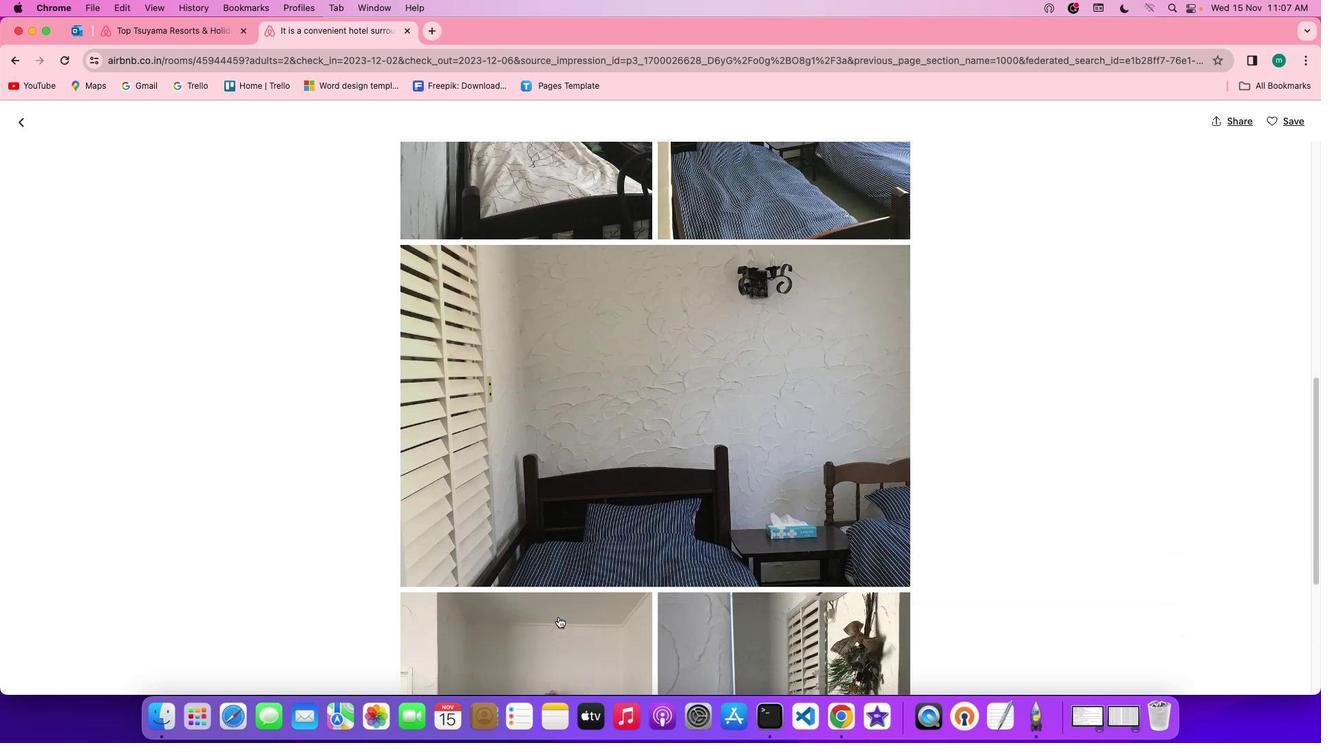 
Action: Mouse scrolled (558, 616) with delta (0, -2)
Screenshot: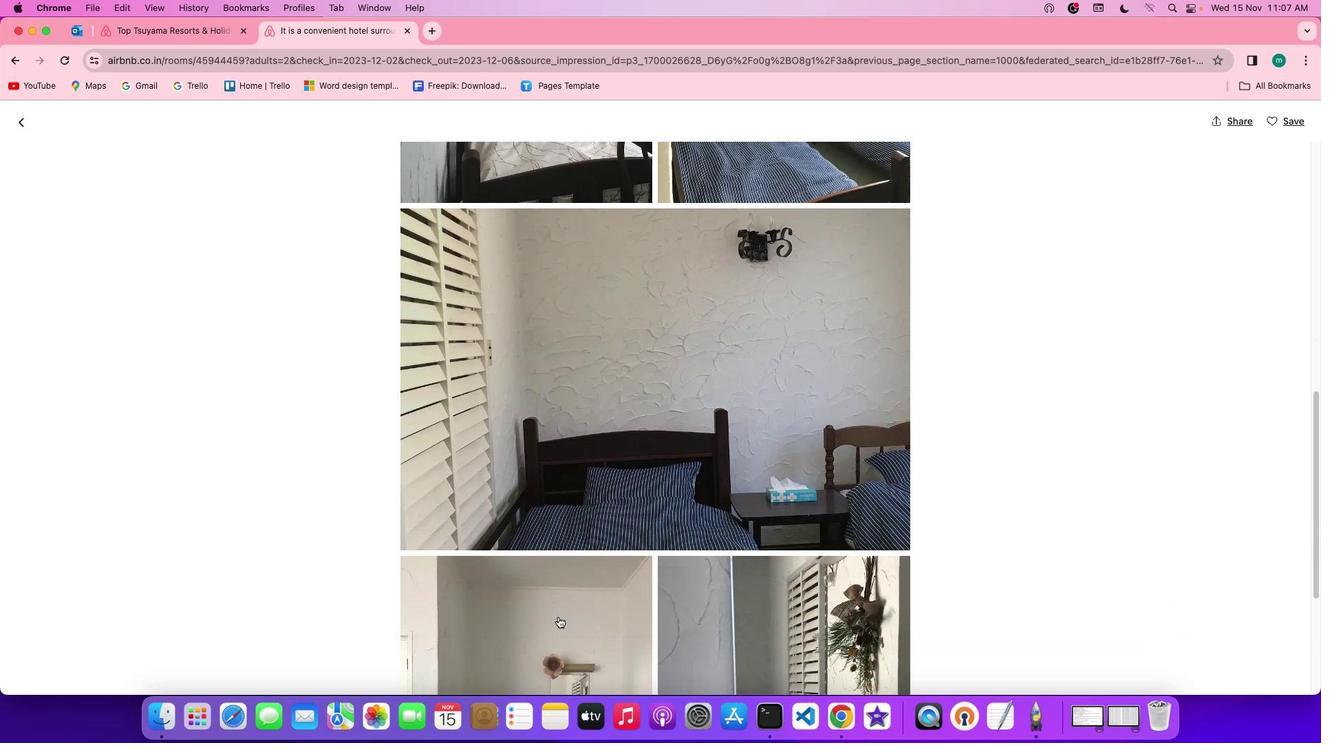 
Action: Mouse scrolled (558, 616) with delta (0, -2)
Screenshot: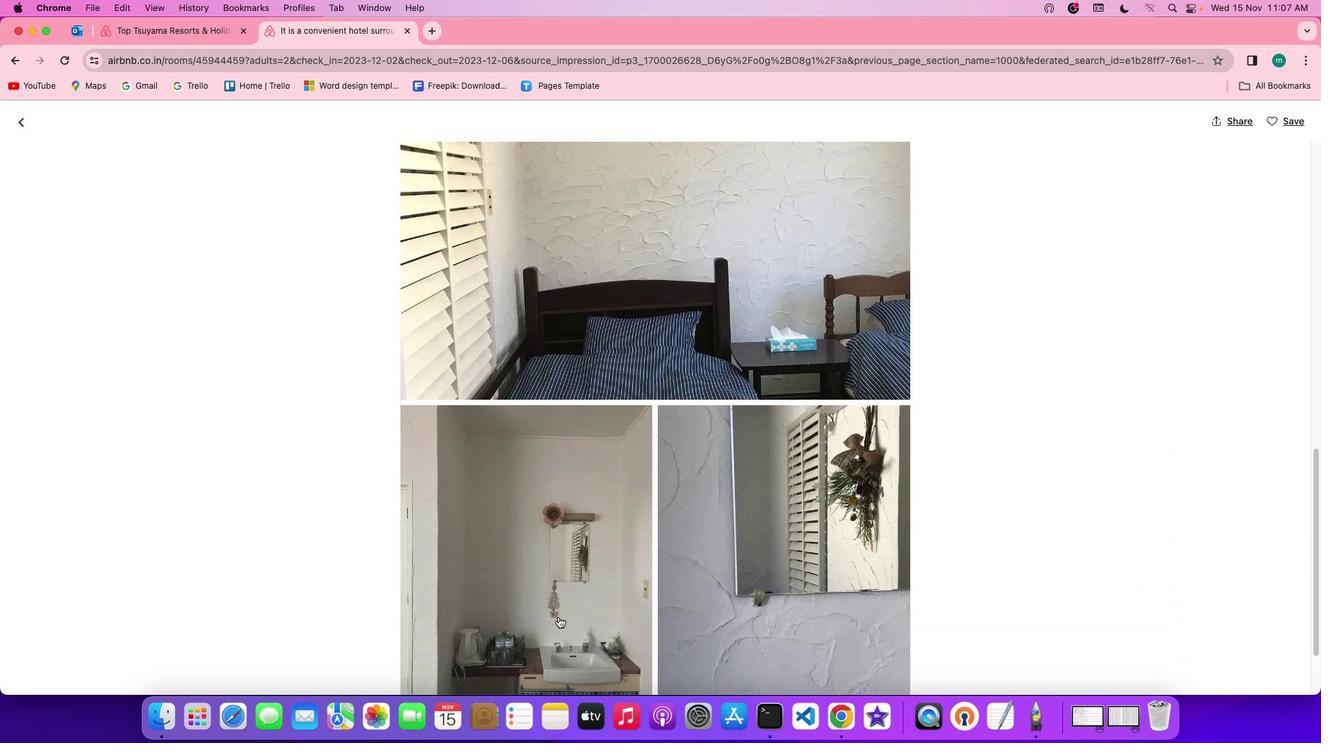 
Action: Mouse scrolled (558, 616) with delta (0, 0)
Screenshot: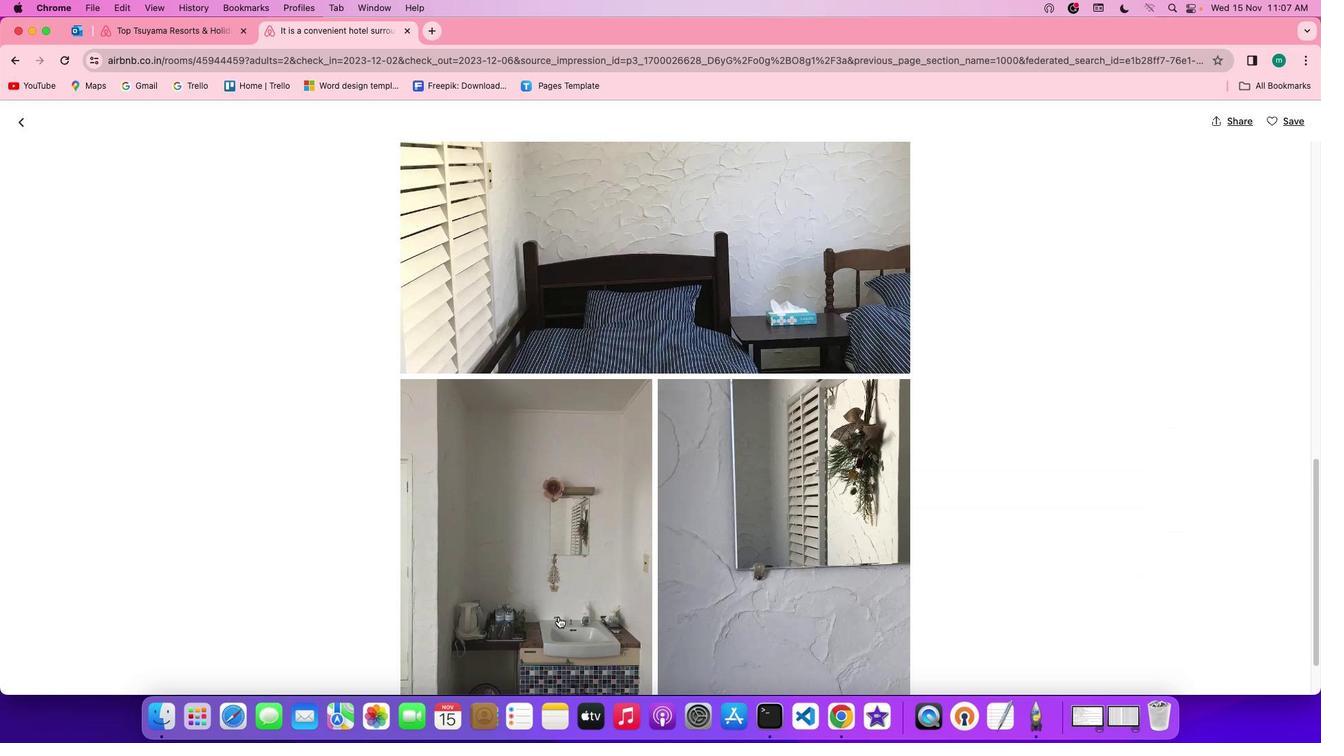 
Action: Mouse scrolled (558, 616) with delta (0, 0)
Screenshot: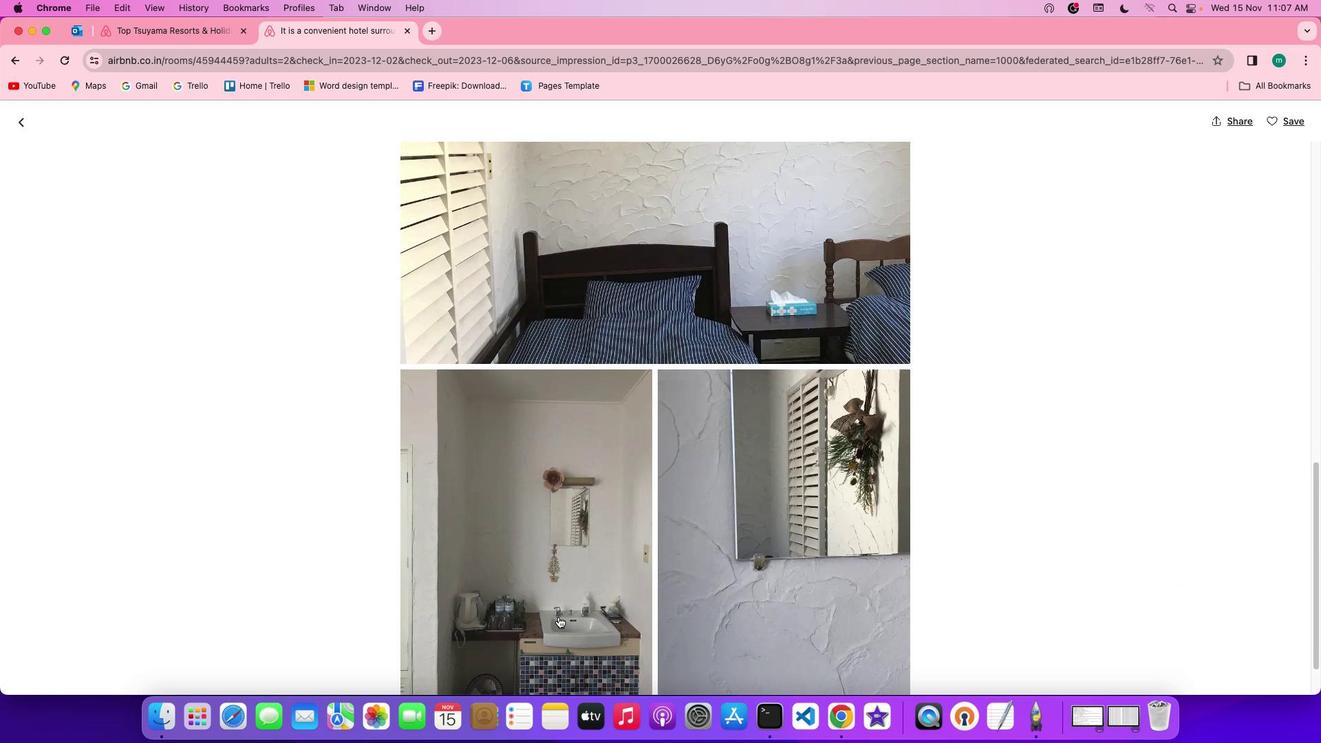 
Action: Mouse scrolled (558, 616) with delta (0, 0)
Screenshot: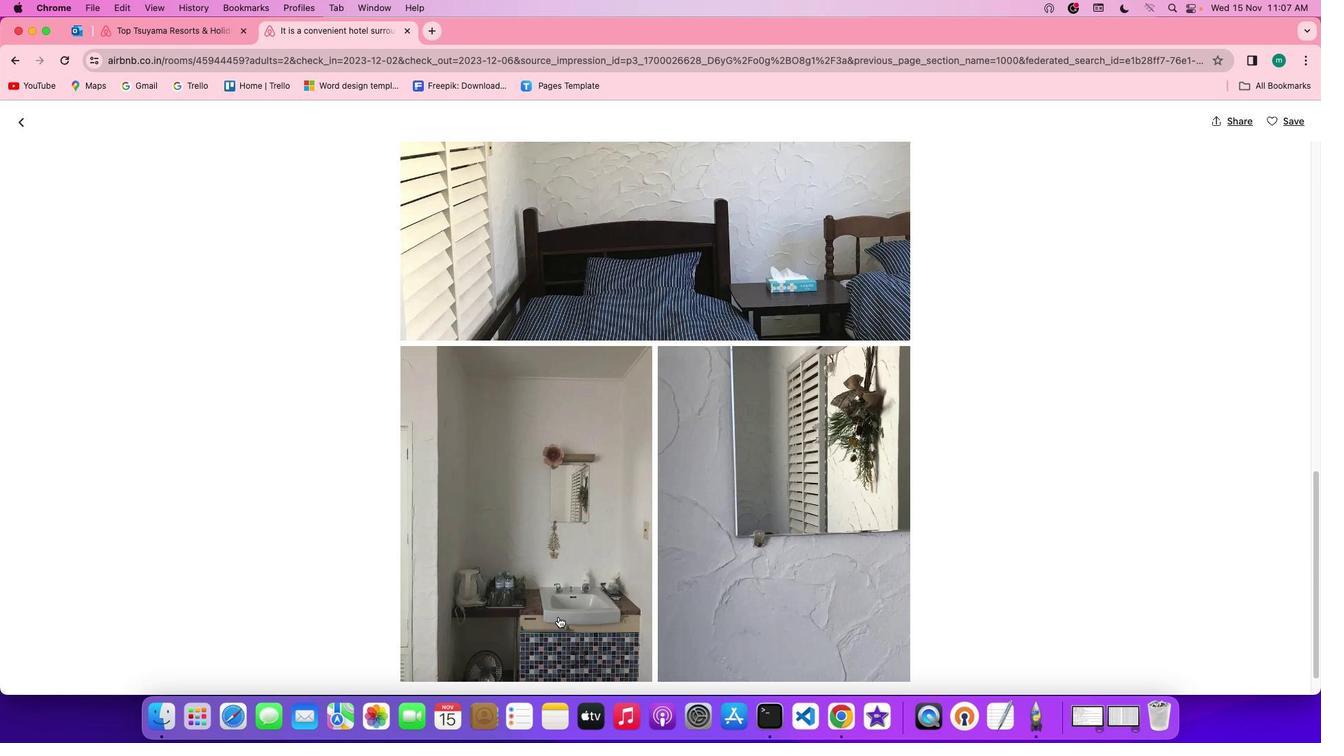 
Action: Mouse scrolled (558, 616) with delta (0, -1)
Screenshot: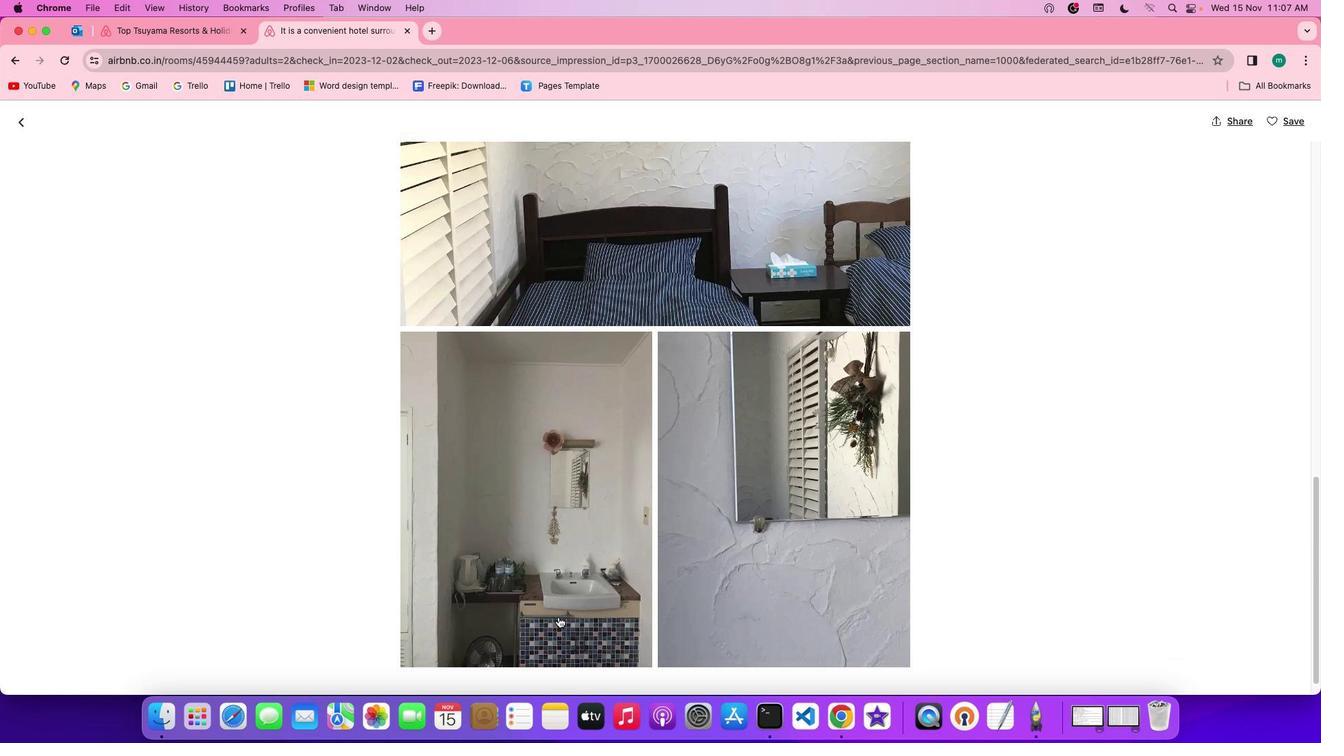 
Action: Mouse scrolled (558, 616) with delta (0, -1)
Screenshot: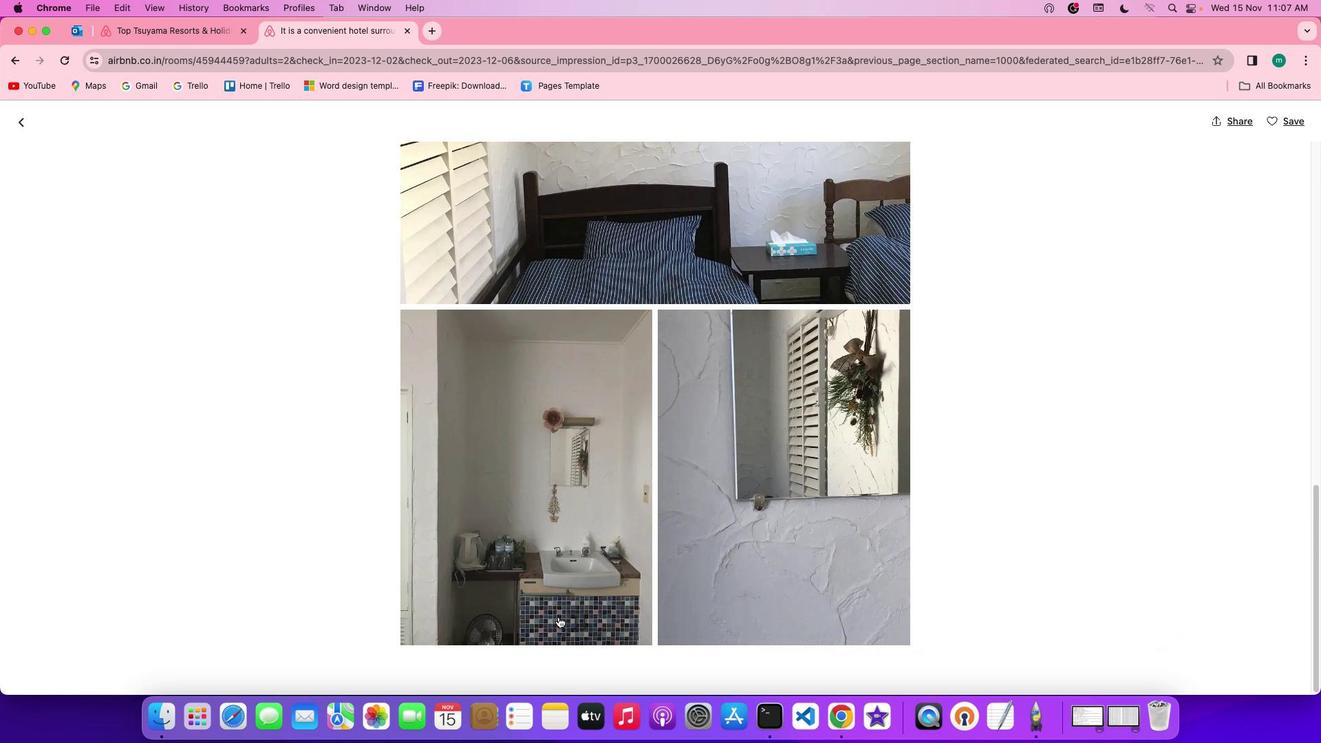 
Action: Mouse scrolled (558, 616) with delta (0, 0)
Screenshot: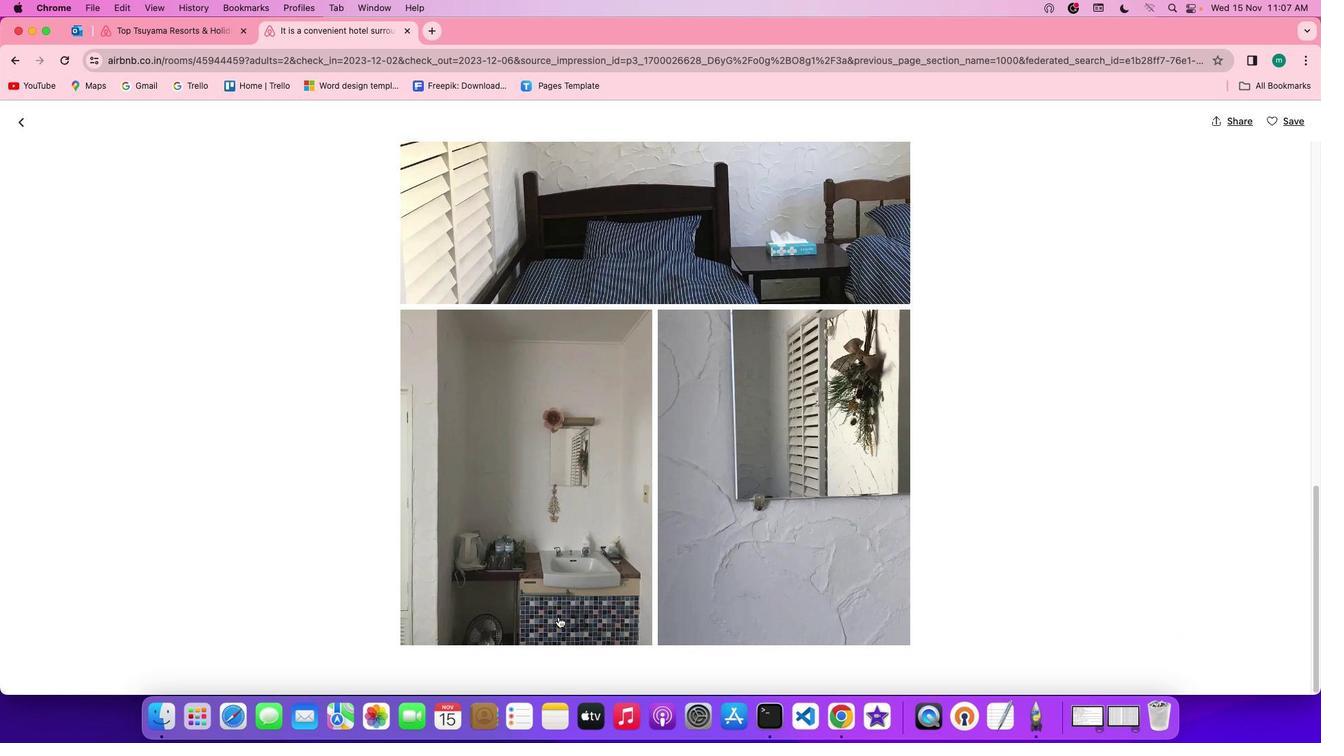 
Action: Mouse scrolled (558, 616) with delta (0, 0)
Screenshot: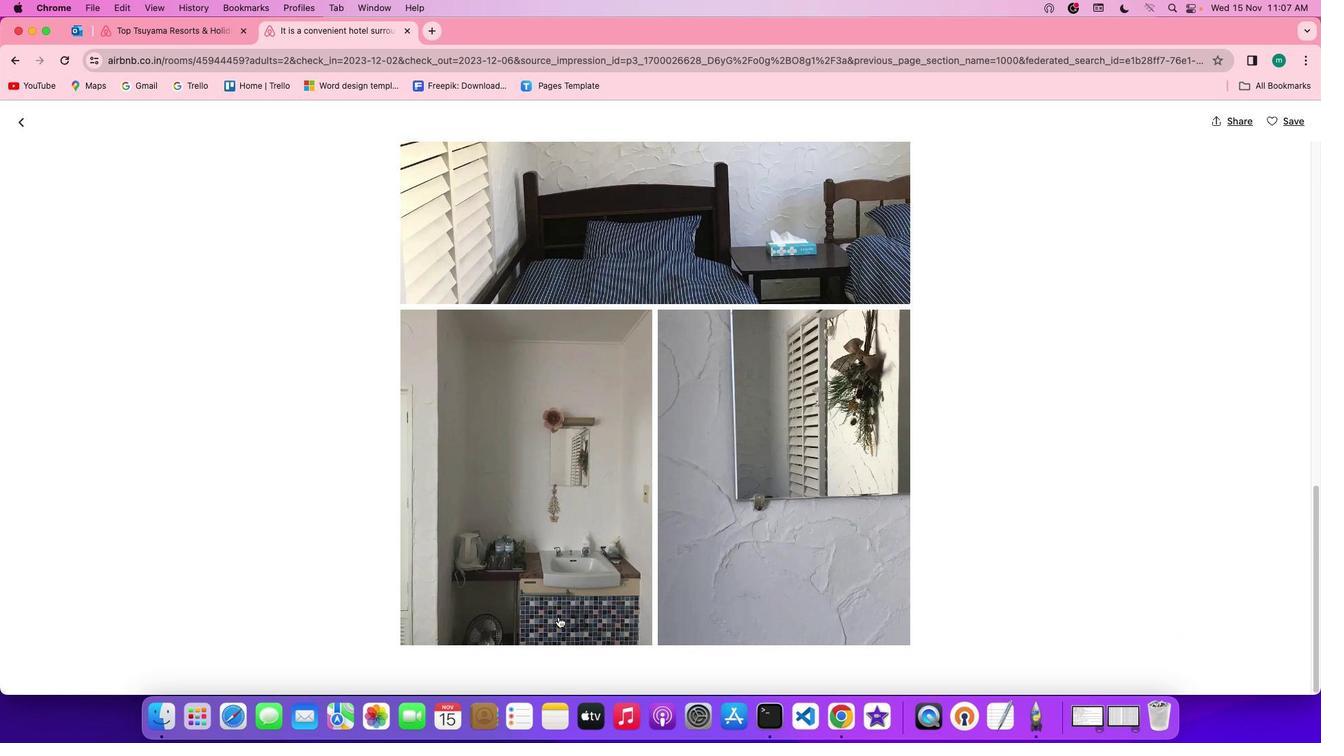 
Action: Mouse scrolled (558, 616) with delta (0, -2)
Screenshot: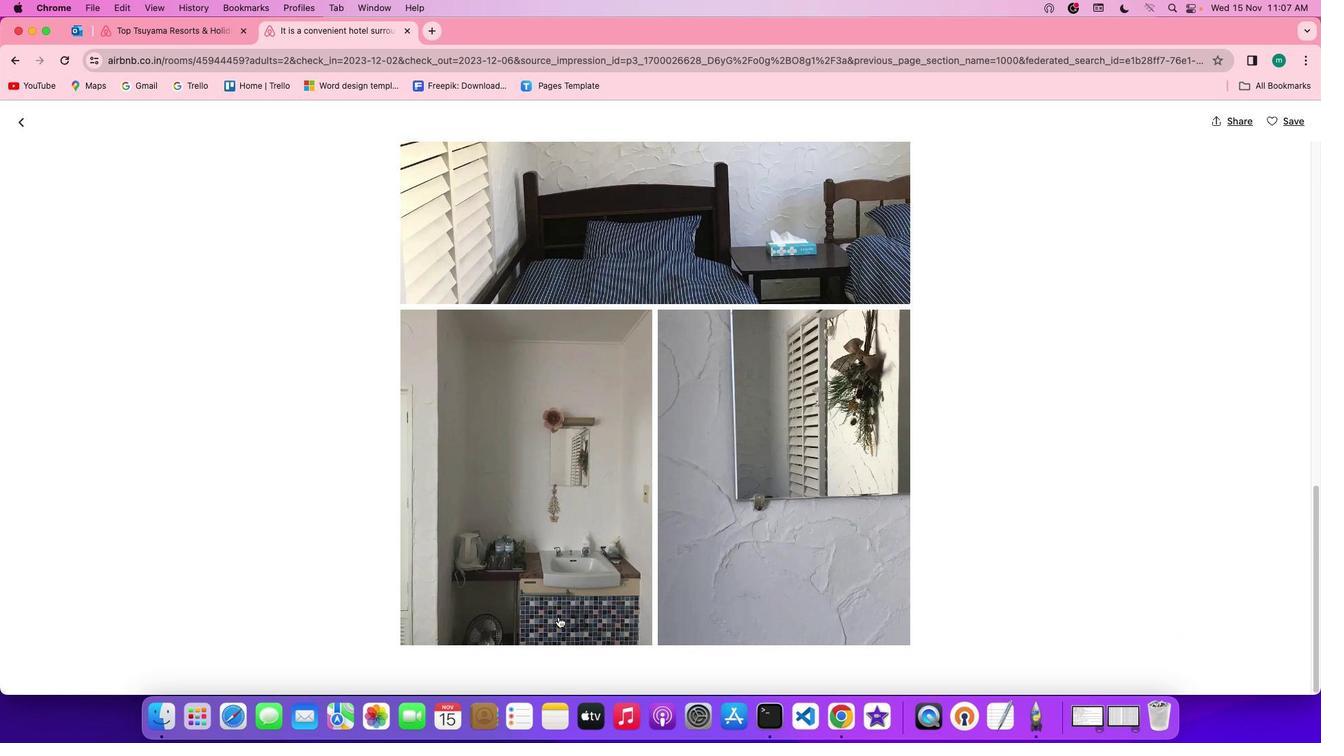 
Action: Mouse scrolled (558, 616) with delta (0, -2)
Screenshot: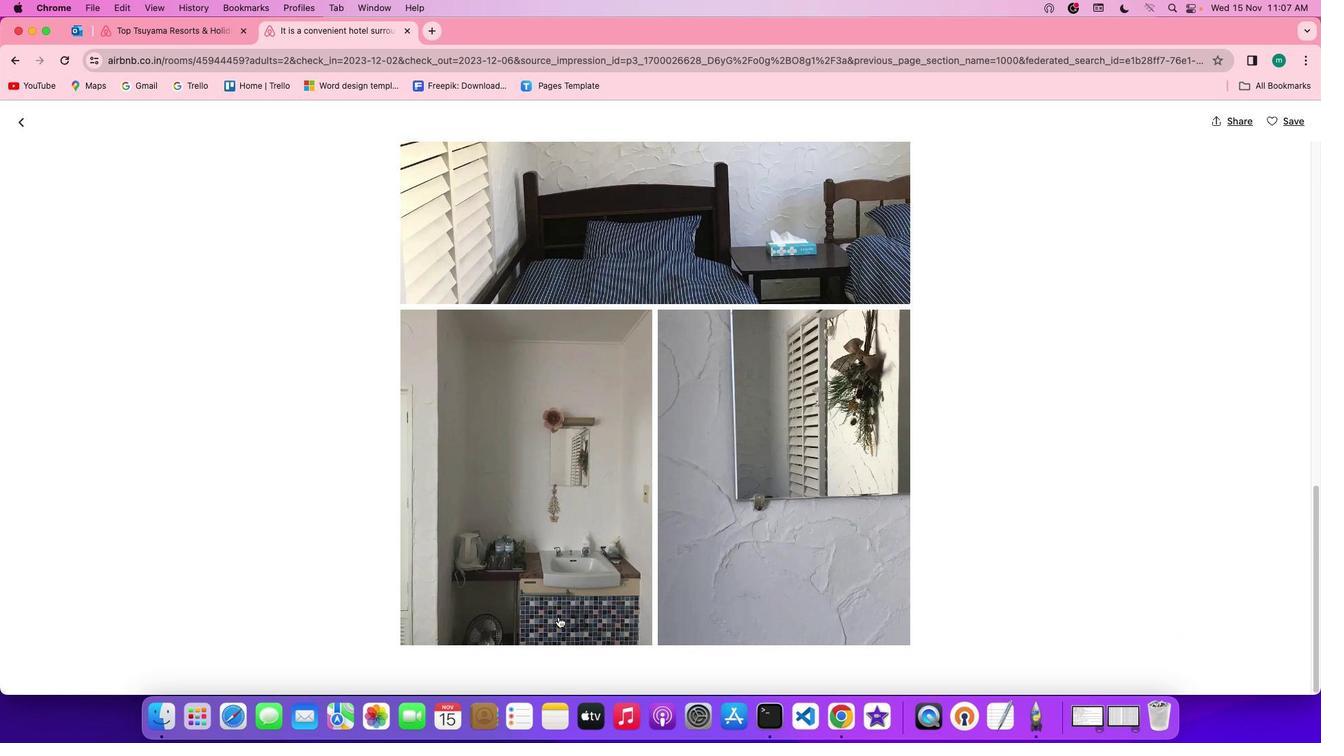 
Action: Mouse moved to (17, 121)
Screenshot: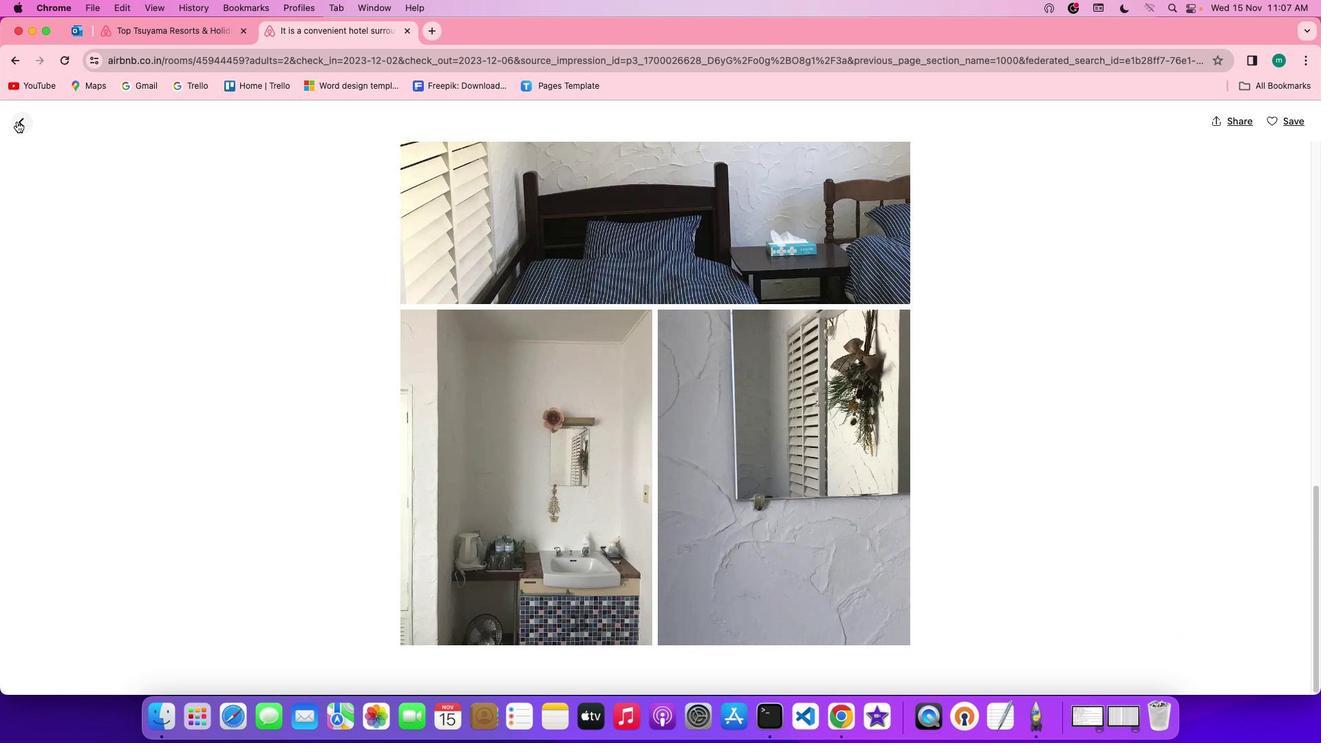 
Action: Mouse pressed left at (17, 121)
Screenshot: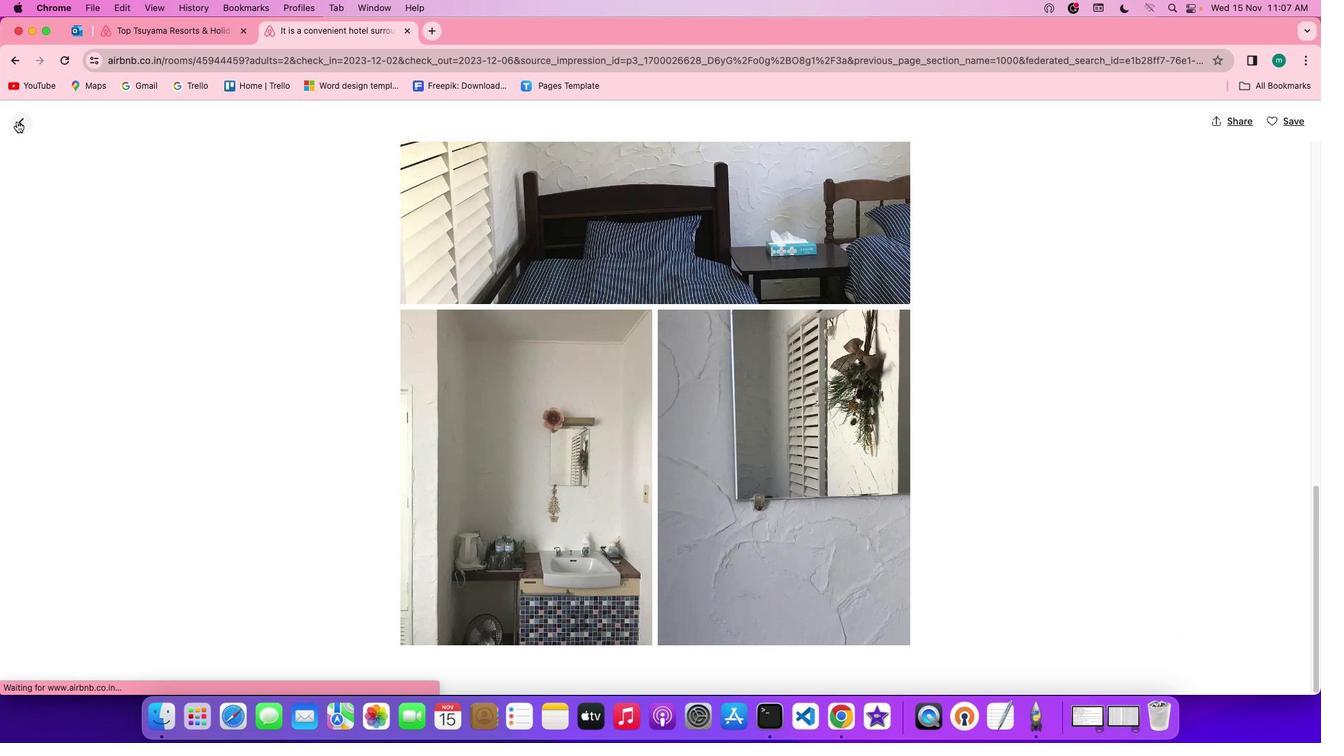 
Action: Mouse moved to (697, 484)
Screenshot: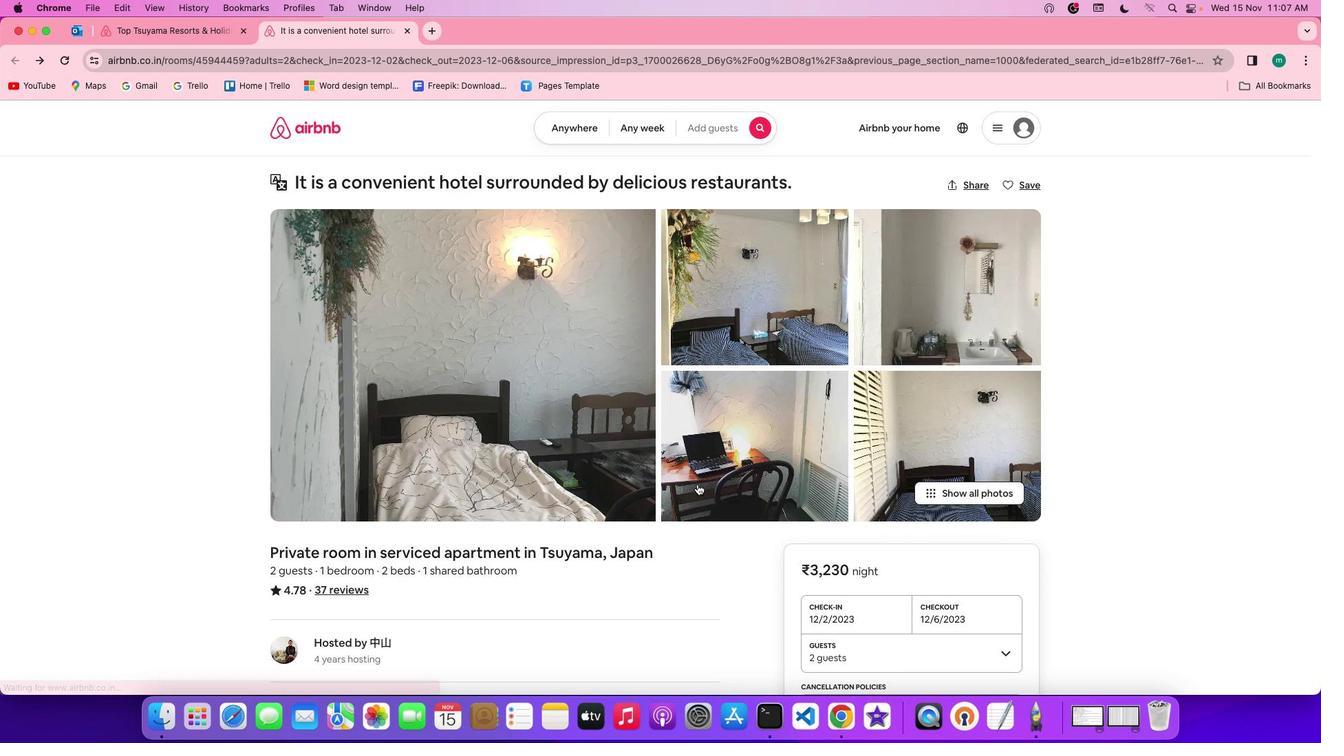 
Action: Mouse scrolled (697, 484) with delta (0, 0)
Screenshot: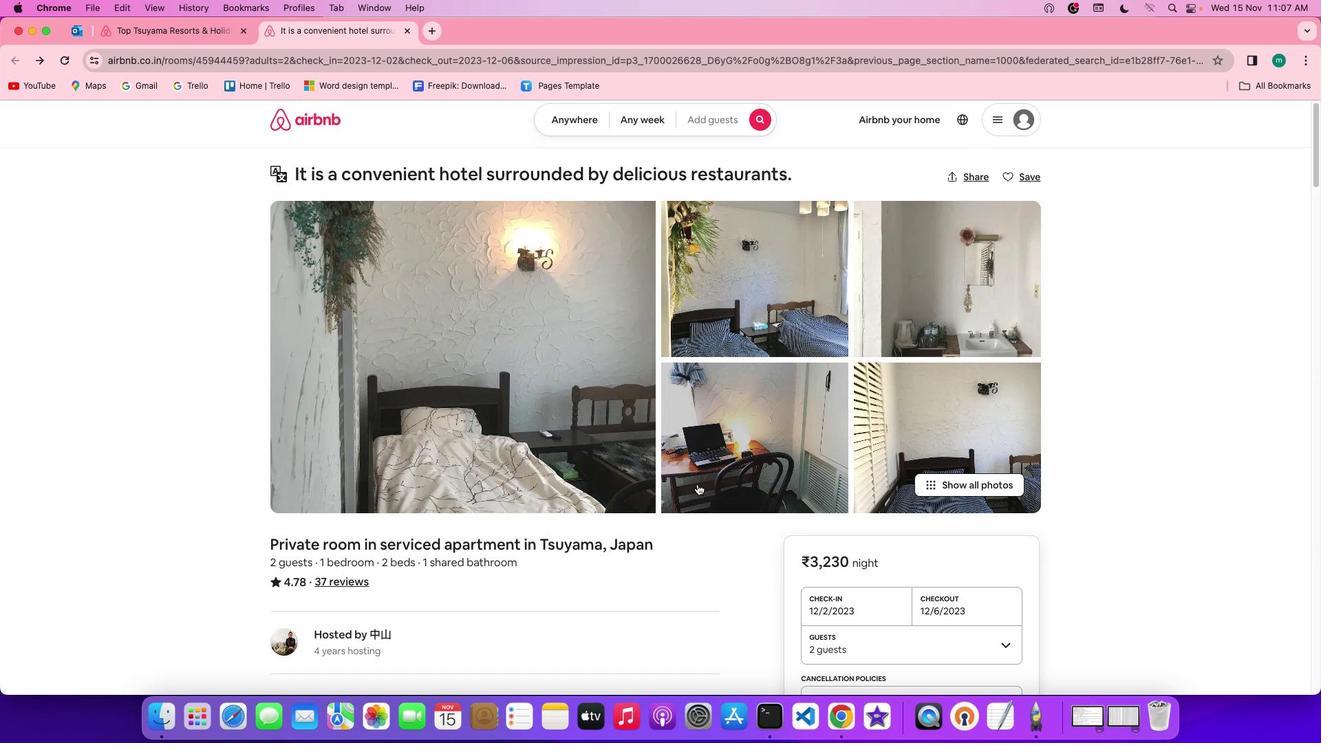
Action: Mouse scrolled (697, 484) with delta (0, 0)
Screenshot: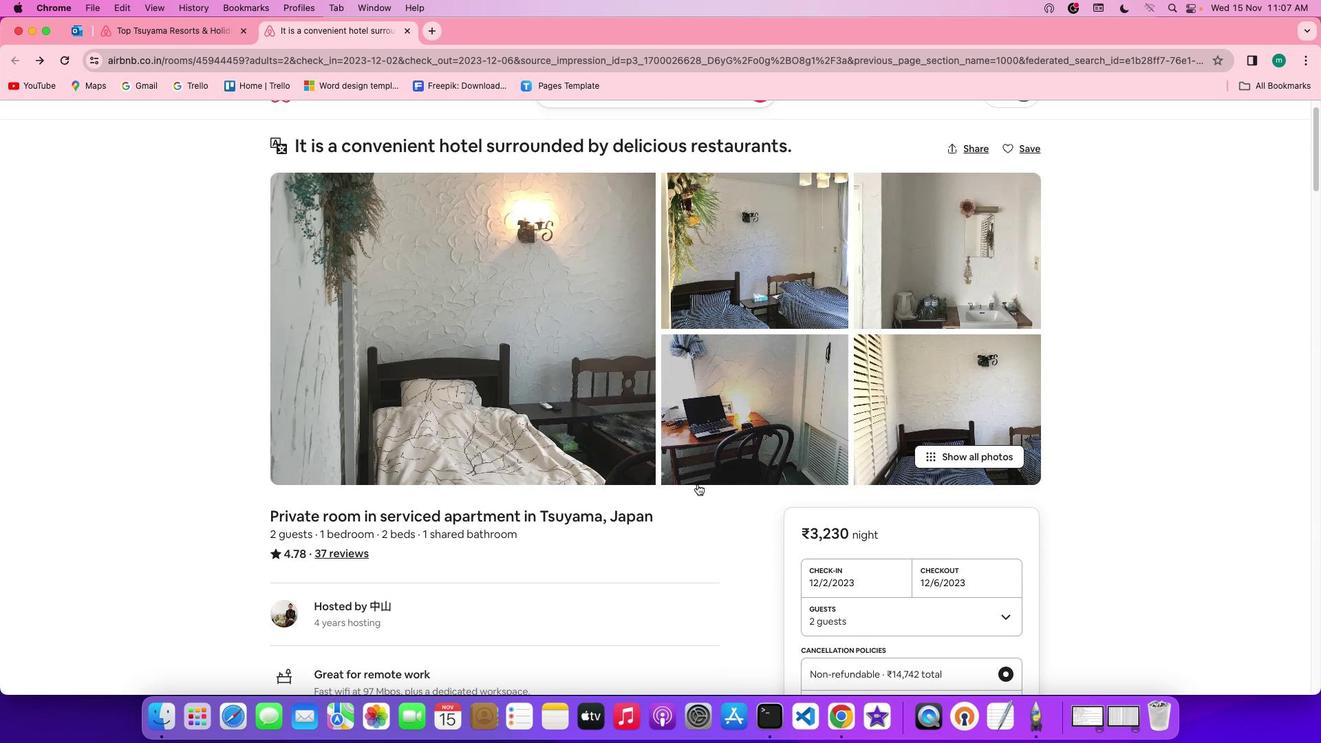 
Action: Mouse scrolled (697, 484) with delta (0, -1)
Screenshot: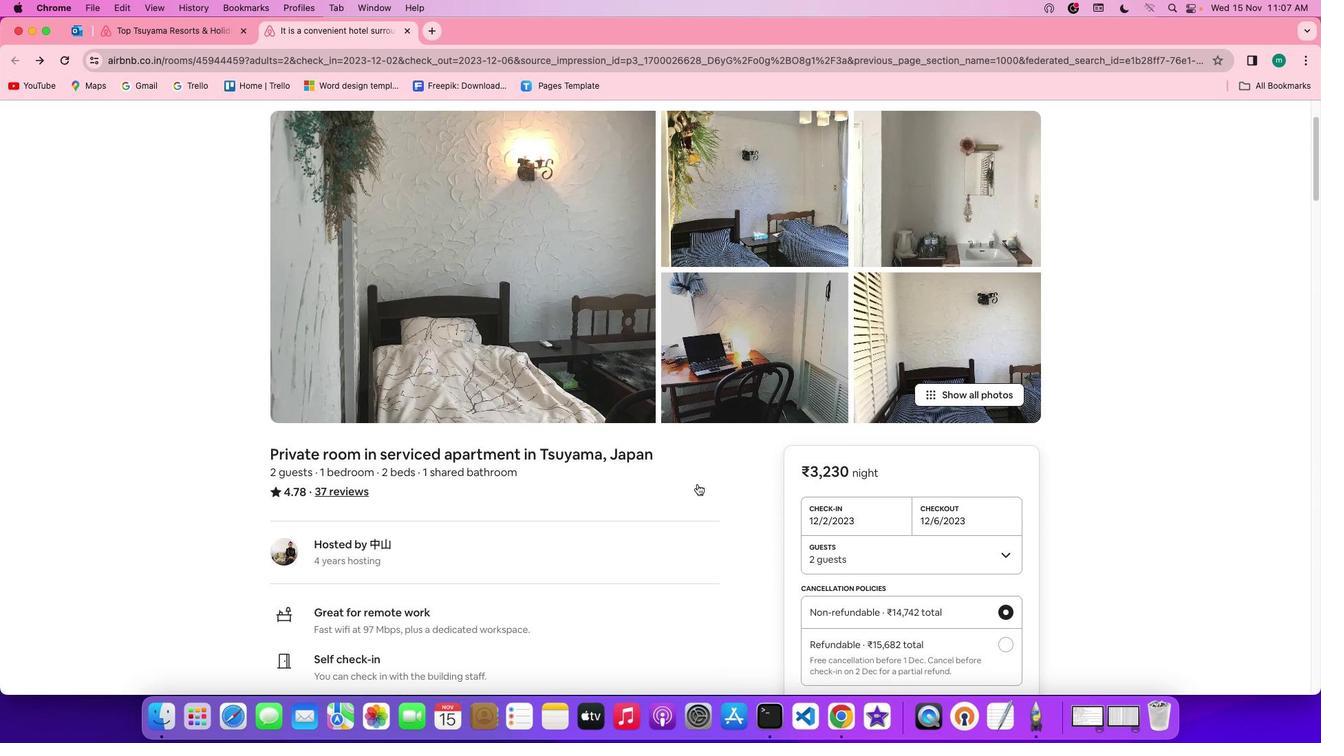 
Action: Mouse scrolled (697, 484) with delta (0, -2)
Screenshot: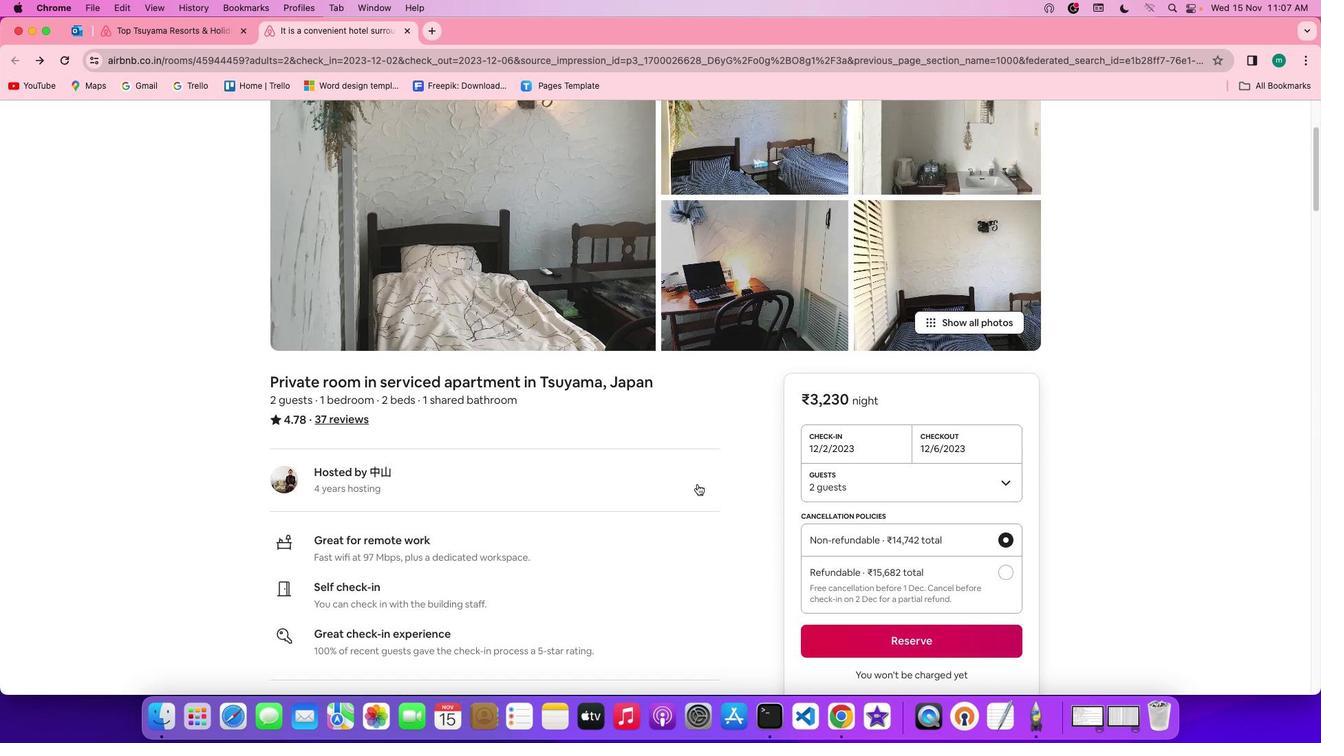 
Action: Mouse scrolled (697, 484) with delta (0, -2)
Screenshot: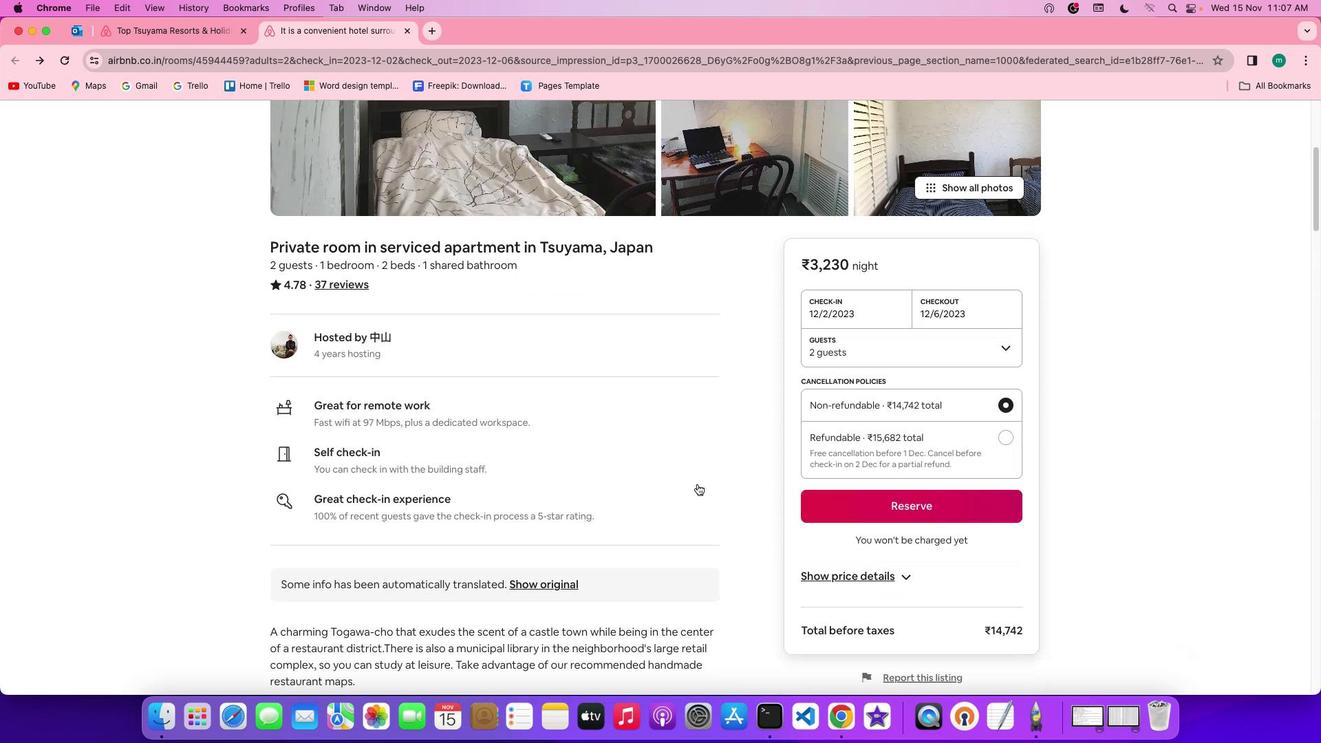 
Action: Mouse scrolled (697, 484) with delta (0, 0)
Screenshot: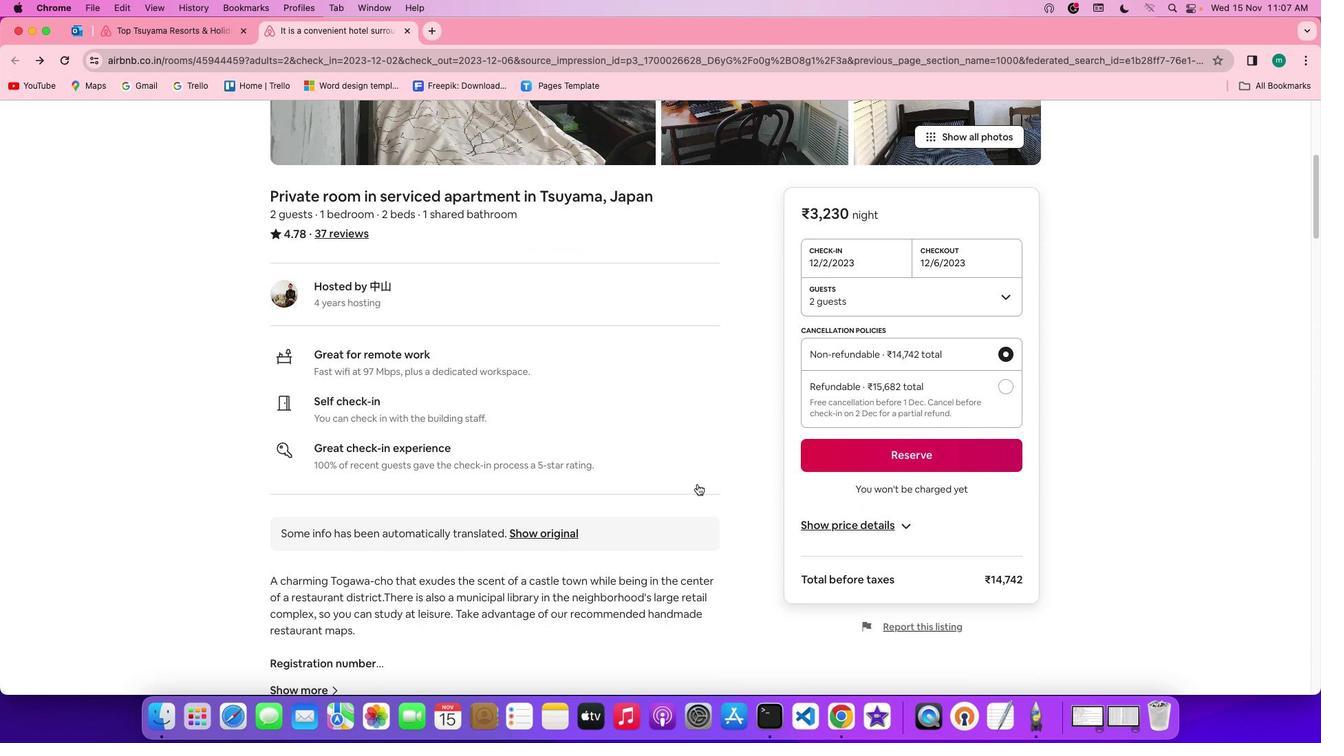 
Action: Mouse scrolled (697, 484) with delta (0, 0)
Screenshot: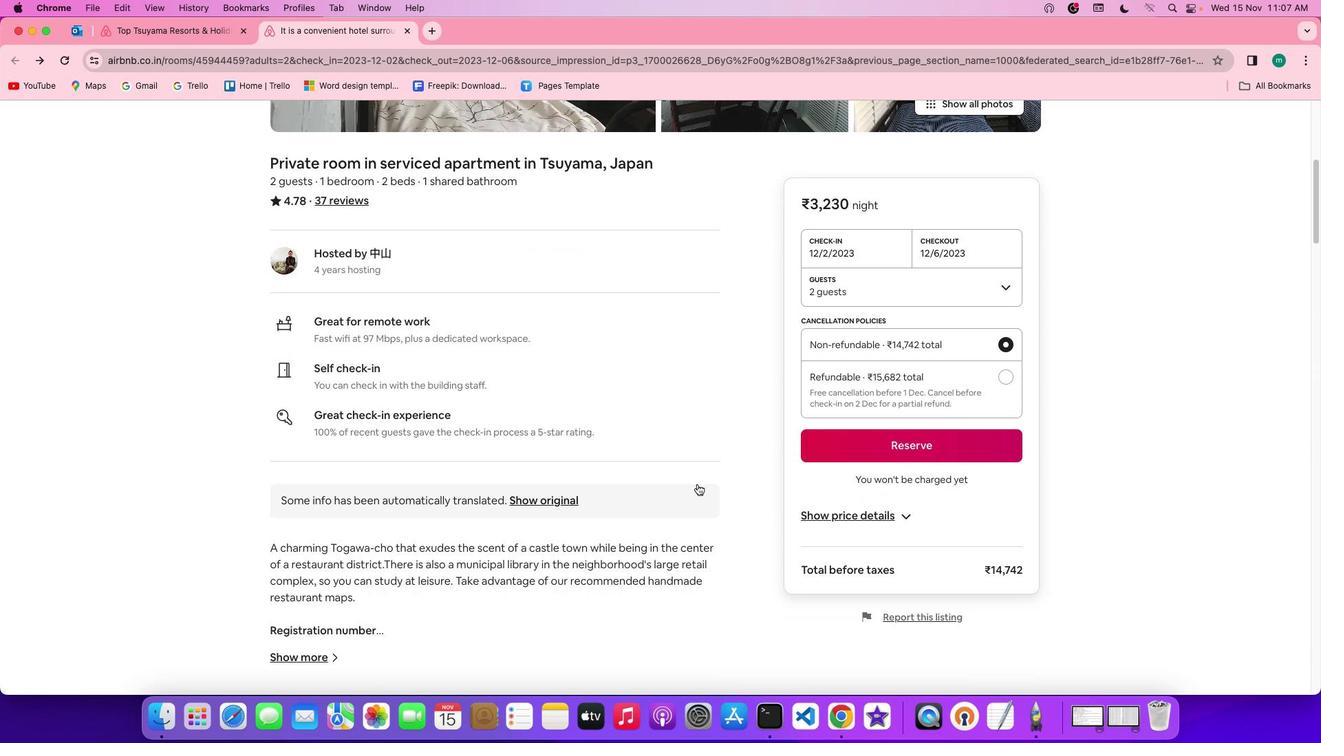
Action: Mouse scrolled (697, 484) with delta (0, -1)
Screenshot: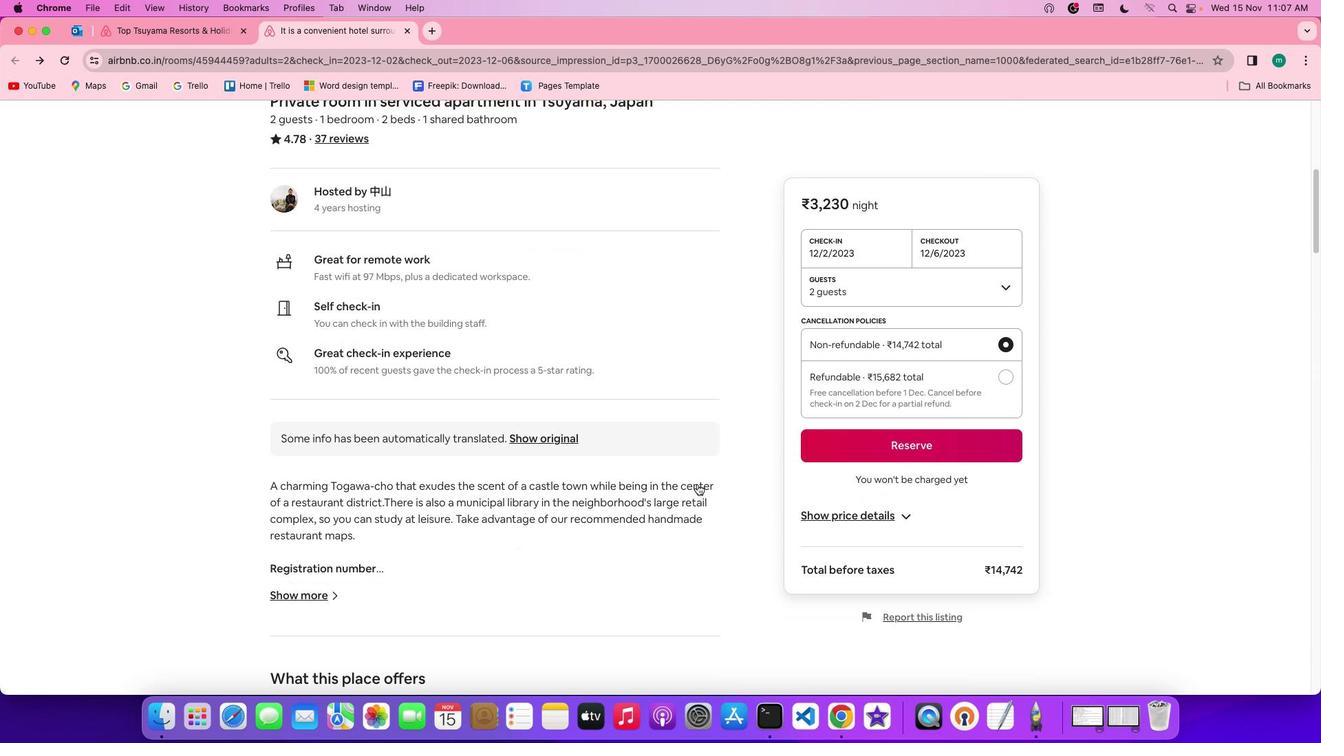 
Action: Mouse scrolled (697, 484) with delta (0, -2)
Screenshot: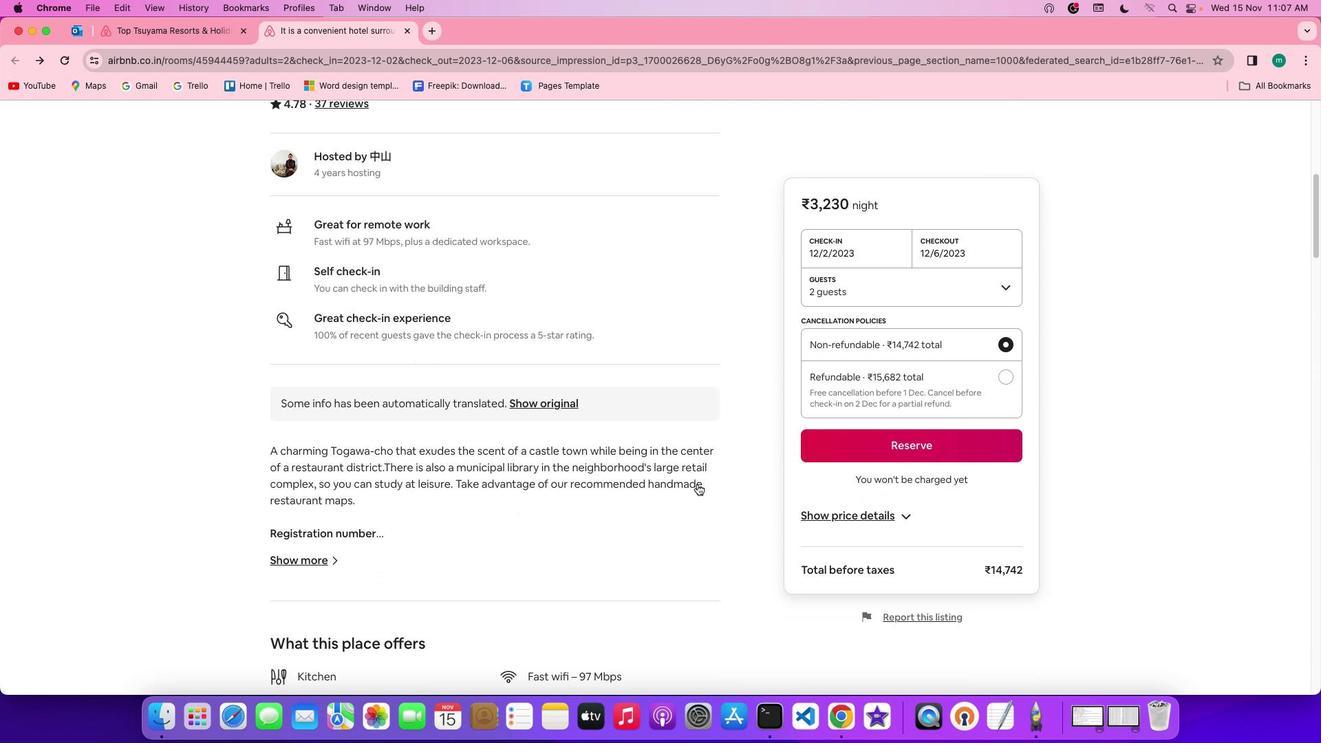 
Action: Mouse scrolled (697, 484) with delta (0, 0)
Screenshot: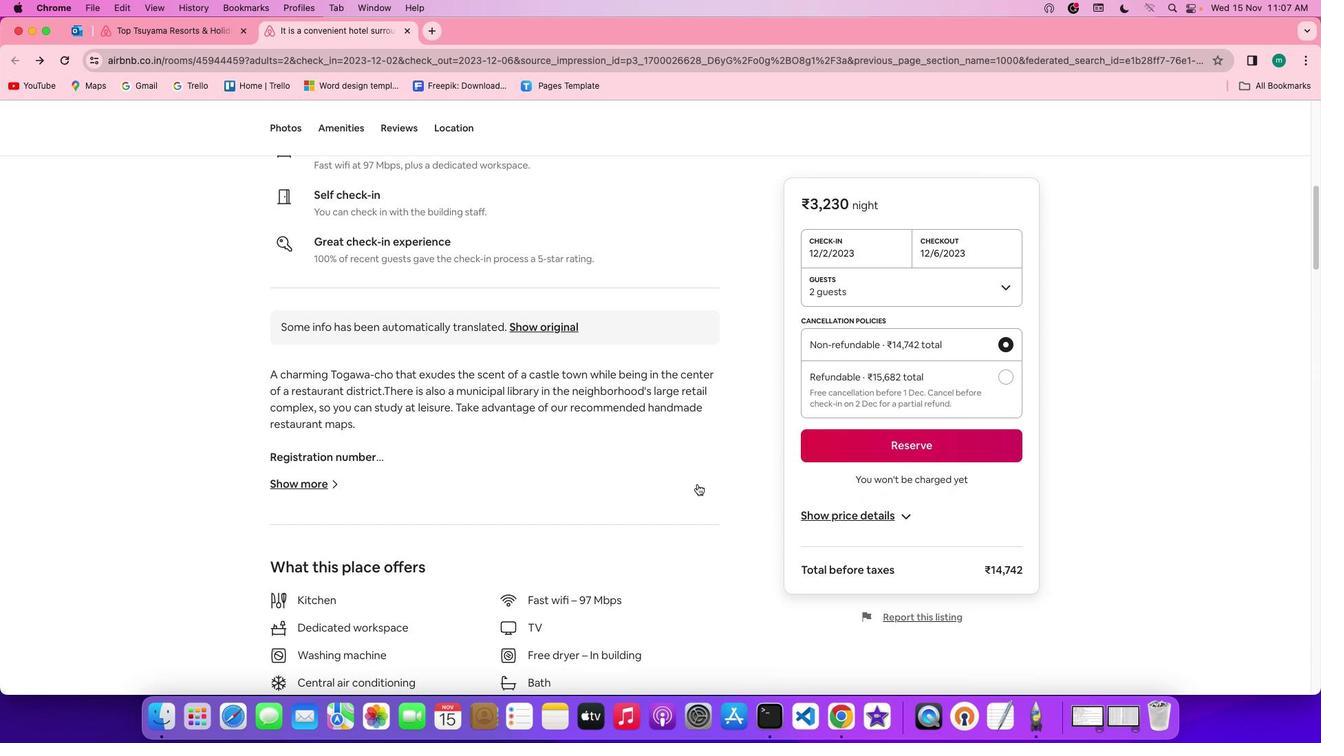 
Action: Mouse scrolled (697, 484) with delta (0, 0)
Screenshot: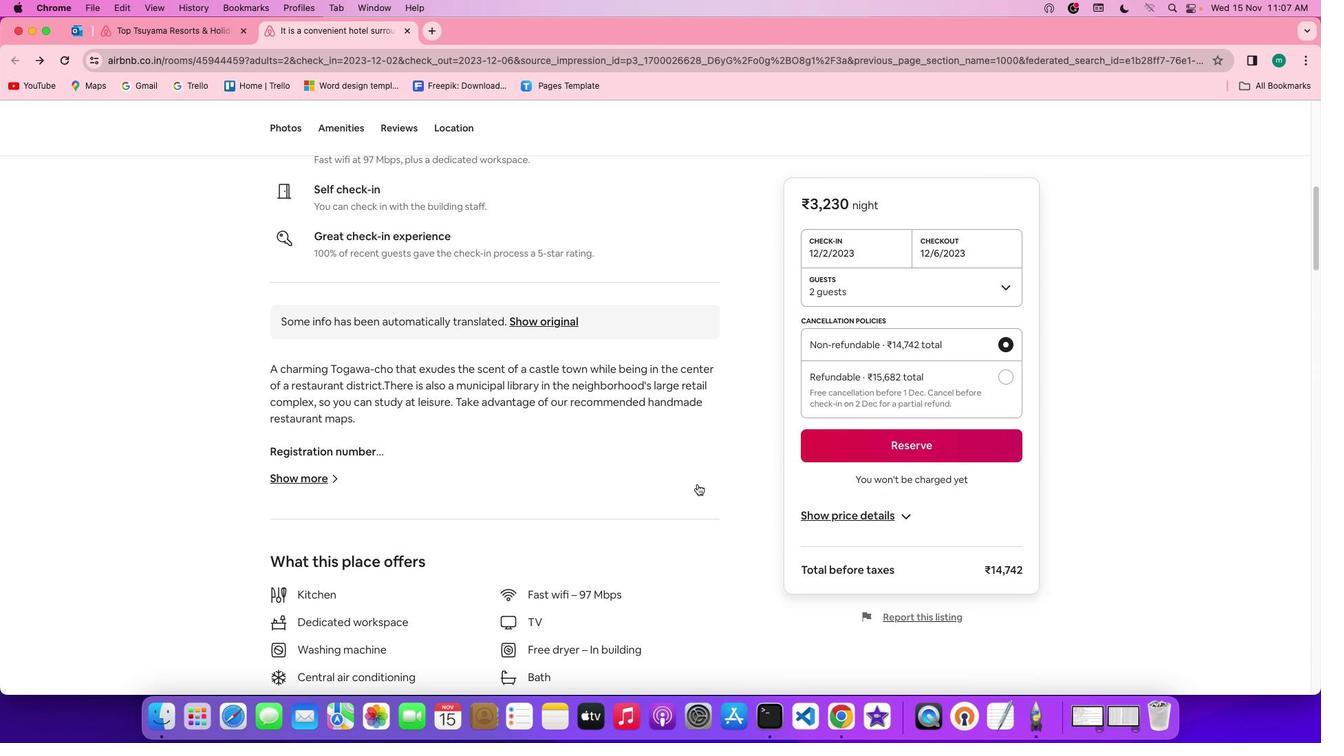 
Action: Mouse scrolled (697, 484) with delta (0, 0)
Screenshot: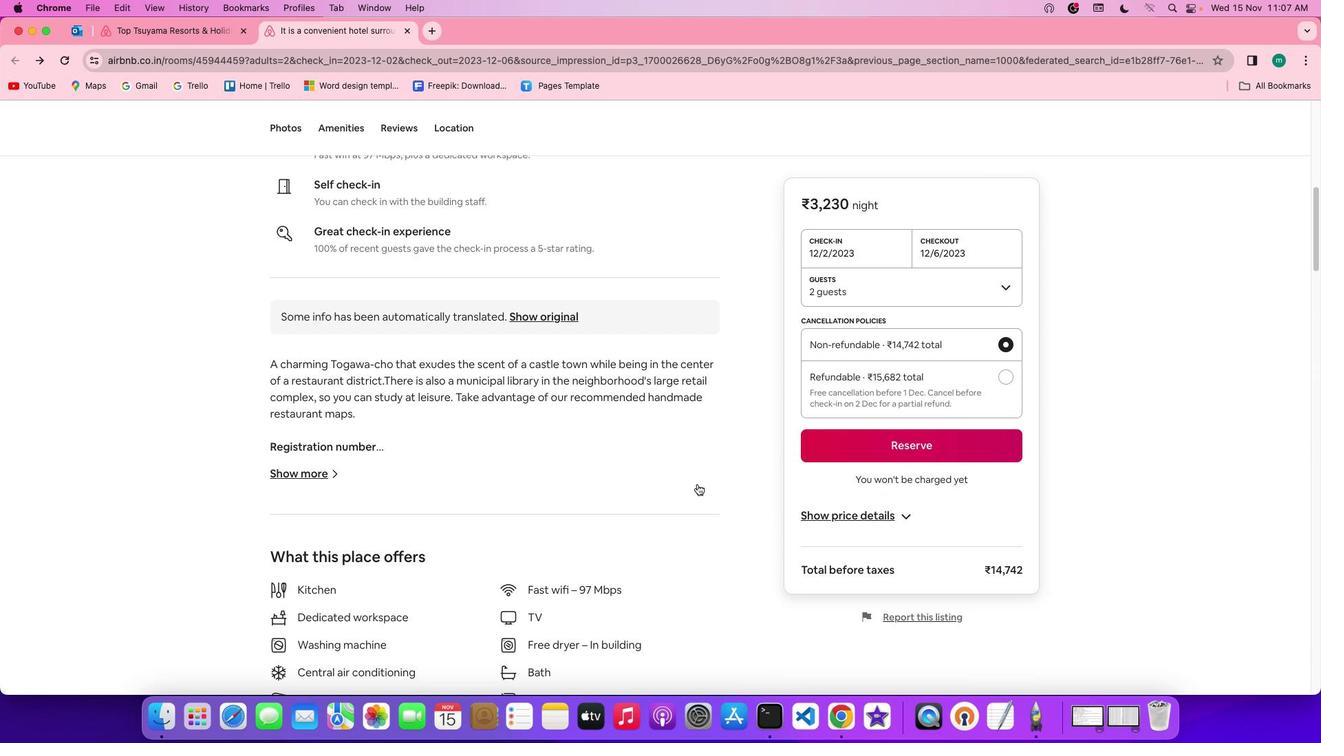 
Action: Mouse moved to (304, 459)
Screenshot: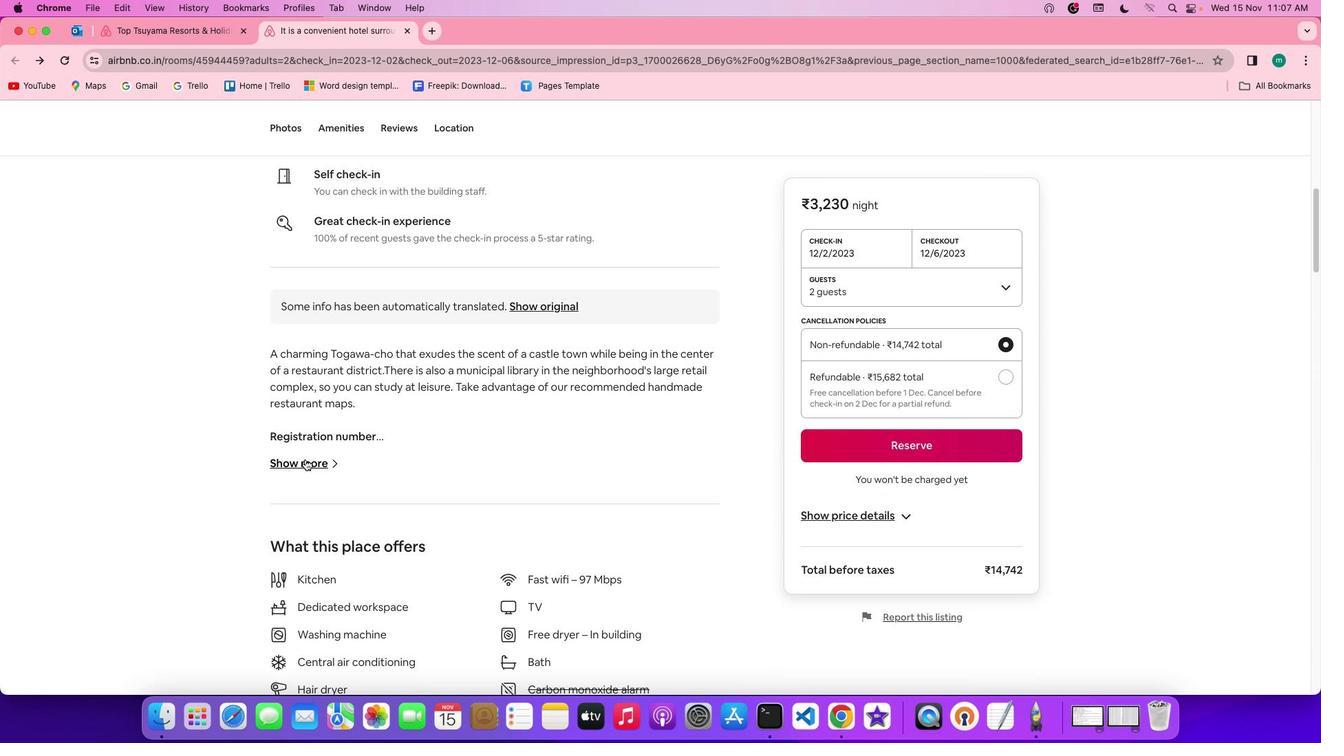 
Action: Mouse pressed left at (304, 459)
Screenshot: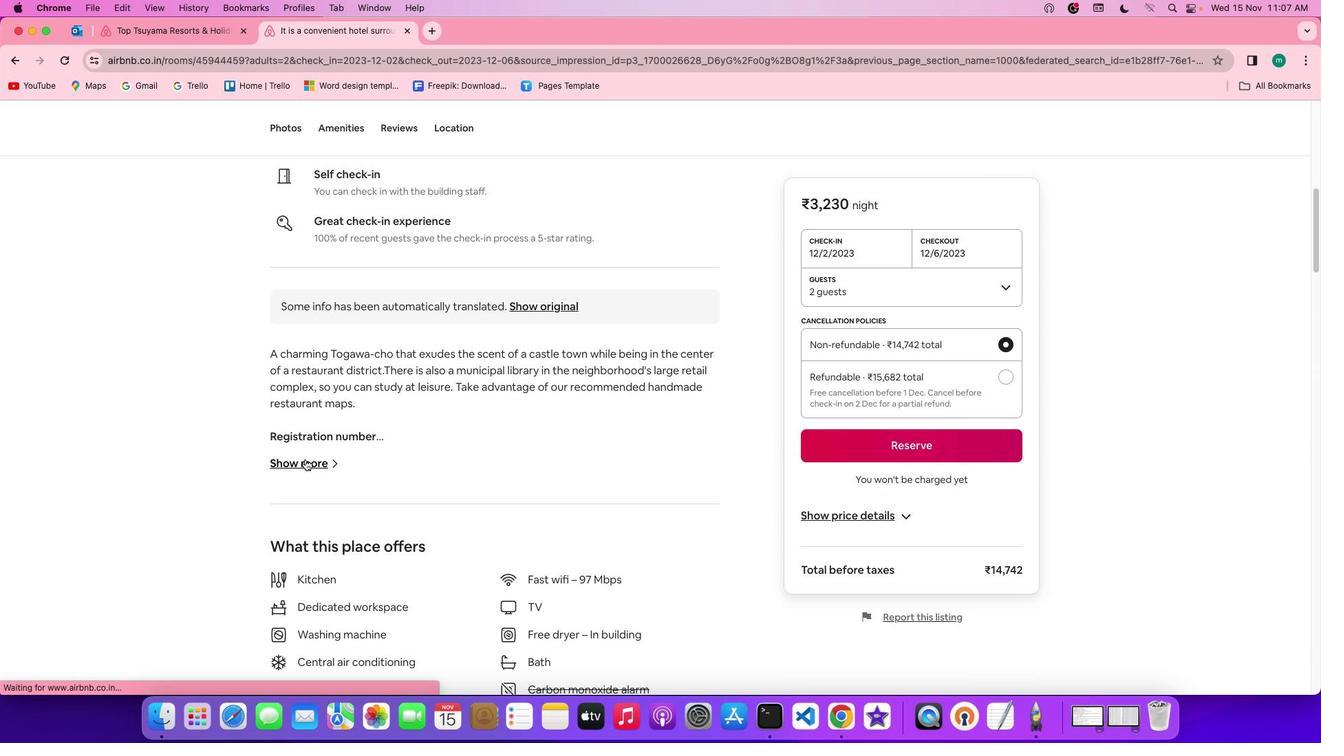 
Action: Mouse moved to (539, 490)
Screenshot: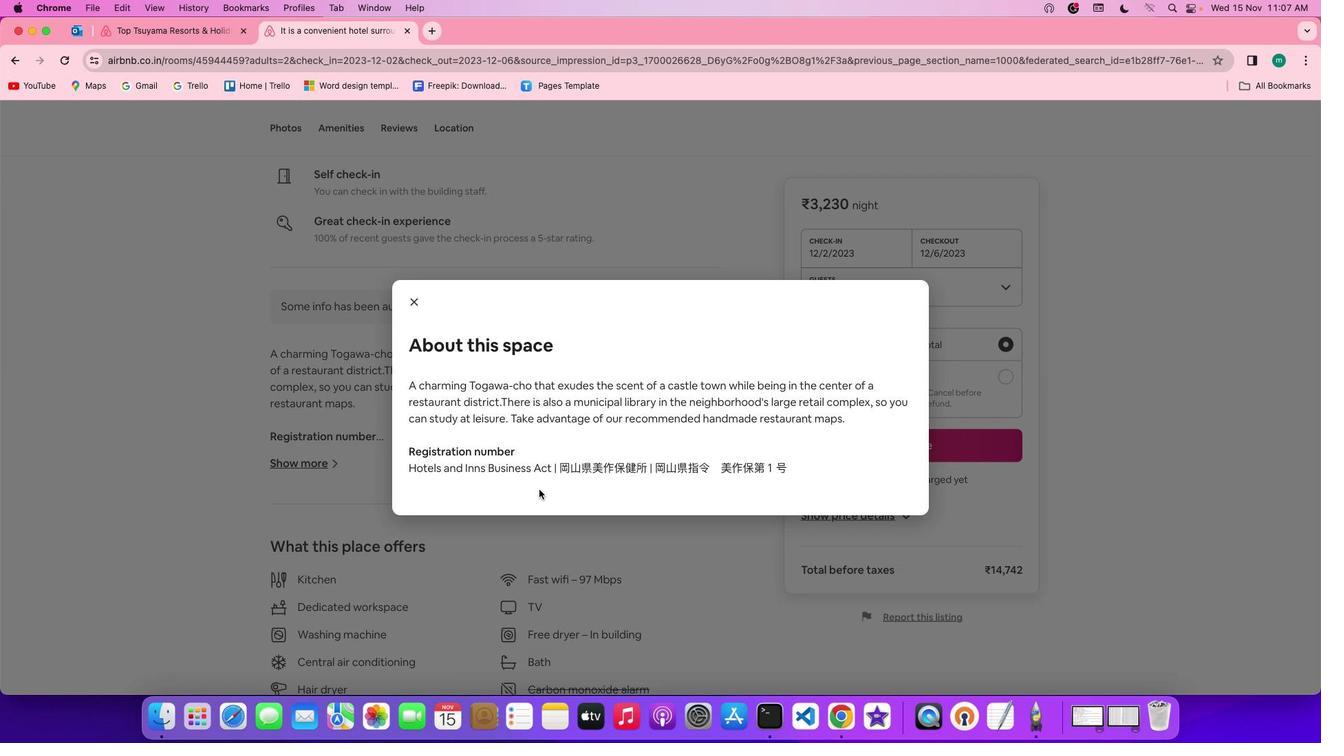 
Action: Mouse scrolled (539, 490) with delta (0, 0)
Screenshot: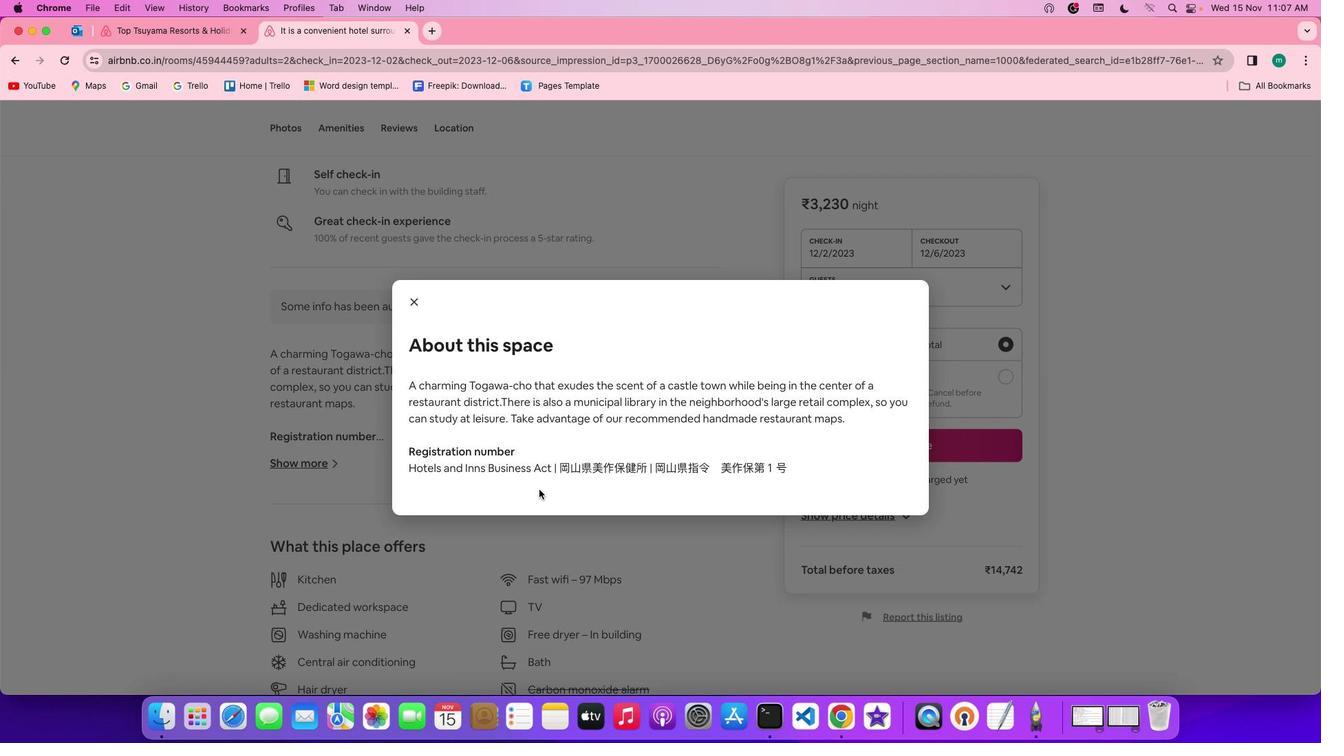 
Action: Mouse scrolled (539, 490) with delta (0, 0)
Screenshot: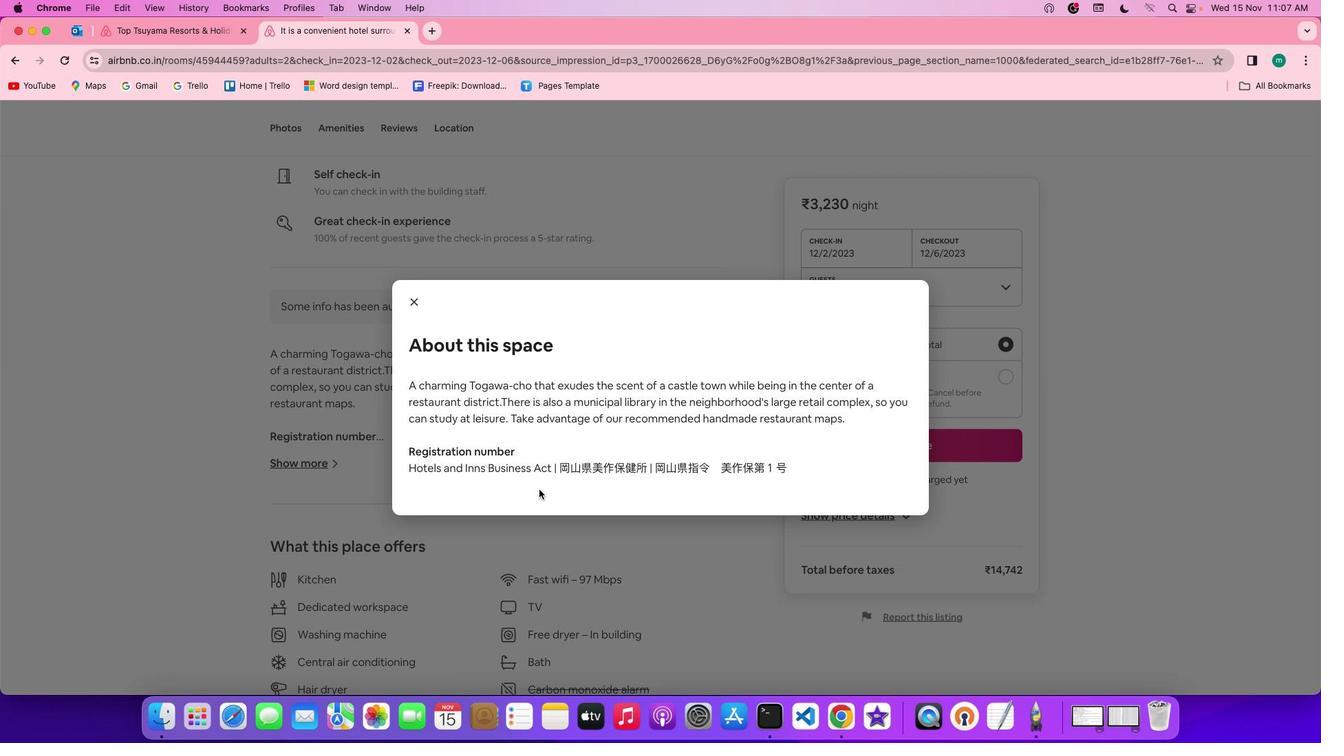 
Action: Mouse scrolled (539, 490) with delta (0, -1)
Screenshot: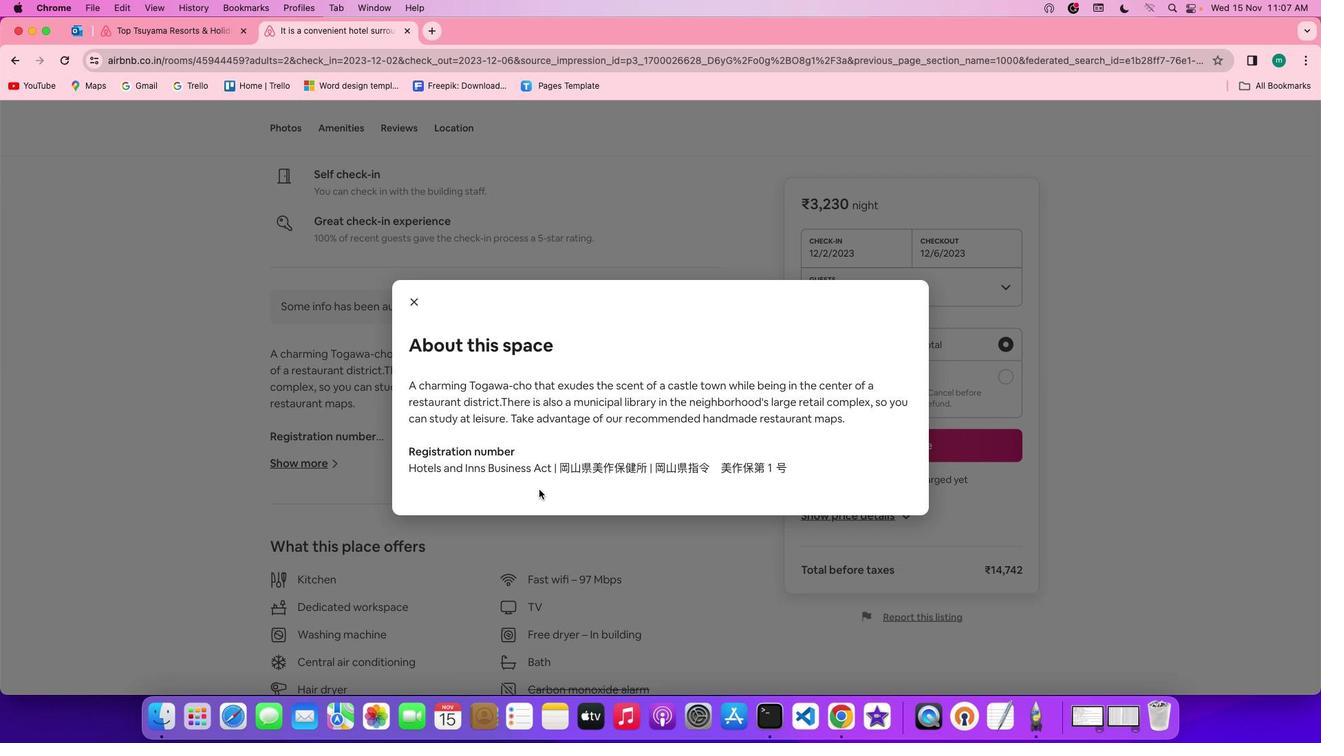 
Action: Mouse scrolled (539, 490) with delta (0, -2)
Screenshot: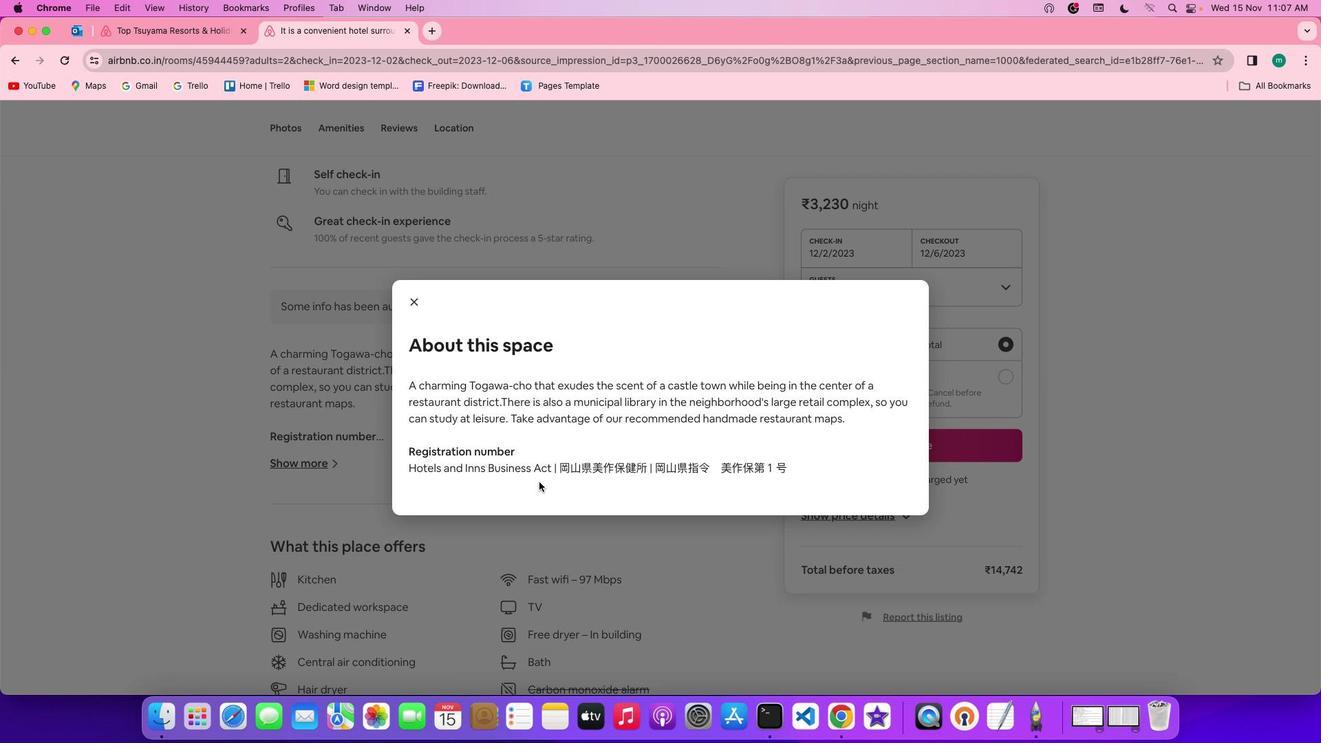 
Action: Mouse scrolled (539, 490) with delta (0, -3)
Screenshot: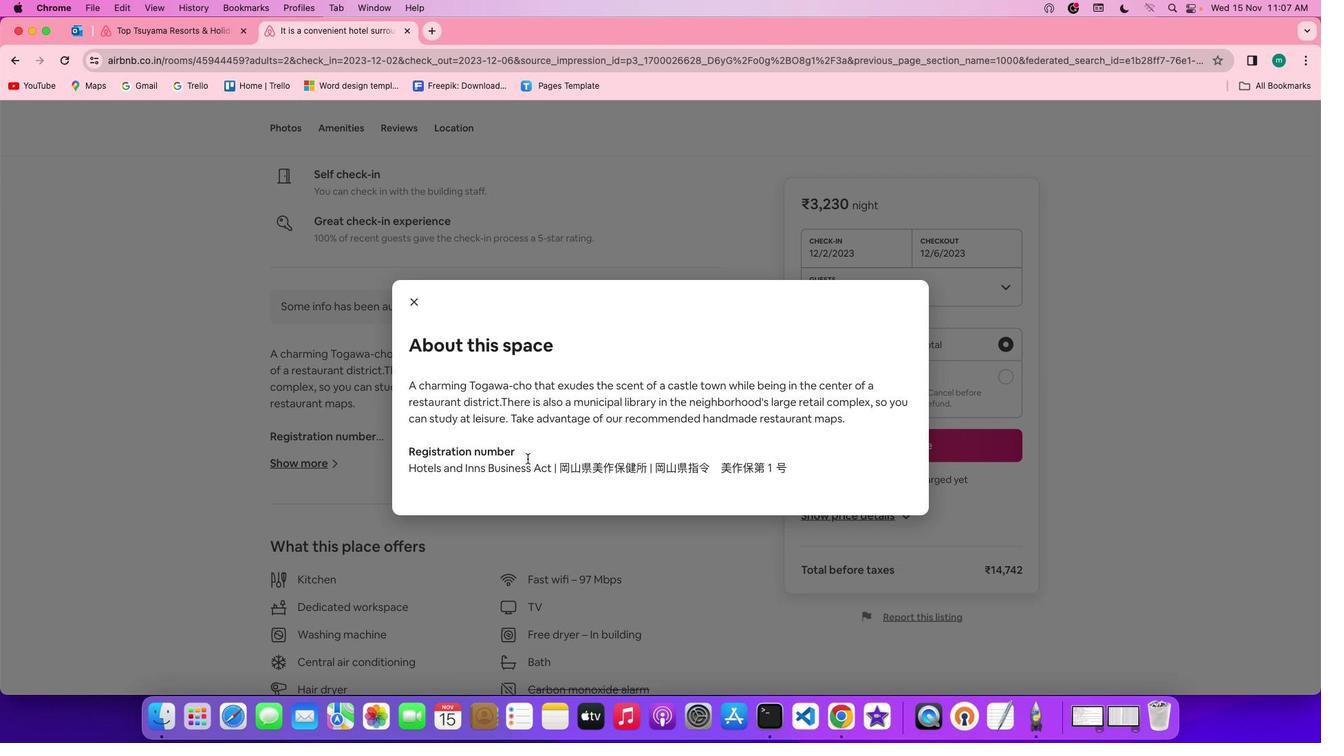 
Action: Mouse moved to (417, 302)
Screenshot: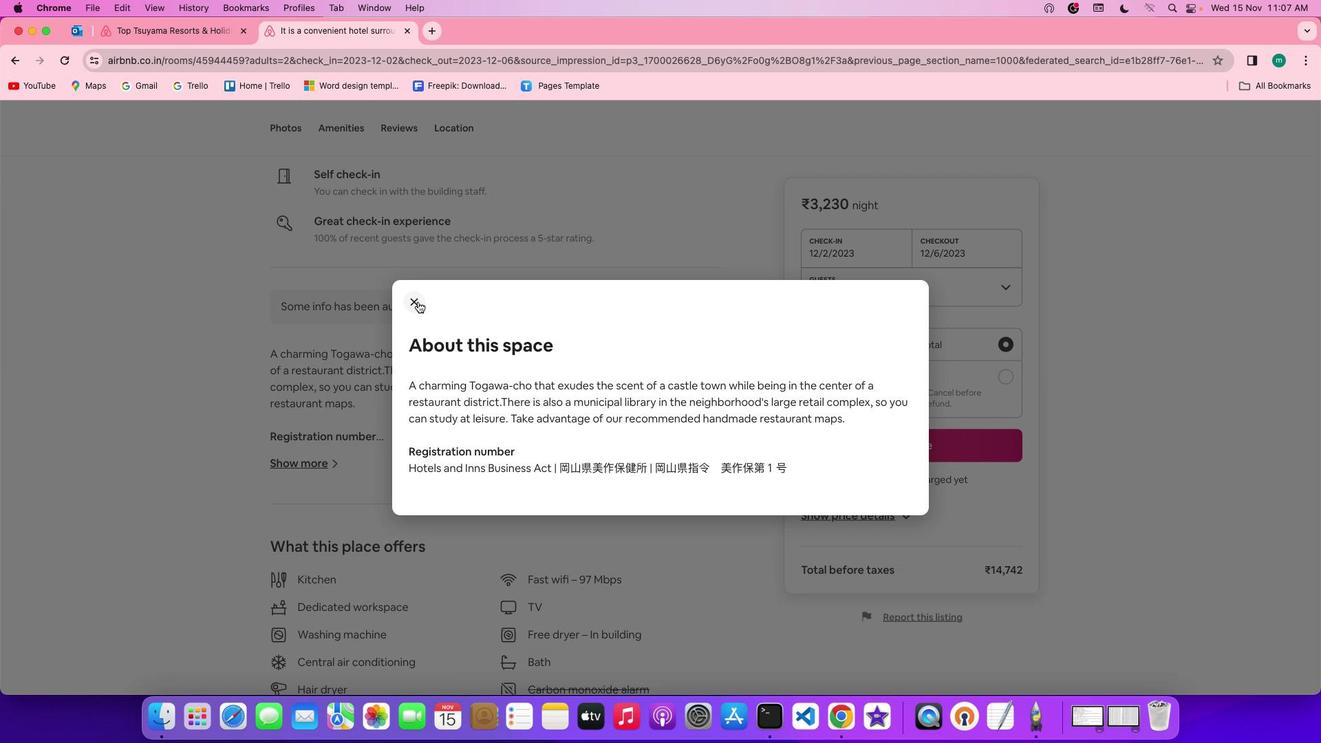 
Action: Mouse pressed left at (417, 302)
Screenshot: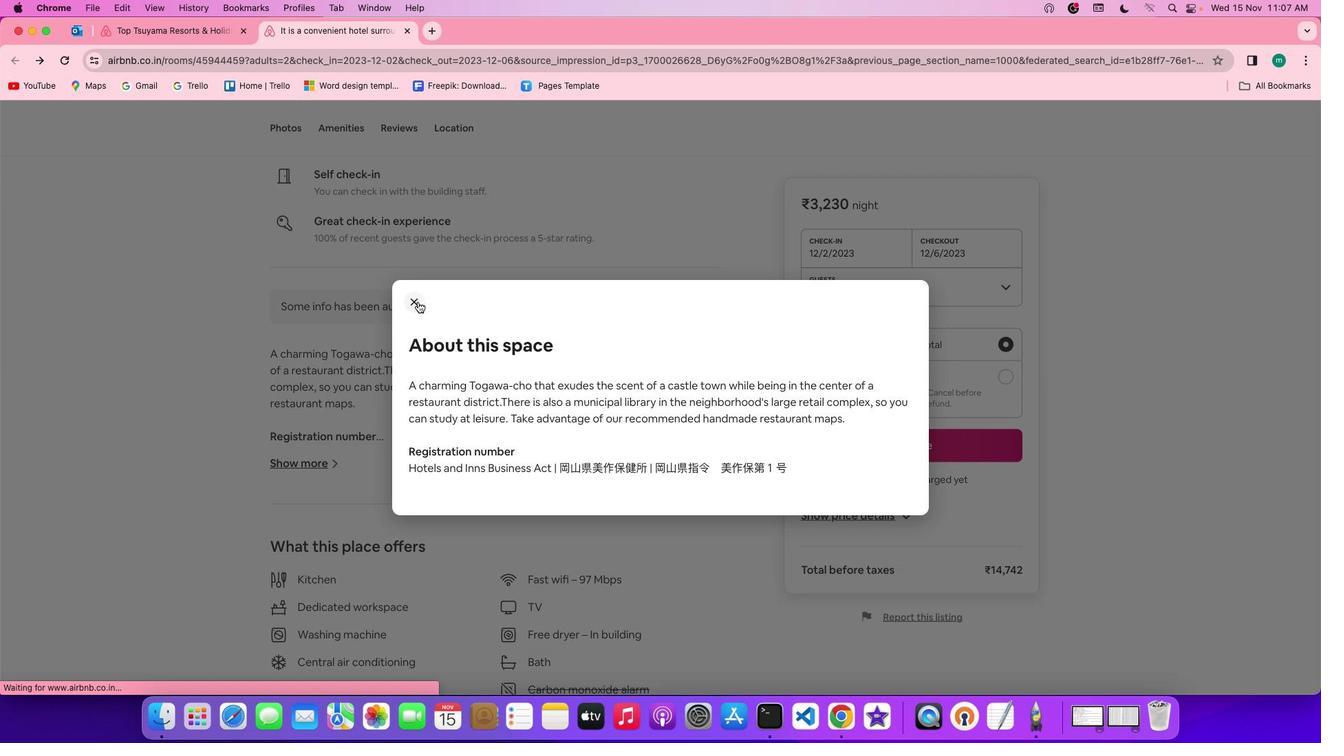 
Action: Mouse moved to (651, 501)
Screenshot: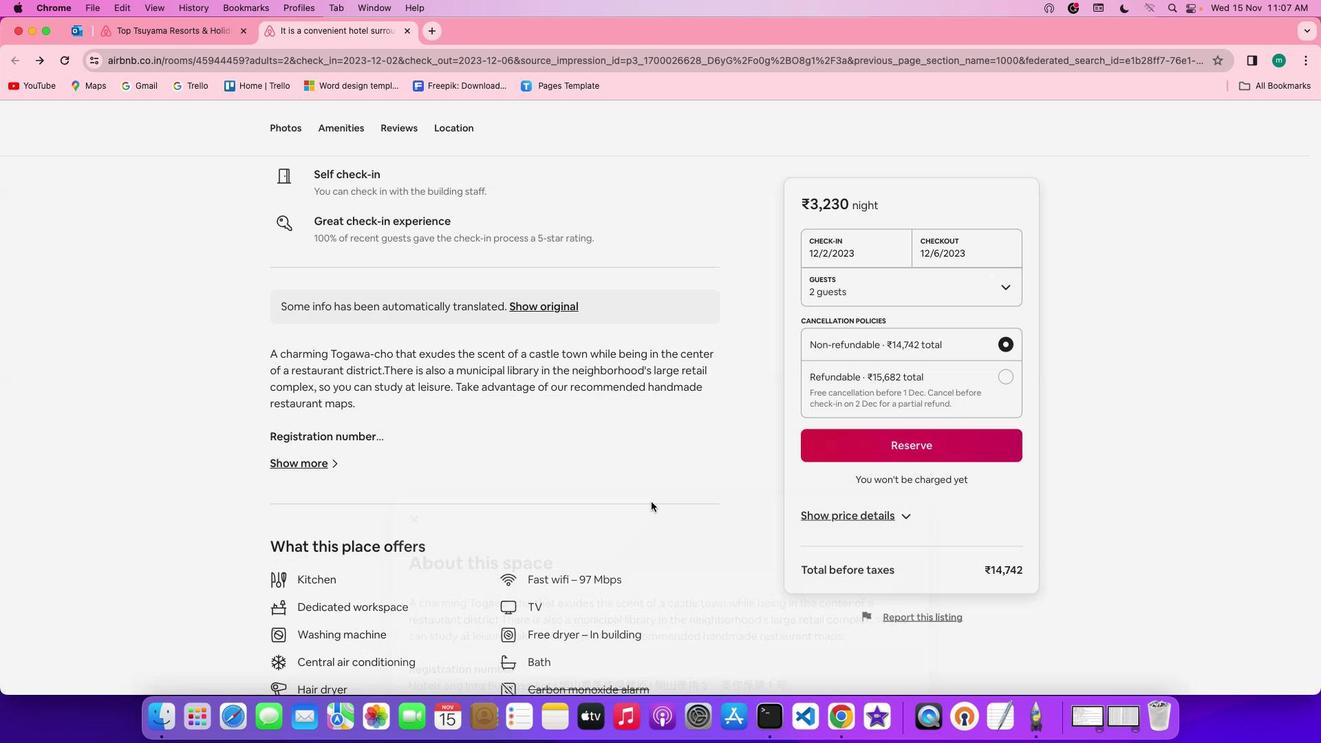 
Action: Mouse scrolled (651, 501) with delta (0, 0)
Screenshot: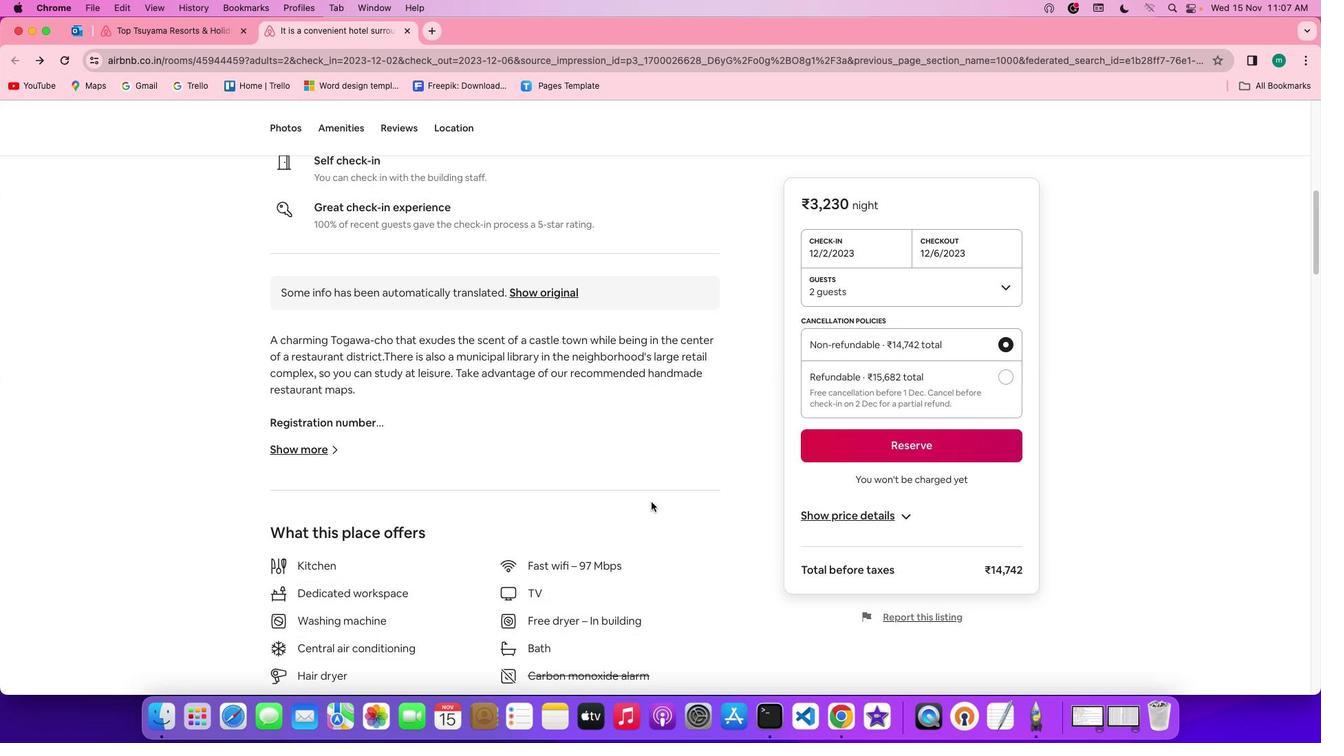 
Action: Mouse scrolled (651, 501) with delta (0, 0)
Screenshot: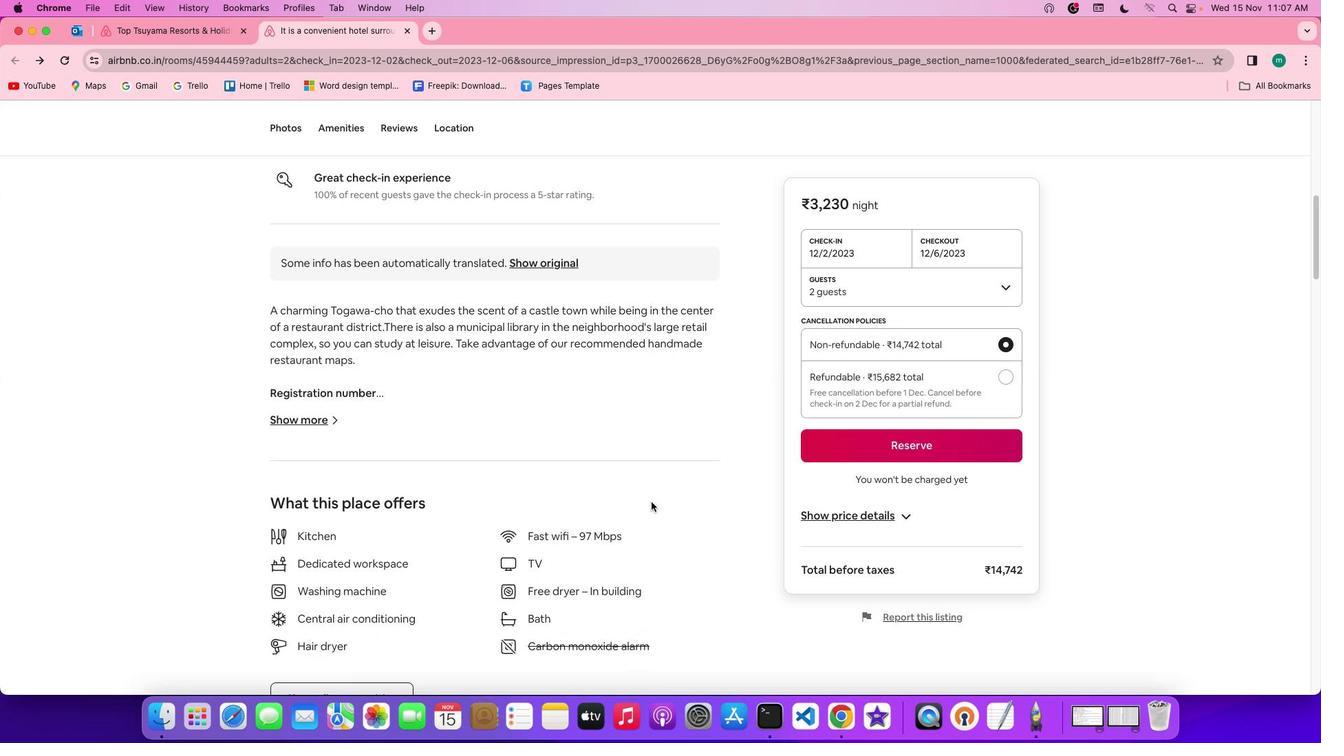 
Action: Mouse scrolled (651, 501) with delta (0, -2)
Screenshot: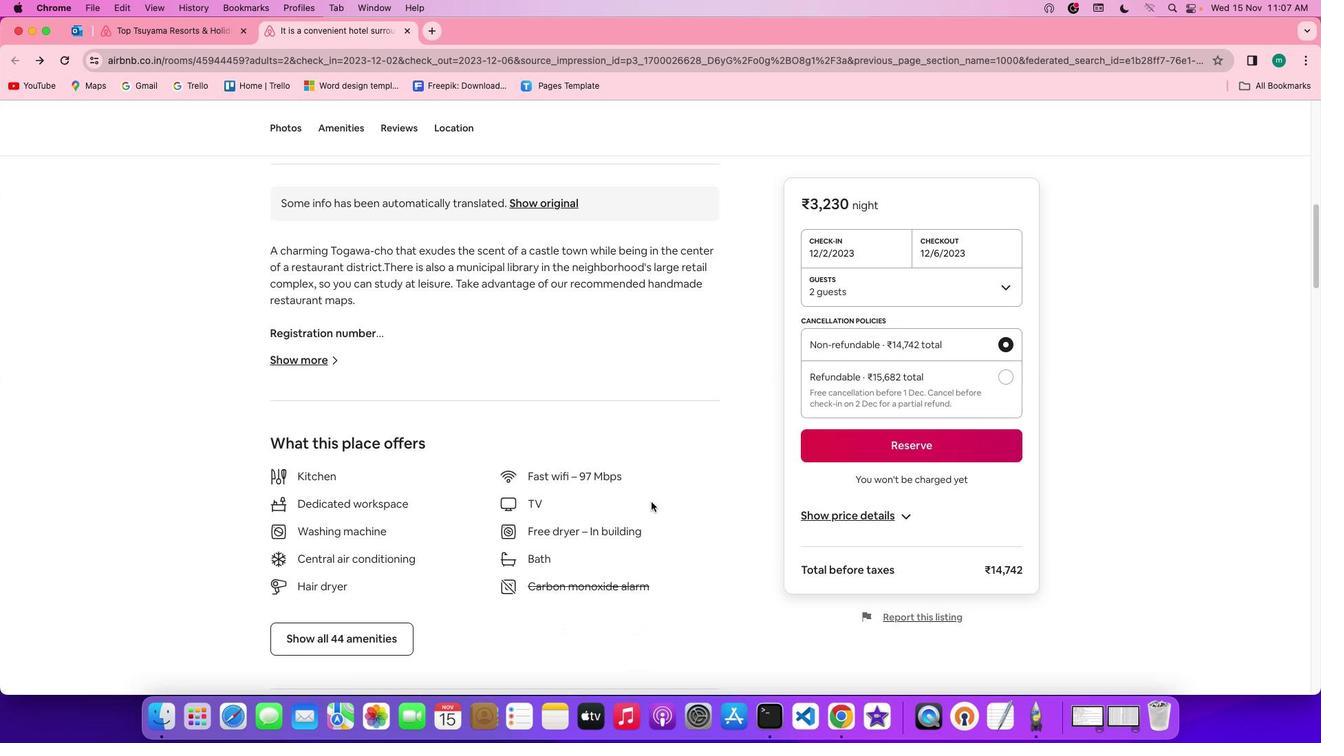 
Action: Mouse scrolled (651, 501) with delta (0, -2)
Screenshot: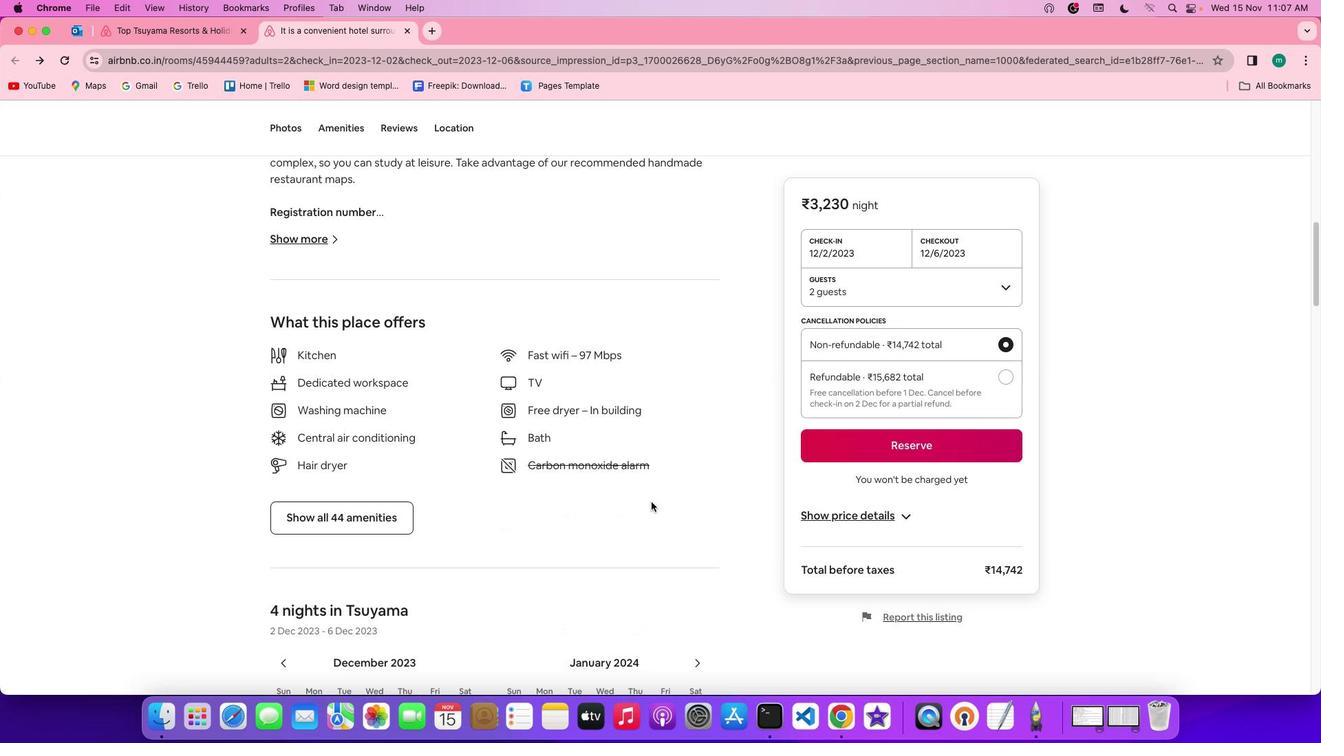
Action: Mouse scrolled (651, 501) with delta (0, 0)
Screenshot: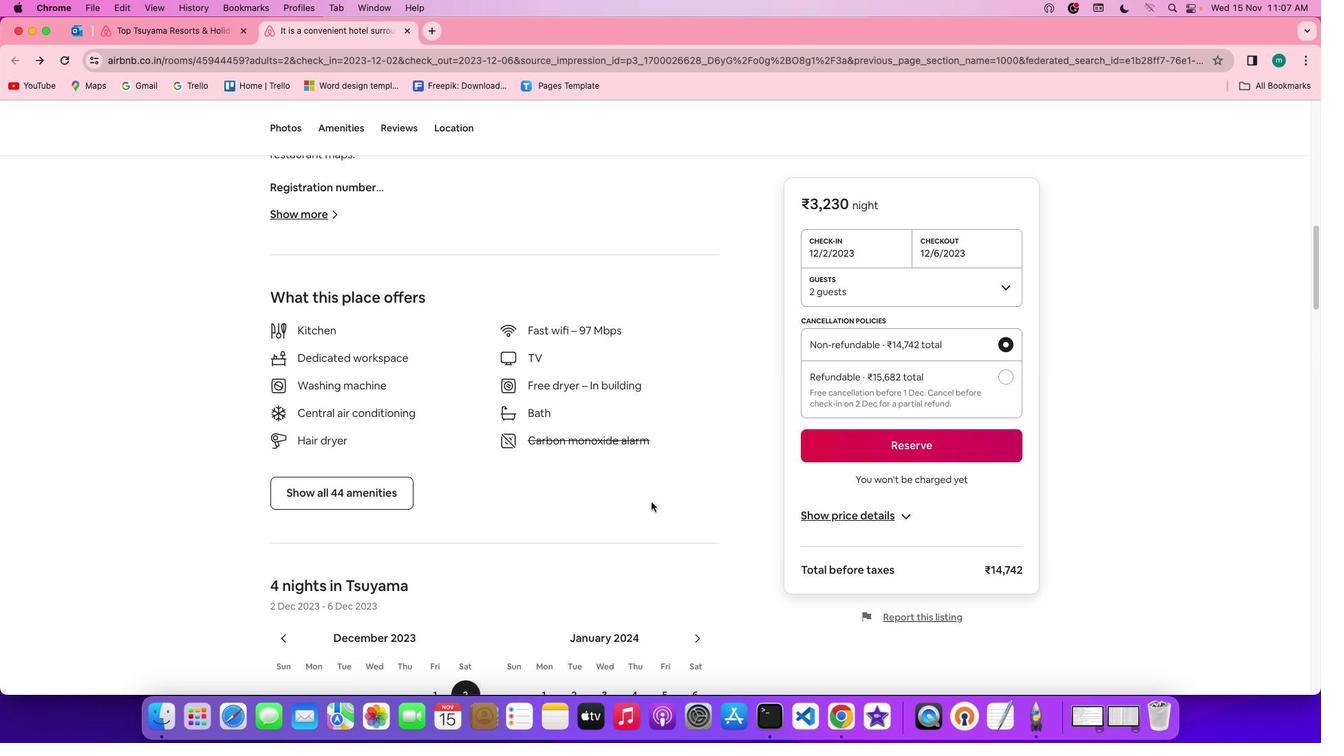
Action: Mouse scrolled (651, 501) with delta (0, 0)
Screenshot: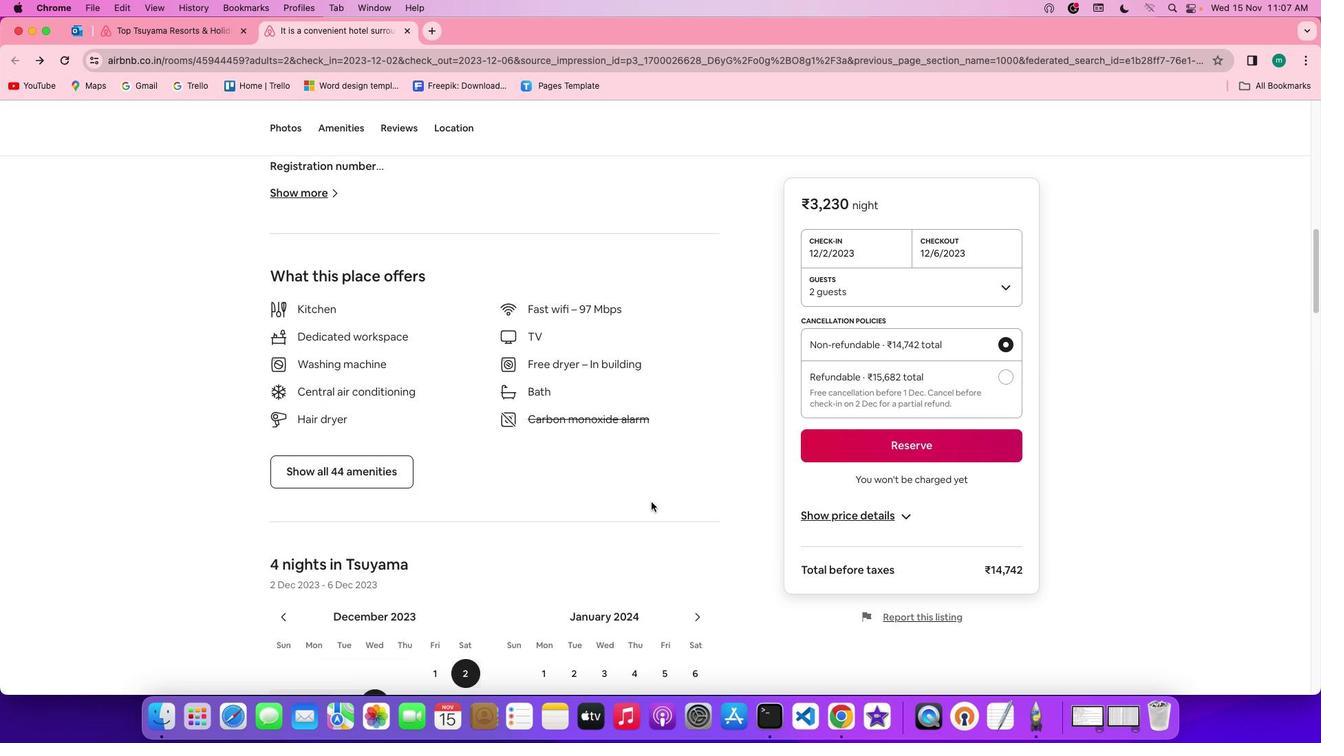 
Action: Mouse scrolled (651, 501) with delta (0, -1)
Screenshot: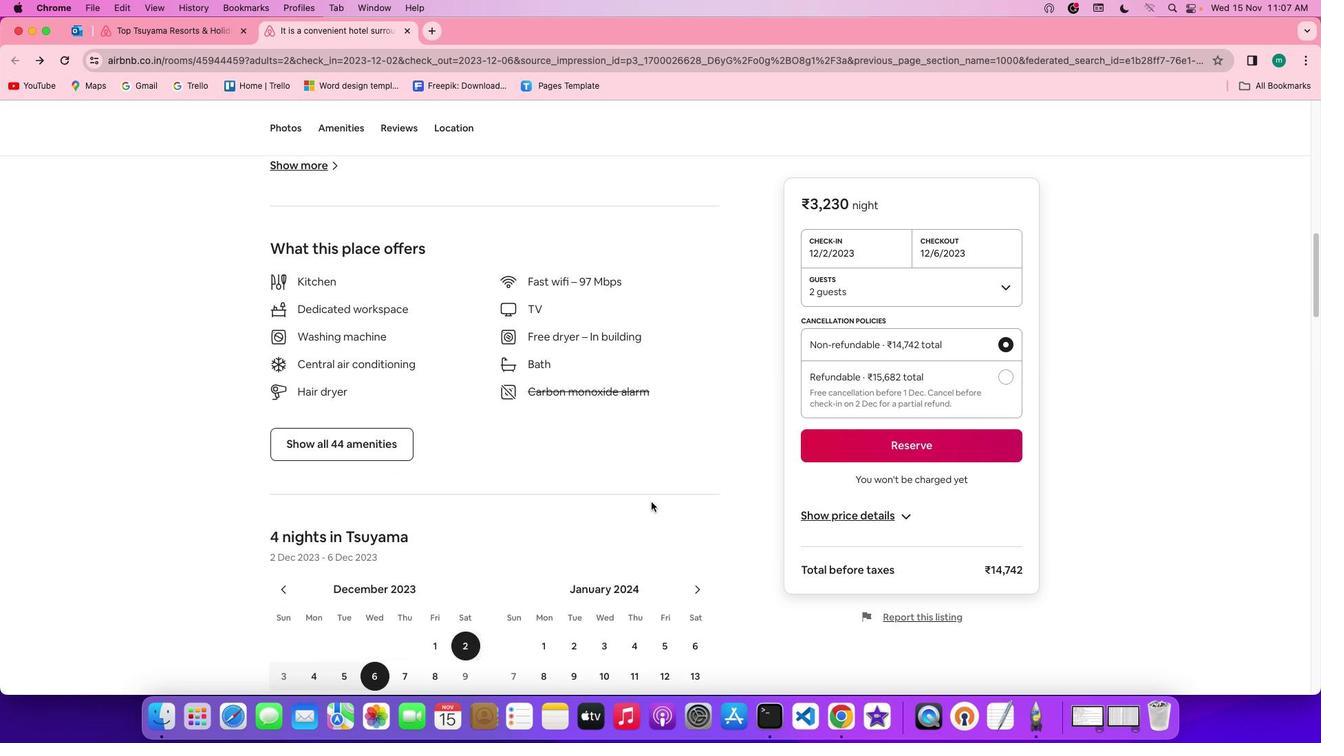 
Action: Mouse moved to (335, 415)
Screenshot: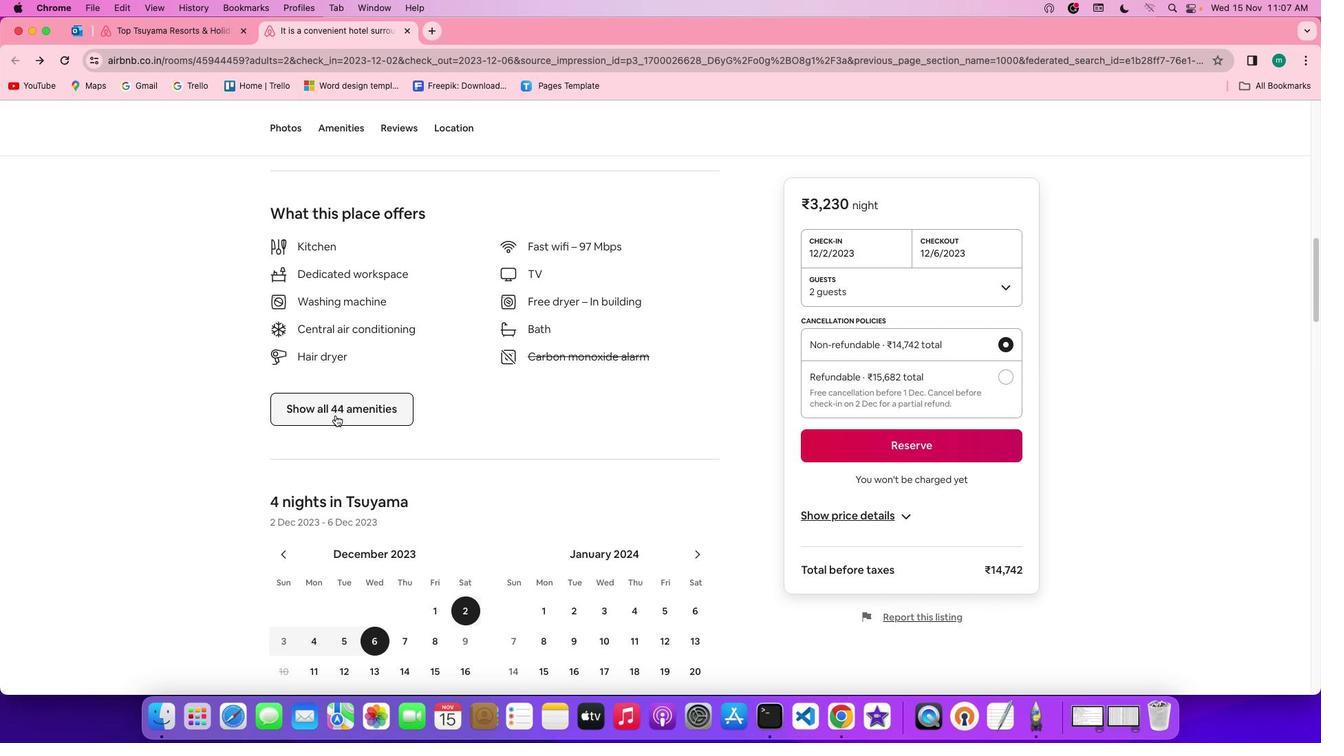 
Action: Mouse pressed left at (335, 415)
Screenshot: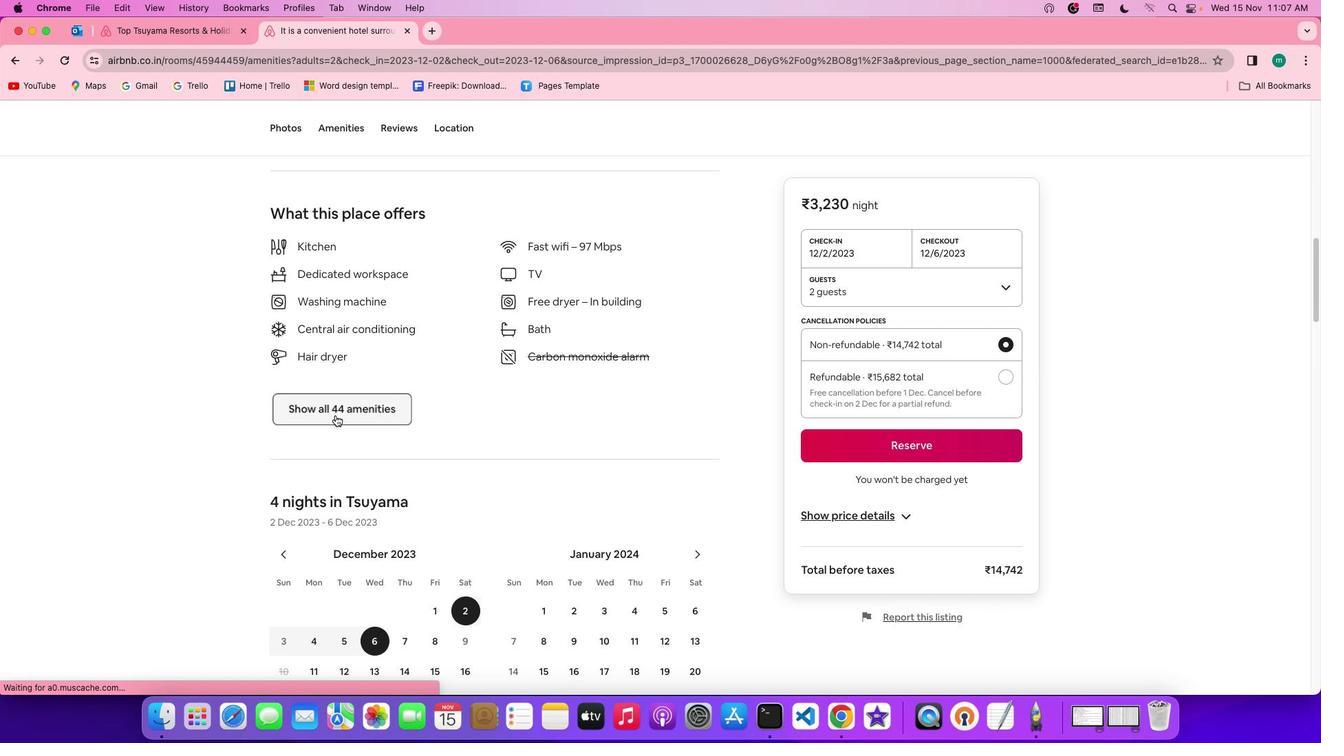 
Action: Mouse moved to (596, 465)
Screenshot: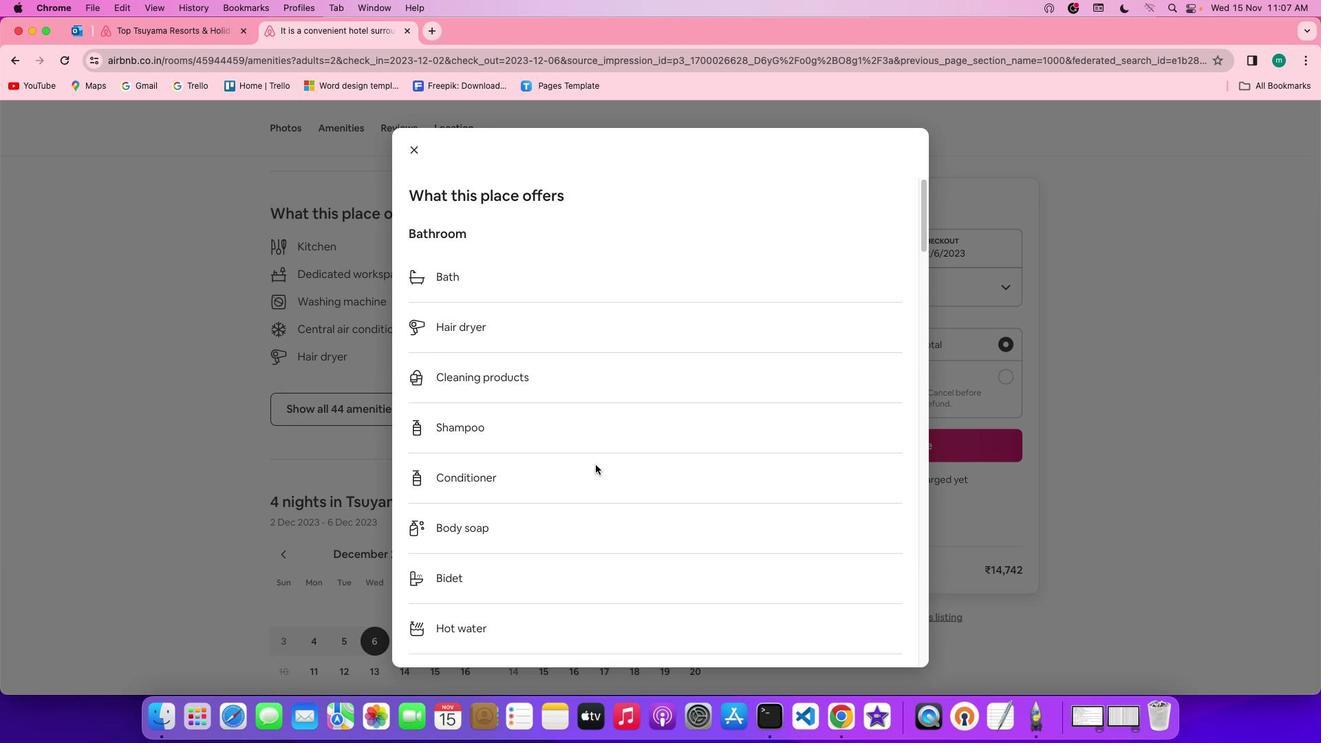 
Action: Mouse scrolled (596, 465) with delta (0, 0)
Screenshot: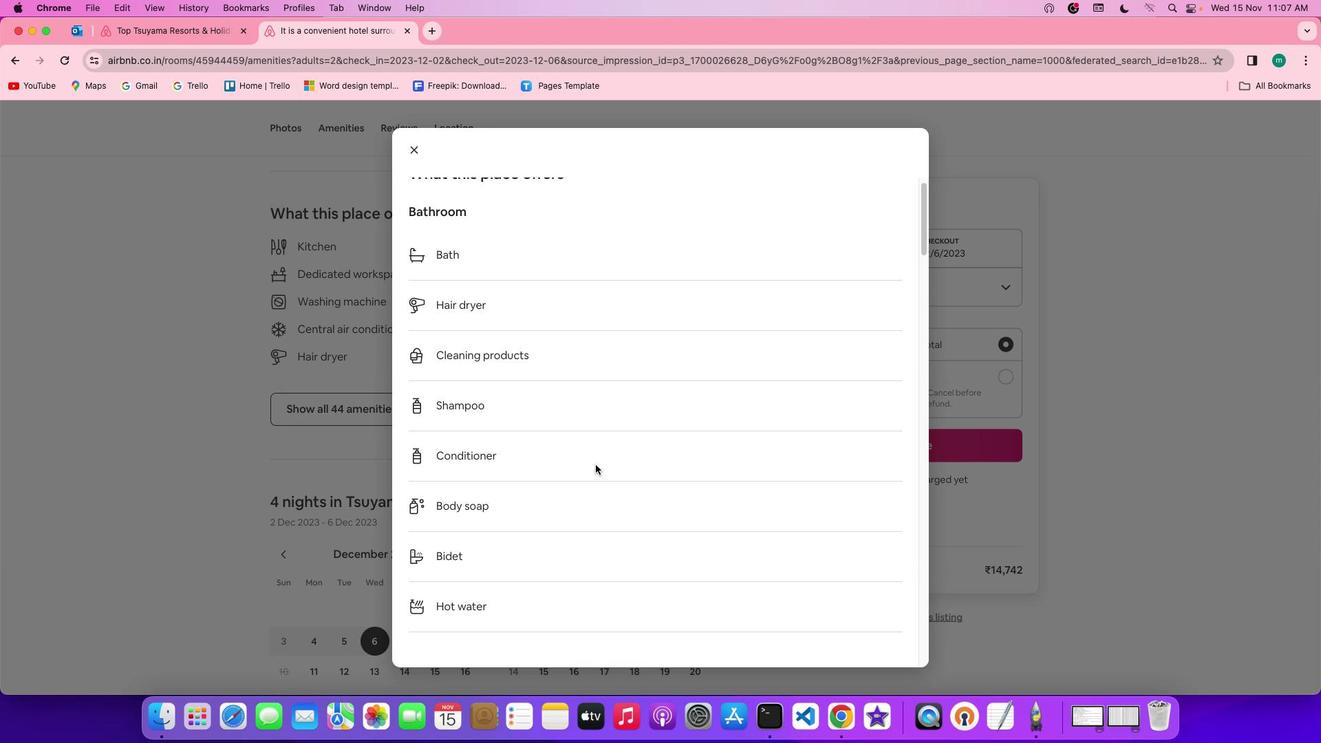 
Action: Mouse scrolled (596, 465) with delta (0, 0)
Screenshot: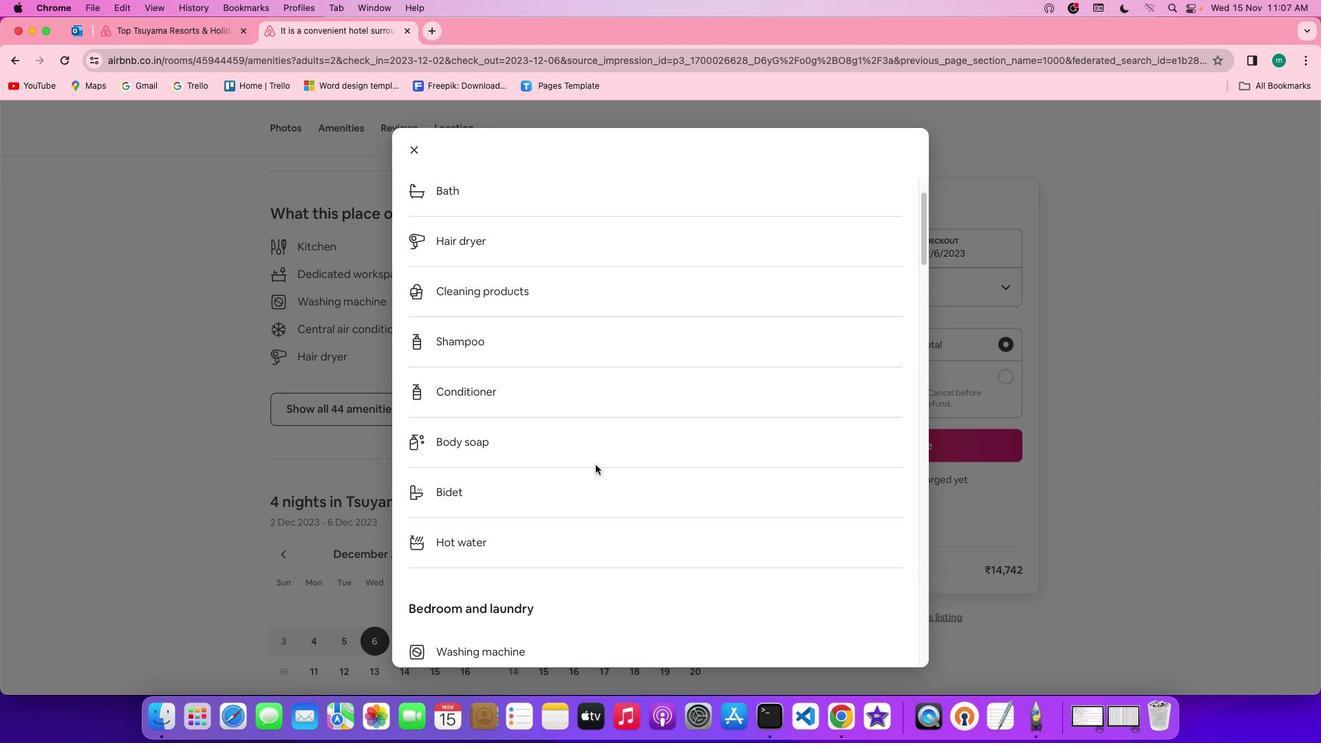 
Action: Mouse scrolled (596, 465) with delta (0, -2)
Screenshot: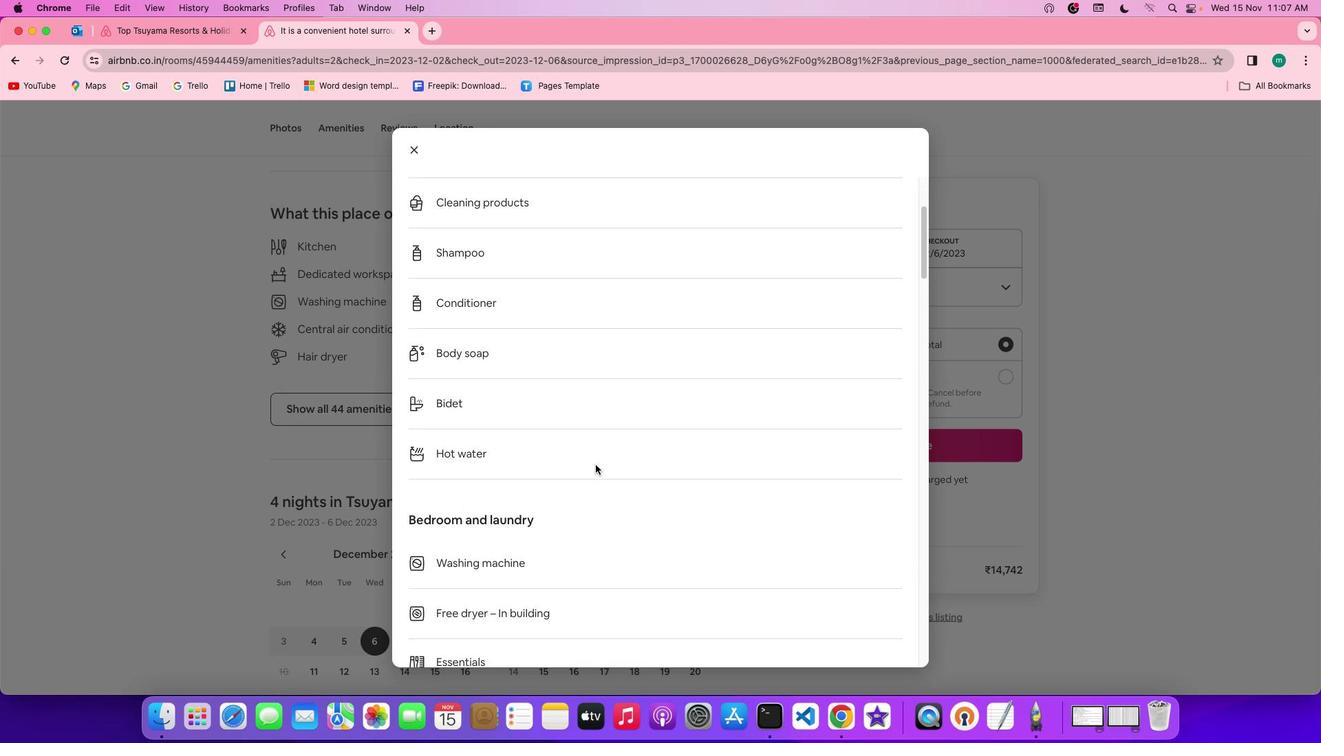 
Action: Mouse scrolled (596, 465) with delta (0, -2)
Screenshot: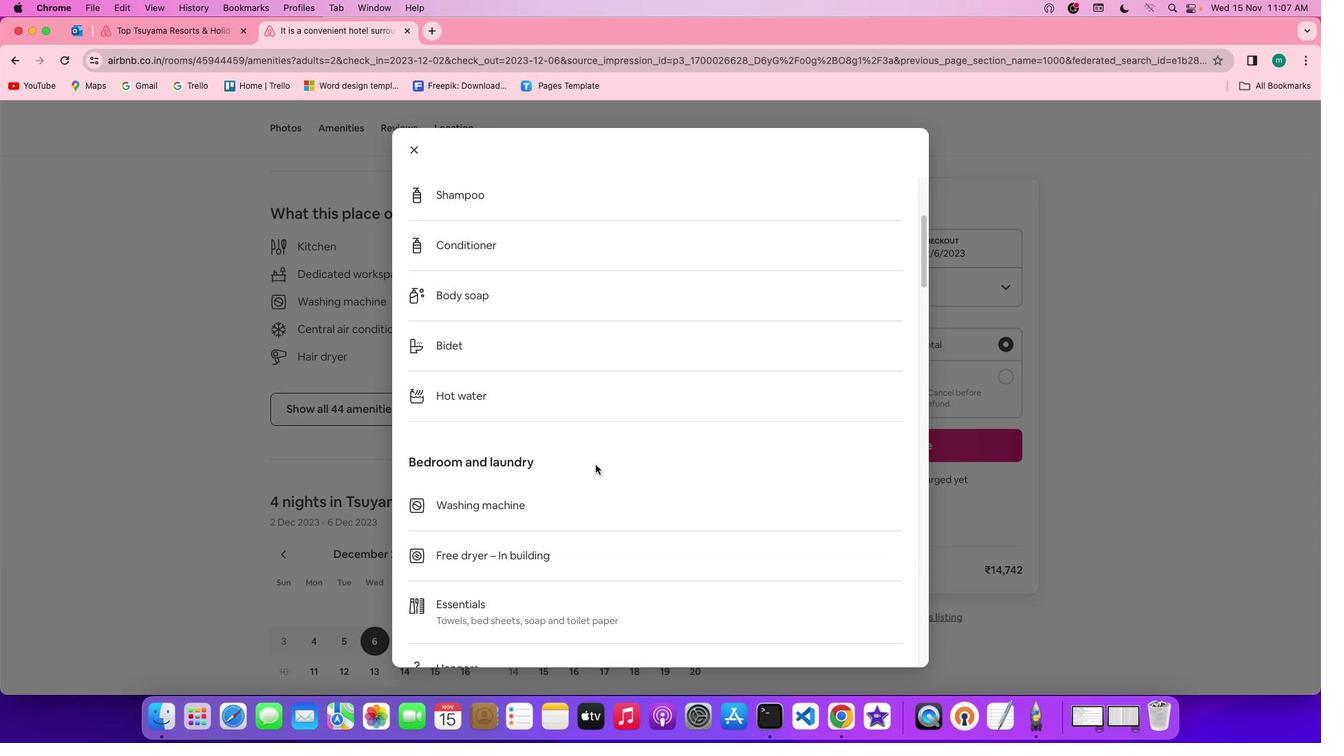 
Action: Mouse scrolled (596, 465) with delta (0, 0)
Screenshot: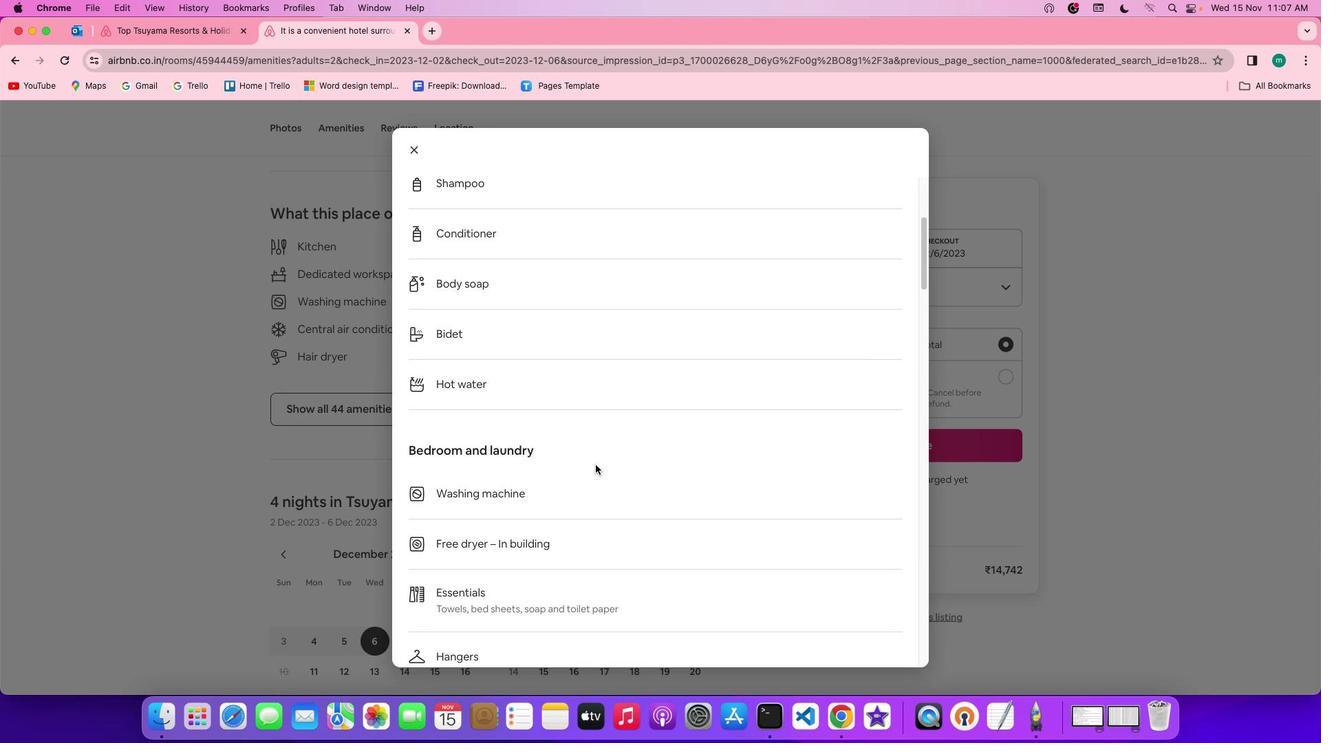 
Action: Mouse scrolled (596, 465) with delta (0, 0)
Screenshot: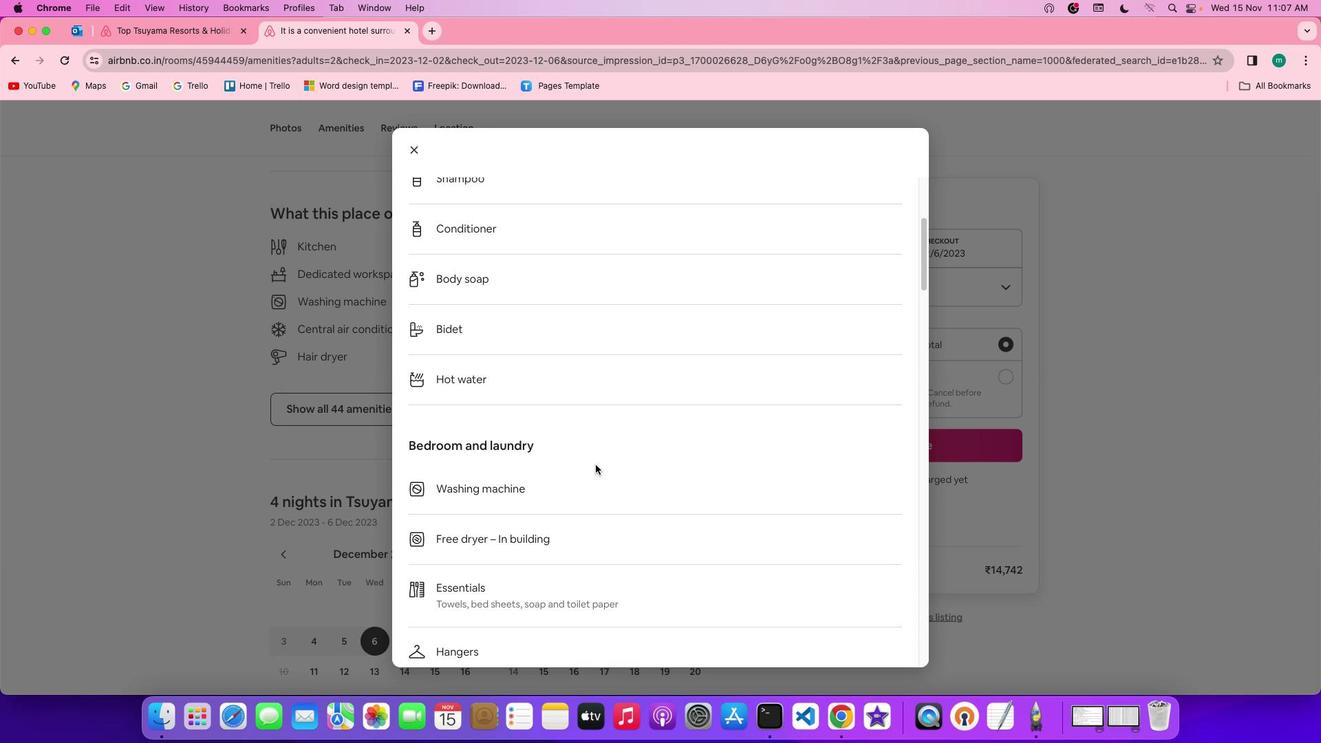 
Action: Mouse scrolled (596, 465) with delta (0, 0)
Screenshot: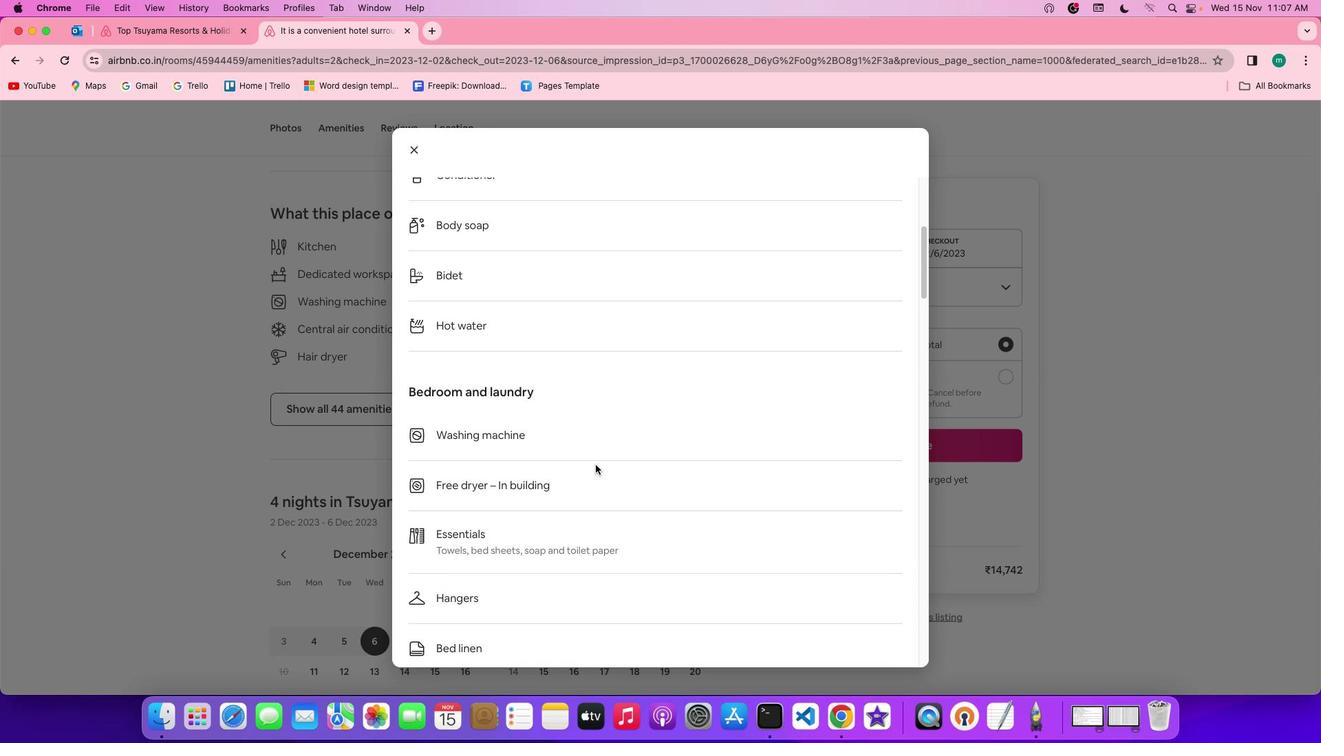 
Action: Mouse scrolled (596, 465) with delta (0, -1)
Screenshot: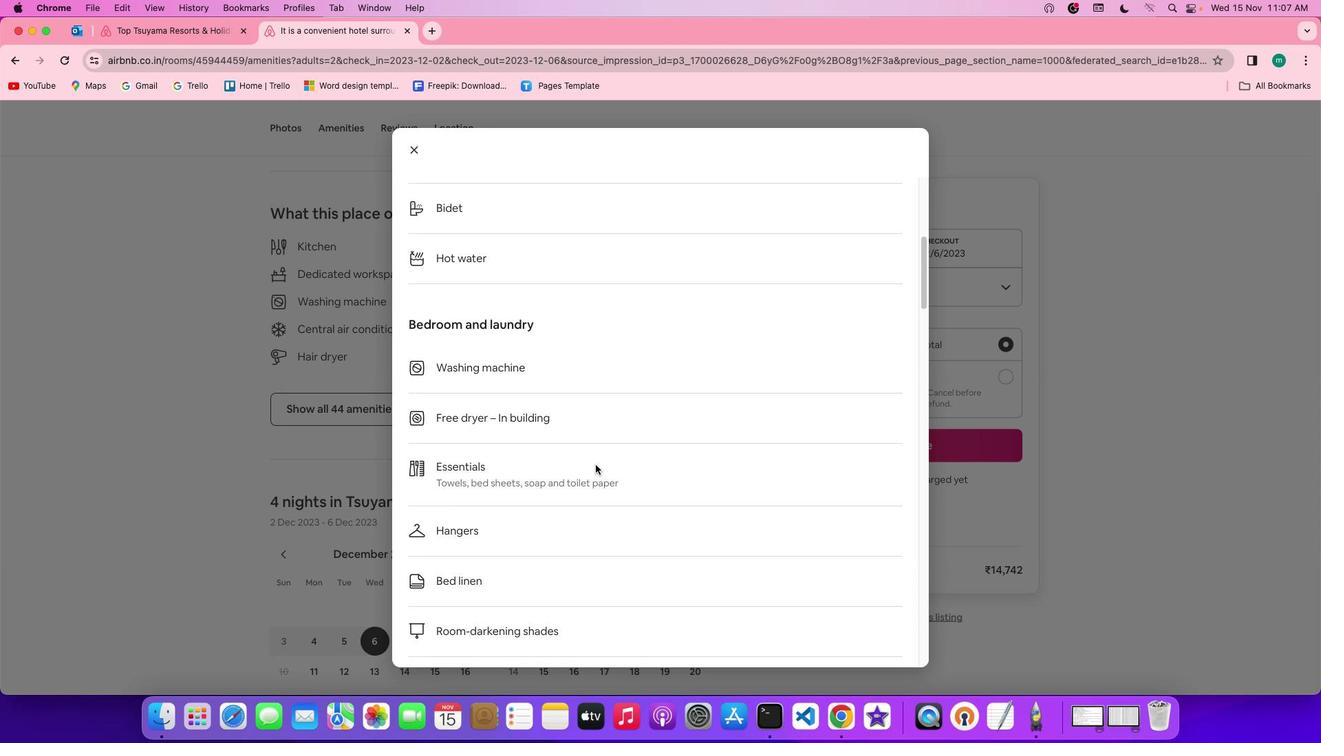
Action: Mouse scrolled (596, 465) with delta (0, -2)
Screenshot: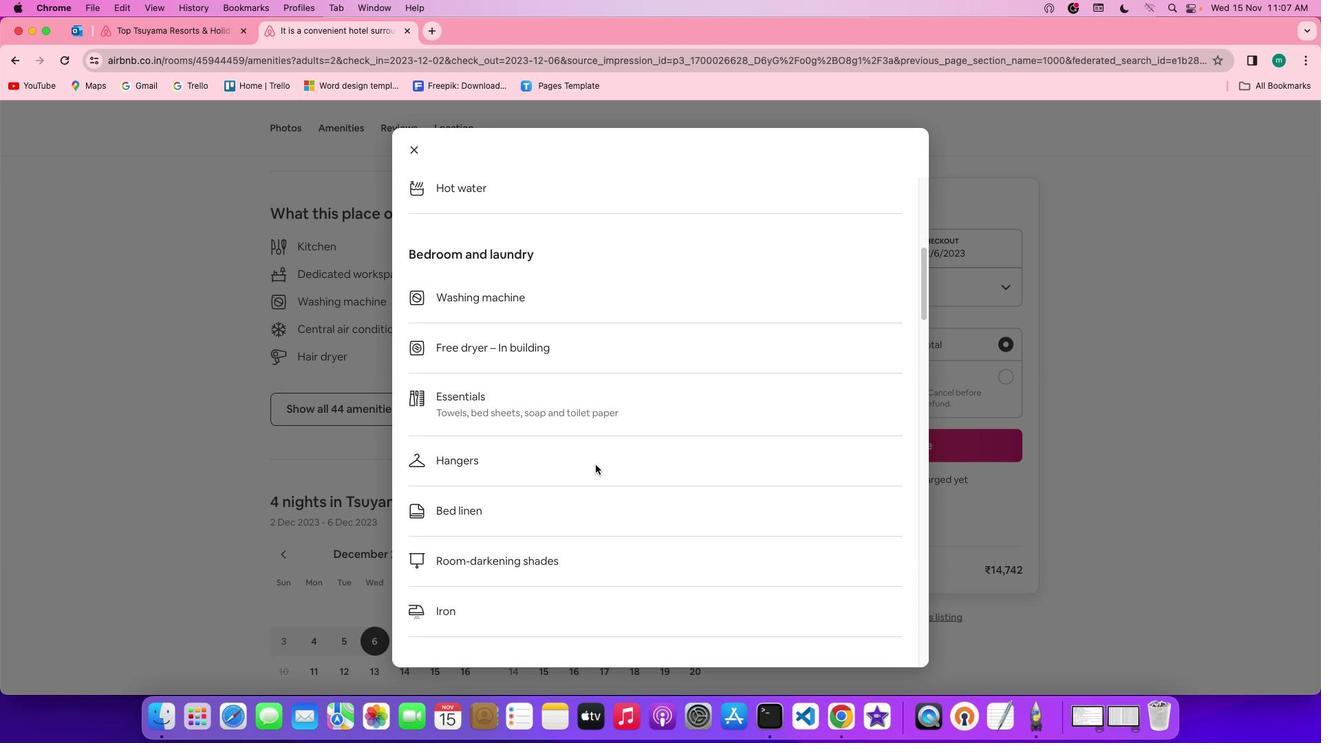 
Action: Mouse scrolled (596, 465) with delta (0, -2)
Screenshot: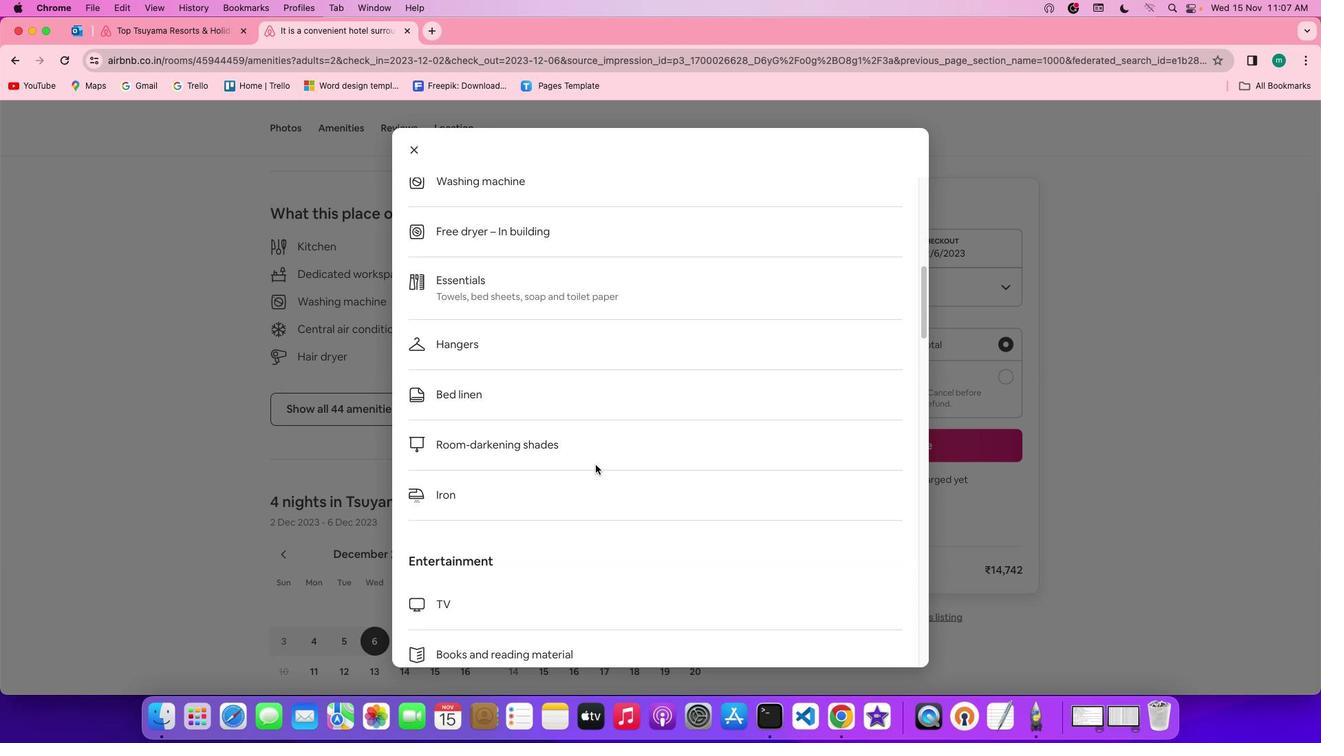 
Action: Mouse scrolled (596, 465) with delta (0, 0)
Screenshot: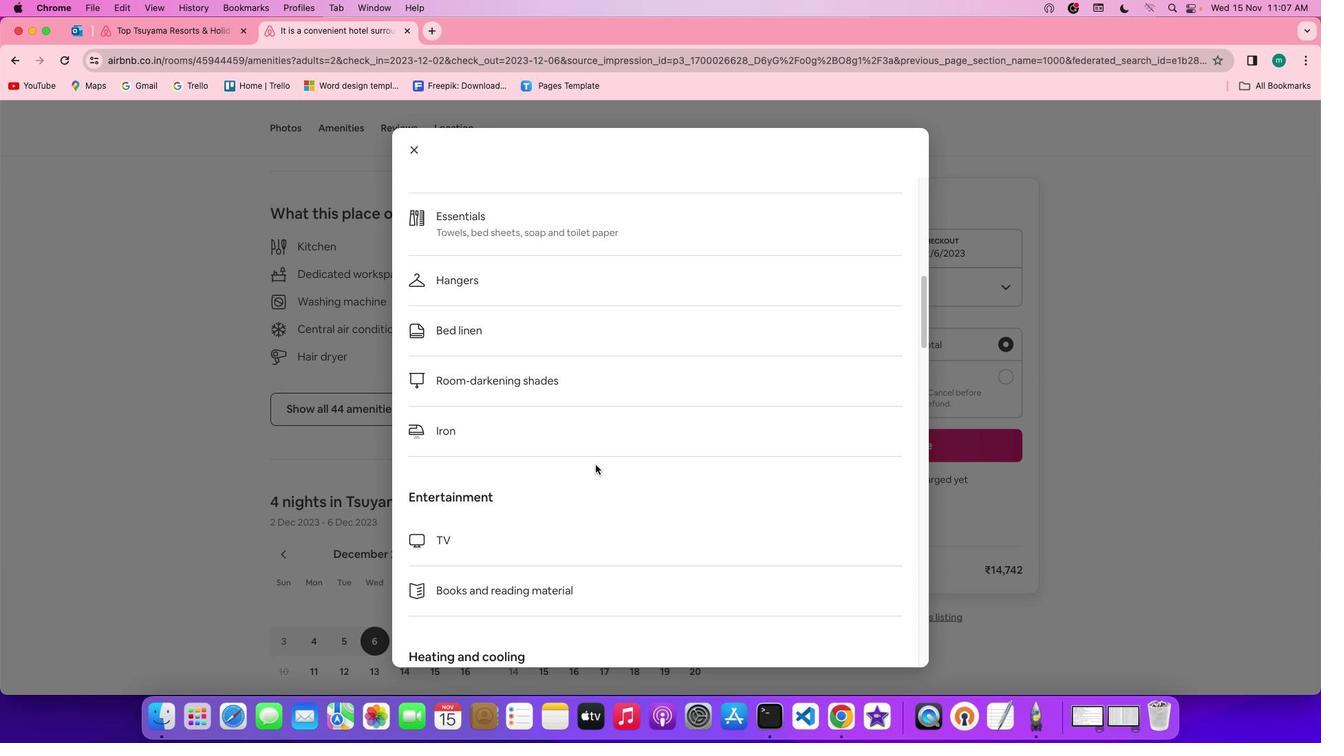 
Action: Mouse scrolled (596, 465) with delta (0, 0)
Screenshot: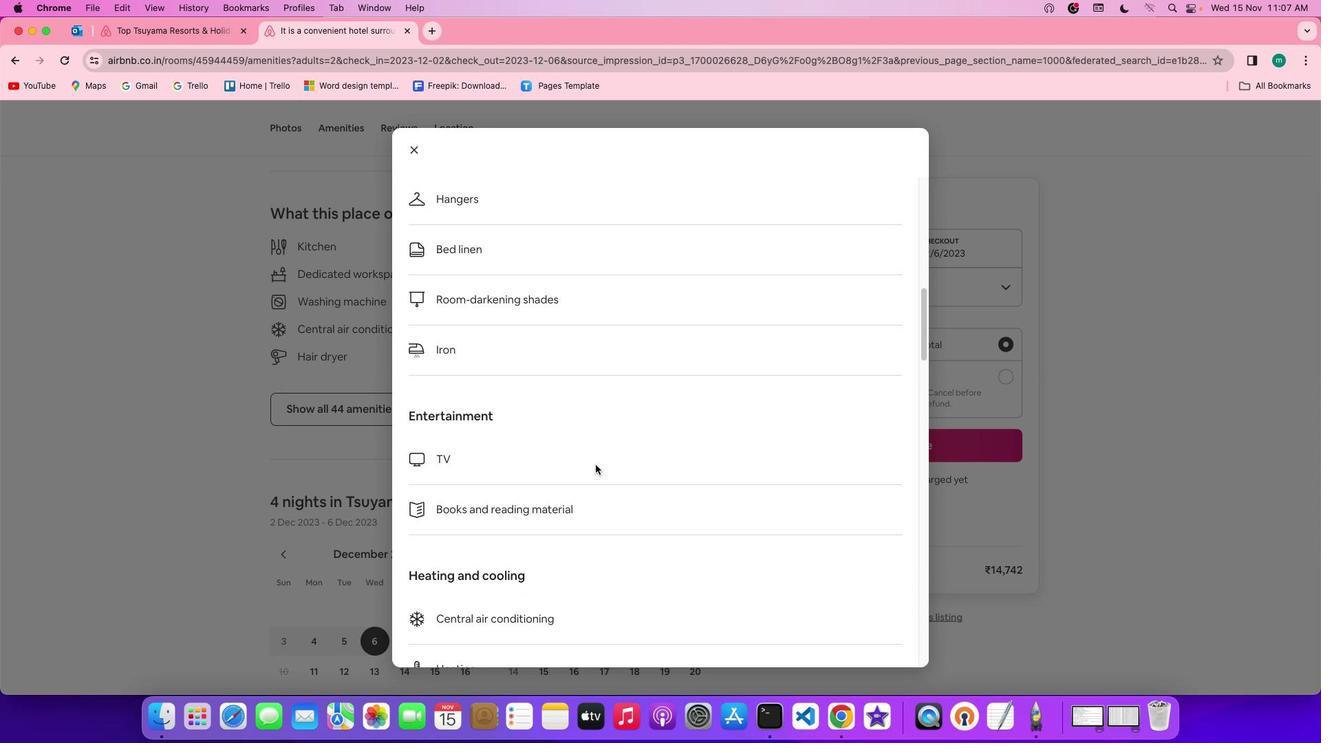 
Action: Mouse scrolled (596, 465) with delta (0, -2)
Screenshot: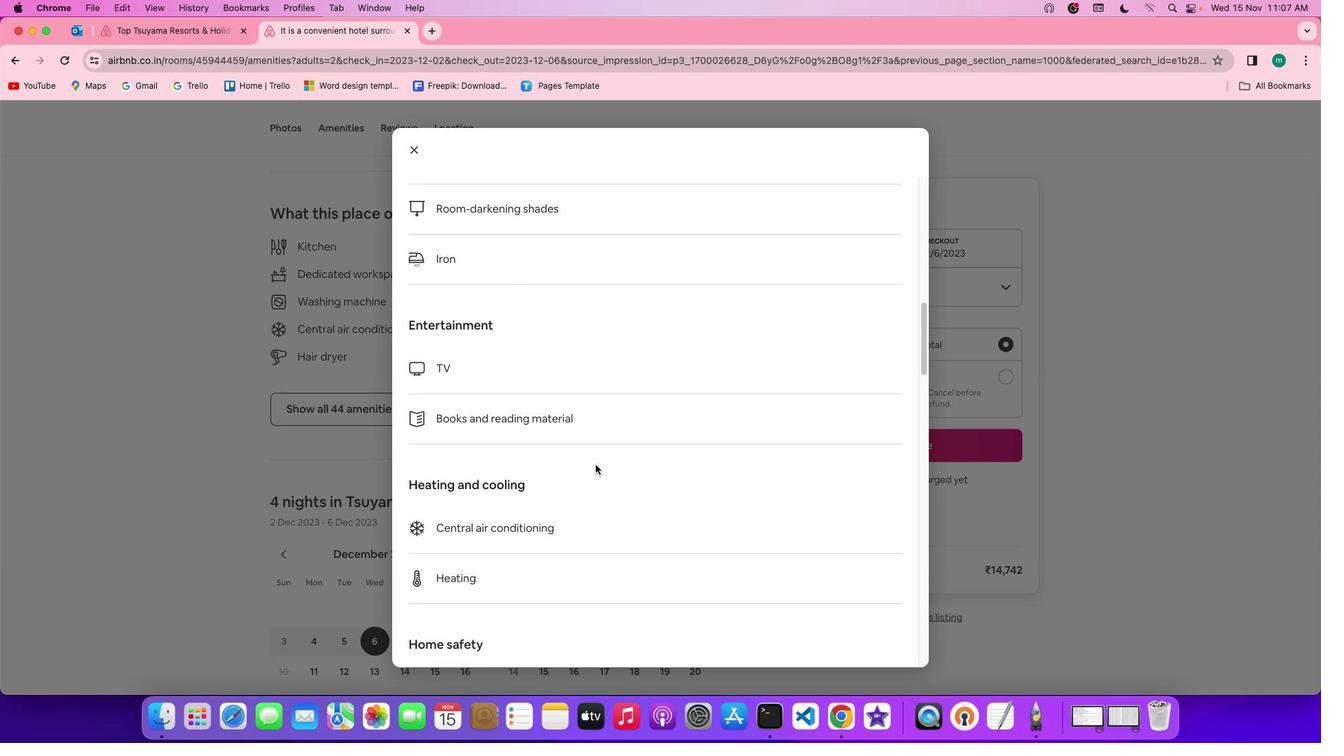 
Action: Mouse scrolled (596, 465) with delta (0, -2)
Screenshot: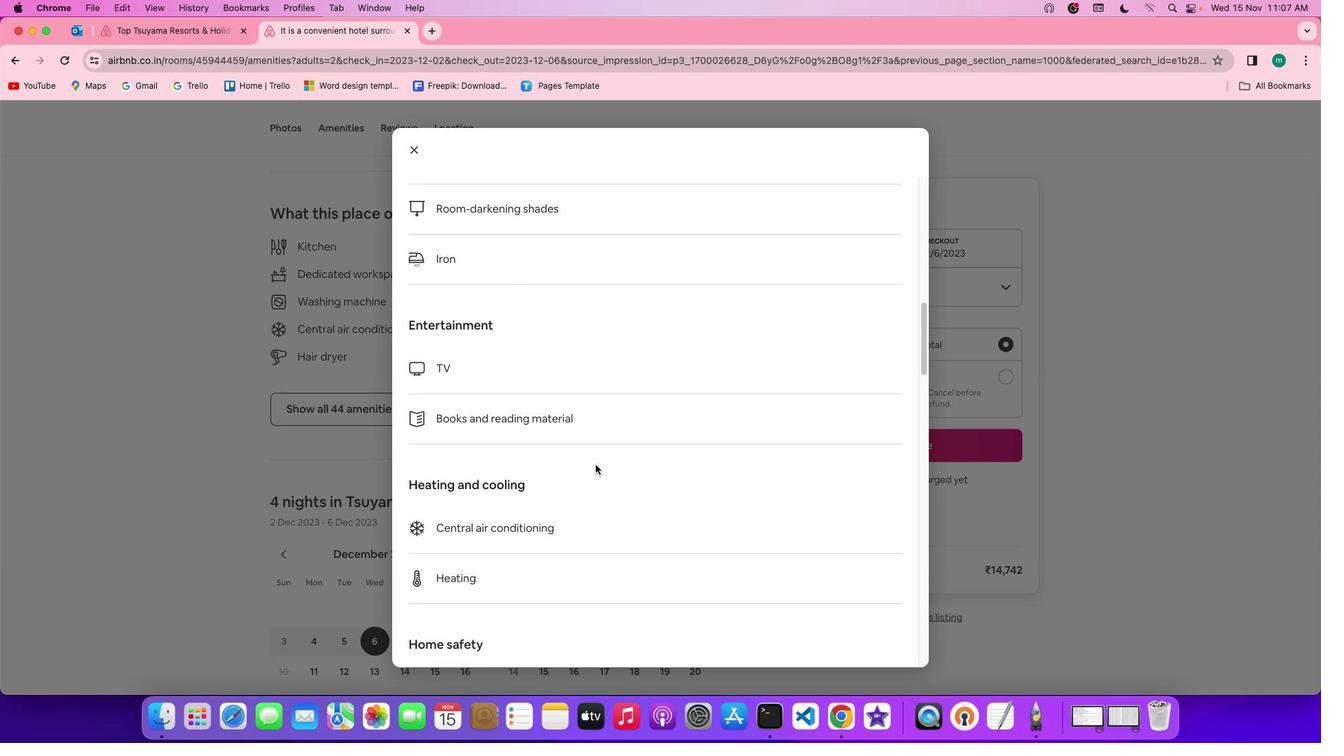 
Action: Mouse scrolled (596, 465) with delta (0, 0)
Screenshot: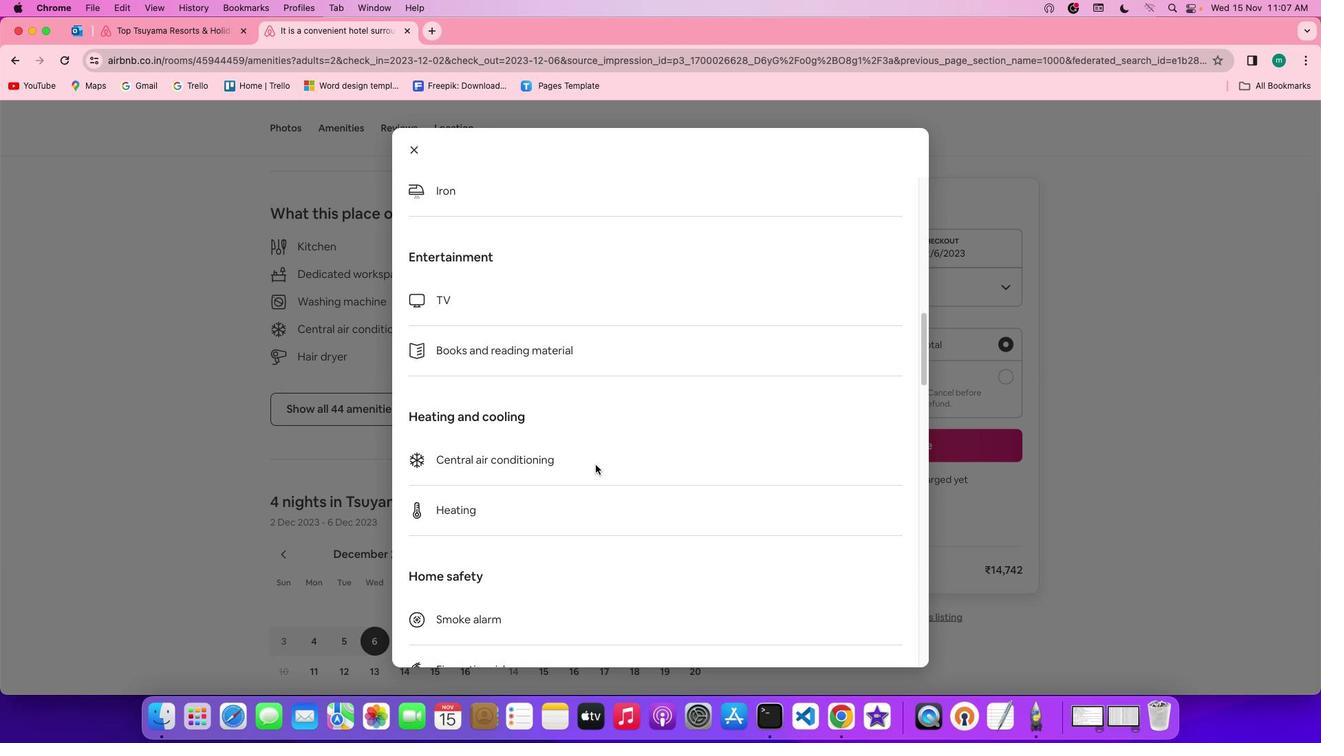 
Action: Mouse scrolled (596, 465) with delta (0, 0)
Screenshot: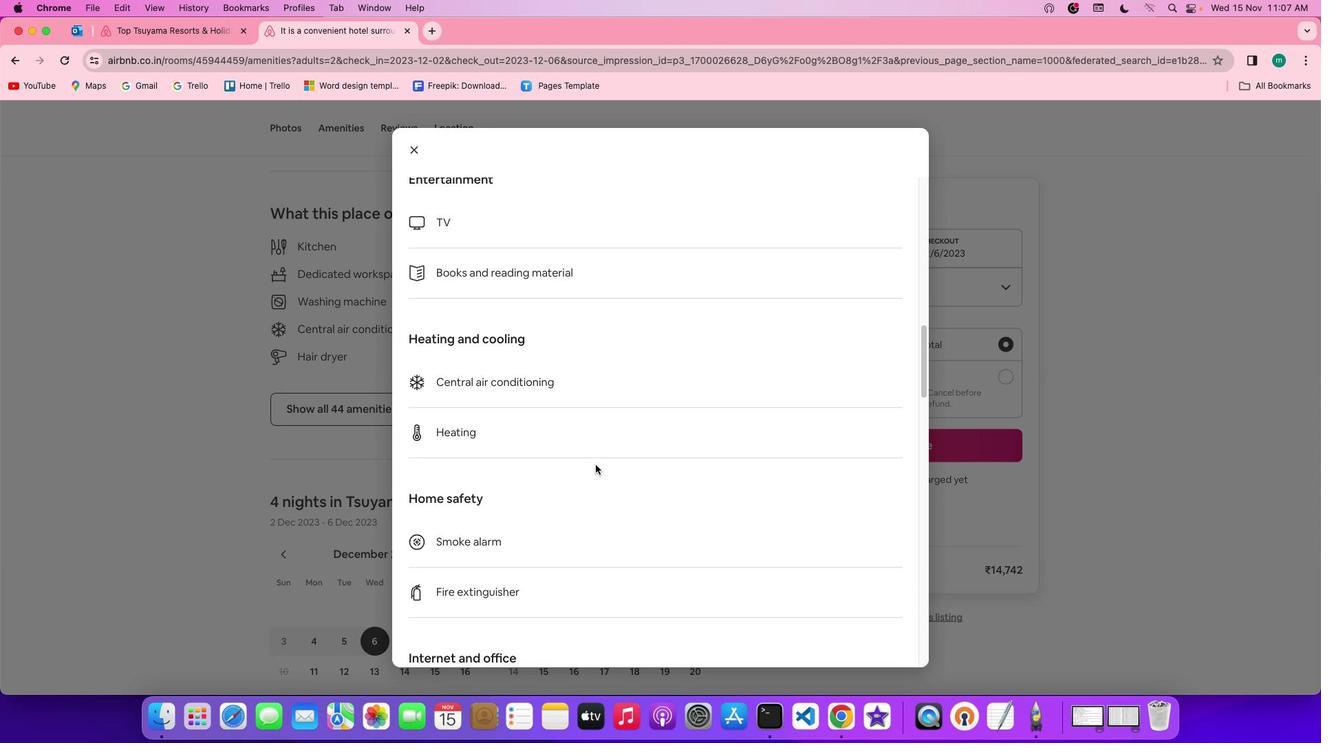 
Action: Mouse scrolled (596, 465) with delta (0, -2)
Screenshot: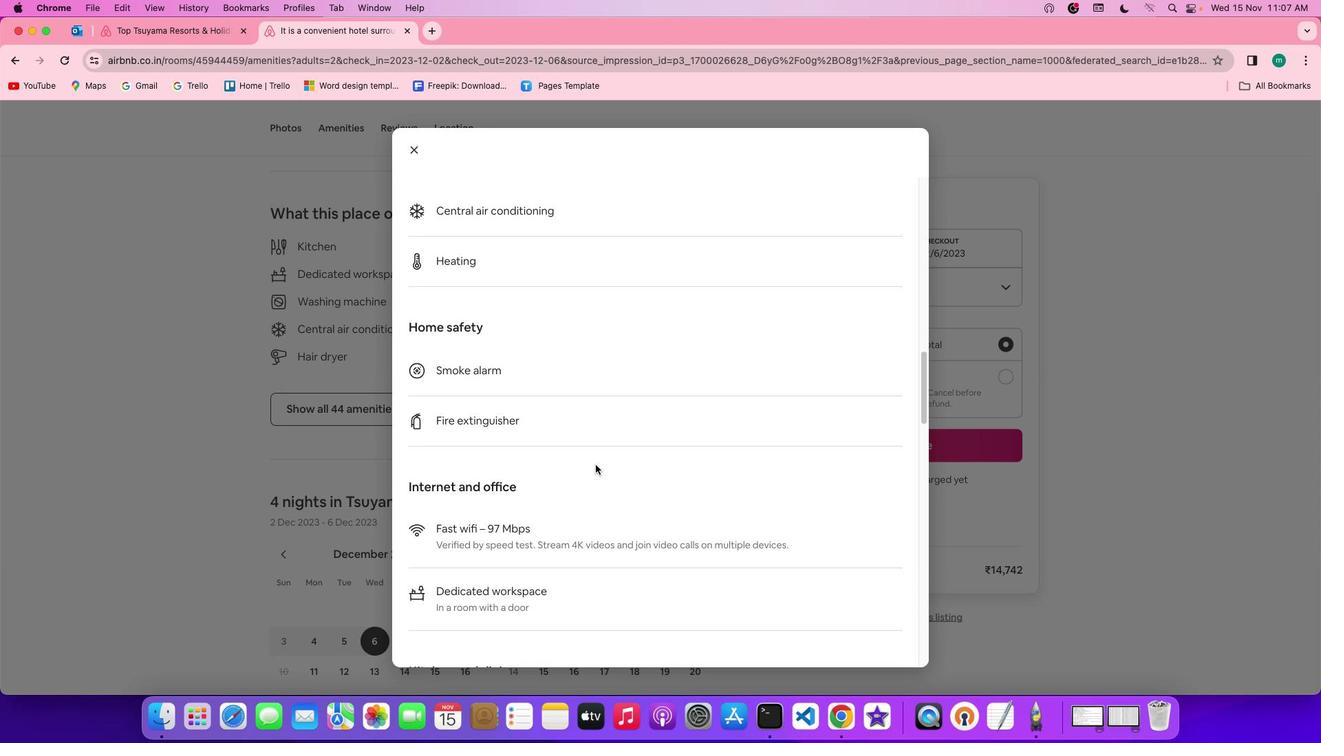 
Action: Mouse scrolled (596, 465) with delta (0, -2)
Screenshot: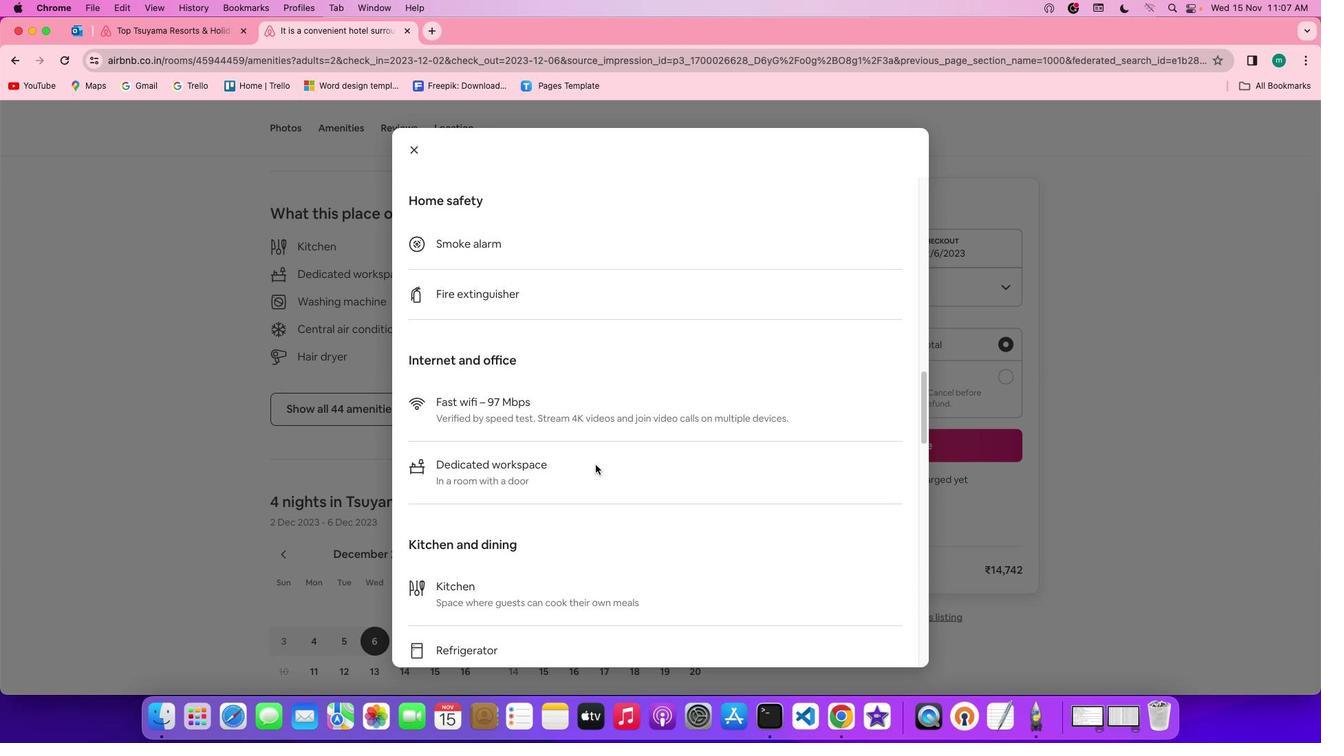 
Action: Mouse scrolled (596, 465) with delta (0, -3)
Screenshot: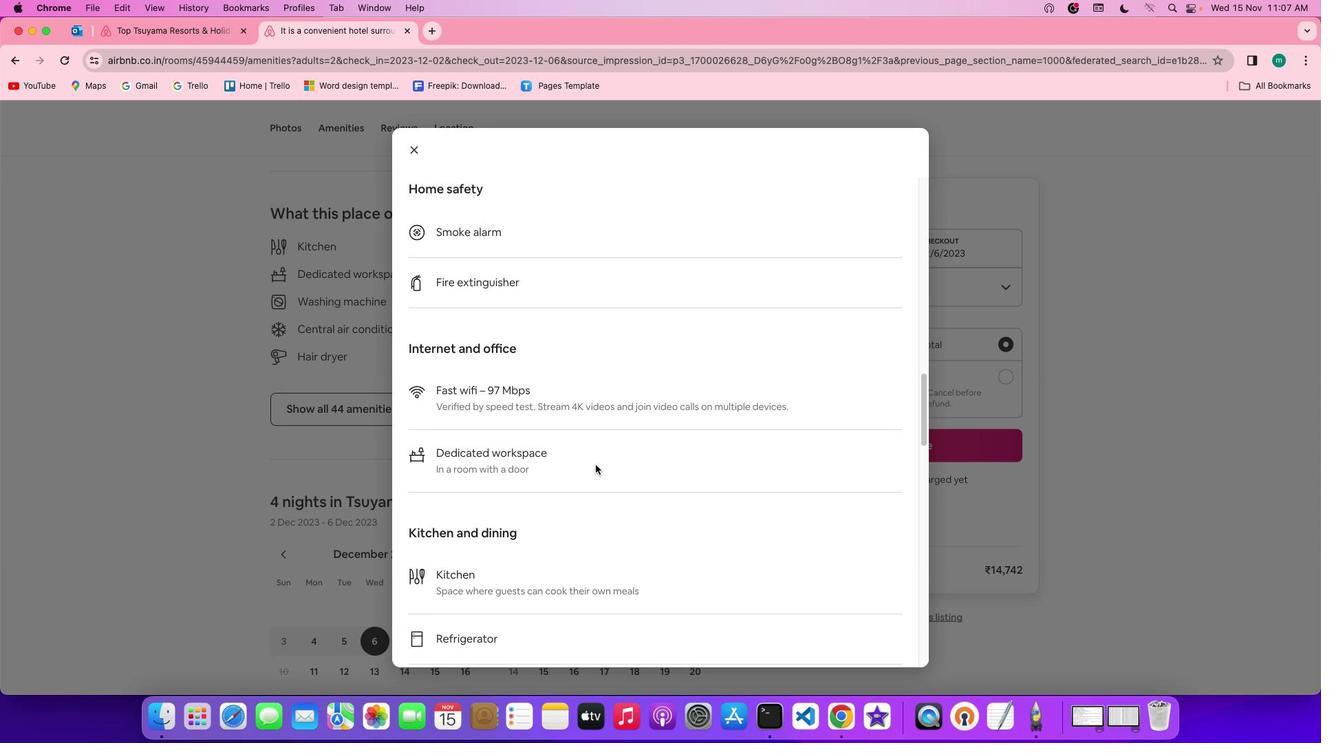 
Action: Mouse scrolled (596, 465) with delta (0, 0)
Screenshot: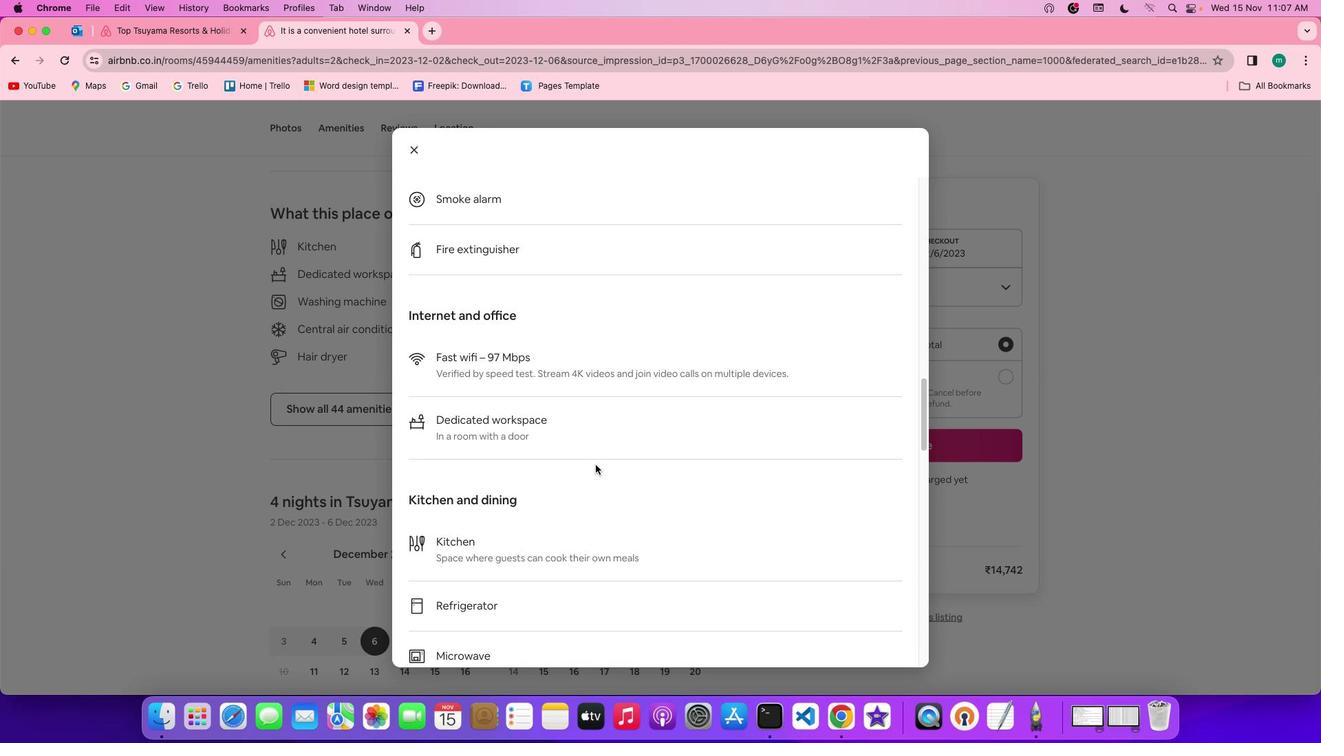 
Action: Mouse scrolled (596, 465) with delta (0, 0)
Screenshot: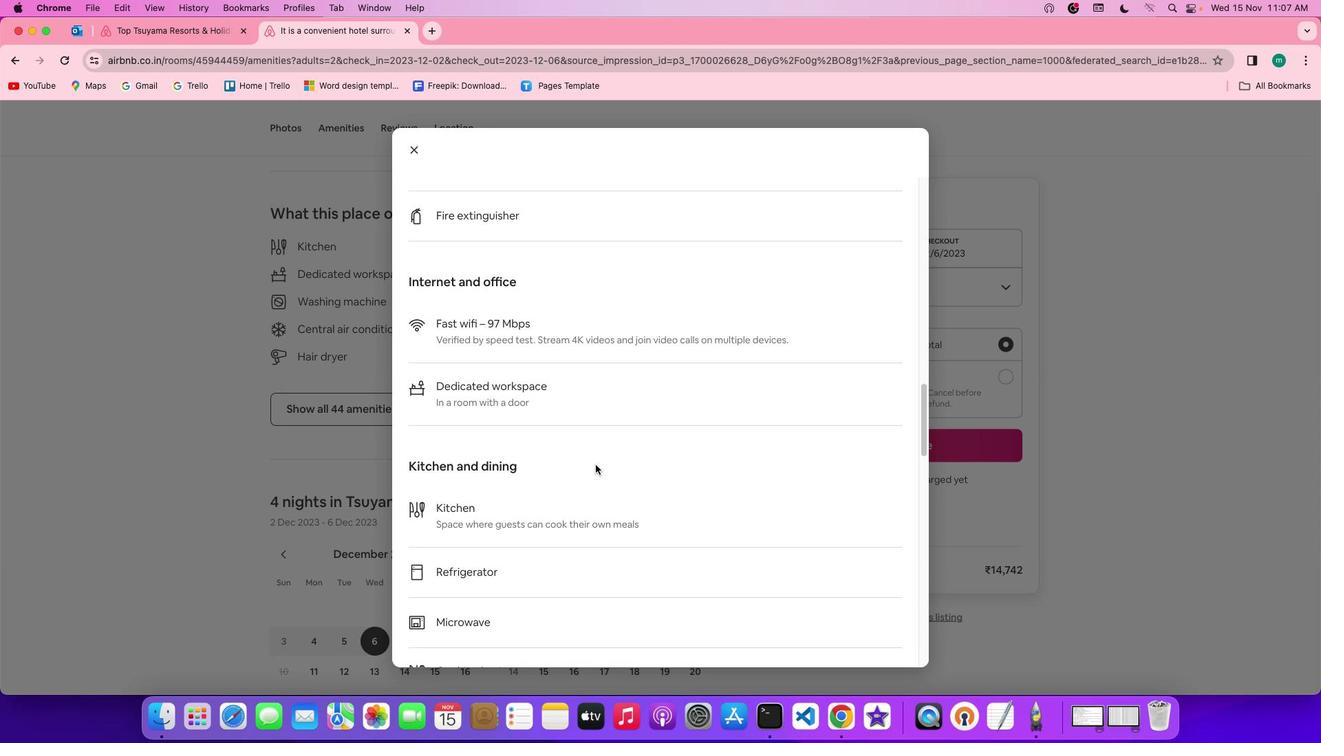 
Action: Mouse scrolled (596, 465) with delta (0, -2)
Screenshot: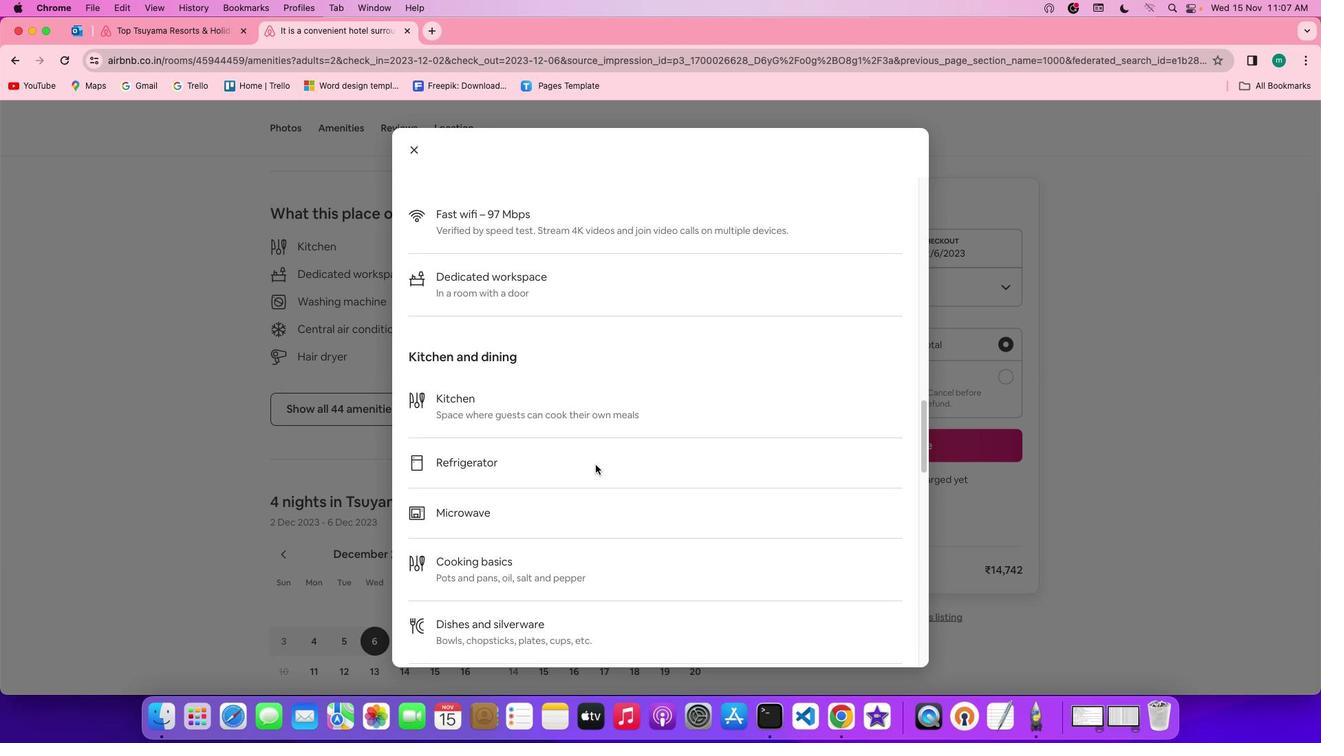
Action: Mouse scrolled (596, 465) with delta (0, -2)
Screenshot: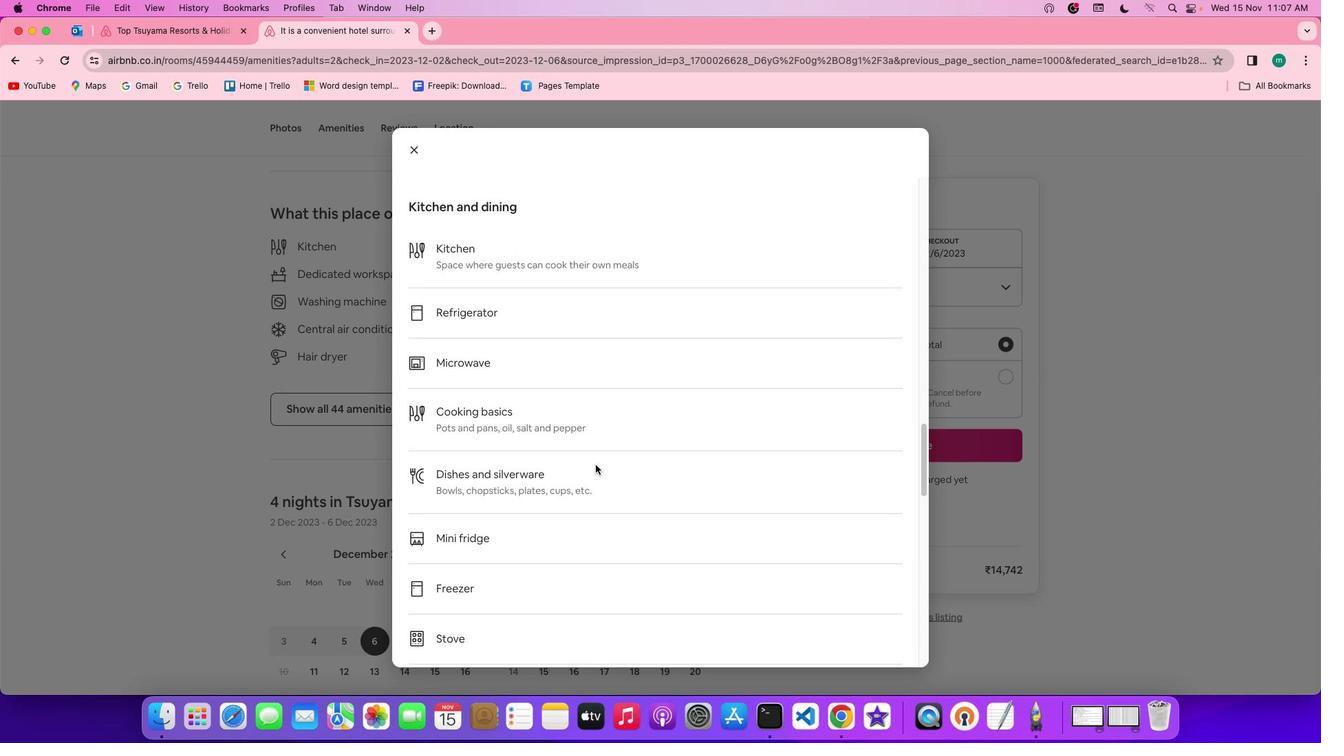 
Action: Mouse scrolled (596, 465) with delta (0, -3)
Screenshot: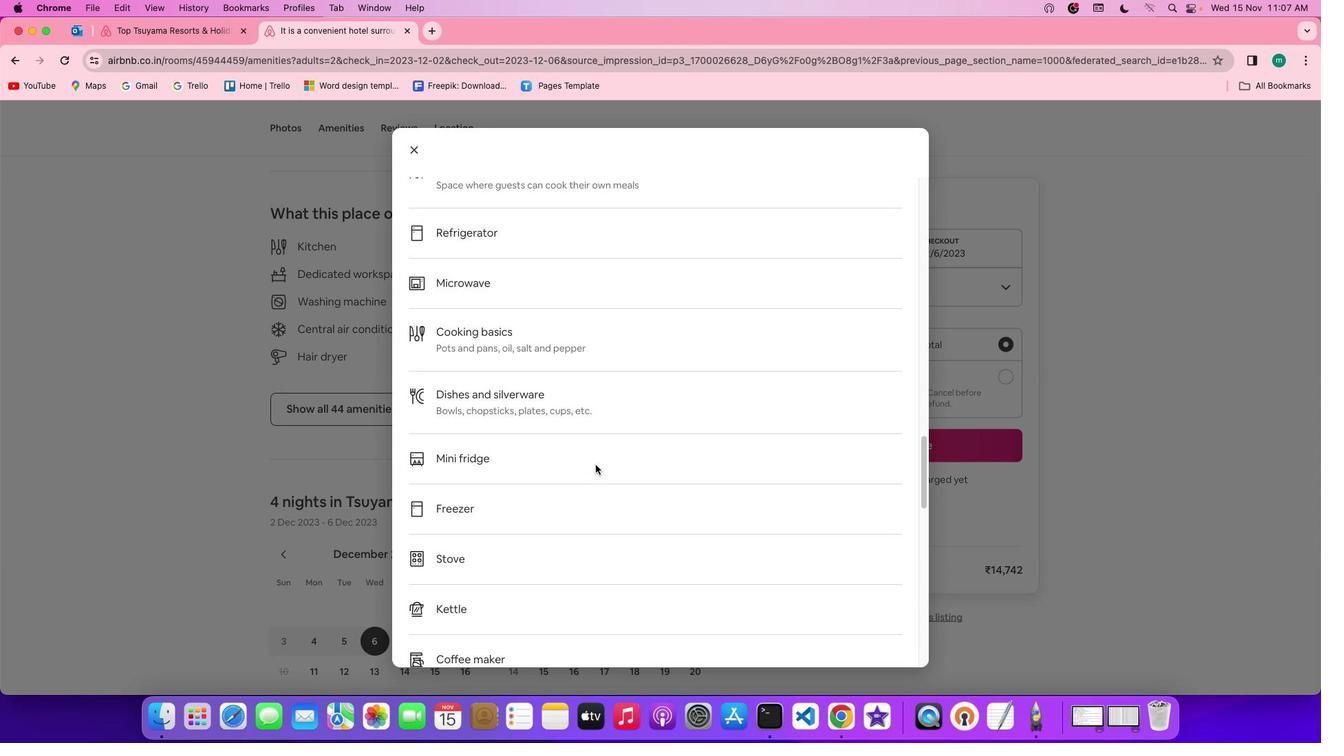 
Action: Mouse scrolled (596, 465) with delta (0, 0)
Screenshot: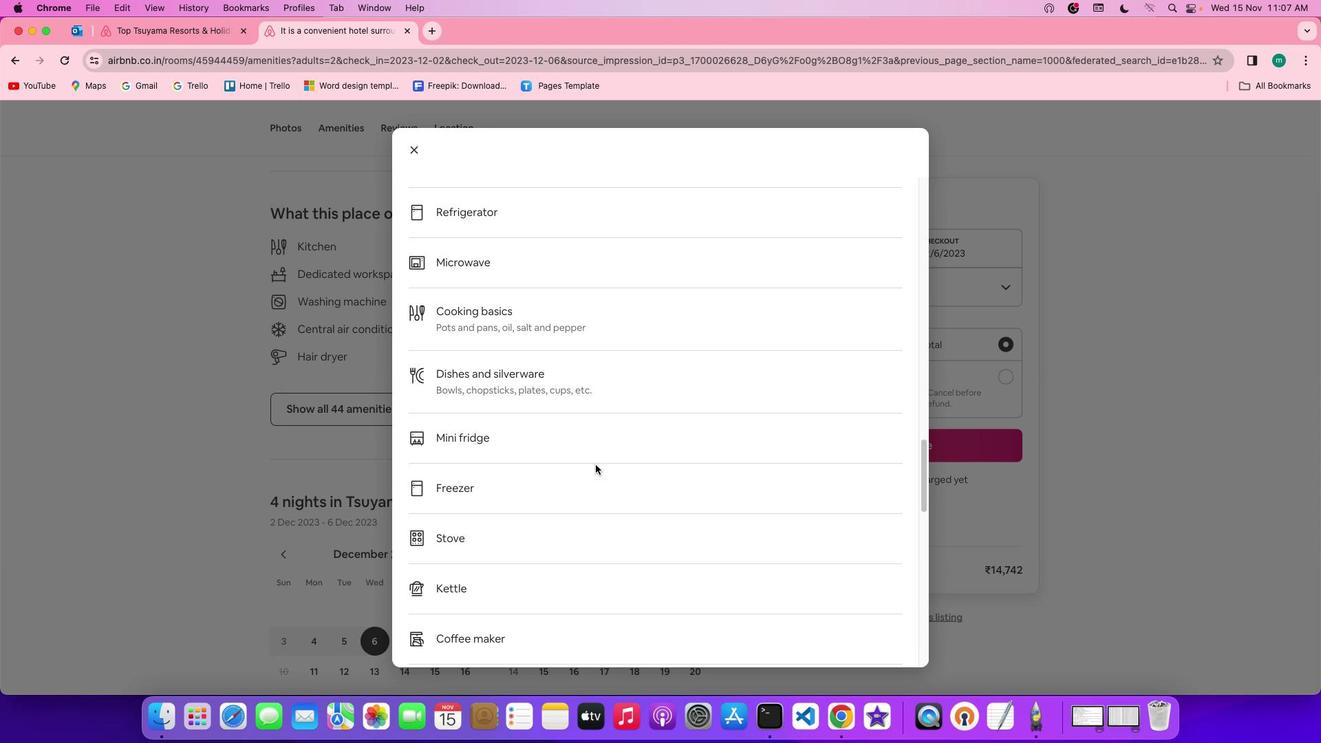 
Action: Mouse scrolled (596, 465) with delta (0, 0)
Screenshot: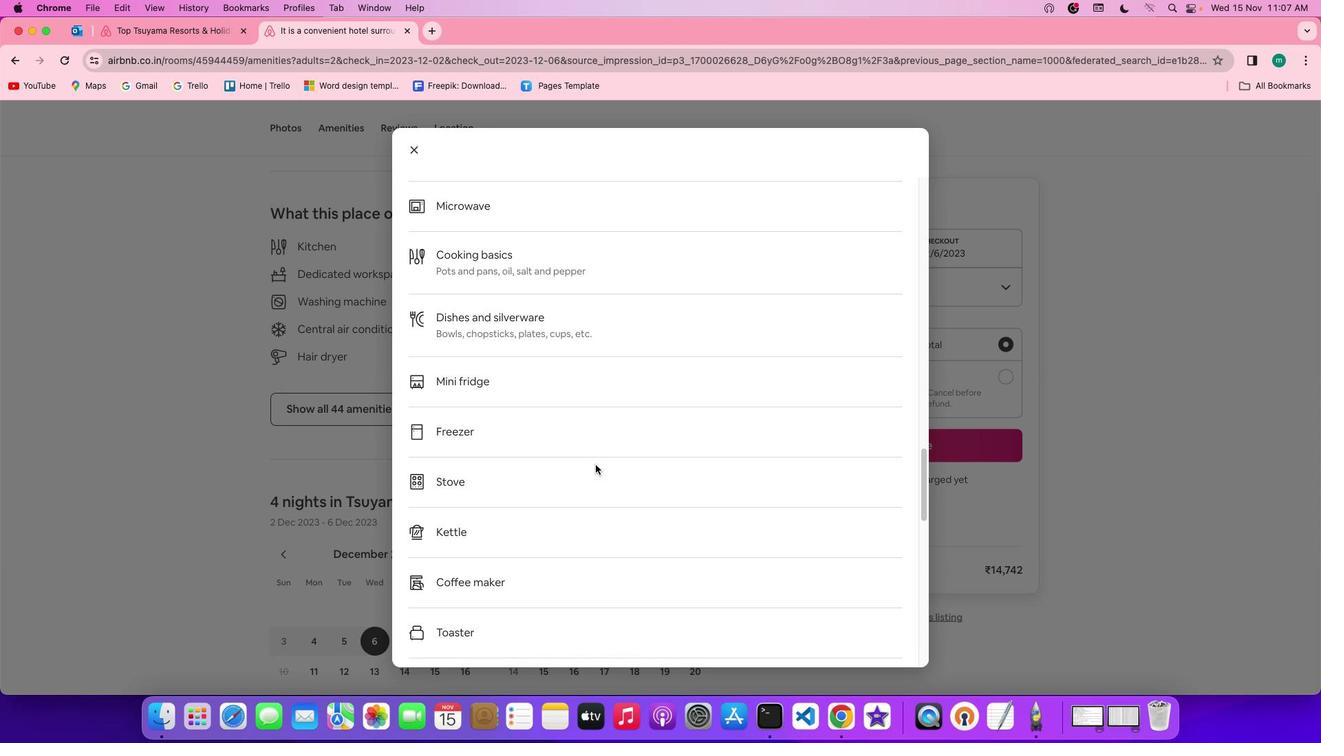 
Action: Mouse scrolled (596, 465) with delta (0, -2)
Screenshot: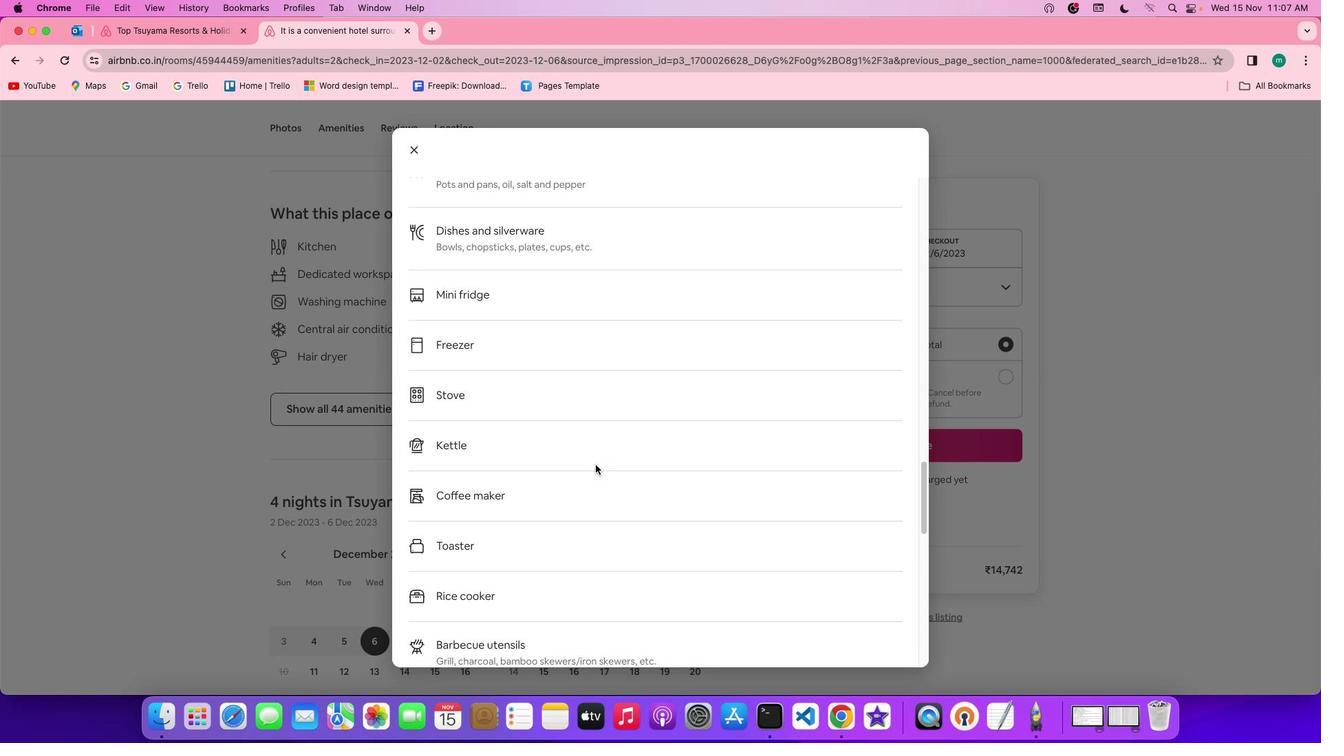 
Action: Mouse scrolled (596, 465) with delta (0, -2)
Screenshot: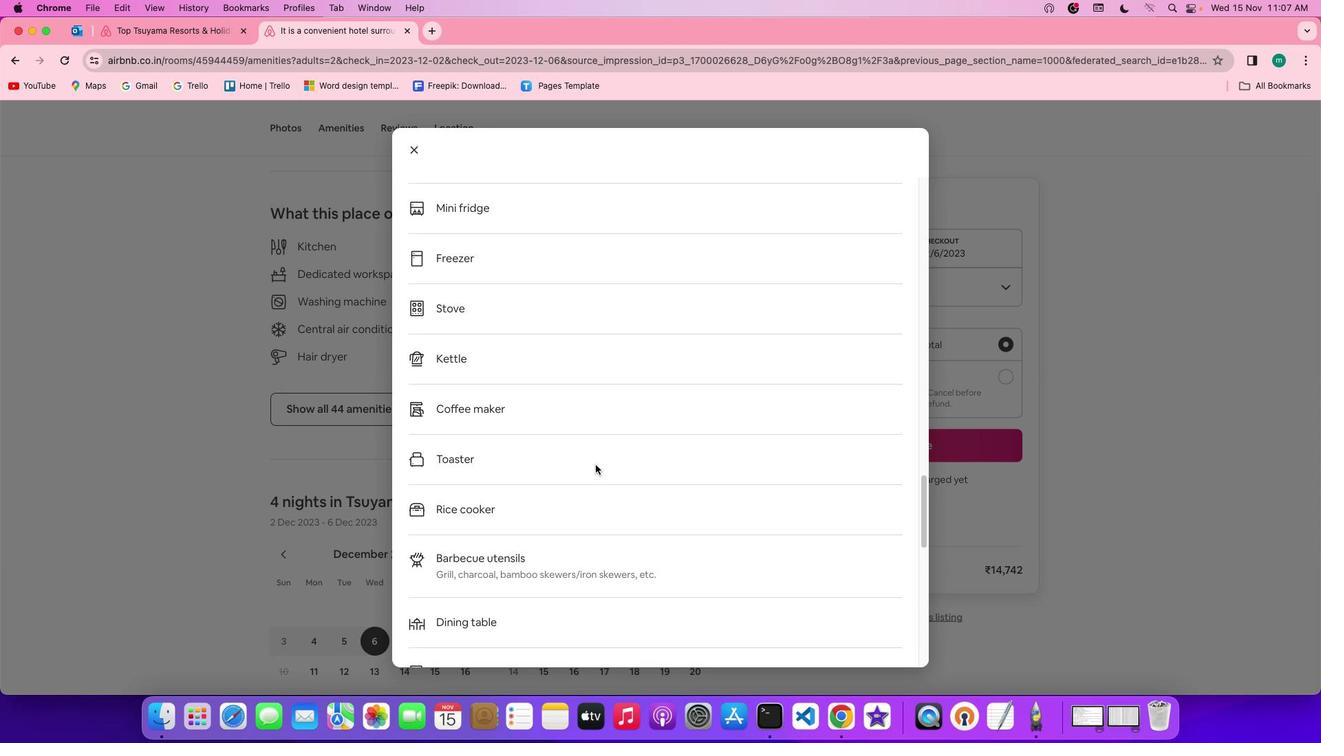 
Action: Mouse scrolled (596, 465) with delta (0, -3)
Screenshot: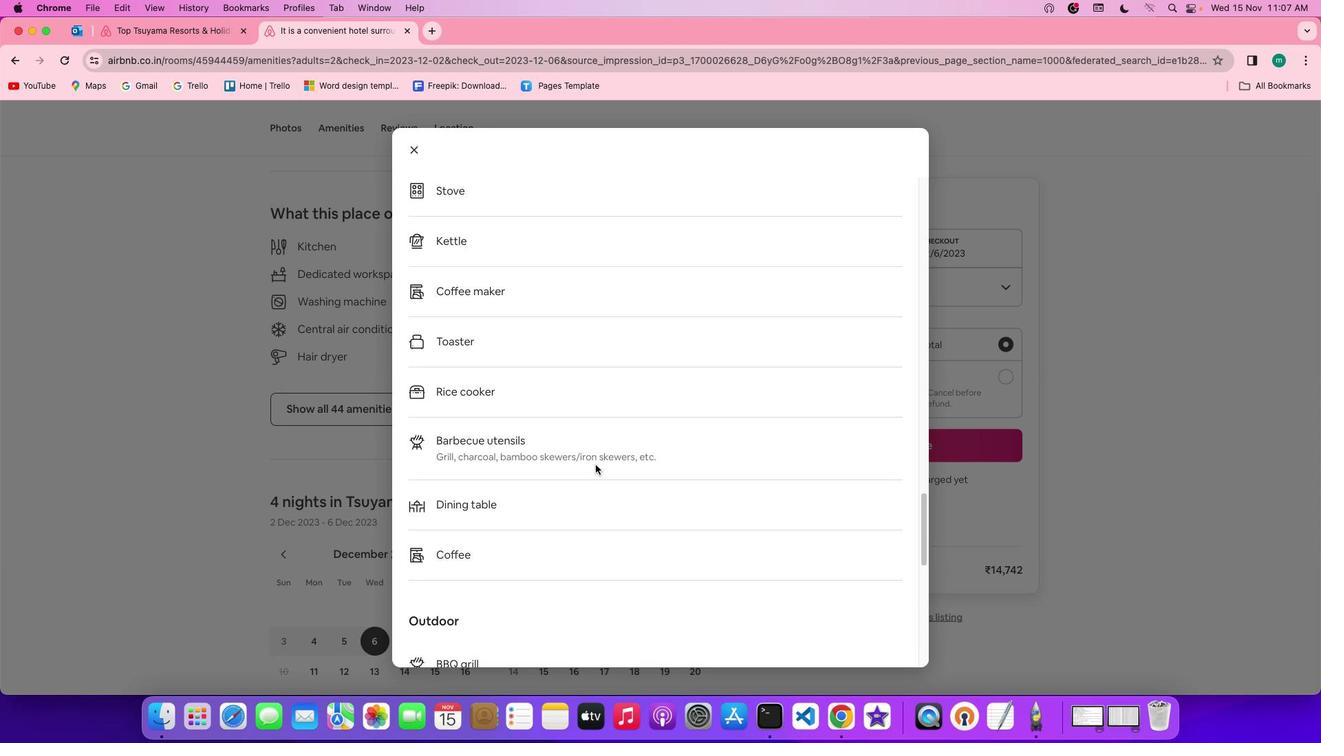 
Action: Mouse scrolled (596, 465) with delta (0, 0)
Screenshot: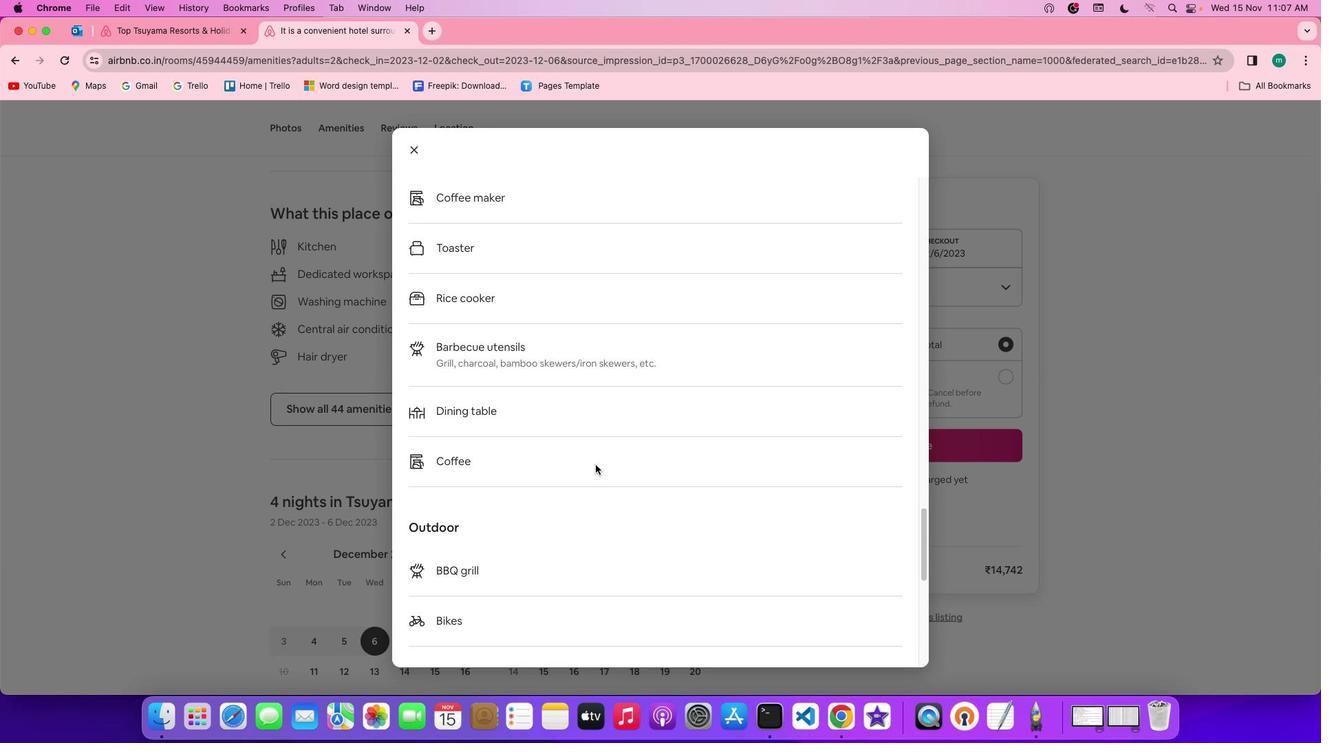 
Action: Mouse scrolled (596, 465) with delta (0, 0)
Screenshot: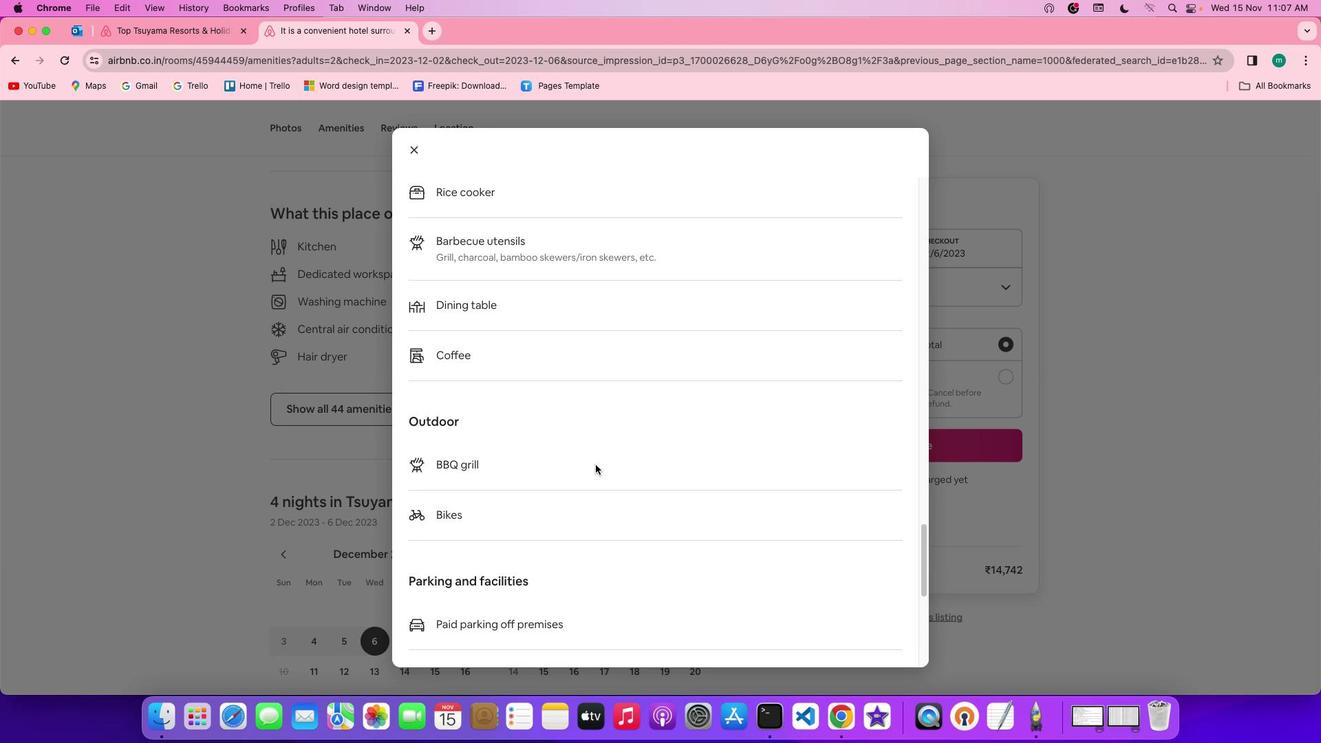
Action: Mouse scrolled (596, 465) with delta (0, -1)
Screenshot: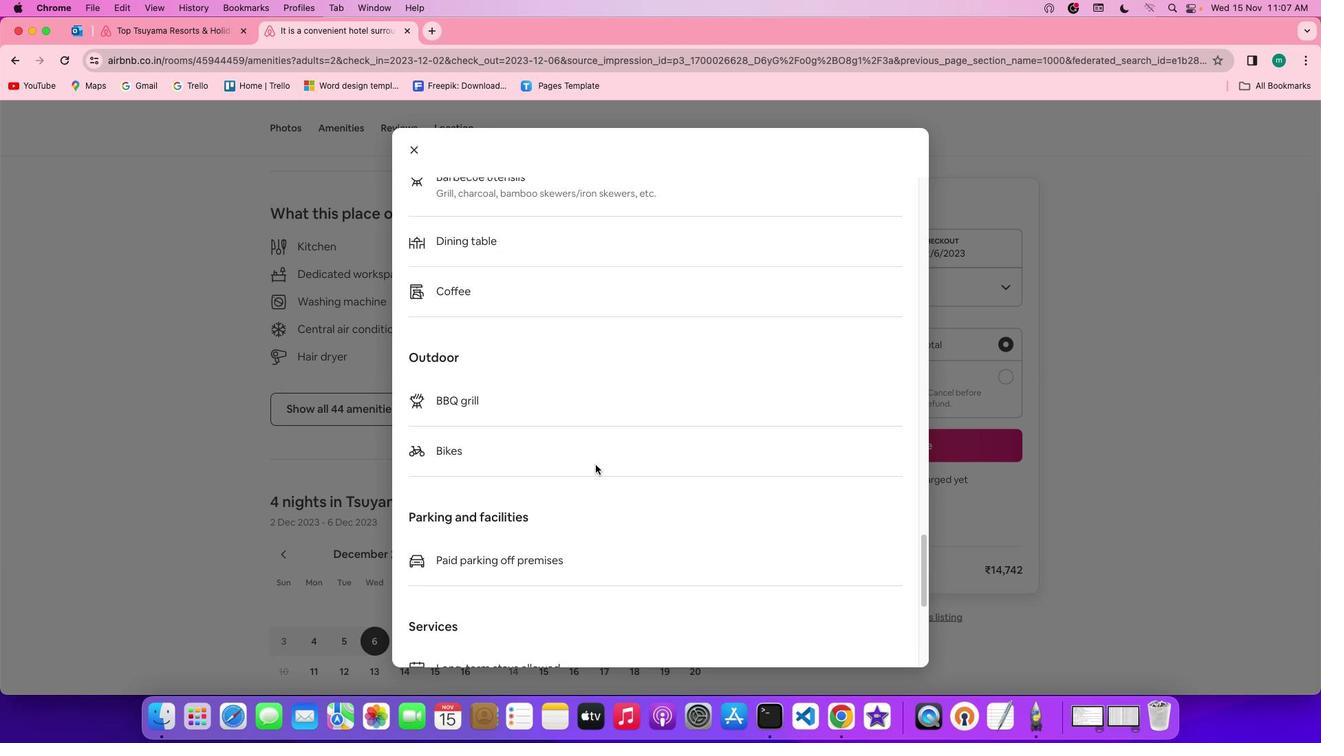
Action: Mouse scrolled (596, 465) with delta (0, -2)
Screenshot: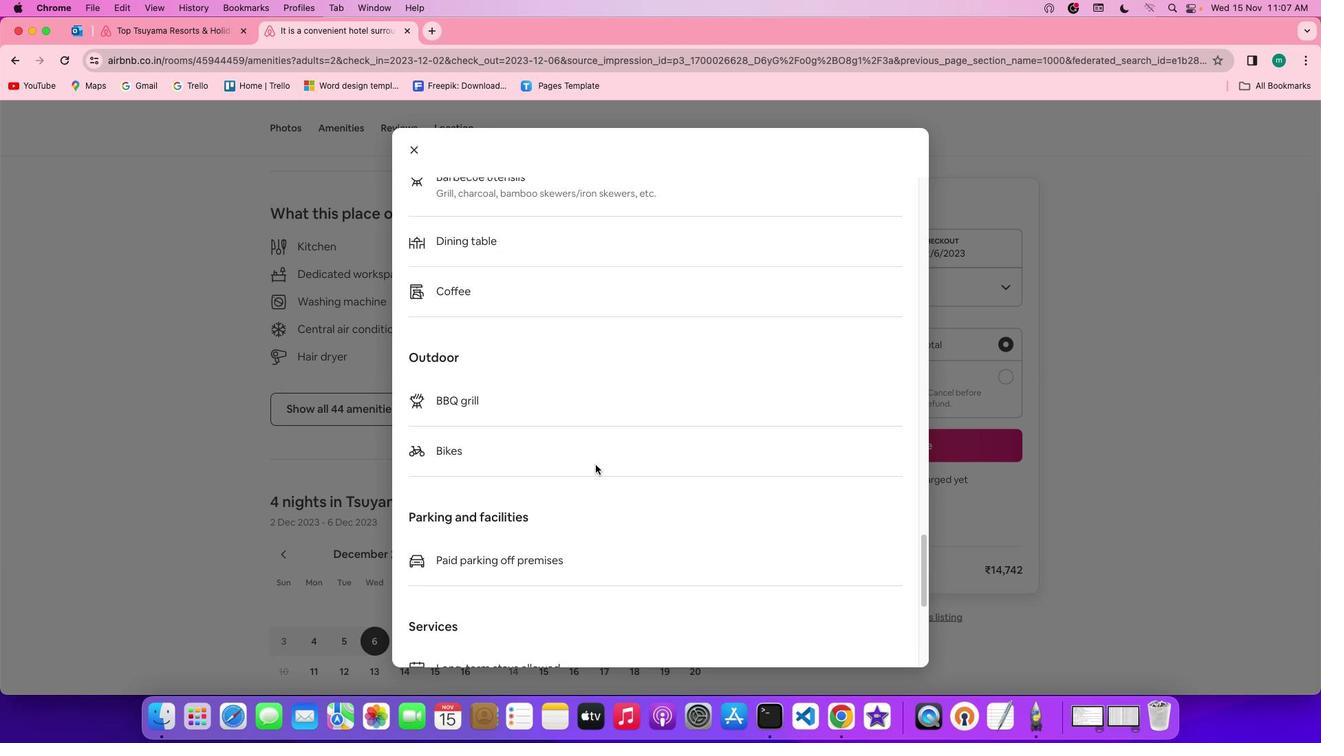 
Action: Mouse scrolled (596, 465) with delta (0, -3)
Screenshot: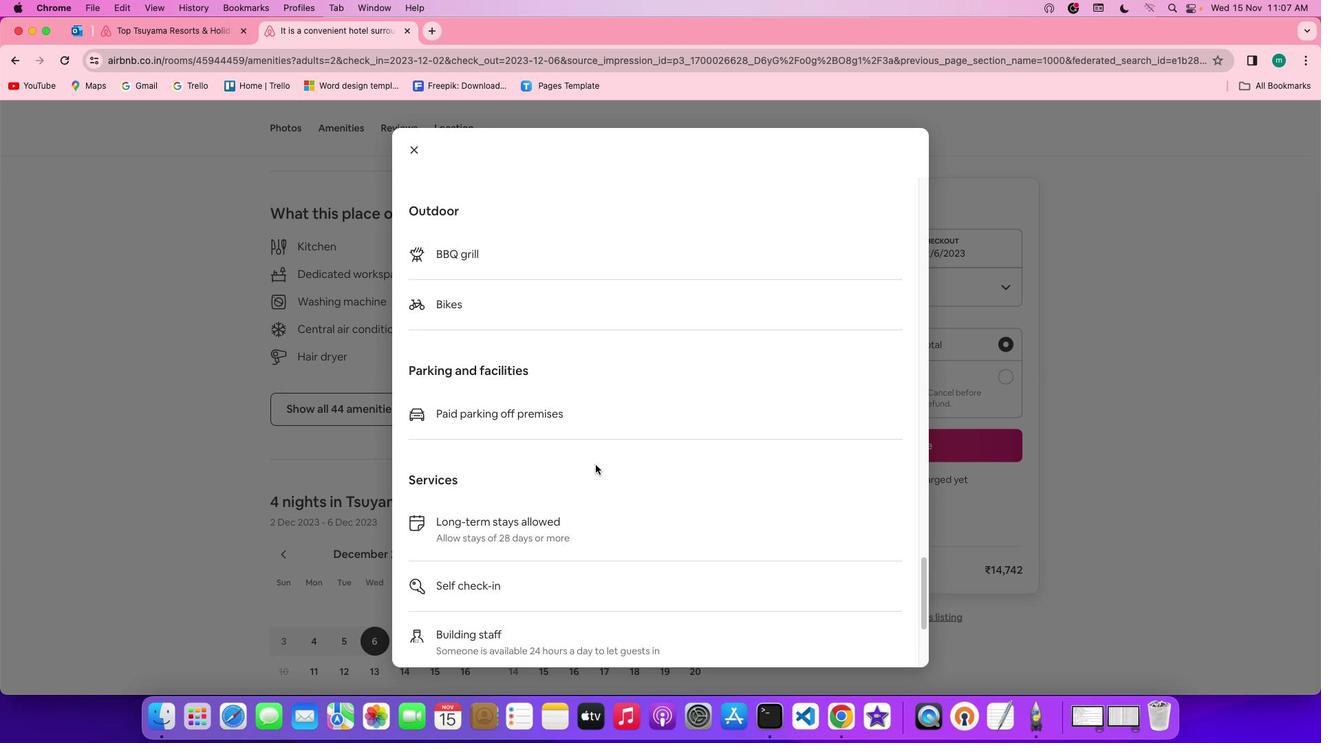 
Action: Mouse scrolled (596, 465) with delta (0, 0)
Screenshot: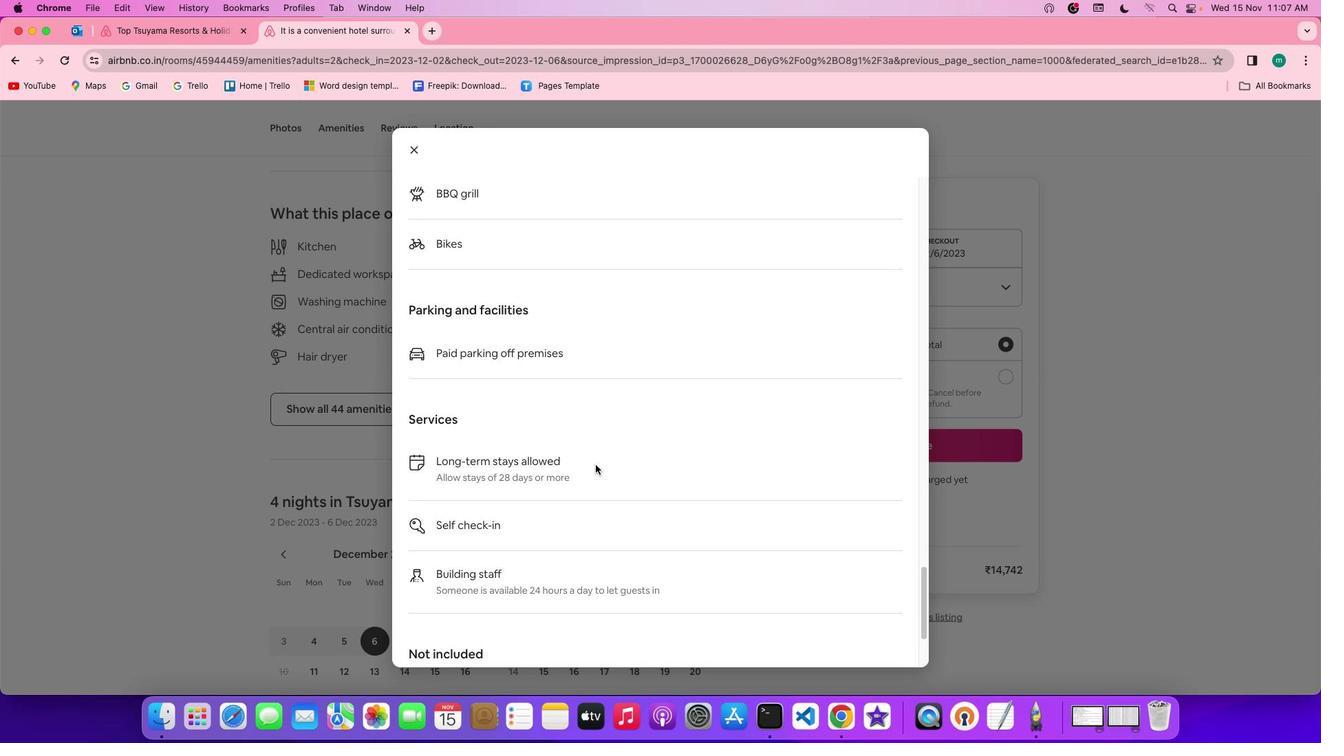 
Action: Mouse scrolled (596, 465) with delta (0, 0)
Screenshot: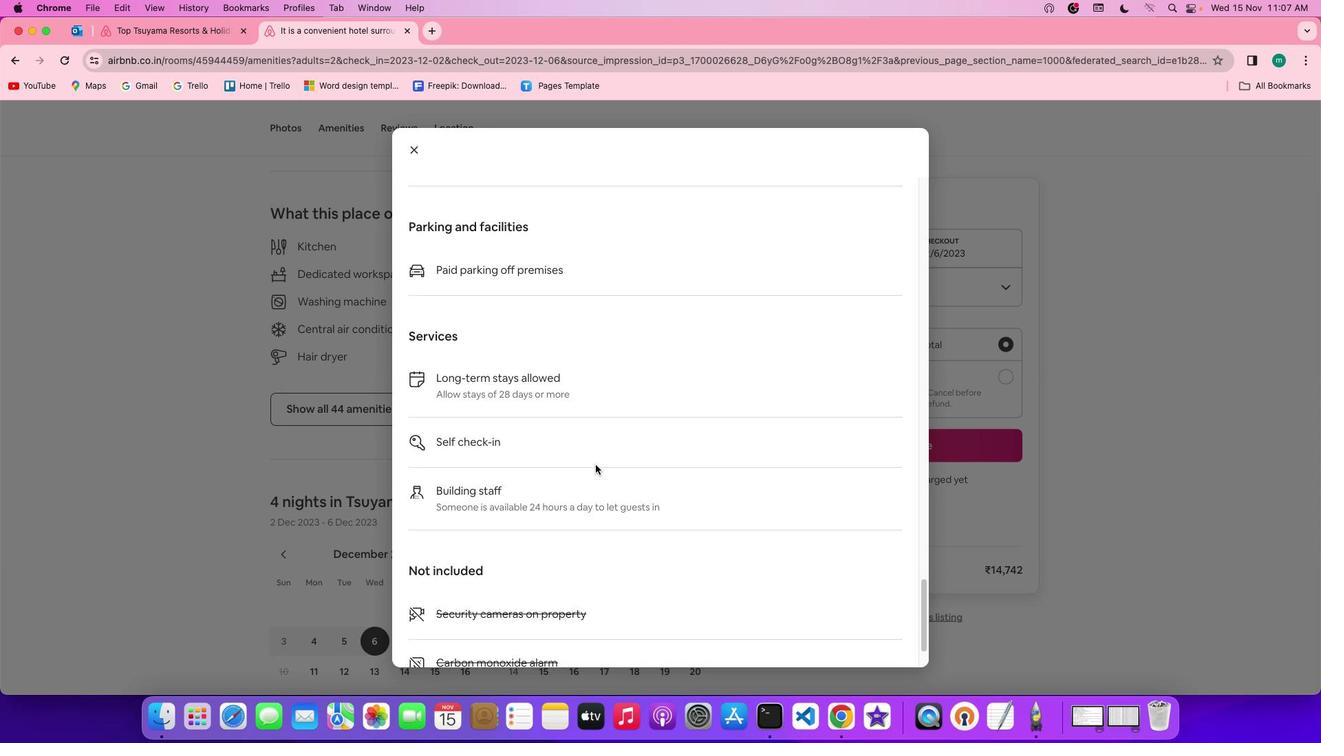
Action: Mouse scrolled (596, 465) with delta (0, -2)
Screenshot: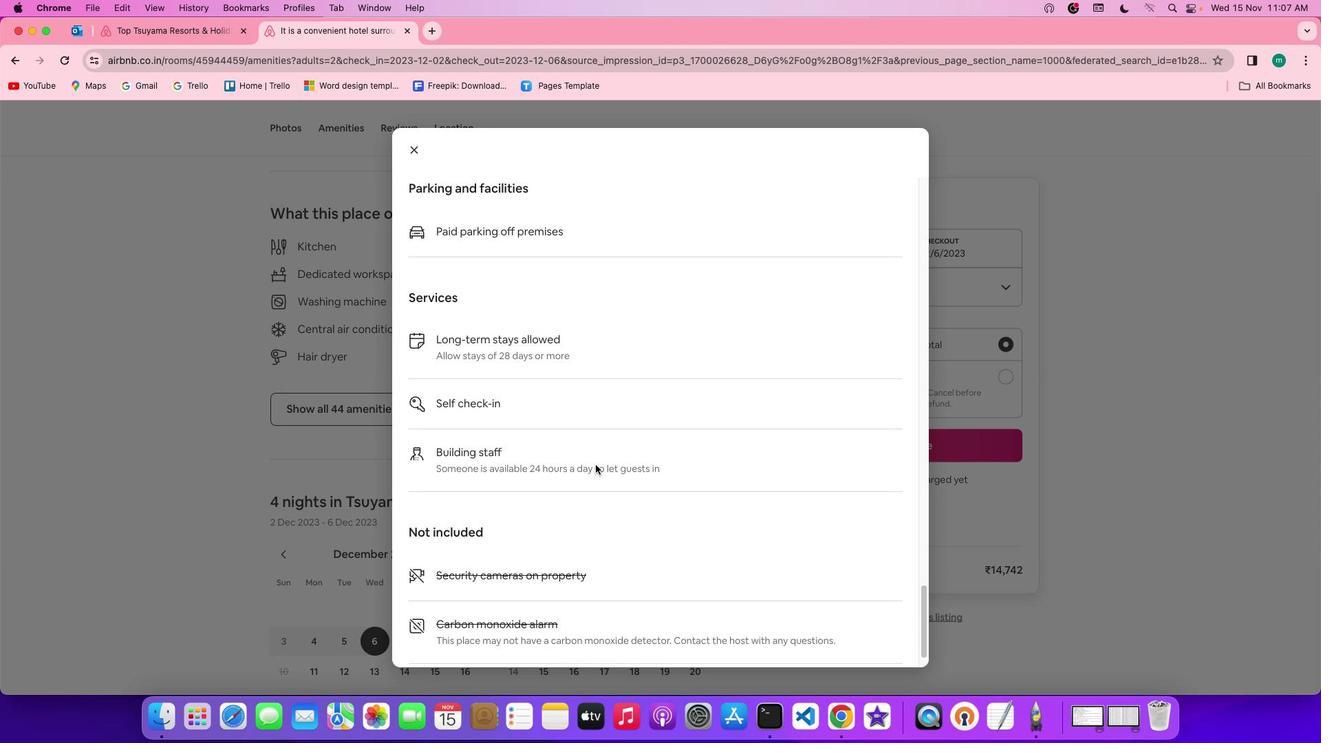 
Action: Mouse scrolled (596, 465) with delta (0, -3)
Screenshot: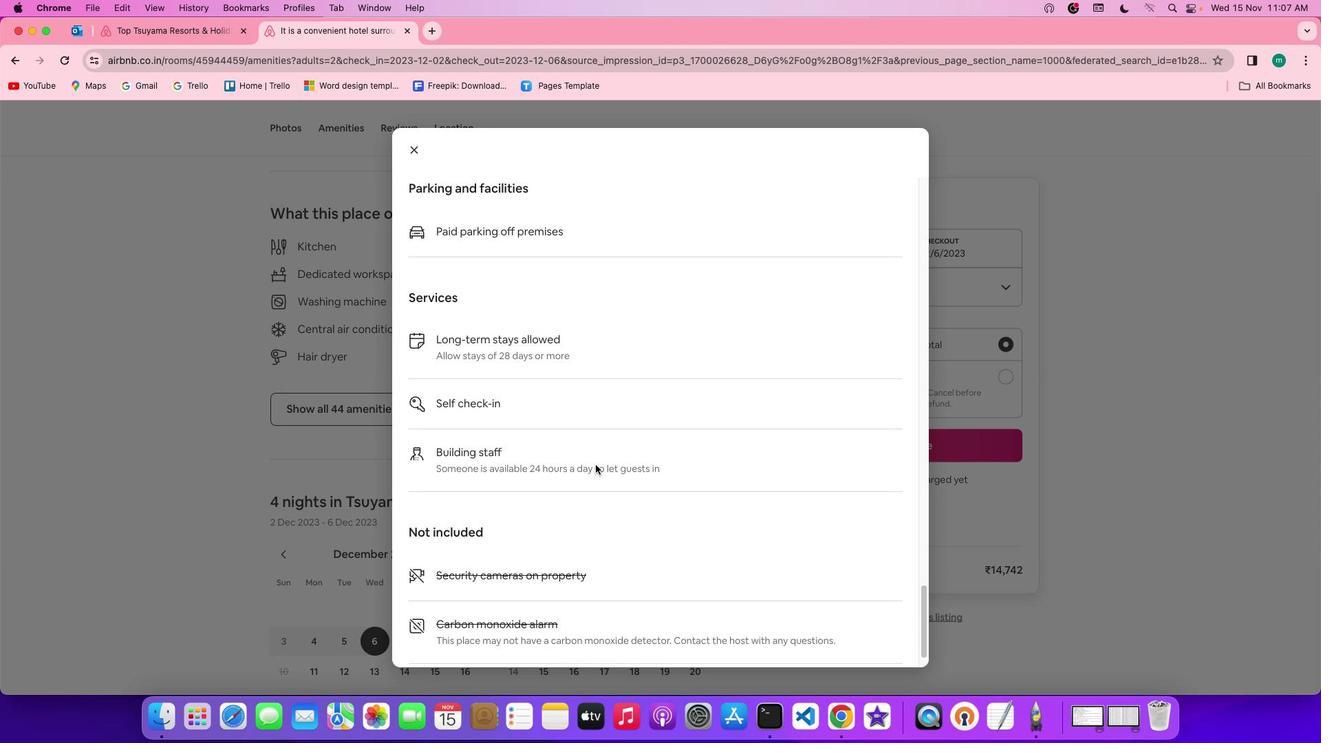 
Action: Mouse scrolled (596, 465) with delta (0, -3)
Screenshot: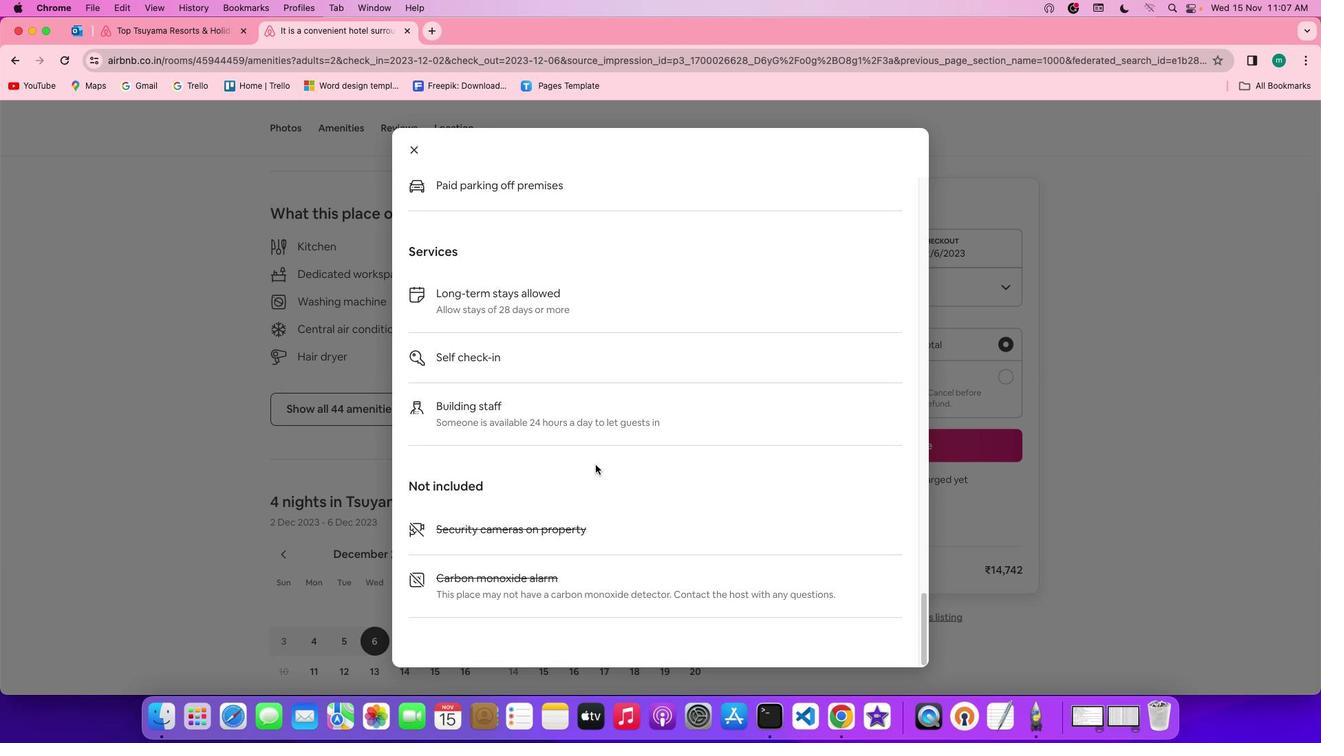 
Action: Mouse scrolled (596, 465) with delta (0, 0)
Screenshot: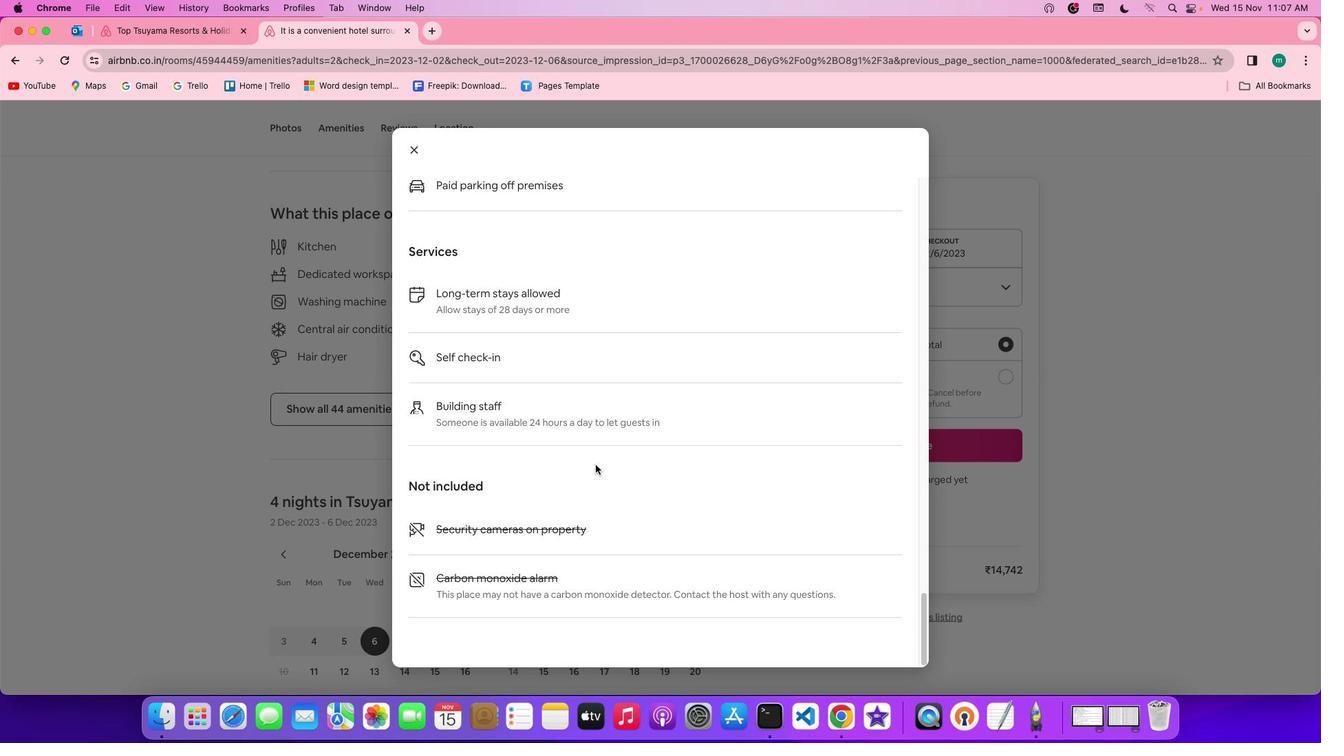
Action: Mouse scrolled (596, 465) with delta (0, 0)
Screenshot: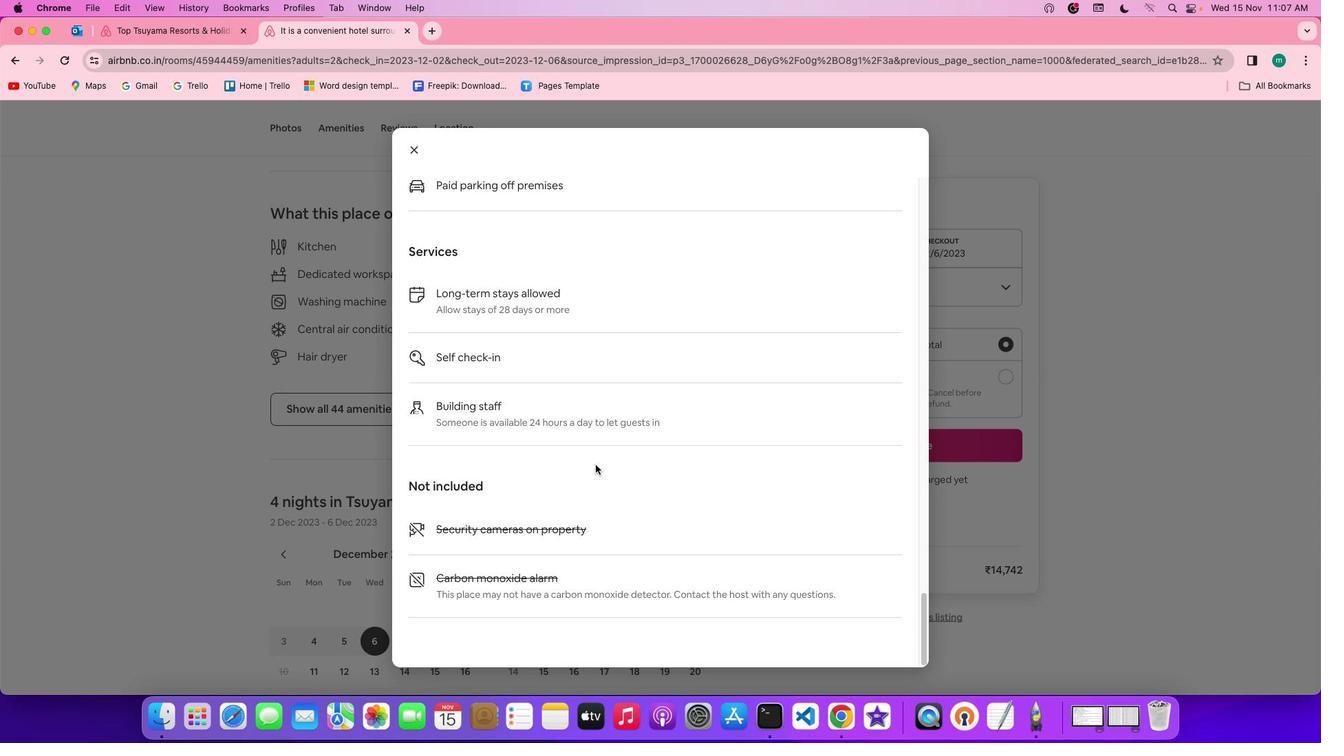 
Action: Mouse scrolled (596, 465) with delta (0, -2)
Screenshot: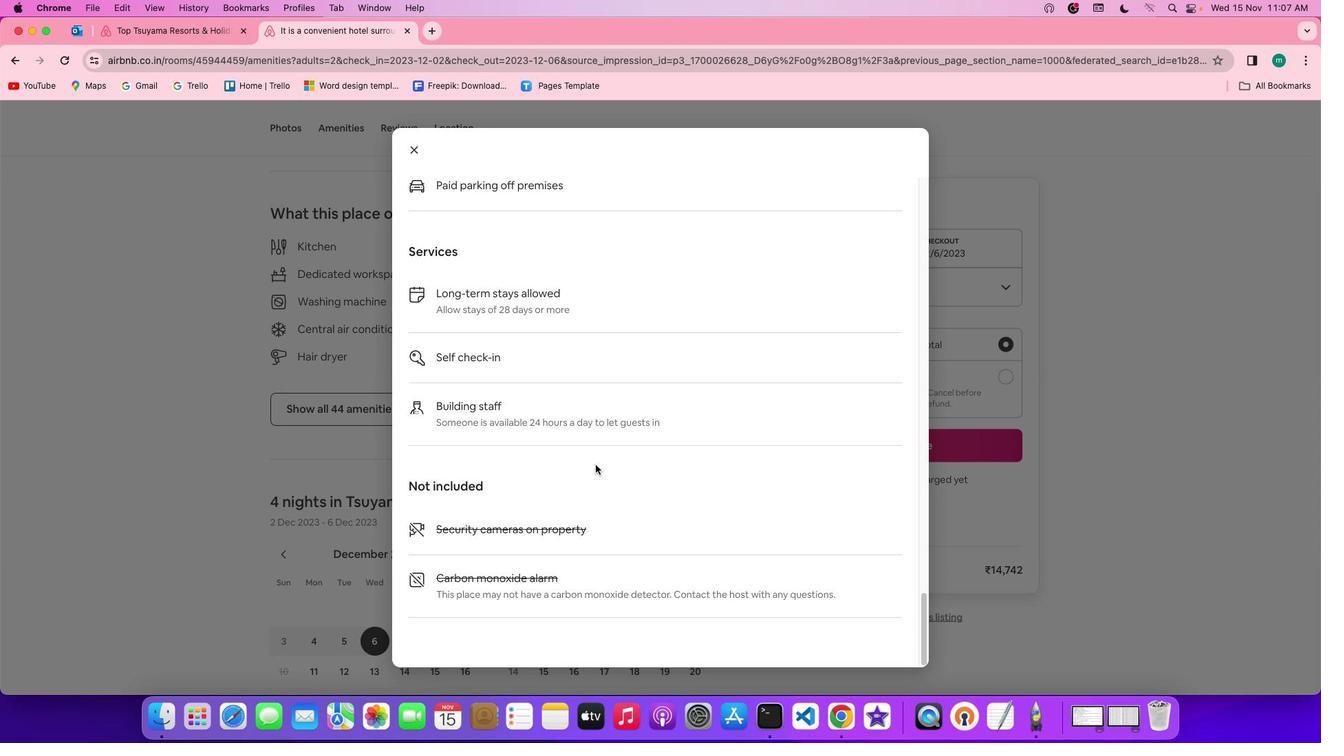 
Action: Mouse scrolled (596, 465) with delta (0, -3)
Screenshot: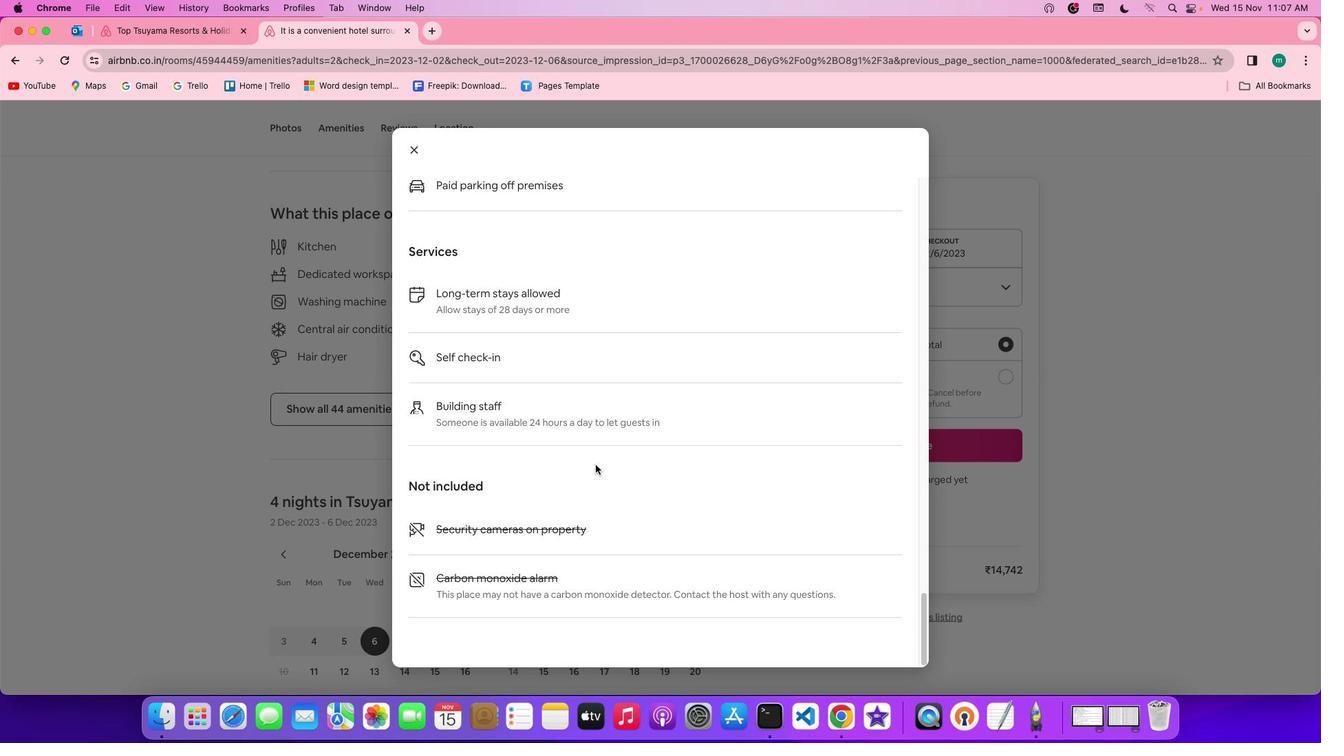 
Action: Mouse scrolled (596, 465) with delta (0, -4)
Screenshot: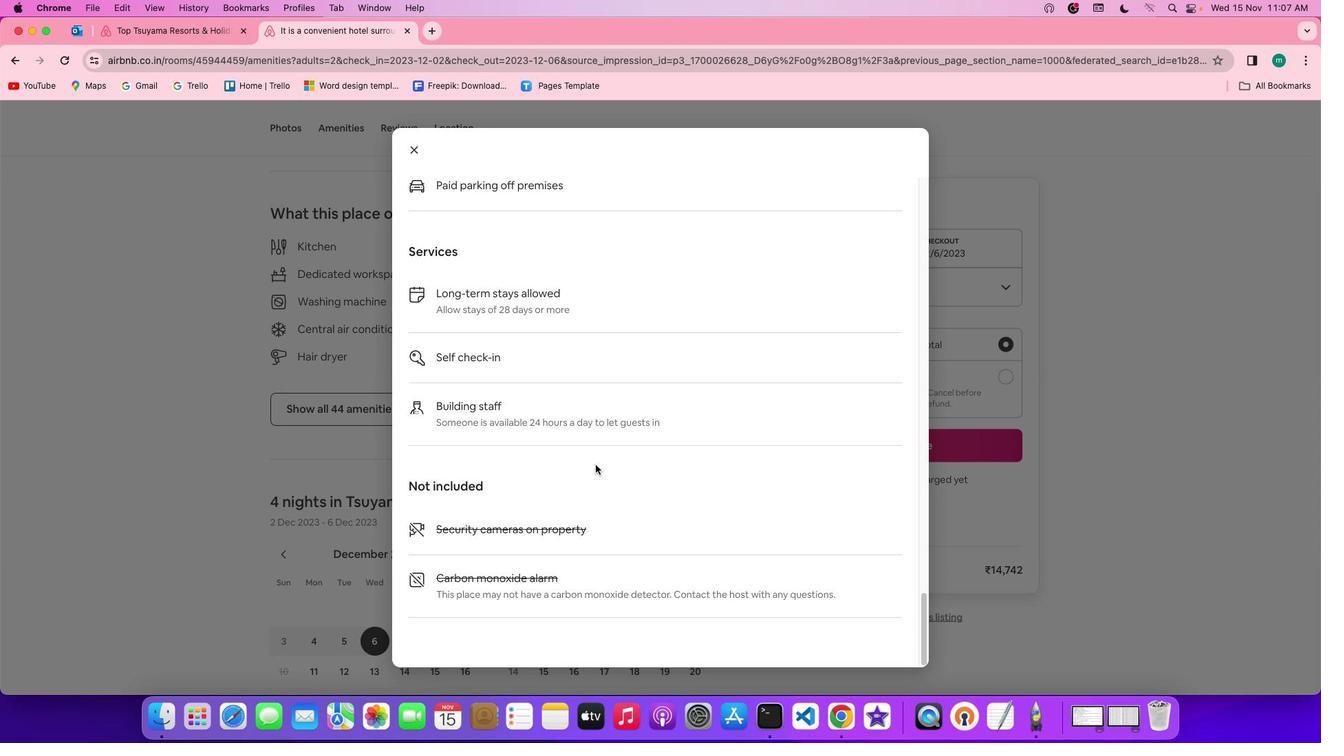 
Action: Mouse scrolled (596, 465) with delta (0, -4)
Screenshot: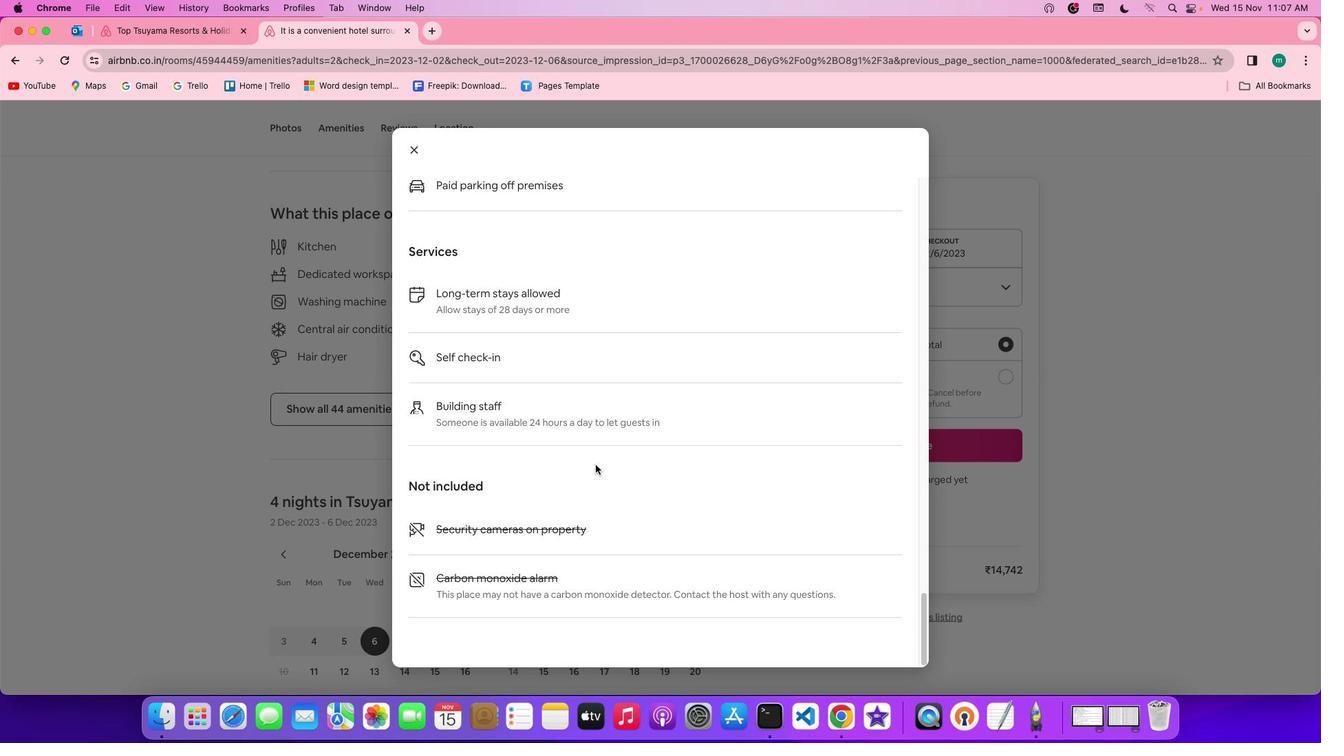 
Action: Mouse moved to (423, 150)
Screenshot: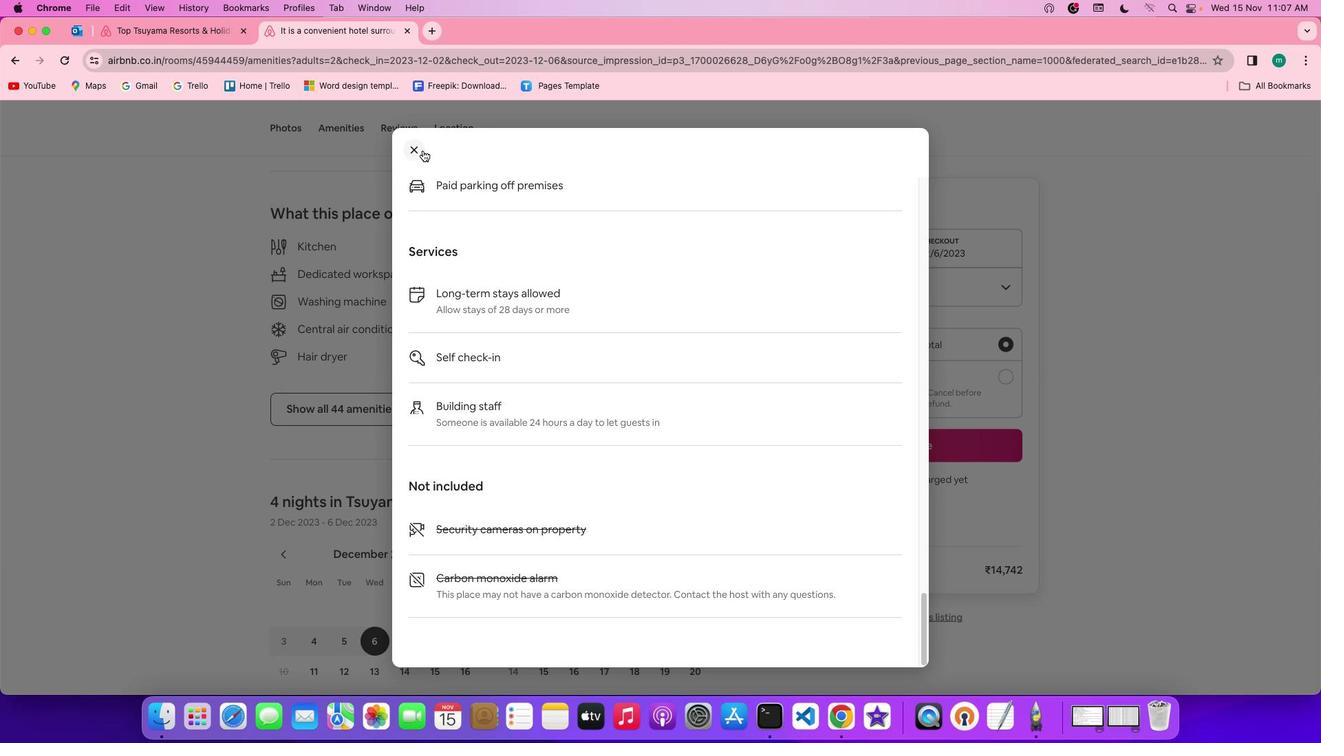 
Action: Mouse pressed left at (423, 150)
Screenshot: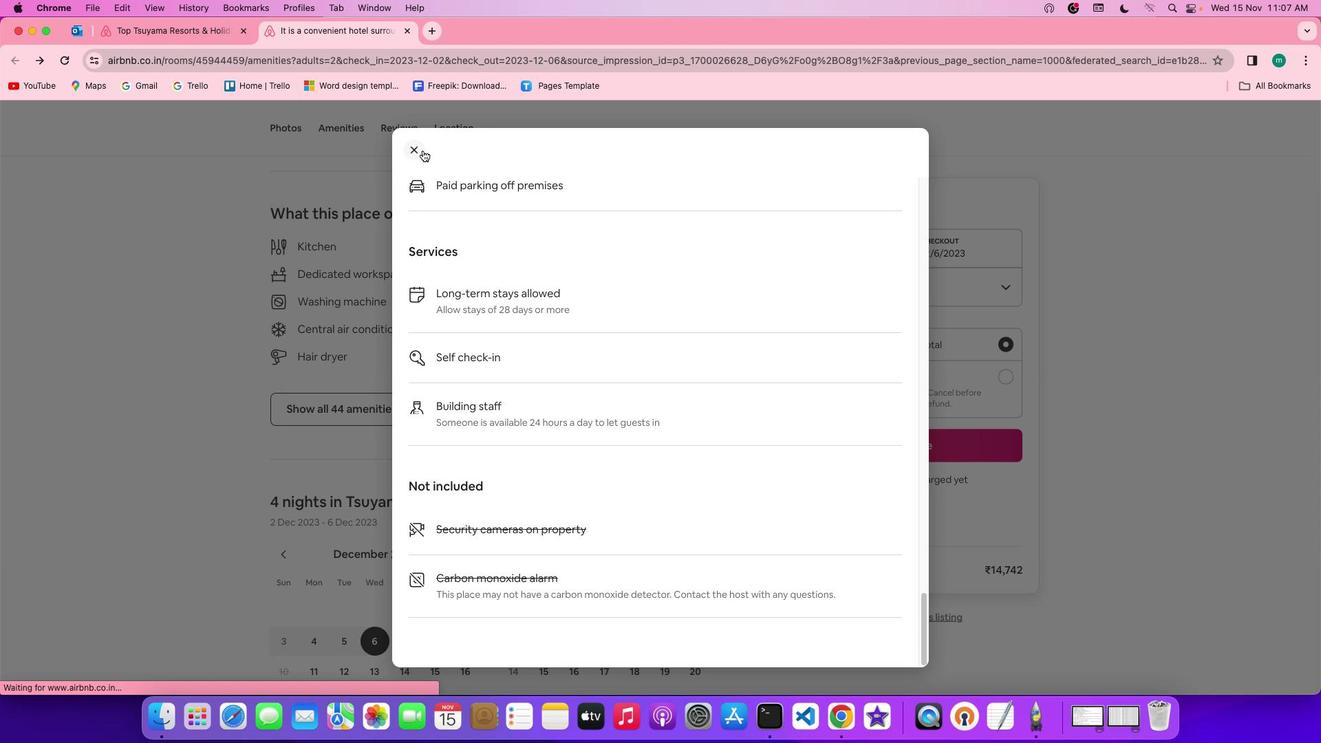 
Action: Mouse moved to (487, 450)
Screenshot: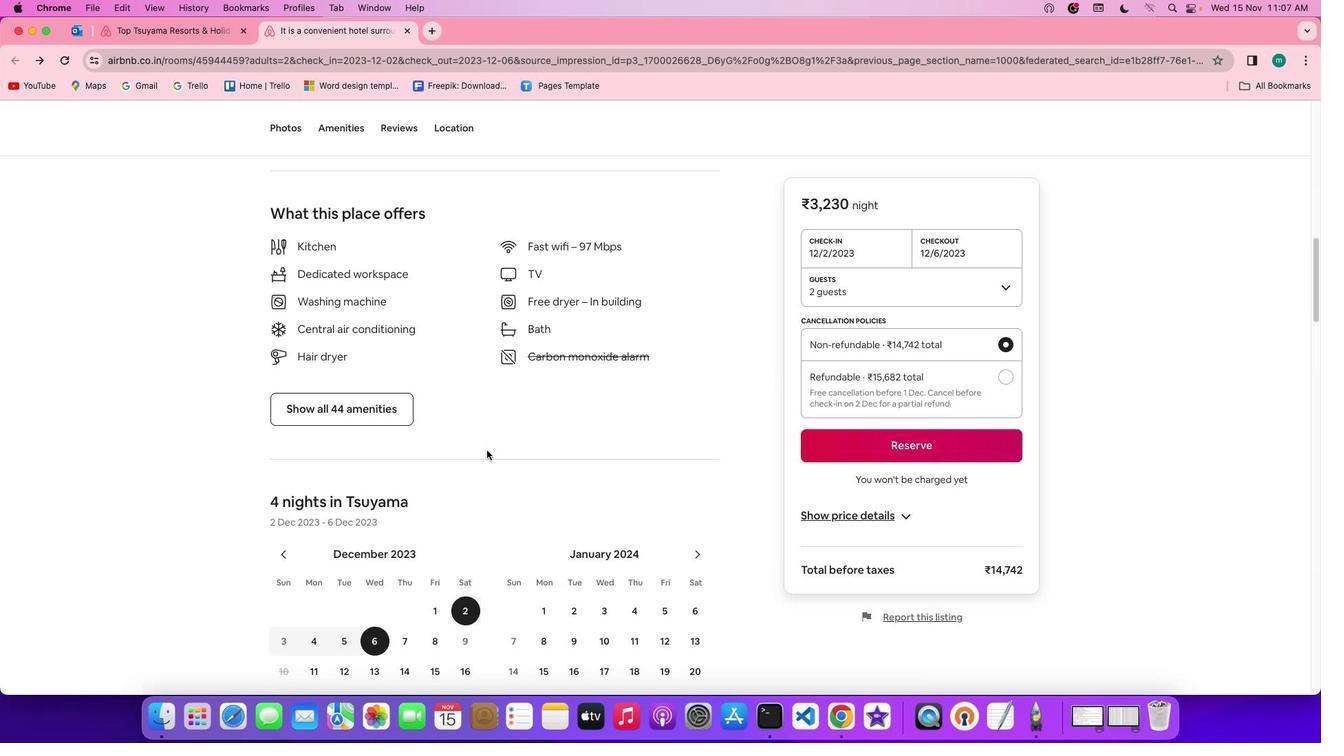 
Action: Mouse scrolled (487, 450) with delta (0, 0)
Screenshot: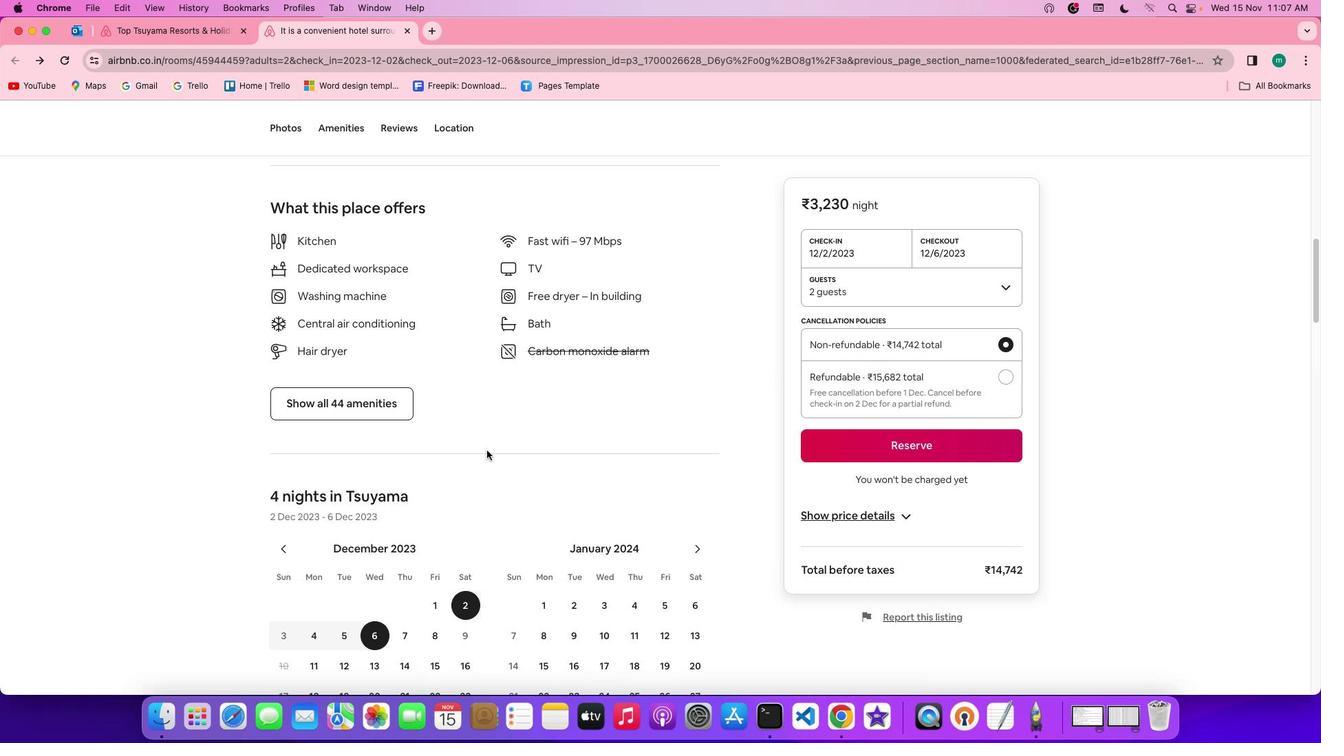 
Action: Mouse scrolled (487, 450) with delta (0, 0)
Screenshot: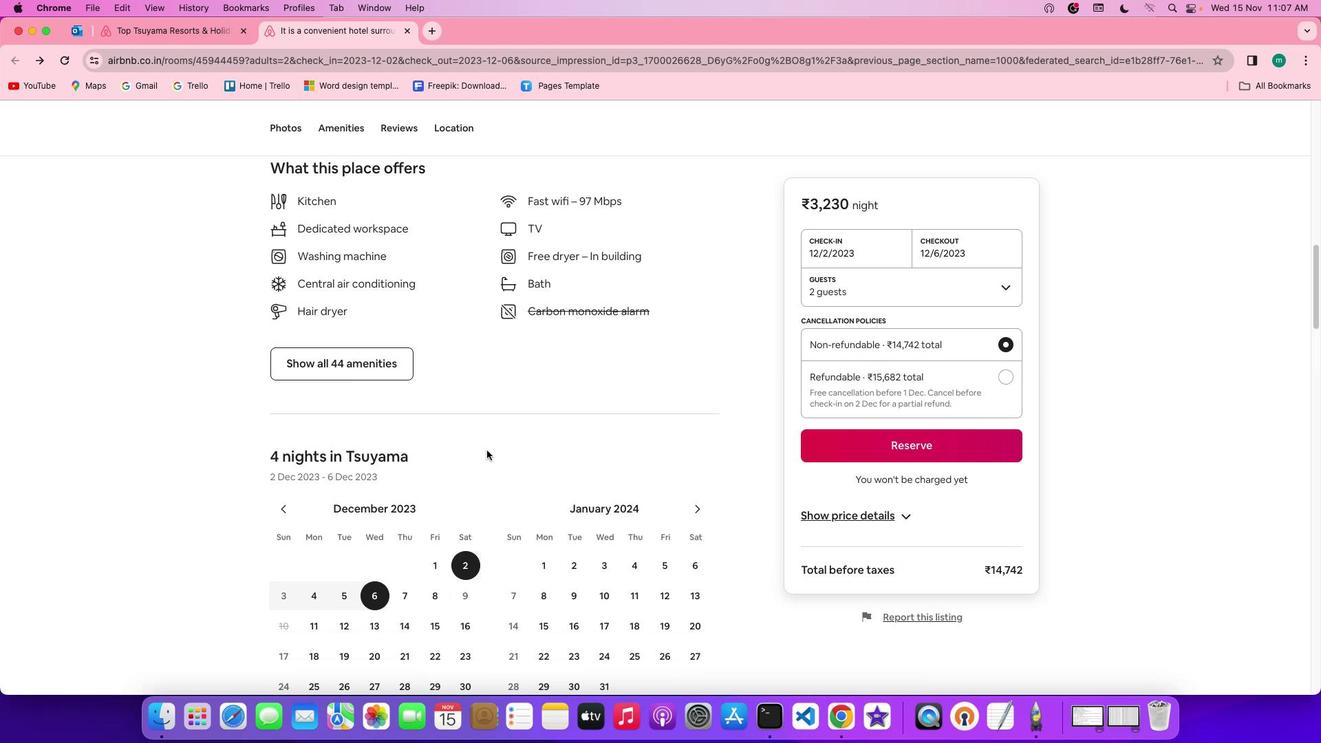 
Action: Mouse scrolled (487, 450) with delta (0, -1)
Screenshot: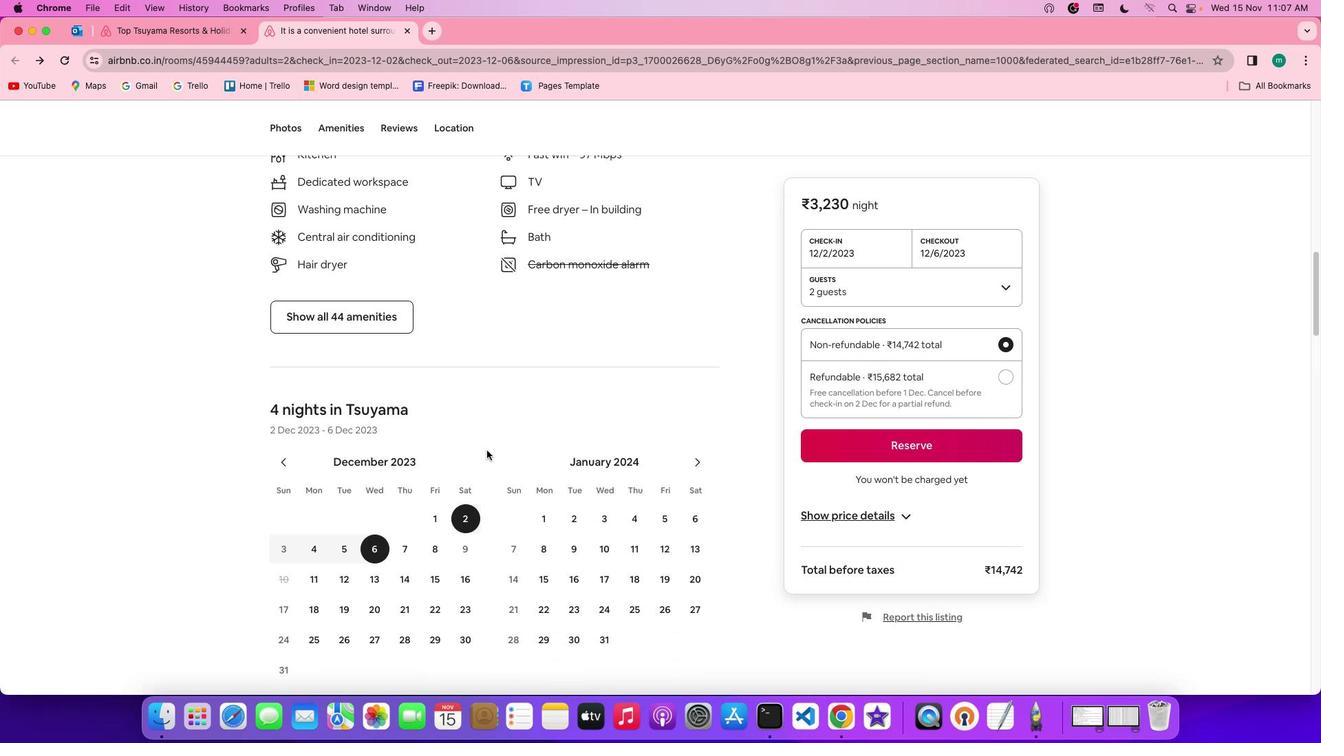 
Action: Mouse scrolled (487, 450) with delta (0, -2)
Screenshot: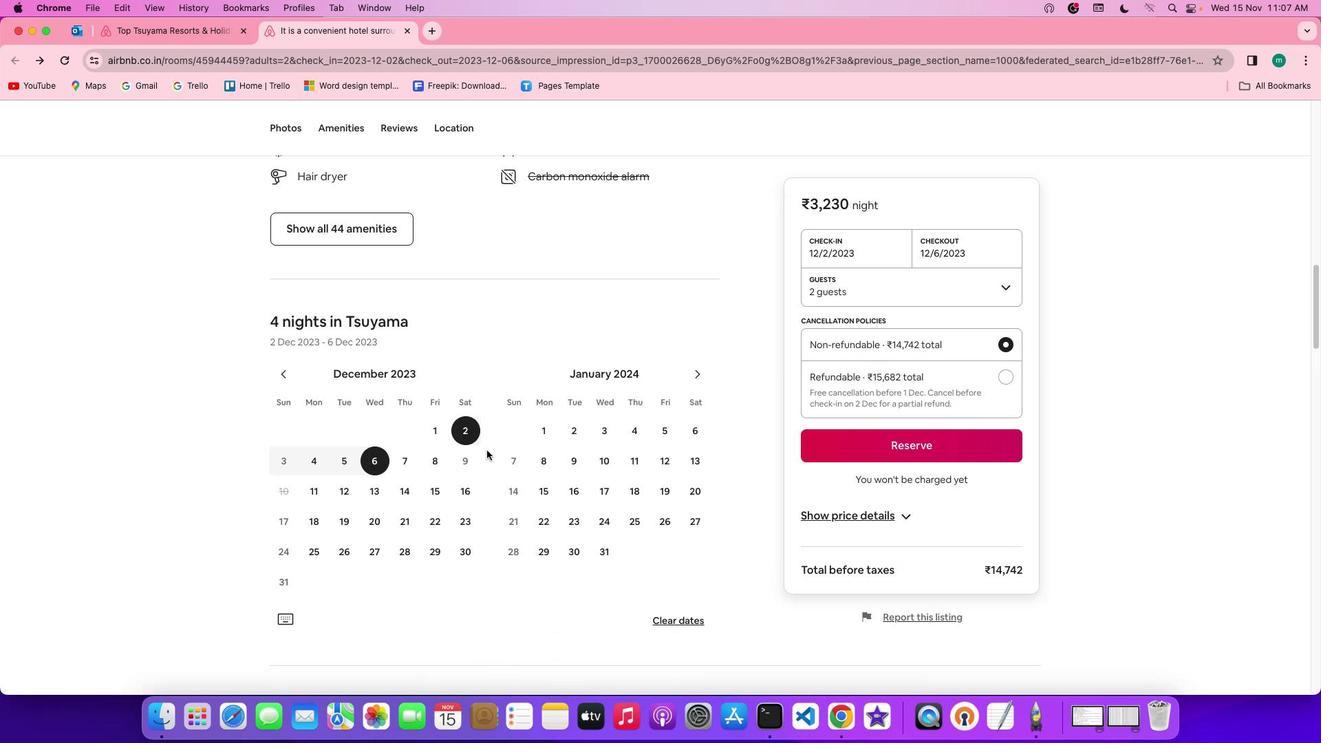 
Action: Mouse scrolled (487, 450) with delta (0, 0)
Screenshot: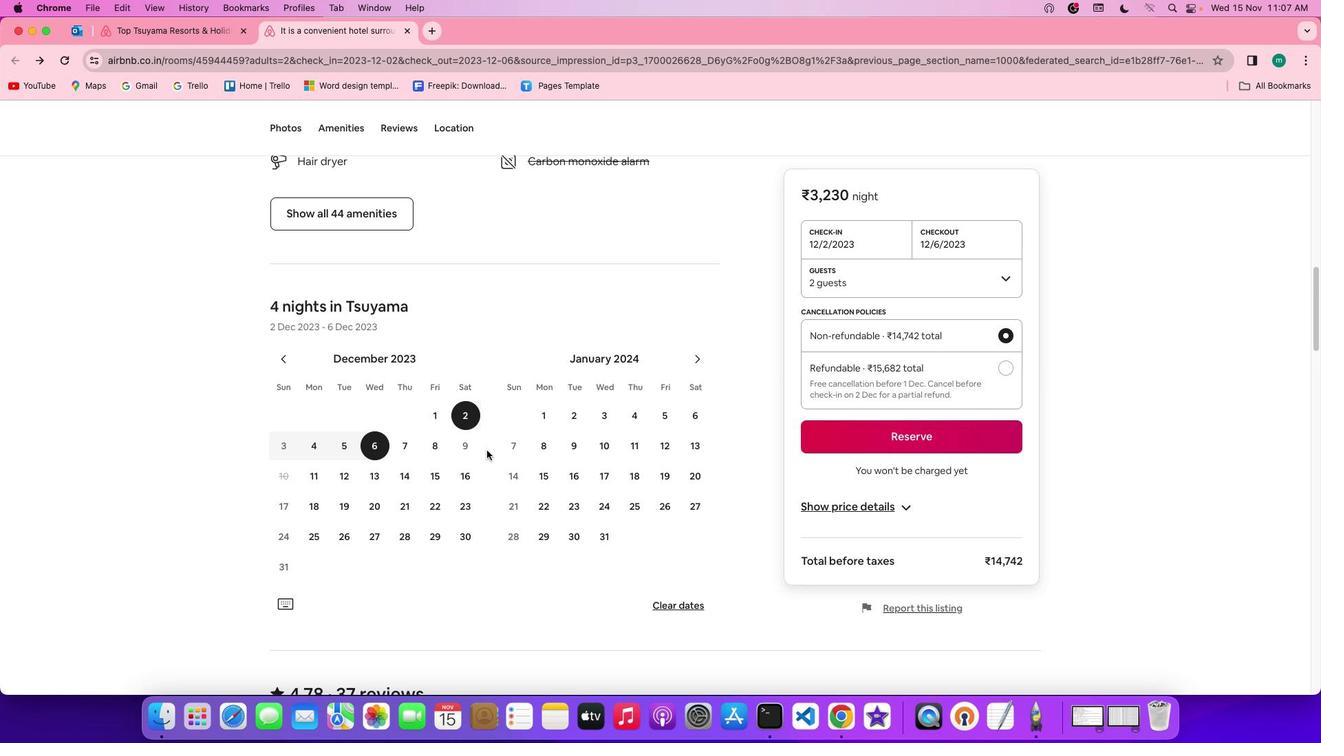 
Action: Mouse scrolled (487, 450) with delta (0, 0)
Screenshot: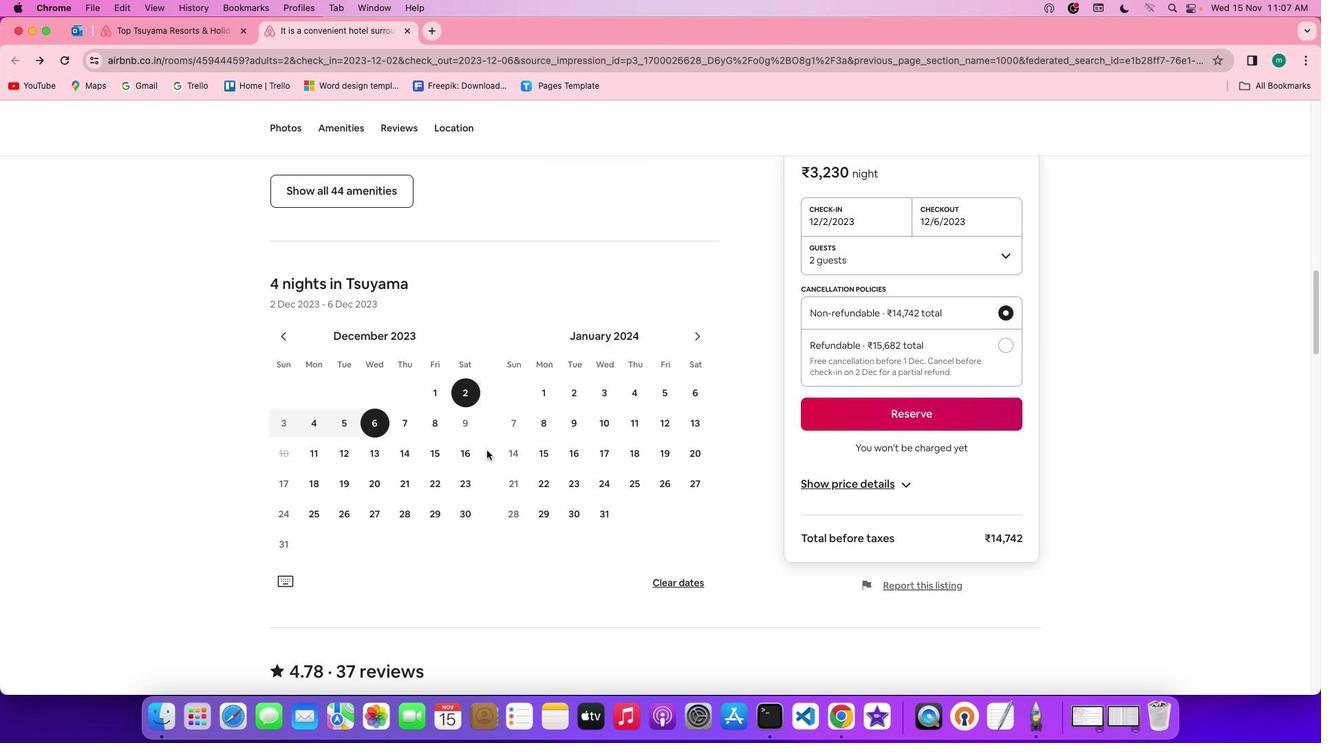 
Action: Mouse scrolled (487, 450) with delta (0, 0)
Screenshot: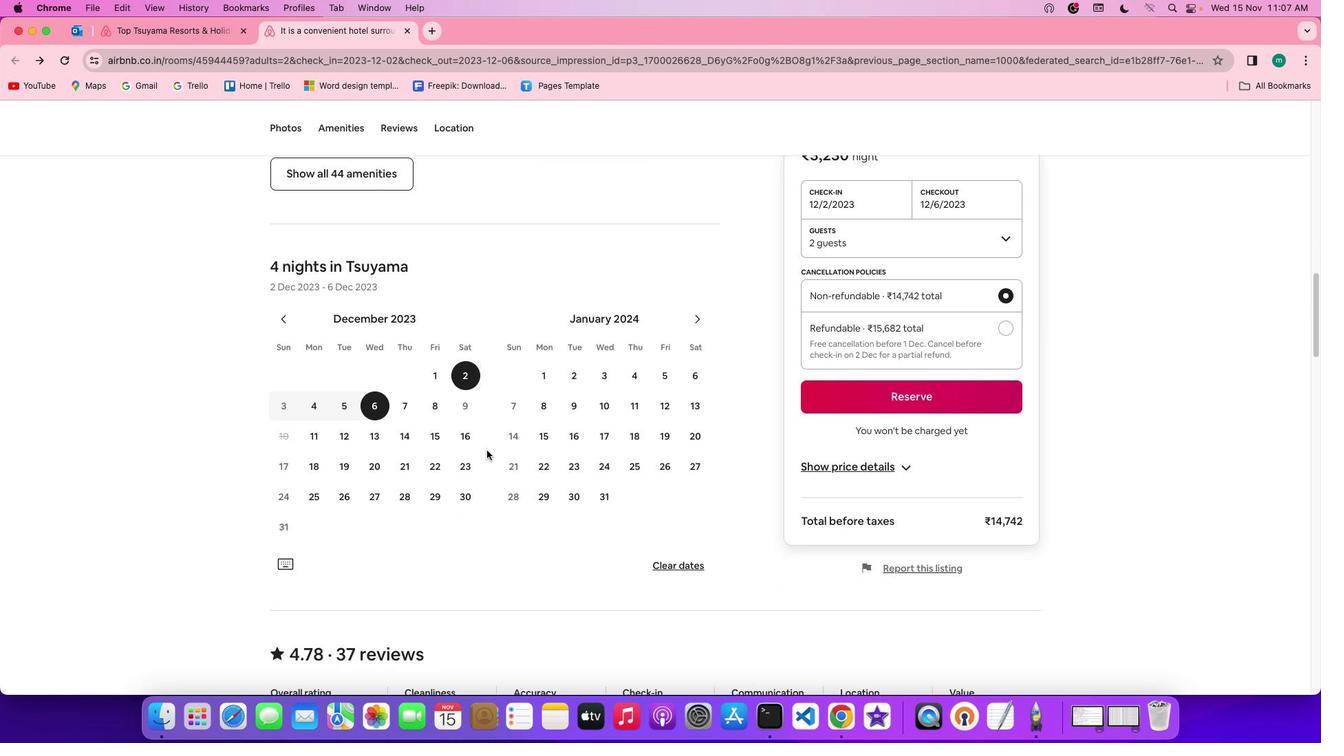 
Action: Mouse scrolled (487, 450) with delta (0, 0)
Screenshot: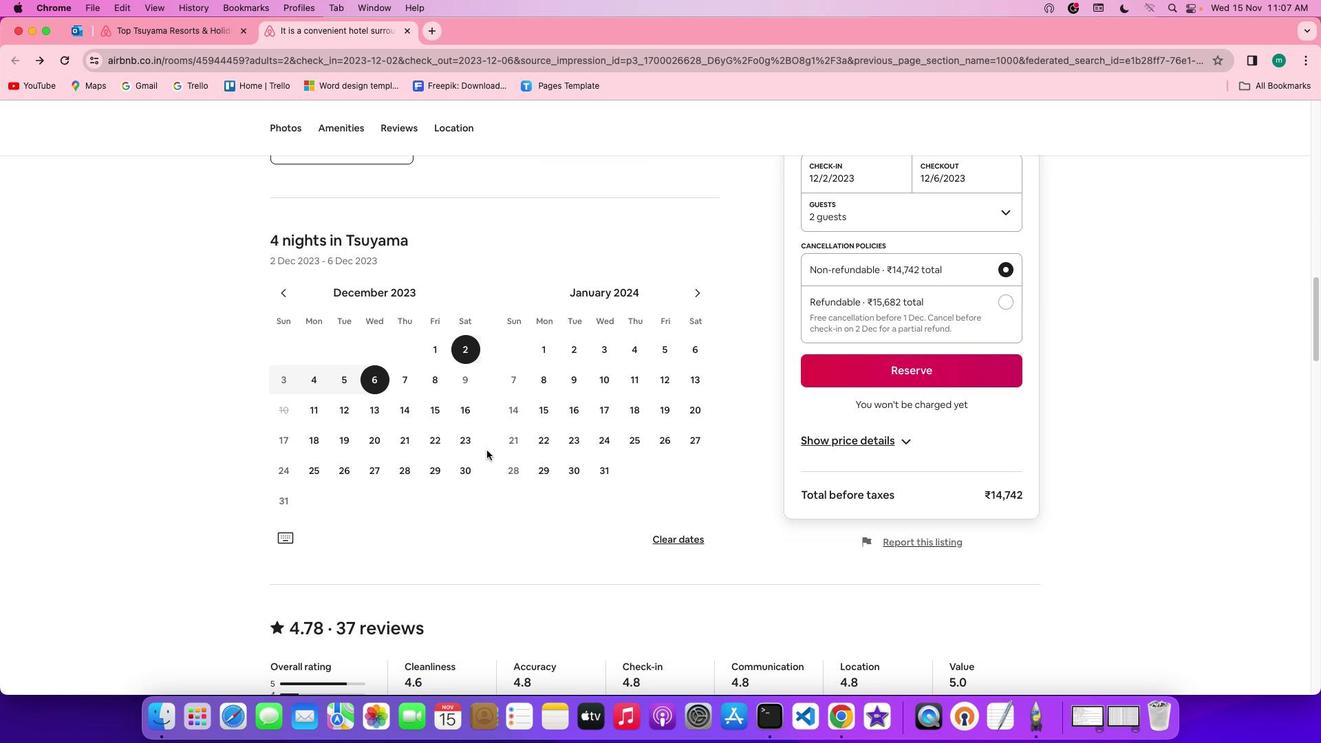 
Action: Mouse scrolled (487, 450) with delta (0, 0)
Screenshot: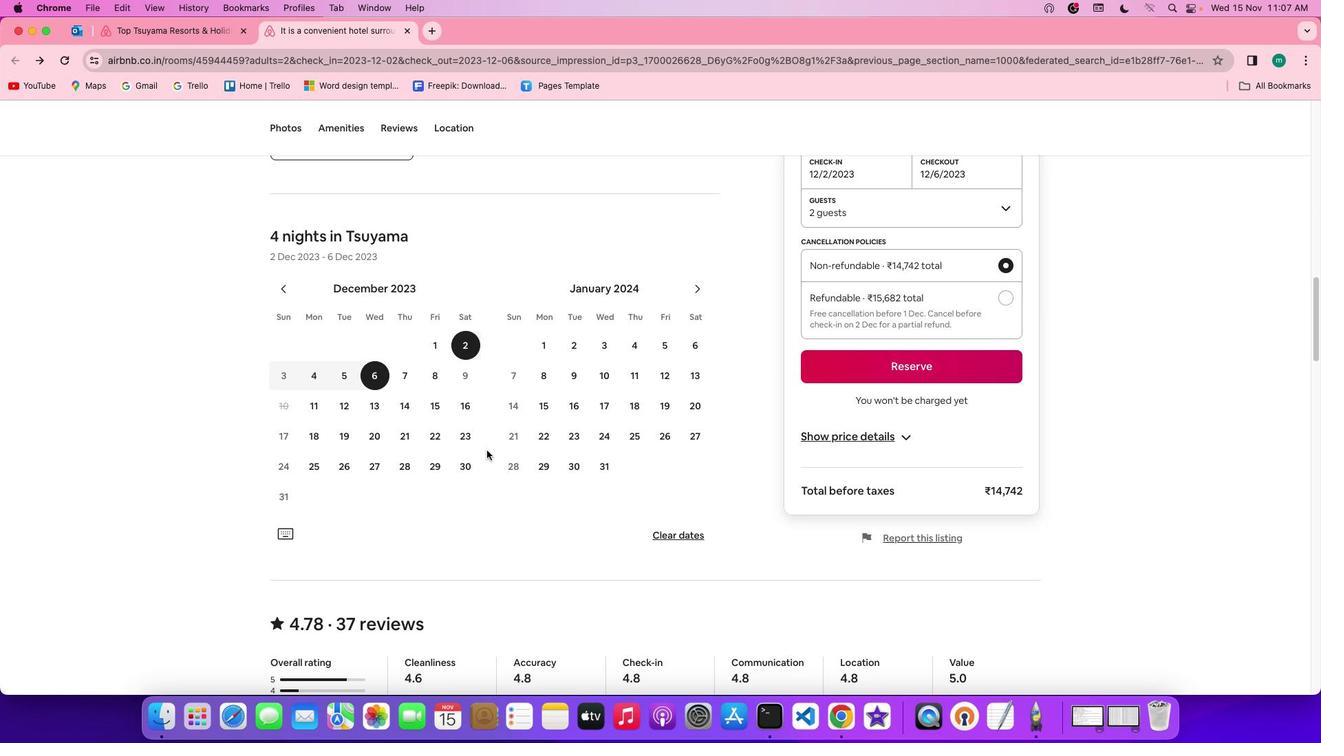 
Action: Mouse scrolled (487, 450) with delta (0, 0)
Screenshot: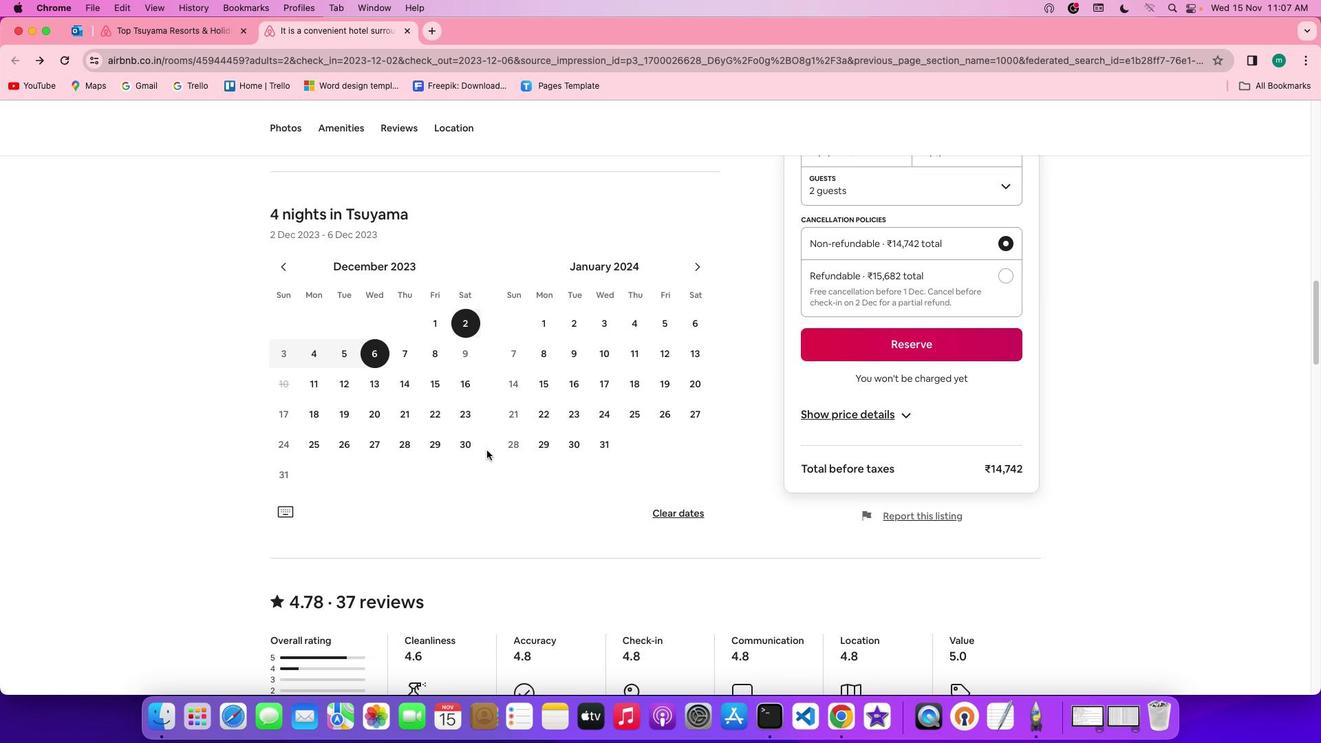 
Action: Mouse scrolled (487, 450) with delta (0, -1)
Screenshot: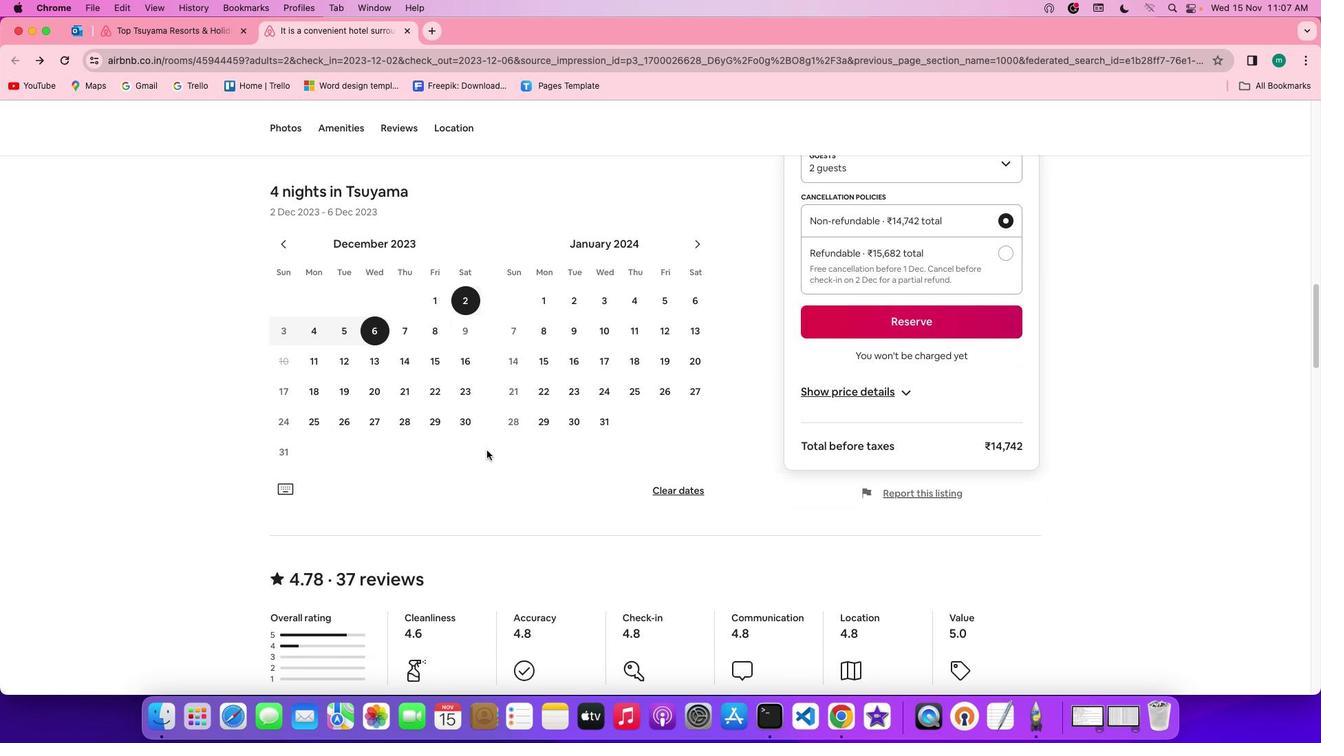 
Action: Mouse scrolled (487, 450) with delta (0, -1)
Screenshot: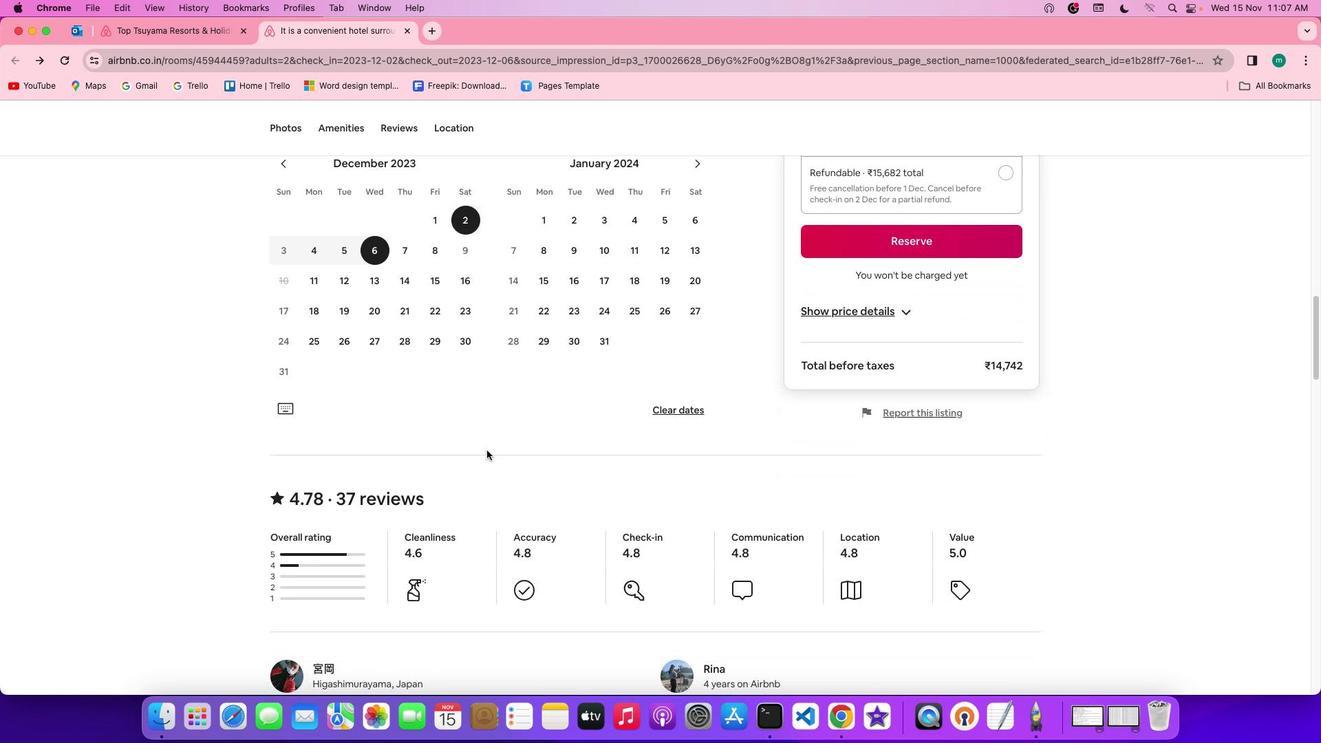 
Action: Mouse scrolled (487, 450) with delta (0, 0)
Screenshot: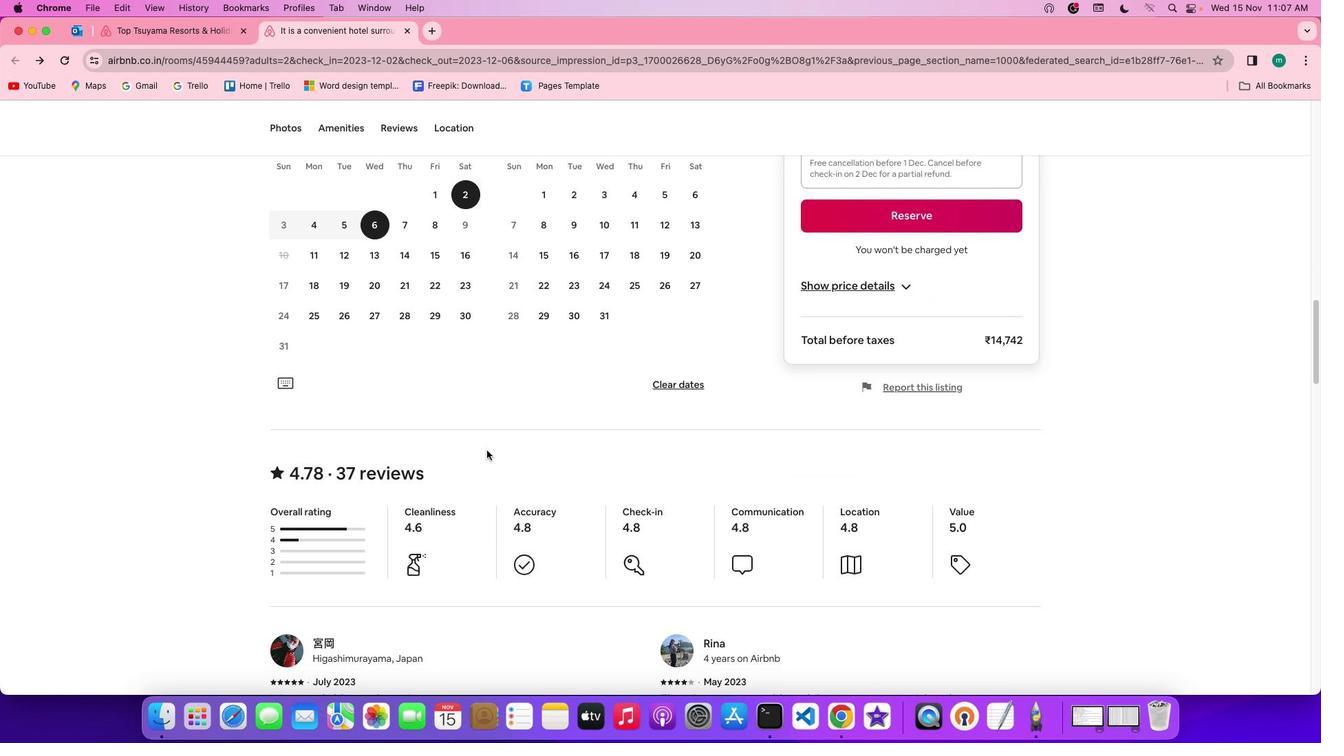 
Action: Mouse scrolled (487, 450) with delta (0, 0)
